 Task: Create or edit job positions in Salesforce by filling out the Position Name, Job Description, Responsibilities, Skills Required, Educational Requirements, Pay, and other relevant fields.
Action: Mouse moved to (427, 316)
Screenshot: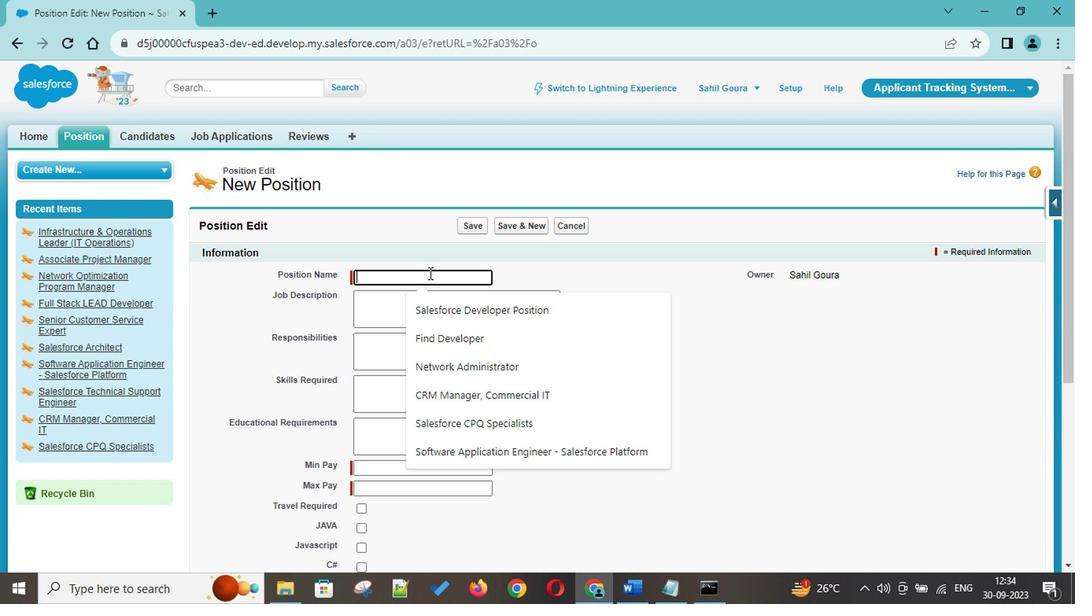 
Action: Mouse pressed left at (427, 316)
Screenshot: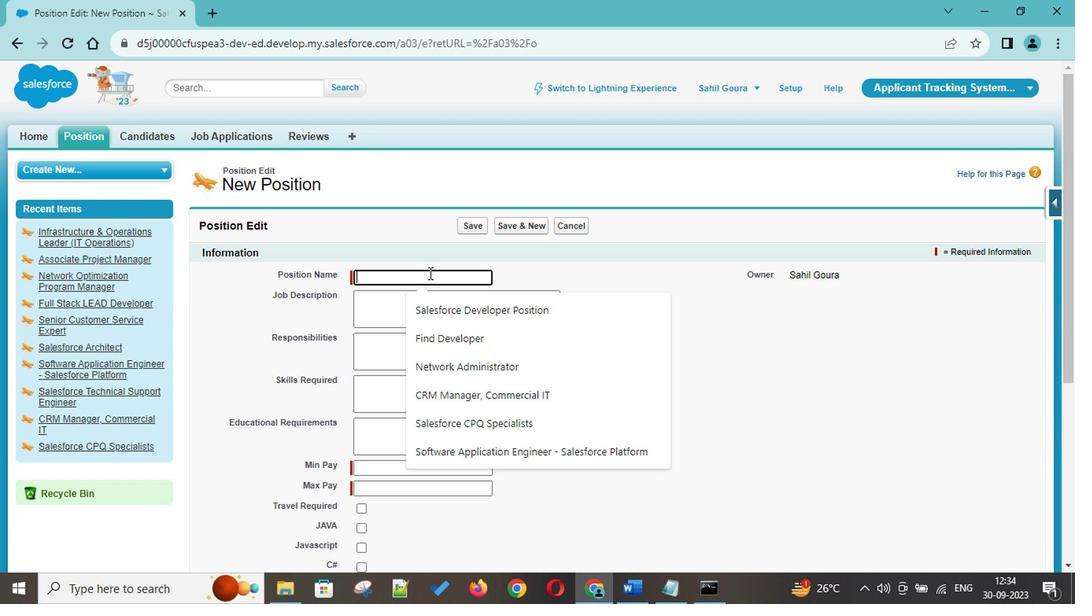 
Action: Mouse moved to (427, 316)
Screenshot: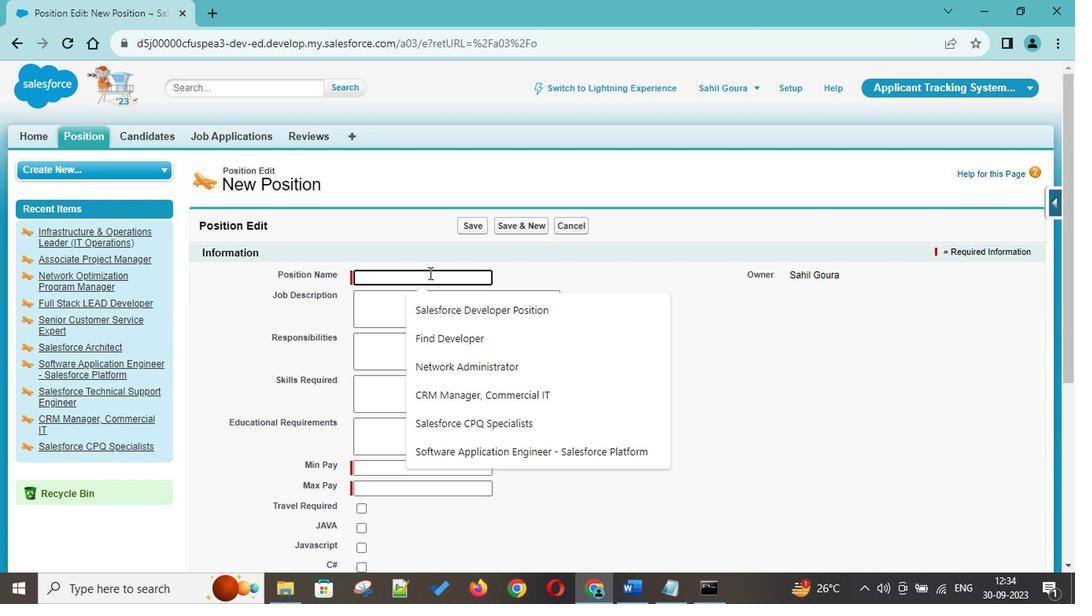 
Action: Key pressed <Key.shift>Quality<Key.space><Key.shift>Analyst
Screenshot: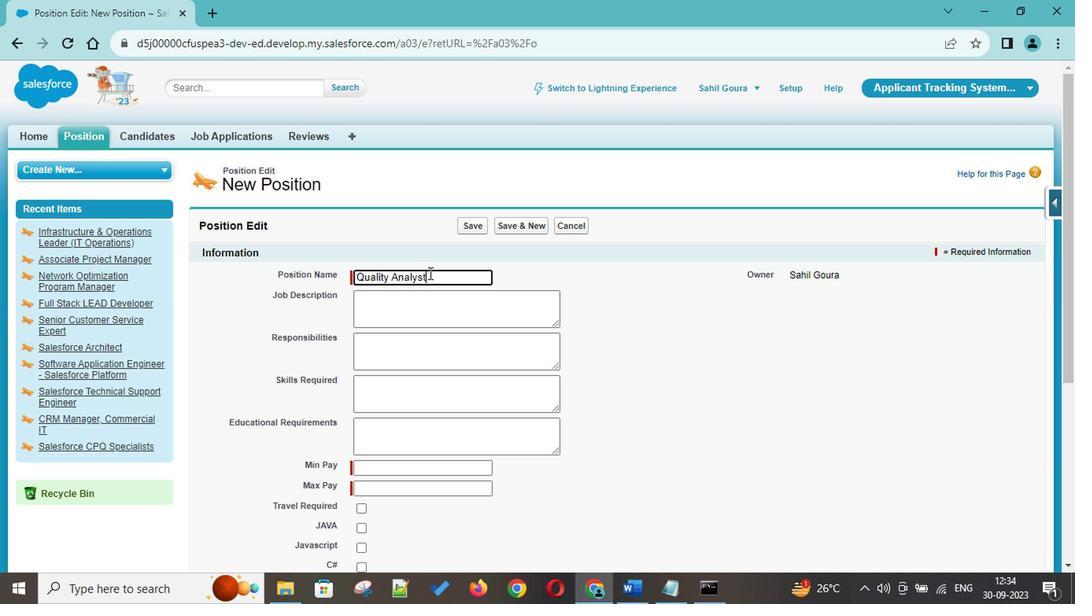 
Action: Mouse moved to (429, 340)
Screenshot: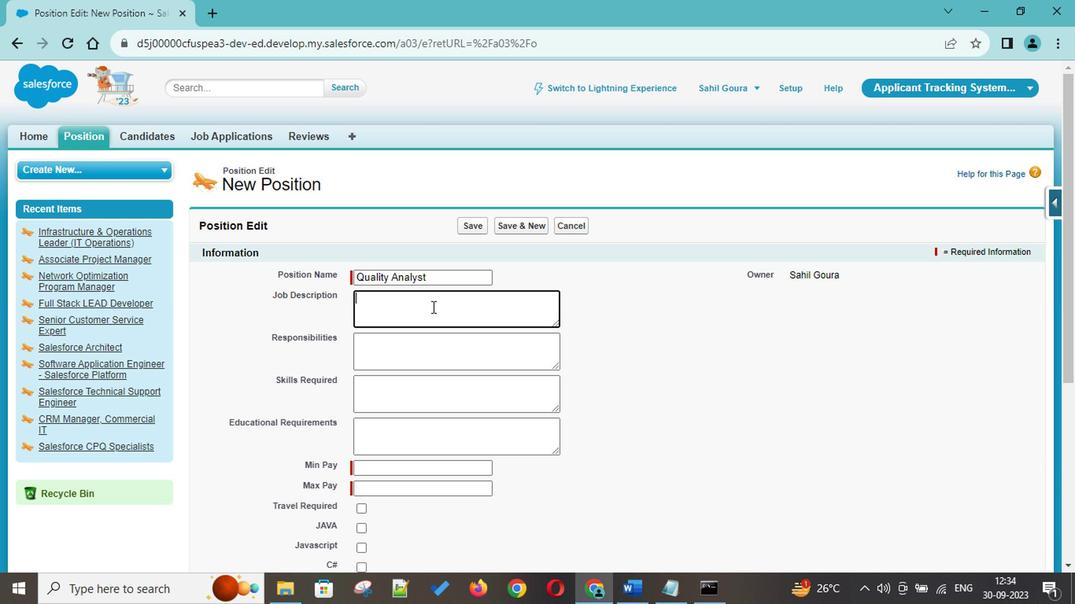 
Action: Mouse pressed left at (429, 340)
Screenshot: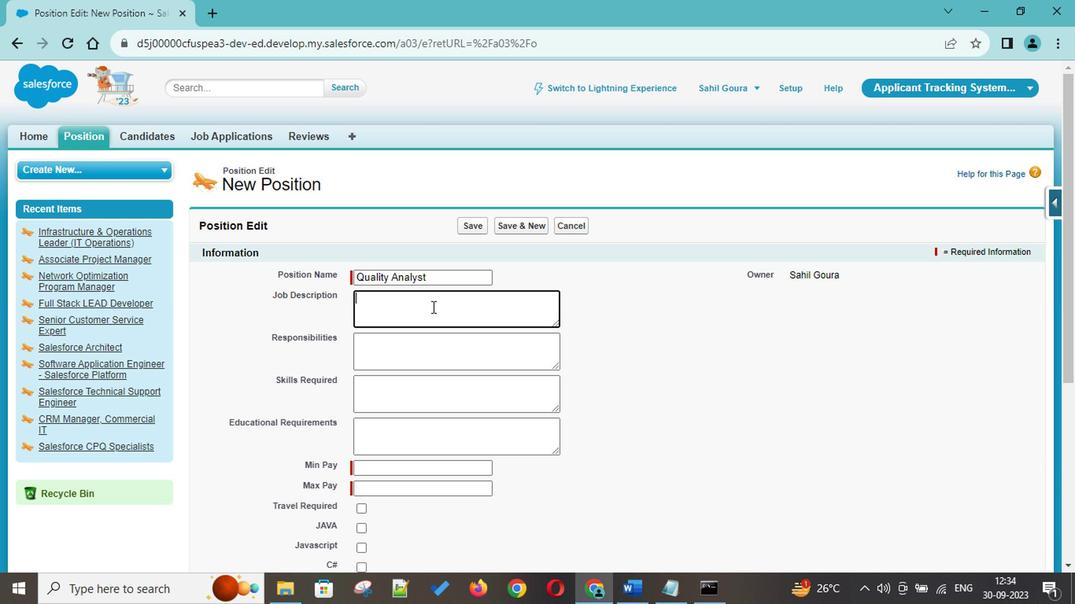
Action: Mouse moved to (437, 367)
Screenshot: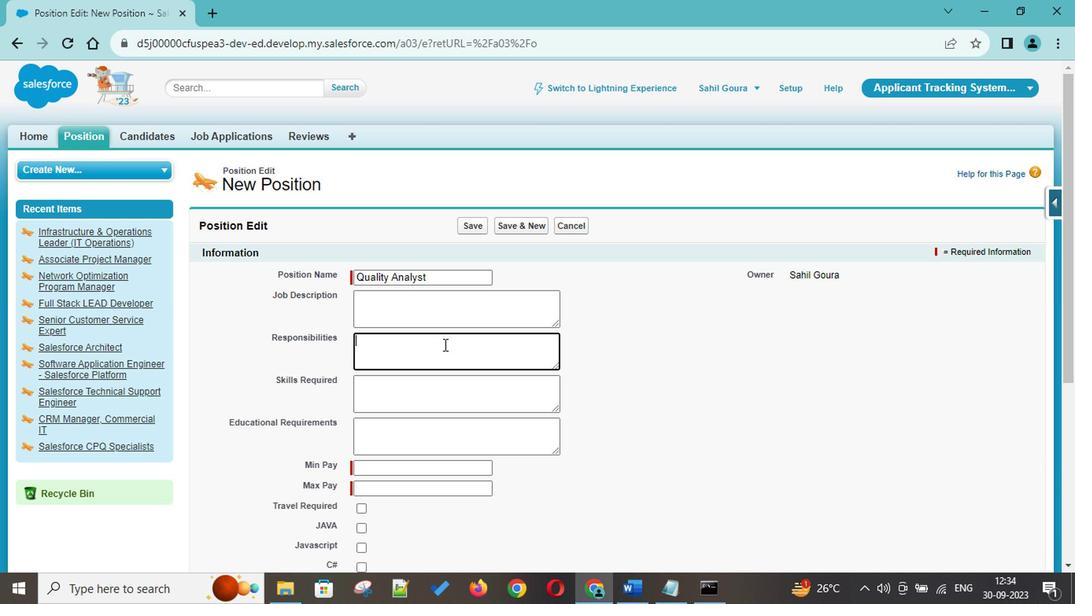 
Action: Mouse pressed left at (437, 367)
Screenshot: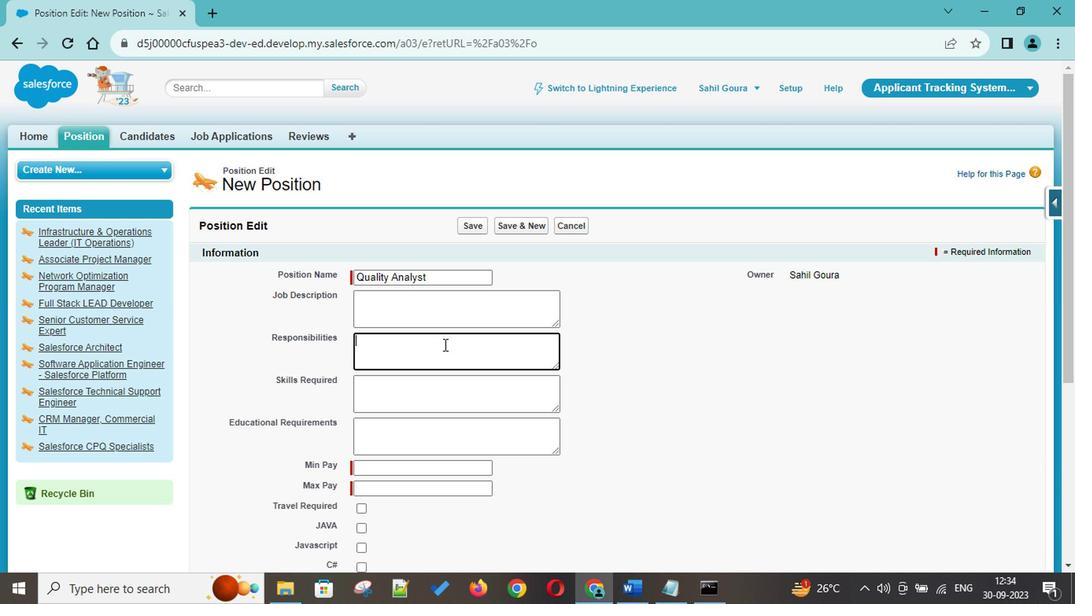 
Action: Mouse moved to (437, 367)
Screenshot: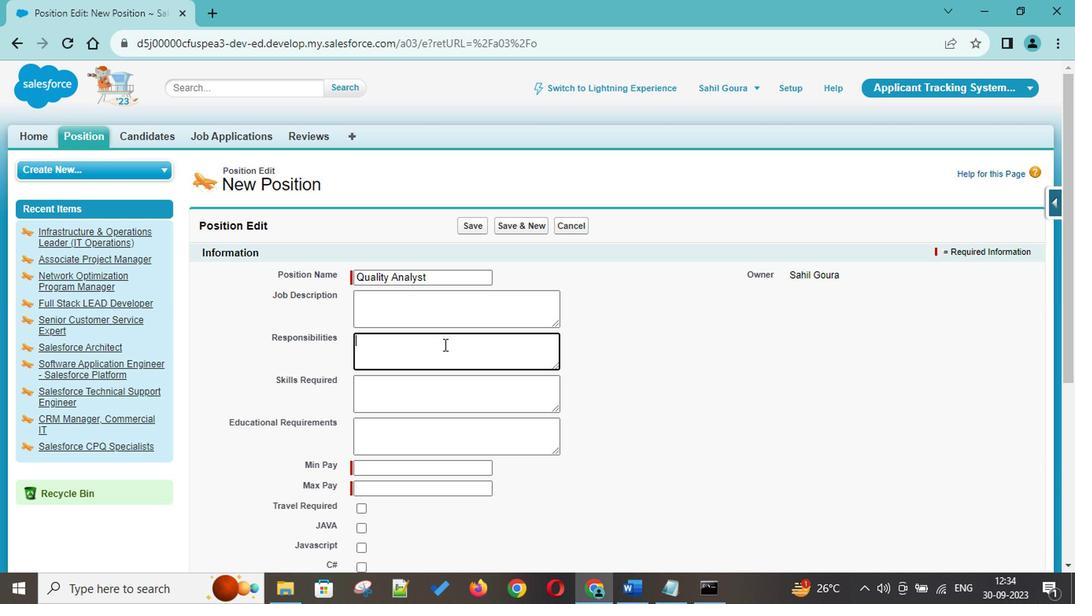 
Action: Mouse pressed left at (437, 367)
Screenshot: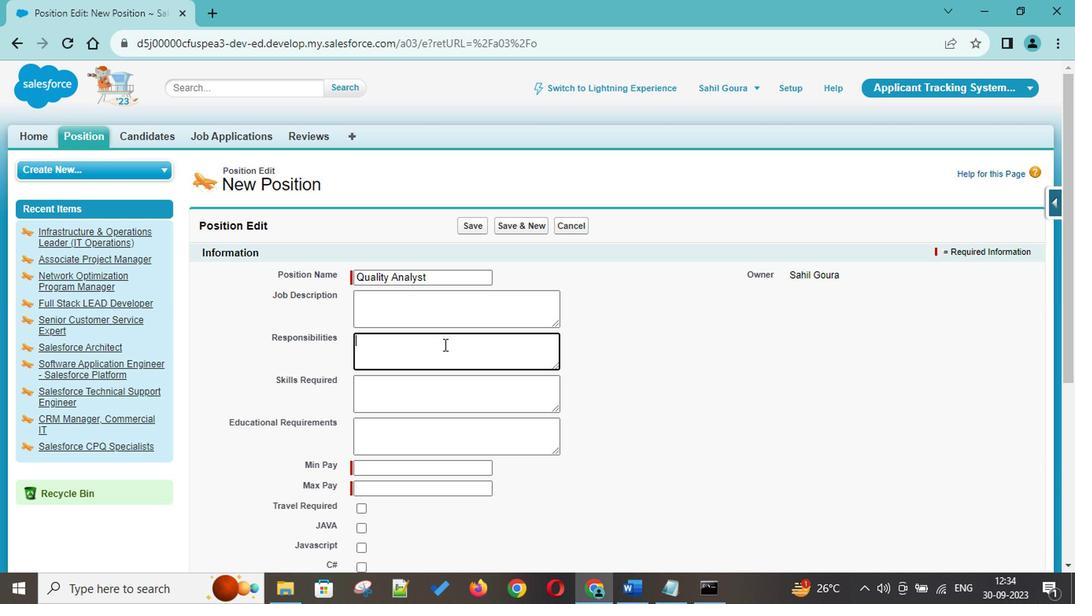 
Action: Mouse moved to (437, 367)
Screenshot: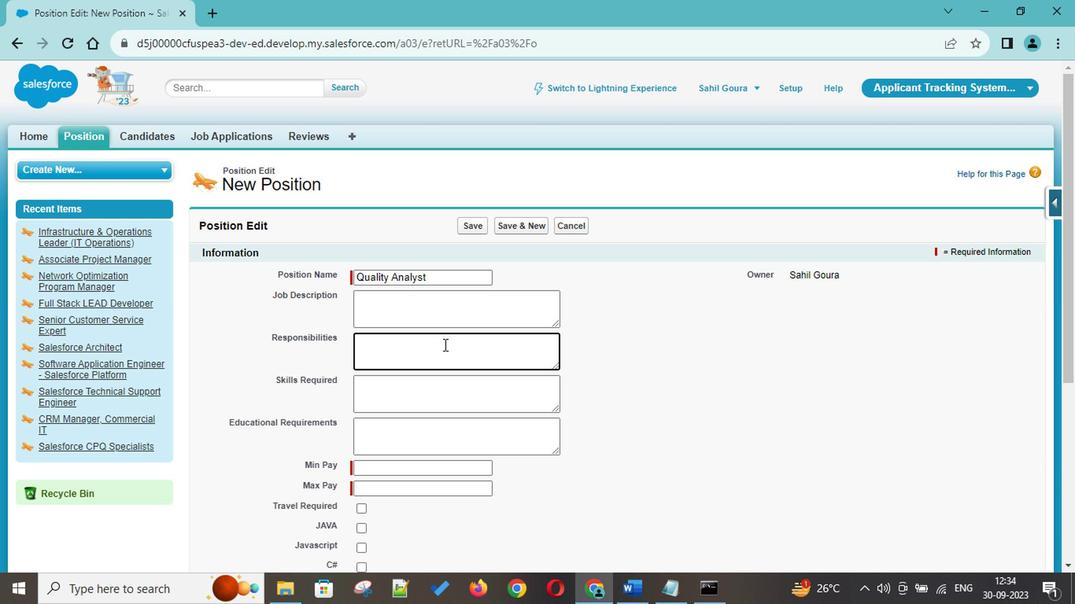 
Action: Key pressed <Key.shift>Manual<Key.space><Key.shift>Automation<Key.space><Key.shift>Testig<Key.backspace>ng<Key.enter><Key.shift><Key.shift><Key.shift><Key.shift><Key.shift><Key.shift><Key.shift><Key.shift><Key.shift>Mnu<Key.backspace><Key.backspace>anual<Key.space><Key.shift>Testing<Key.space><Key.shift>(<Key.shift><Key.shift>Functional<Key.shift>)<Key.space><Key.shift>CRM<Key.space>
Screenshot: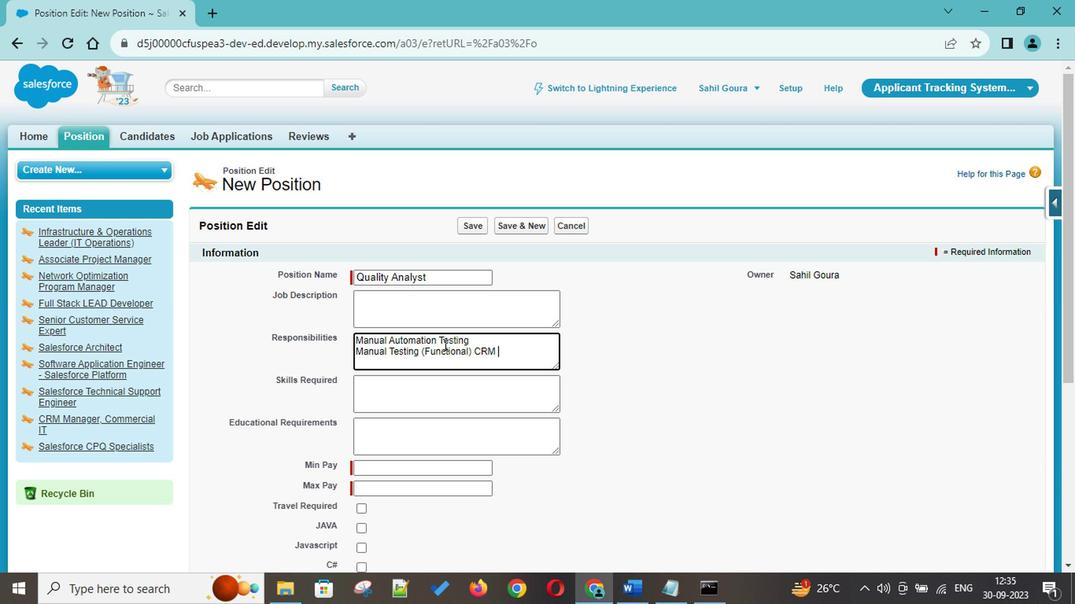 
Action: Mouse moved to (437, 367)
Screenshot: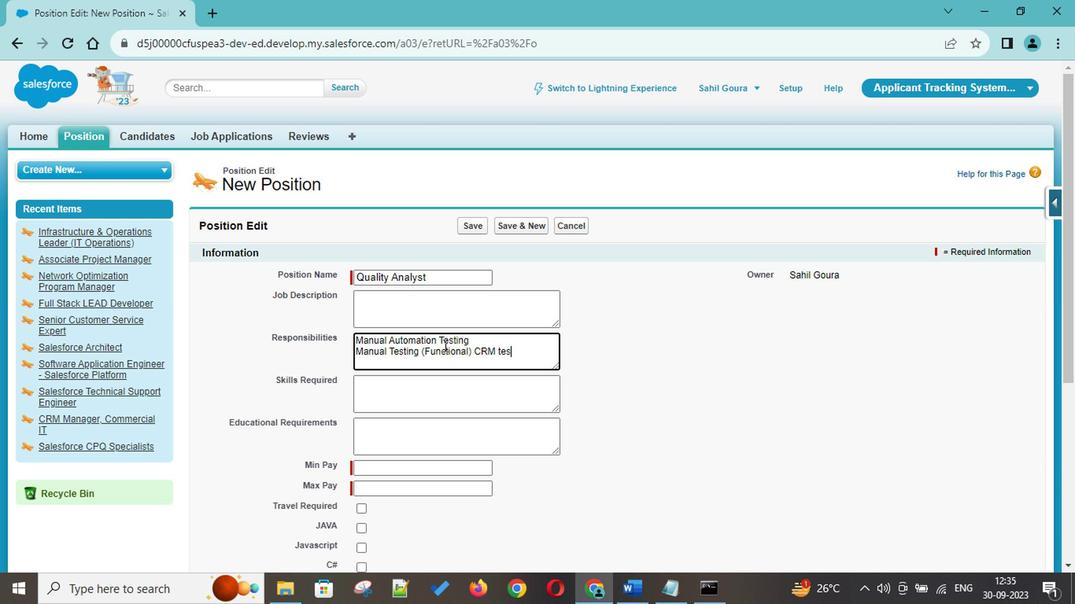 
Action: Key pressed testing,<Key.space><Key.shift>Database<Key.space>testing<Key.enter><Key.left><Key.up><Key.up><Key.up><Key.up><Key.up><Key.up><Key.up><Key.up><Key.up><Key.up><Key.left><Key.up>--<Key.shift>><Key.space><Key.down><Key.left><Key.left>--<Key.shift>><Key.space><Key.down><Key.down><Key.right><Key.left><Key.down>--<Key.shift>><Key.space><Key.shift>Expso<Key.backspace><Key.backspace>osure<Key.space>in<Key.space><Key.shift>S<Key.shift>elenium<Key.space>and<Key.space><Key.shift>Java<Key.enter>--<Key.shift>><Key.space><Key.shift>Exposure<Key.space>in<Key.space><Key.shift>Agile<Key.space>and<Key.space><Key.shift>Develops<Key.backspace><Key.backspace><Key.backspace><Key.backspace><Key.backspace><Key.shift>Ops<Key.enter>--<Key.shift><Key.shift>><Key.space><Key.shift>Excellent<Key.space><Key.shift>Communication<Key.space><Key.shift>Skills<Key.enter>--<Key.shift><Key.shift><Key.shift><Key.shift><Key.shift><Key.shift><Key.shift>><Key.space><Key.shift><Key.shift><Key.shift><Key.shift><Key.shift><Key.shift><Key.shift><Key.shift><Key.shift><Key.shift><Key.shift><Key.shift>Review<Key.space>req<Key.backspace>quirements,<Key.space>specifications<Key.space>and<Key.space>technical<Key.space>ds<Key.backspace>esign<Key.space>documents<Key.space>to<Key.space>proi<Key.backspace>visd<Key.backspace><Key.backspace>de<Key.space>timely<Key.space>and<Key.space>meaningful<Key.space>feedback<Key.enter>--<Key.shift>><Key.space><Key.shift>Create<Key.space>detailed,<Key.space>comprehensive<Key.space>and<Key.space>well-structured<Key.space>test<Key.space>plans<Key.space>and<Key.space>test<Key.space>cases<Key.enter>--<Key.shift><Key.shift><Key.shift>><Key.space><Key.shift>Estimate,<Key.space><Key.shift>Prioritize,<Key.space><Key.shift>Plan<Key.space>and<Key.space><Key.shift>Coordinate<Key.space><Key.shift>Testing<Key.space><Key.shift>Activities<Key.enter>--<Key.shift>><Key.space><Key.shift>Design,<Key.space>develop<Key.space>and<Key.space><Key.backspace><Key.backspace><Key.backspace><Key.backspace><Key.backspace><Key.backspace><Key.backspace><Key.backspace><Key.backspace><Key.backspace><Key.backspace><Key.backspace><Key.shift>Devewl<Key.backspace><Key.backspace>lop,<Key.space><Key.shift>Execute<Key.backspace><Key.backspace><Key.backspace><Key.backspace><Key.backspace><Key.backspace><Key.backspace><Key.backspace><Key.backspace><Key.space>and<Key.space>
Screenshot: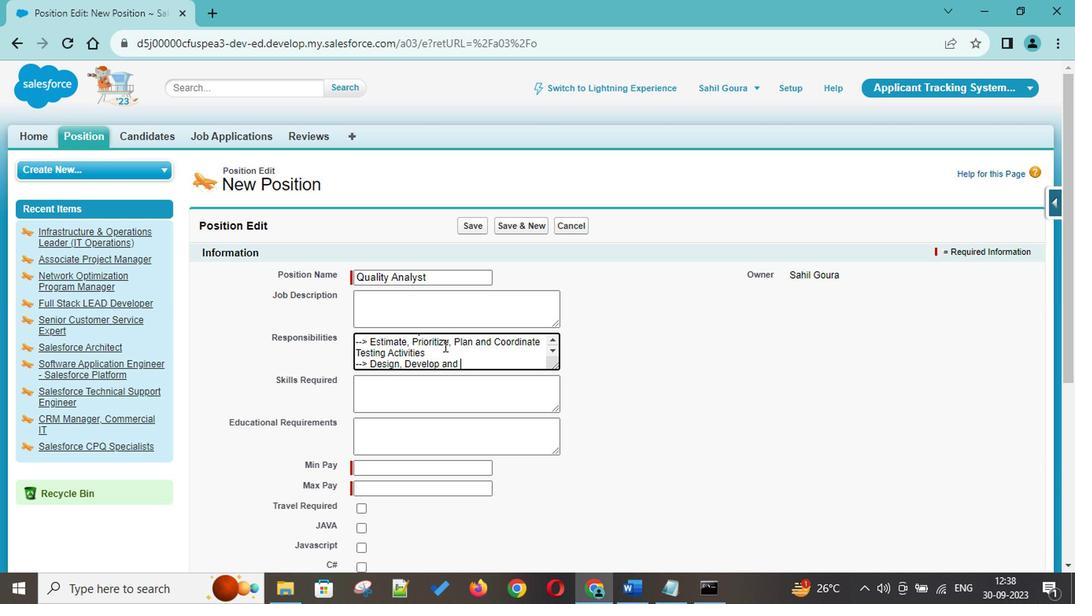 
Action: Mouse moved to (456, 379)
Screenshot: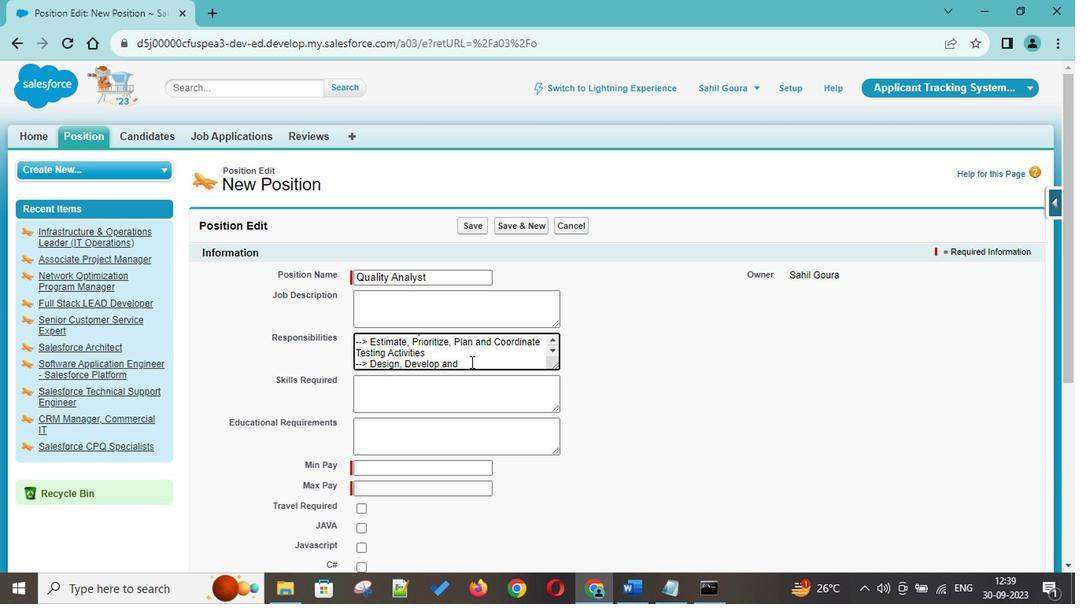 
Action: Mouse pressed left at (456, 379)
Screenshot: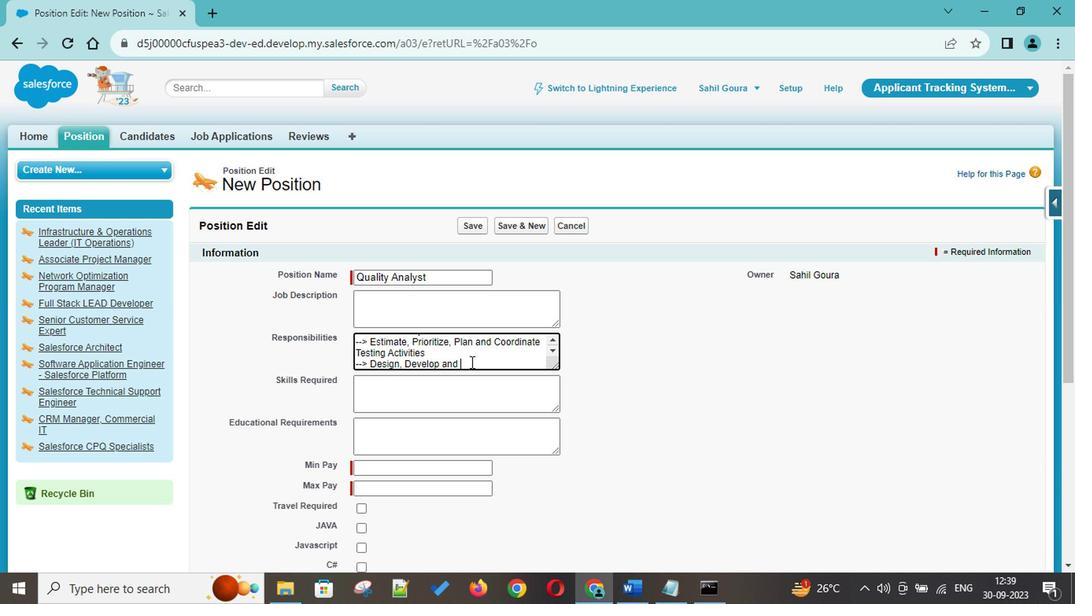 
Action: Key pressed <Key.shift>Execute<Key.space><Key.shift><Key.shift><Key.shift>Automation<Key.space><Key.shift><Key.space><Key.shift><Key.space><Key.space>s<Key.backspace><Key.shift>Scripts<Key.space>using<Key.space><Key.shift>Open<Key.space><Key.shift>Source<Key.space><Key.shift>Tools<Key.enter>--<Key.shift>><Key.space><Key.shift>Identify,<Key.space><Key.shift>Record,<Key.space><Key.shift>Document<Key.space>thoroughly,<Key.space>and<Key.space>track<Key.space>bugs<Key.enter>--<Key.shift>><Key.space><Key.shift>Perform<Key.space>thorough<Key.space>regression<Key.space>tesi<Key.backspace>ting<Key.space>we<Key.backspace>hen<Key.space>bugs<Key.space>are<Key.space>resolved<Key.enter>--<Key.shift>><Key.space><Key.shift>
Screenshot: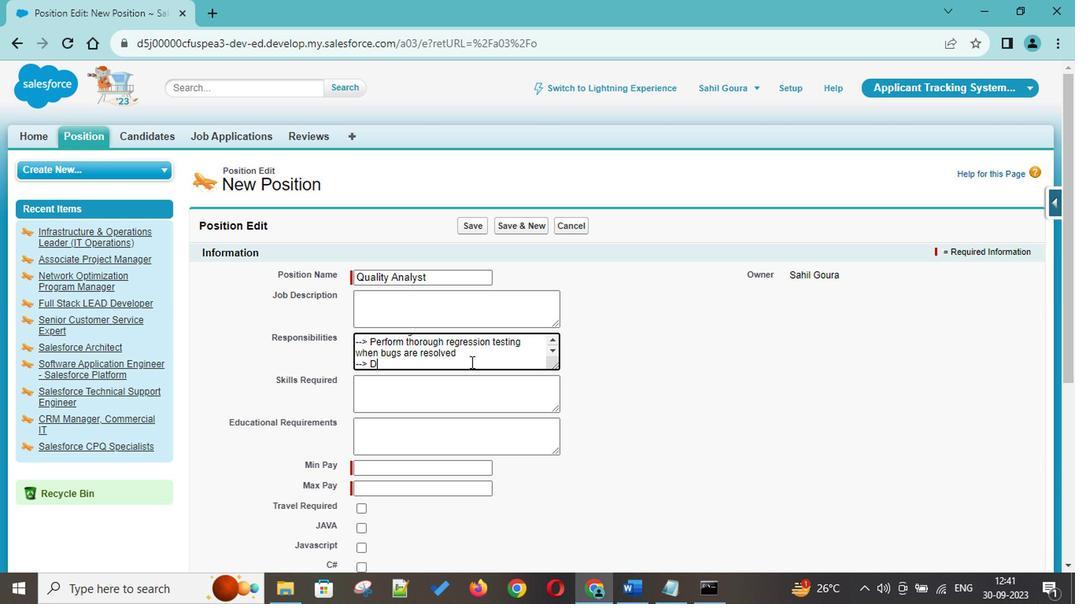 
Action: Mouse pressed left at (456, 379)
Screenshot: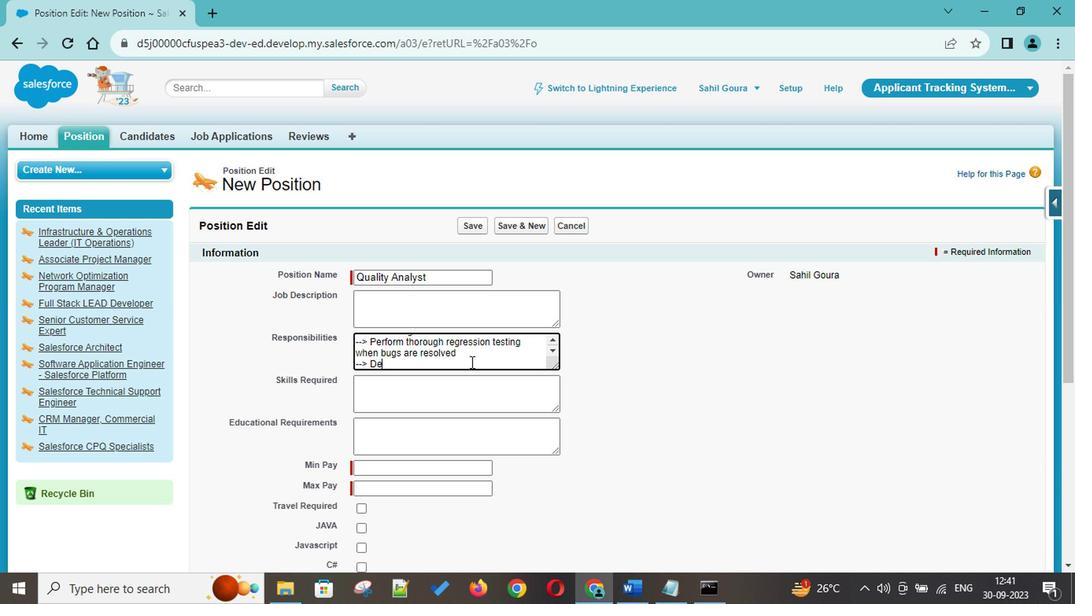 
Action: Key pressed Deveo<Key.backspace>lop<Key.space>and<Key.space>apply<Key.space>testing<Key.space>processes<Key.space>for<Key.space>new<Key.space>and<Key.space>existing<Key.space>products<Key.space>to<Key.space>meet<Key.space>client<Key.space>needs<Key.enter>--<Key.shift>><Key.space><Key.shift>Liaise<Key.space>with<Key.space><Key.shift>Internal<Key.space><Key.shift><Key.shift><Key.shift>Teams<Key.space><Key.shift>(e.g.<Key.space>developers<Key.space>and<Key.space>product<Key.space>managers<Key.shift><Key.shift><Key.shift><Key.shift><Key.shift><Key.shift><Key.shift><Key.shift><Key.shift>)<Key.space>to<Key.space>identify<Key.space>system<Key.space>requirements<Key.enter>--<Key.shift>><Key.space><Key.shift>Monitro<Key.backspace><Key.backspace>or<Key.space>debugging<Key.space>process<Key.space>results<Key.enter>--<Key.shift>><Key.space><Key.shift>Investigate<Key.space>te<Key.backspace>he<Key.space>causes<Key.space>of<Key.space>non-coi<Key.backspace>nforming<Key.space>software<Key.space>and<Key.space>train<Key.space>users<Key.space>to<Key.space>implemen<Key.space><Key.backspace>t<Key.space>solutions<Key.enter>--<Key.shift>><Key.space><Key.shift><Key.shift>Track<Key.space>quality<Key.space>assurabc<Key.backspace><Key.backspace>nce<Key.space>metrics,<Key.space>like<Key.space>defect<Key.space>densities<Key.space>and<Key.space>open<Key.space>defect<Key.space>counts<Key.enter>--<Key.shift>><Key.space><Key.shift><Key.shift><Key.shift><Key.shift><Key.shift><Key.shift><Key.shift>Stay<Key.space>up<Key.space>to<Key.space>date<Key.space>with<Key.space>new<Key.space>testing<Key.space>tools<Key.space>and<Key.space>testing<Key.space>strategies
Screenshot: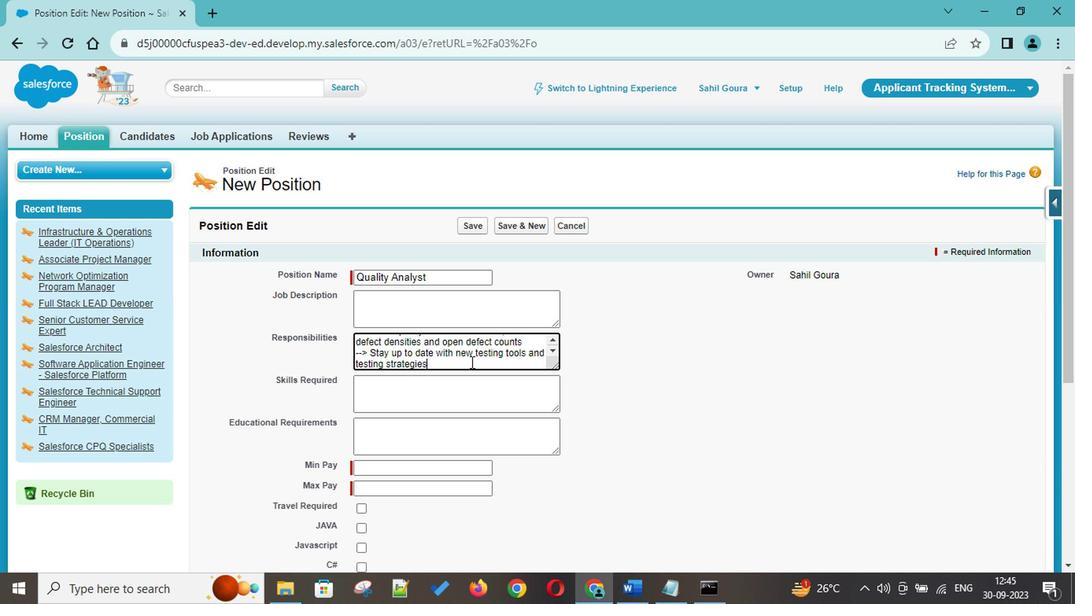 
Action: Mouse moved to (427, 341)
Screenshot: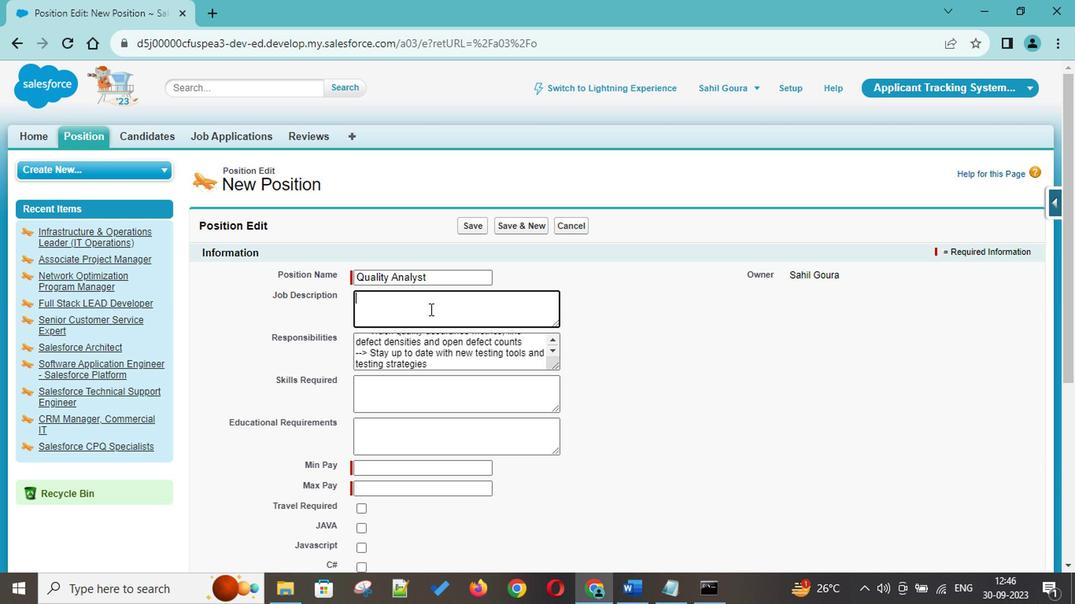
Action: Mouse pressed left at (427, 341)
Screenshot: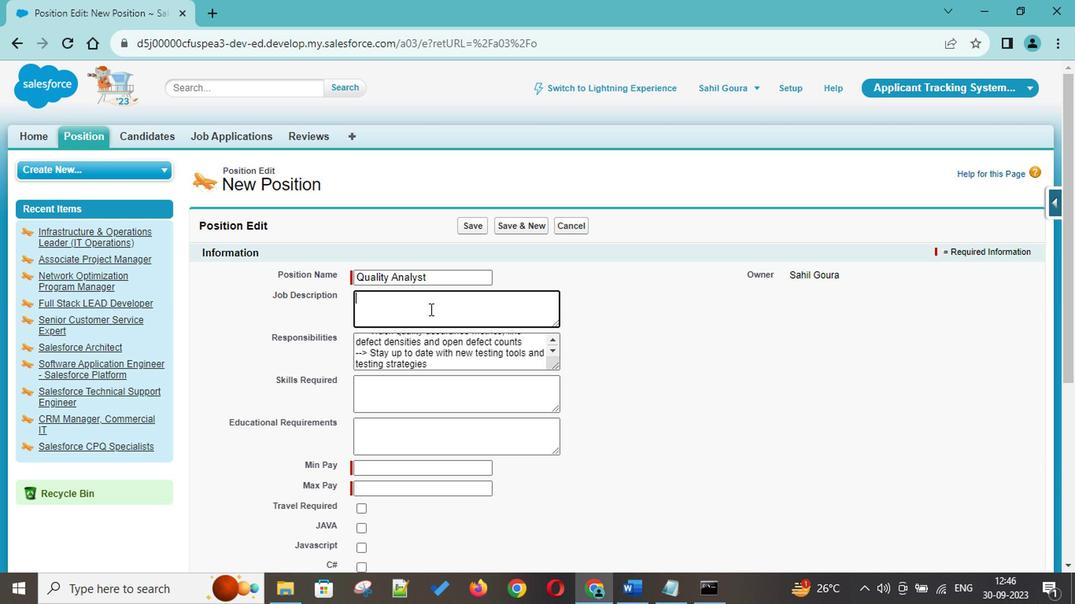
Action: Mouse moved to (418, 436)
Screenshot: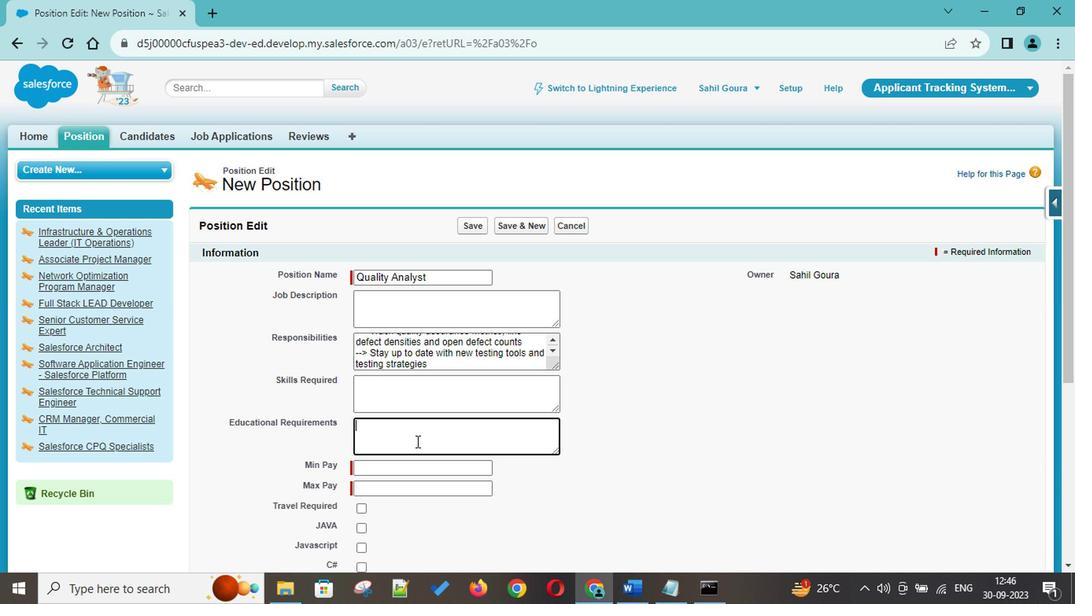 
Action: Mouse pressed left at (418, 436)
Screenshot: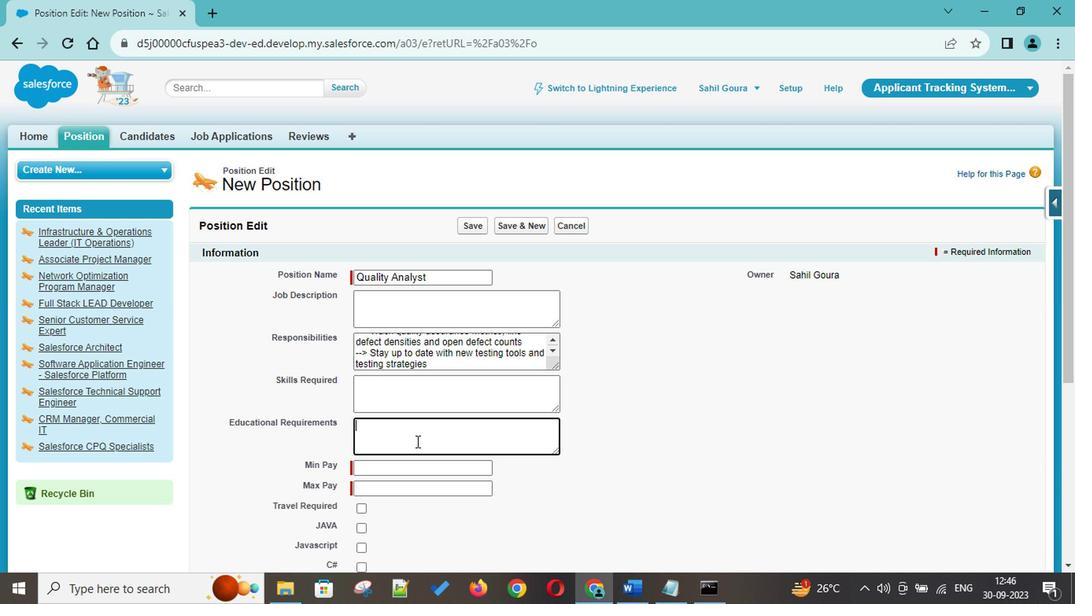 
Action: Mouse moved to (418, 436)
Screenshot: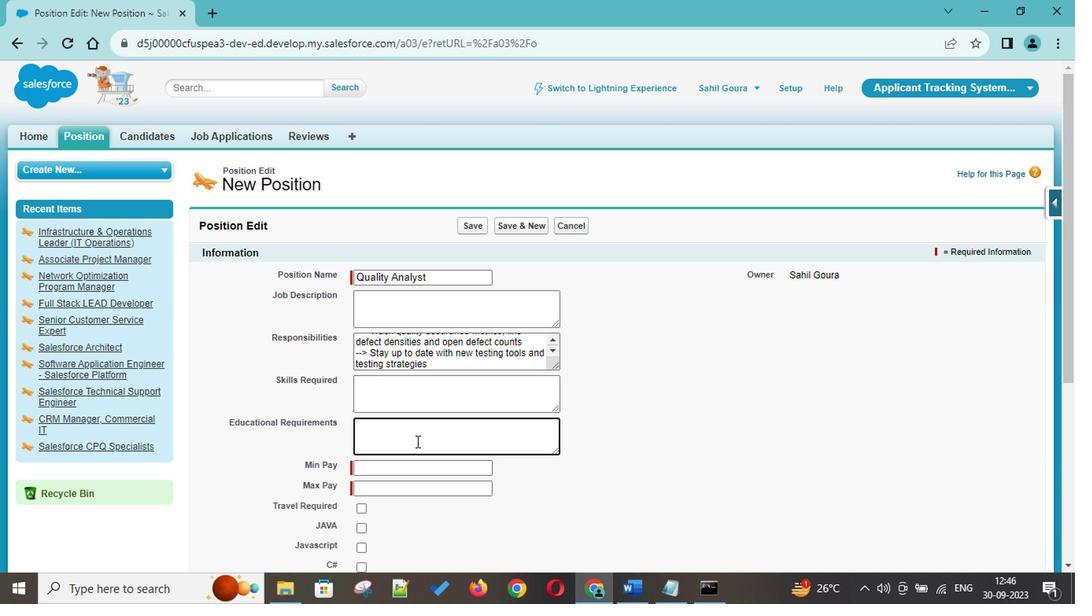 
Action: Key pressed <Key.shift>BS/<Key.shift>MS<Key.space>degree<Key.space>in<Key.space><Key.shift>Computer<Key.space><Key.shift>Science,<Key.space><Key.shift><Key.shift>Engineering<Key.space>or<Key.space>a<Key.space>related<Key.space>subject<Key.enter>
Screenshot: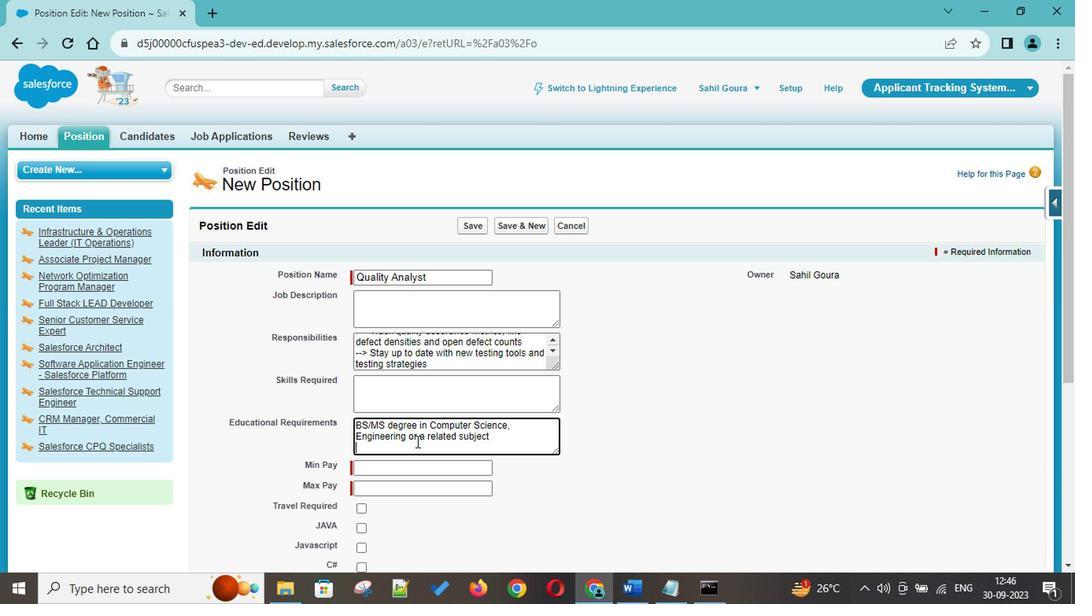 
Action: Mouse moved to (376, 425)
Screenshot: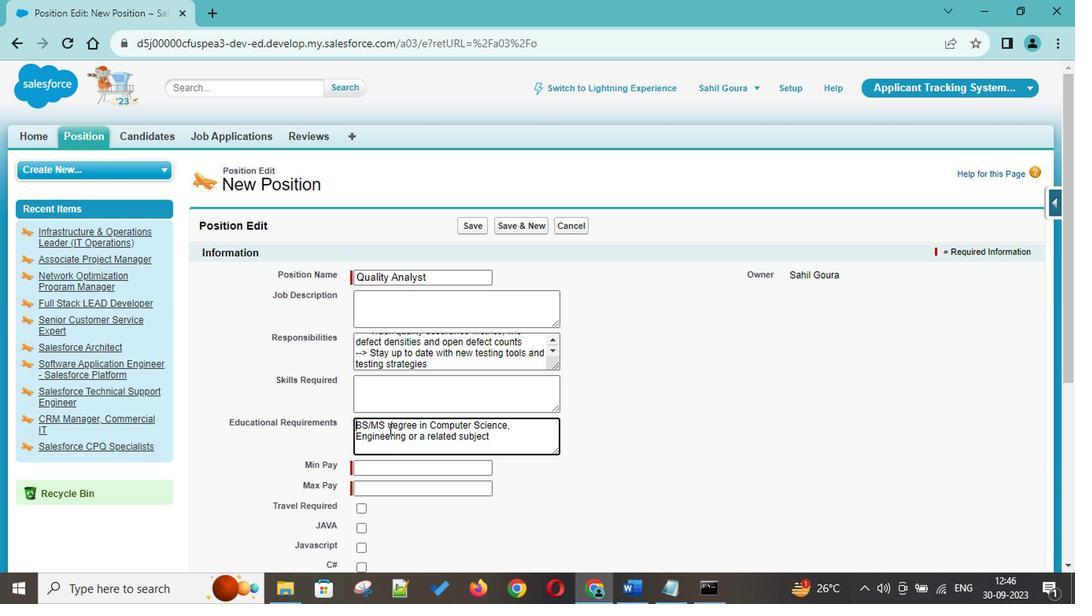 
Action: Mouse pressed left at (376, 425)
Screenshot: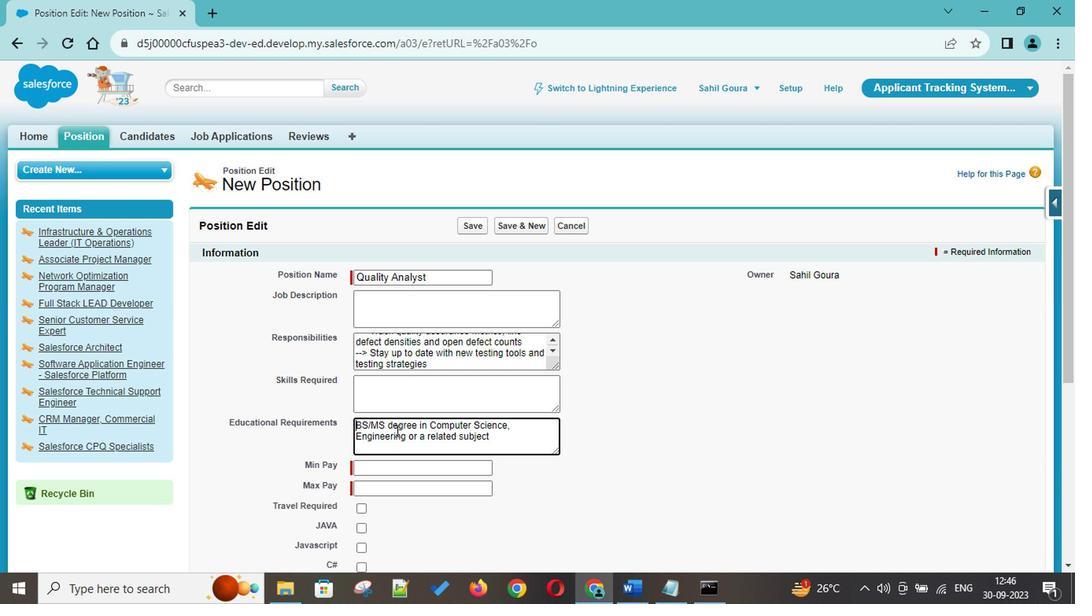 
Action: Mouse moved to (403, 428)
Screenshot: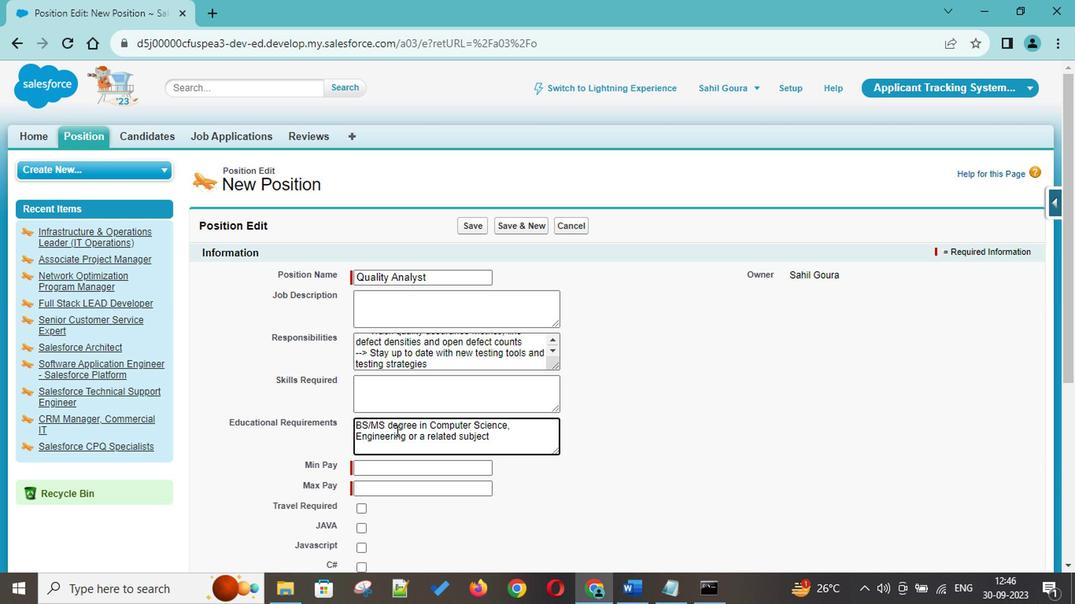 
Action: Key pressed --<Key.shift>><Key.space><Key.down><Key.down>--<Key.shift>><Key.space>
Screenshot: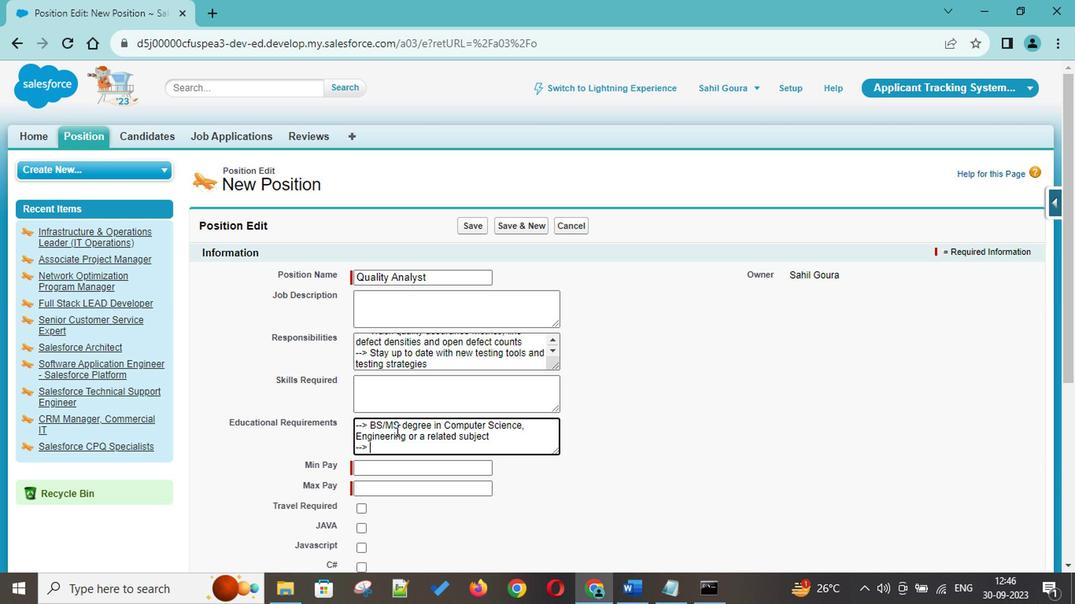 
Action: Mouse moved to (412, 437)
Screenshot: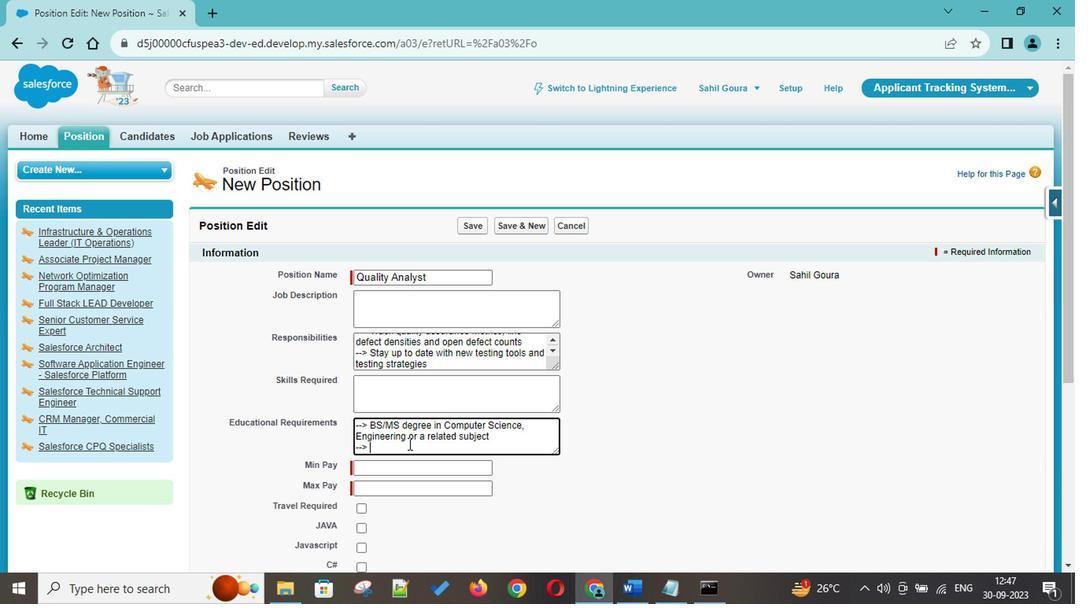 
Action: Mouse pressed left at (412, 437)
Screenshot: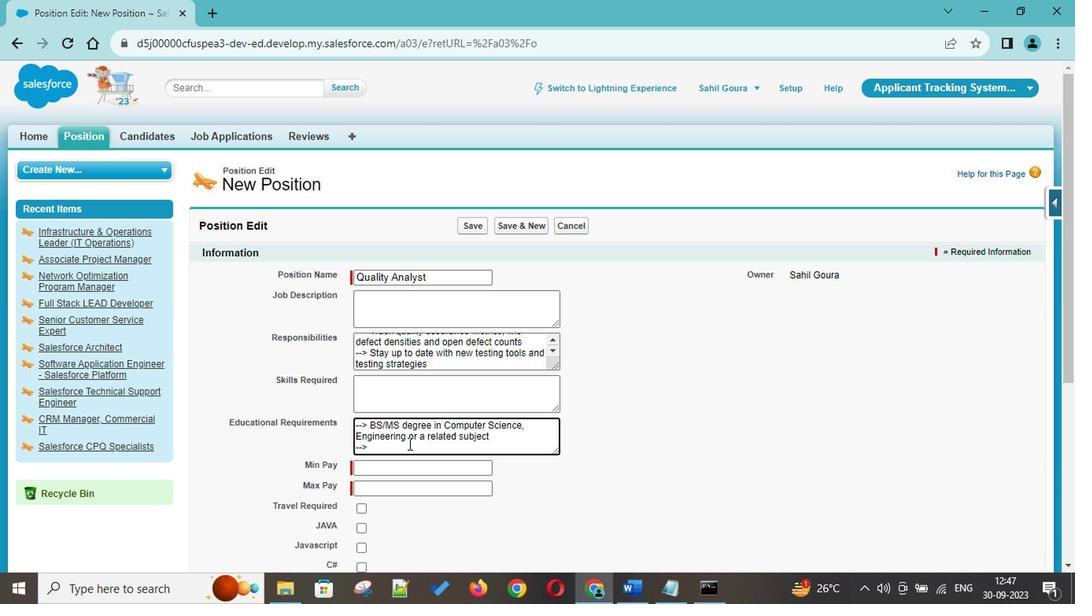 
Action: Mouse moved to (412, 437)
Screenshot: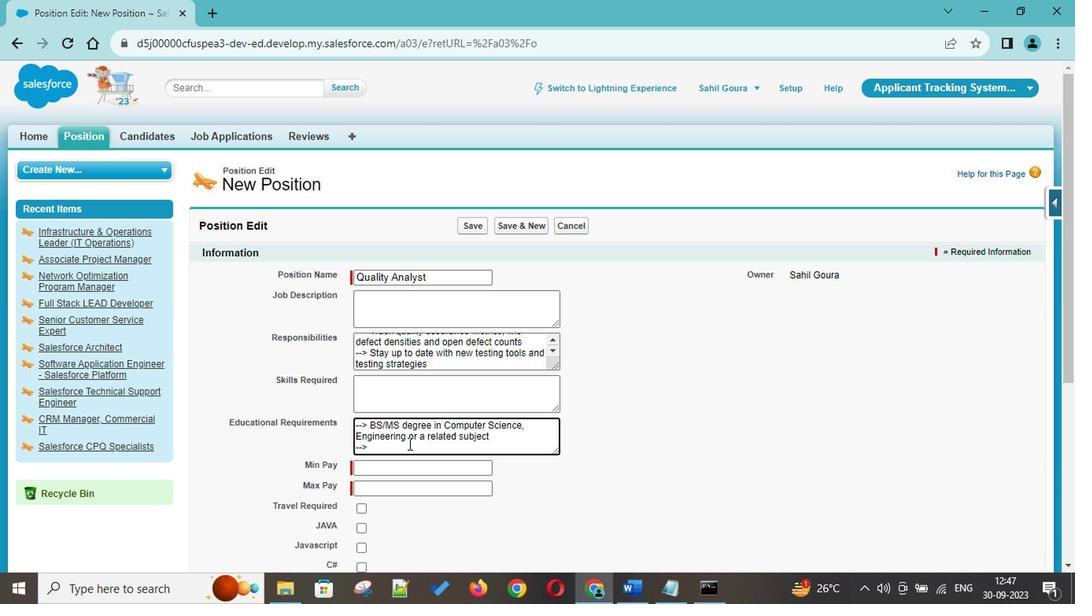 
Action: Key pressed <Key.shift>Knowledge<Key.space>about<Key.space><Key.shift>API/<Key.shift>Service<Key.space><Key.shift>Testing<Key.space>would<Key.space>be<Key.space>test
Screenshot: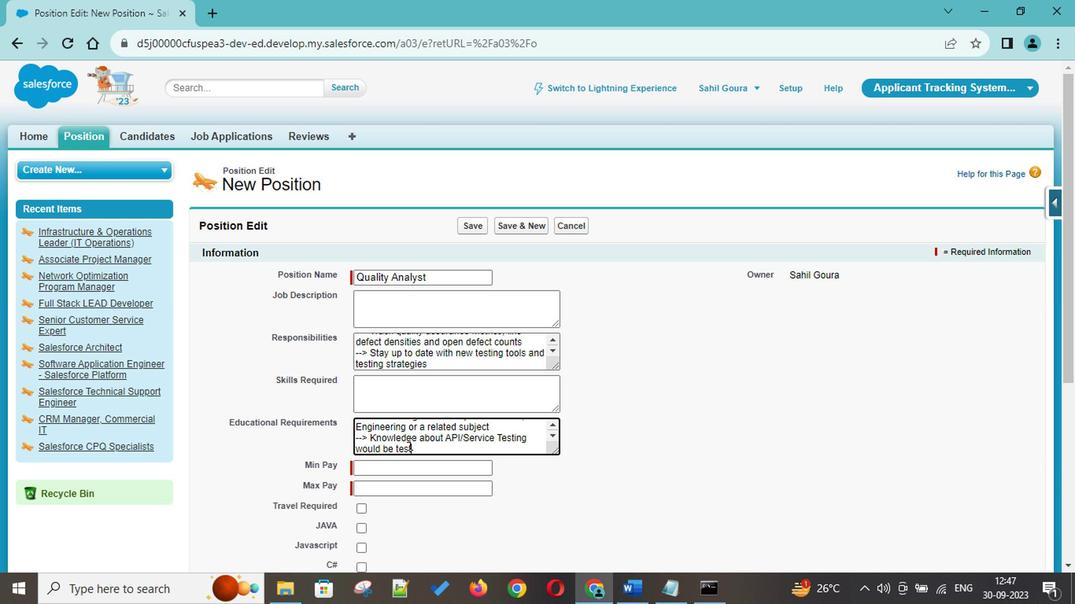 
Action: Mouse moved to (411, 425)
Screenshot: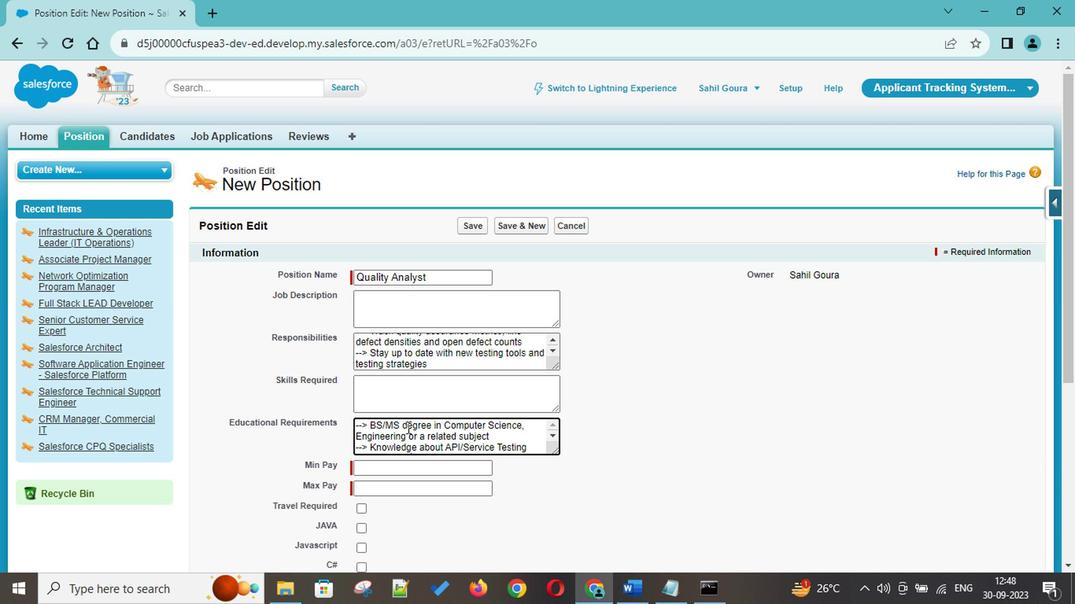 
Action: Mouse scrolled (411, 425) with delta (0, 0)
Screenshot: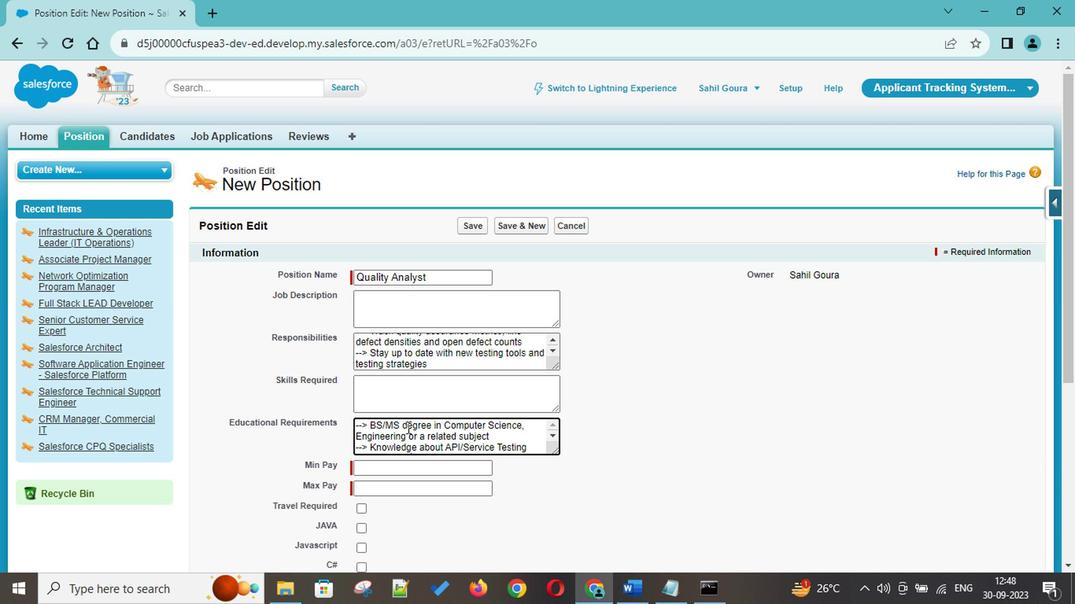 
Action: Mouse moved to (411, 425)
Screenshot: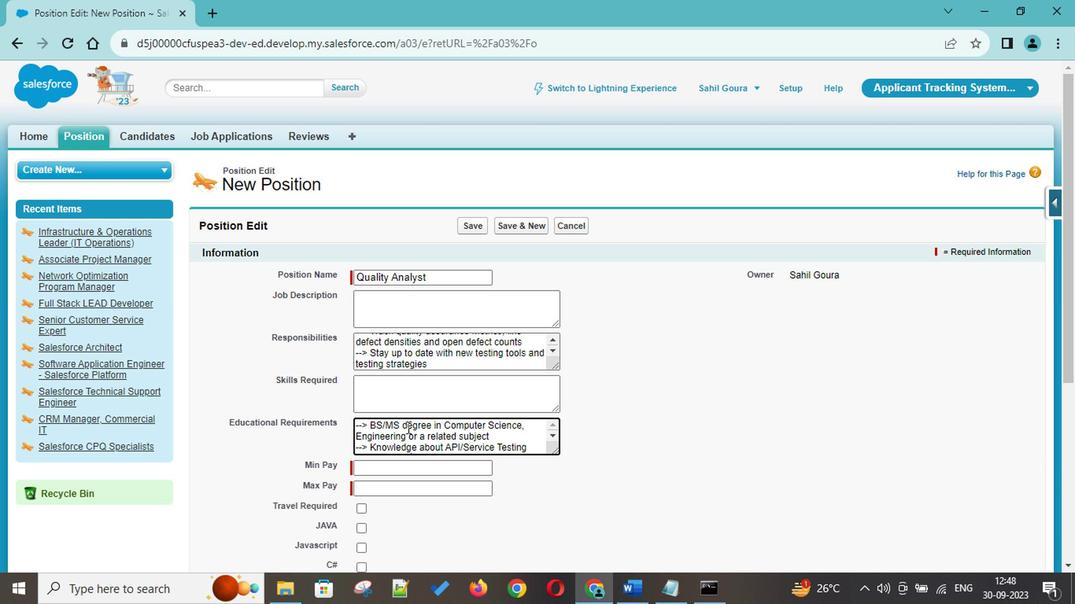 
Action: Mouse scrolled (411, 425) with delta (0, 0)
Screenshot: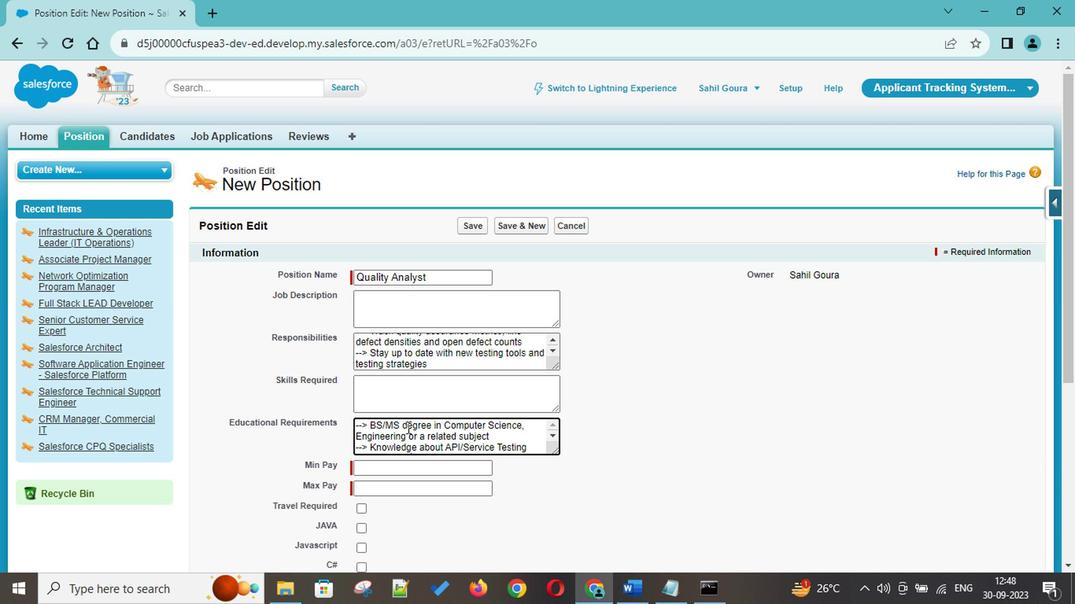 
Action: Mouse moved to (411, 426)
Screenshot: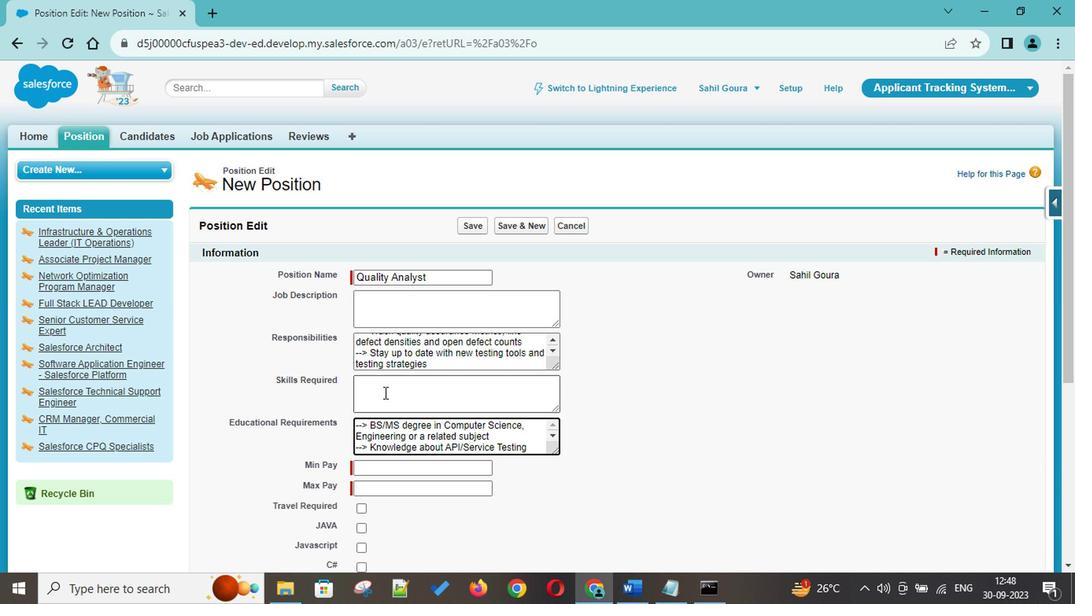 
Action: Mouse scrolled (411, 426) with delta (0, 0)
Screenshot: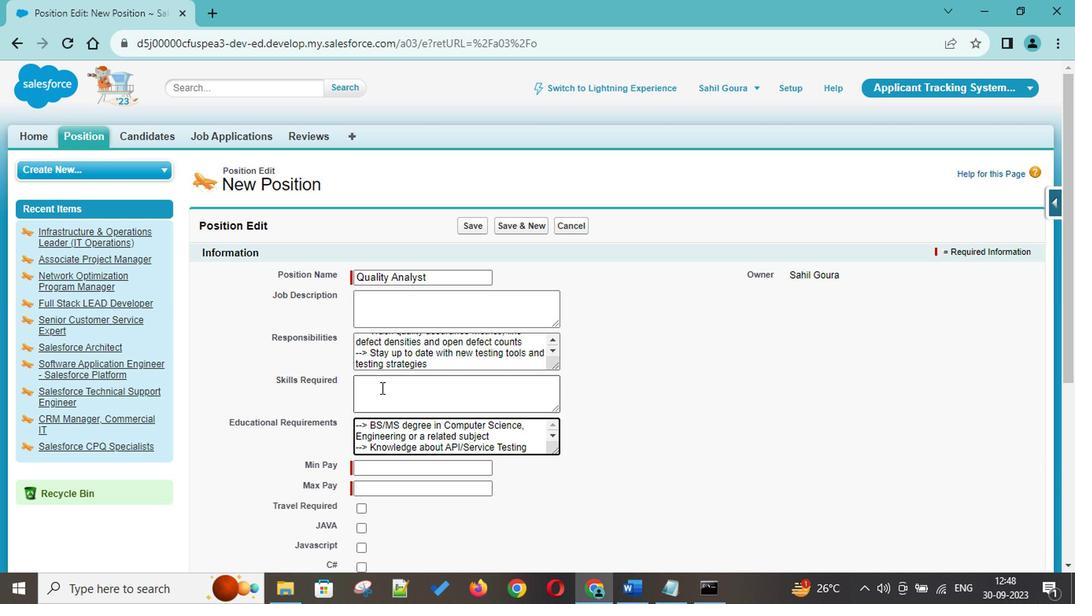 
Action: Mouse scrolled (411, 426) with delta (0, 0)
Screenshot: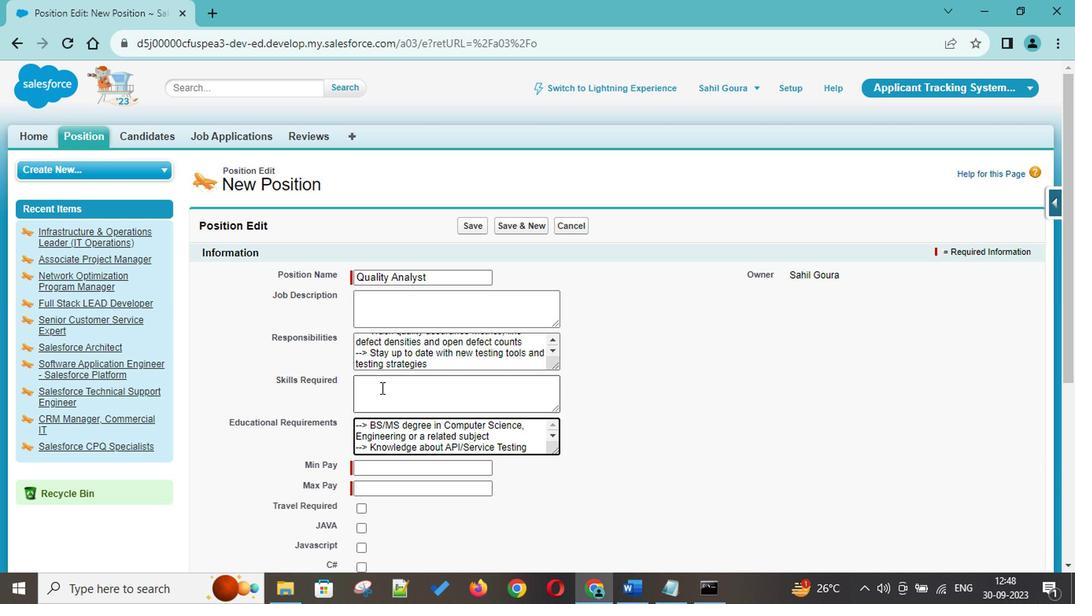 
Action: Mouse moved to (393, 397)
Screenshot: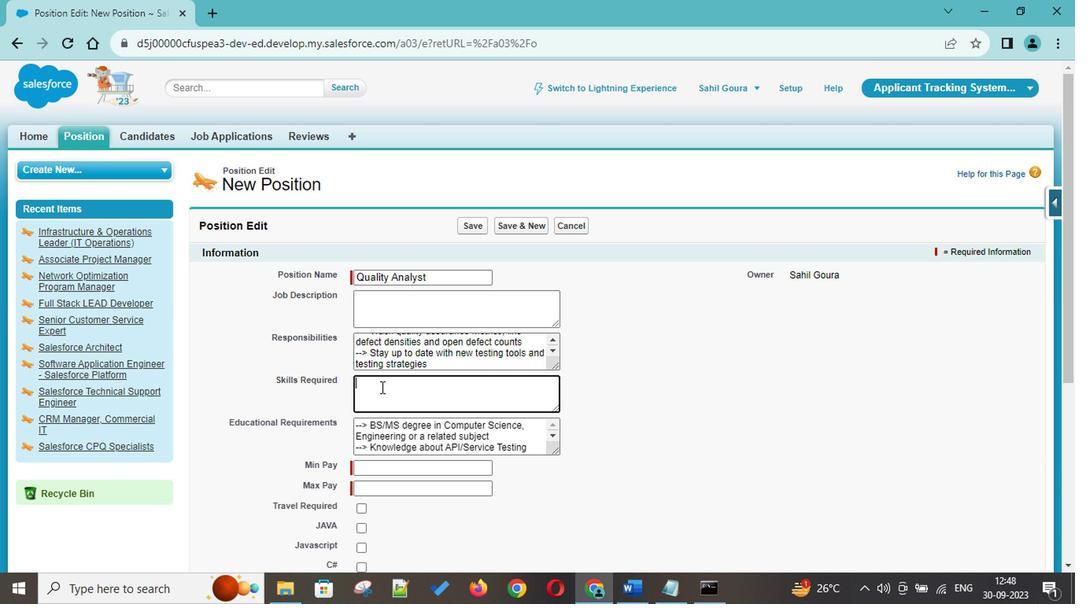 
Action: Mouse pressed left at (393, 397)
Screenshot: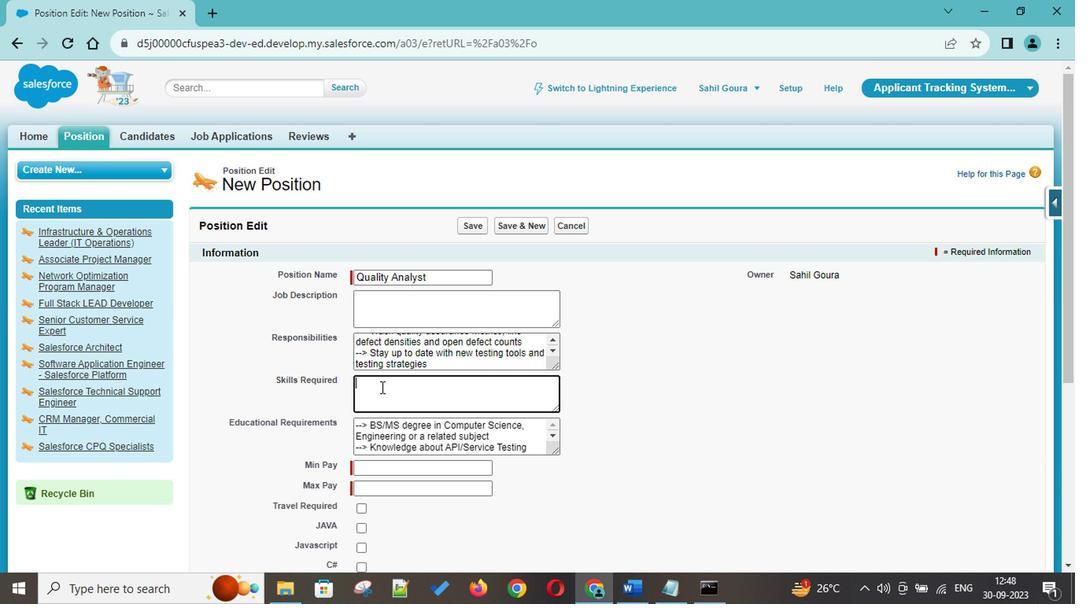 
Action: Mouse moved to (393, 397)
Screenshot: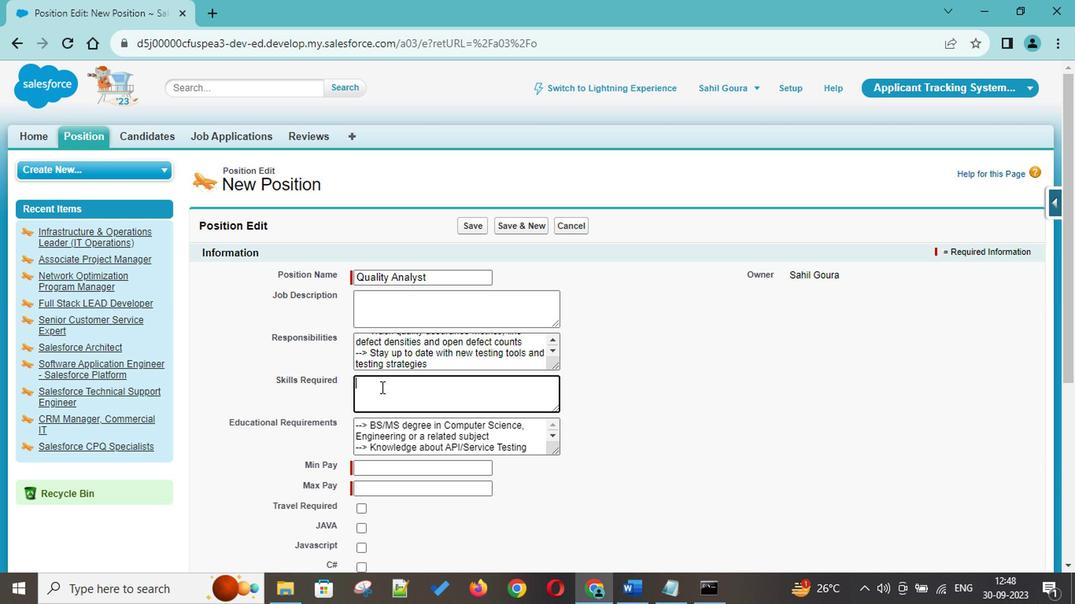 
Action: Key pressed --<Key.shift>><Key.space><Key.shift>Proven<Key.space><Key.shift>Work<Key.space><Key.caps_lock><Key.shift>e<Key.caps_lock><Key.shift>Ex<Key.backspace><Key.backspace><Key.backspace><Key.shift>Experience<Key.space>in<Key.space><Key.shift>Software<Key.space><Key.shift>Developmn<Key.backspace>ent<Key.enter>--<Key.shift>><Key.space><Key.shift>Proven<Key.space><Key.shift>Work<Key.space><Key.shift><Key.shift><Key.shift><Key.shift><Key.shift><Key.shift><Key.shift><Key.shift><Key.shift><Key.shift><Key.shift><Key.shift><Key.shift><Key.shift><Key.shift><Key.shift>Experience<Key.space>in<Key.space><Key.shift>Software<Key.space><Key.shift>Quaki<Key.backspace><Key.backspace>lity<Key.space><Key.shift><Key.shift>Assurance<Key.enter>--<Key.shift><Key.shift><Key.shift><Key.shift><Key.shift><Key.shift><Key.shift><Key.shift><Key.shift><Key.shift><Key.shift><Key.shift>><Key.space><Key.shift>Strong<Key.space>knowledge<Key.space>of<Key.space><Key.shift>Software<Key.space><Key.shift>QA<Key.space>methodologies,<Key.space>tools<Key.space><Key.backspace>,<Key.space>and<Key.space>processes<Key.enter>--<Key.shift>><Key.space><Key.shift>Exs<Key.backspace>perience<Key.space>in<Key.space>writing<Key.space>clear,<Key.space>concise,<Key.space>and<Key.space>comprehensive<Key.space>test<Key.space>plans<Key.space>and<Key.space>test<Key.space>cases<Key.enter>--<Key.shift>><Key.space><Key.shift>Hands-on<Key.space>experience<Key.space>with<Key.space>both<Key.space>white<Key.space>box<Key.space>and<Key.space>black<Key.space>box<Key.space>testing<Key.enter>--<Key.shift>><Key.space><Key.shift>Hands-on<Key.space>exe<Key.backspace>perience<Key.space>with<Key.space>automated<Key.space>testing<Key.space>tools<Key.enter>--<Key.shift>><Key.space><Key.shift>Solid<Key.space><Key.shift>knowledge<Key.space>of<Key.space><Key.shift>SQL<Key.space>and<Key.space><Key.shift>Scripting<Key.enter>--<Key.shift>><Key.space><Key.shift>Experience<Key.space>working<Key.space>in<Key.space>an<Key.space><Key.shift>Agile/<Key.shift>Scrum<Key.space>dv<Key.backspace>evelopment<Key.space>process<Key.enter>--<Key.shift>><Key.space><Key.shift>Experience<Key.space>with<Key.space><Key.shift>Performance<Key.space>and/or<Key.space><Key.shift><Key.shift><Key.shift><Key.shift><Key.shift><Key.shift><Key.shift><Key.shift><Key.shift>Security<Key.space><Key.shift>Testing<Key.space>is<Key.space>a<Key.space><Key.shift>Plus<Key.enter>--<Key.shift>><Key.space><Key.shift>
Screenshot: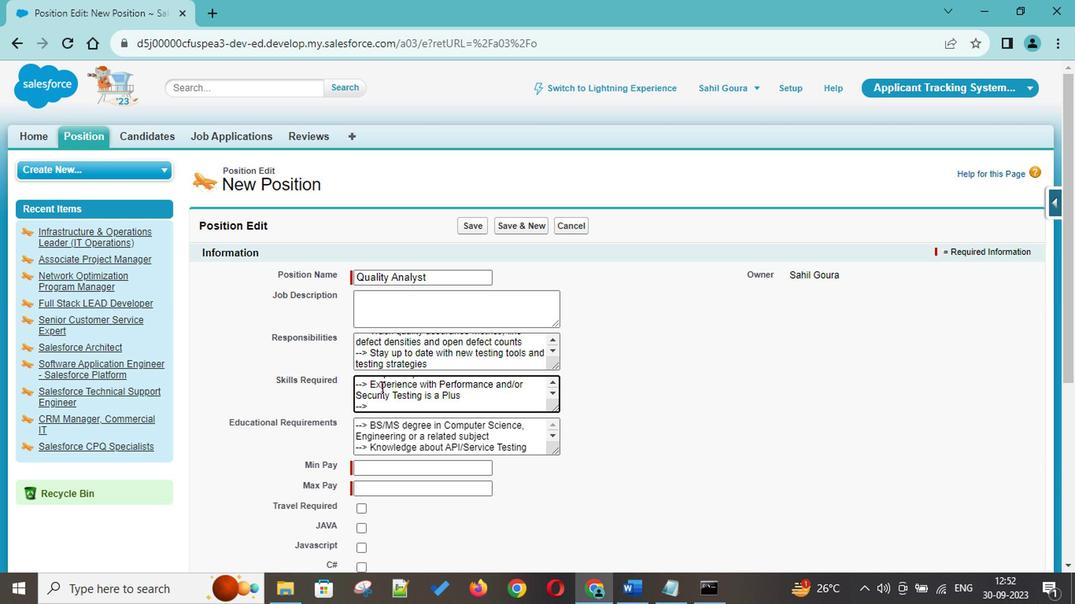 
Action: Mouse moved to (403, 404)
Screenshot: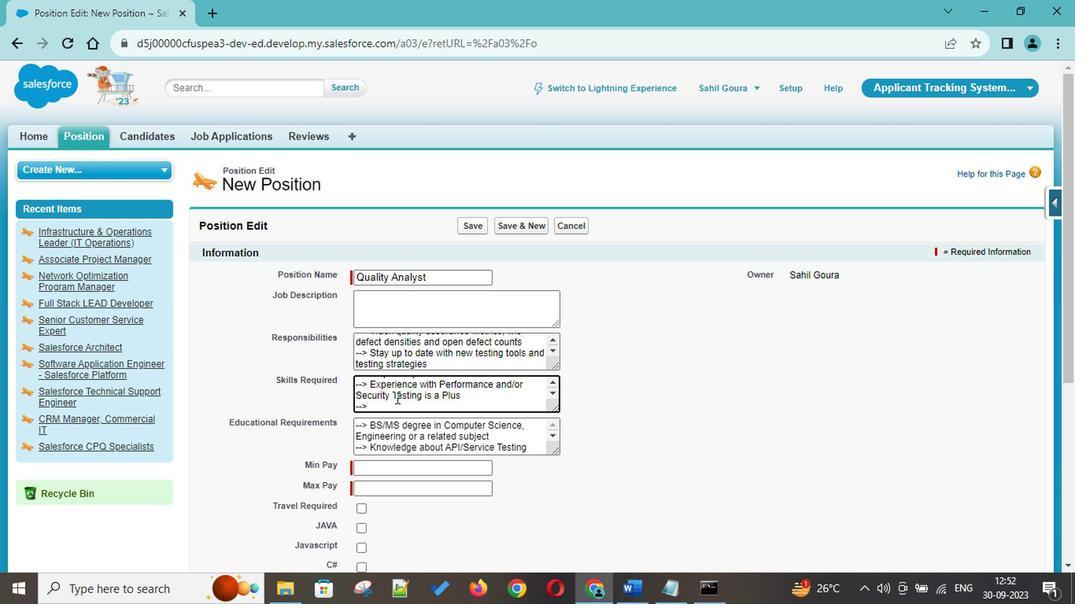 
Action: Key pressed <Key.backspace><Key.backspace><Key.backspace><Key.backspace>
Screenshot: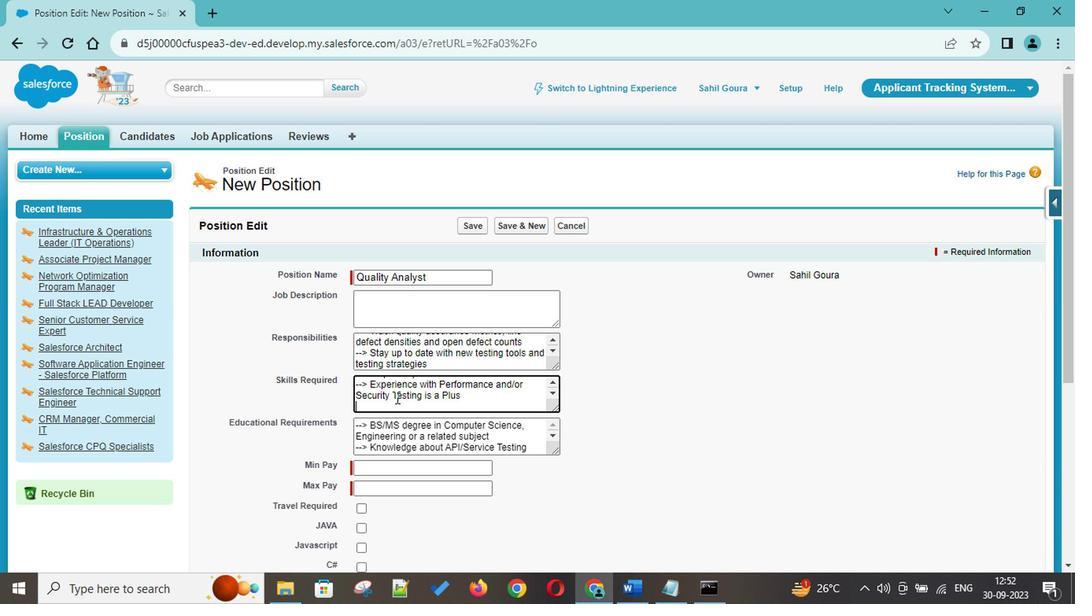 
Action: Mouse moved to (402, 345)
Screenshot: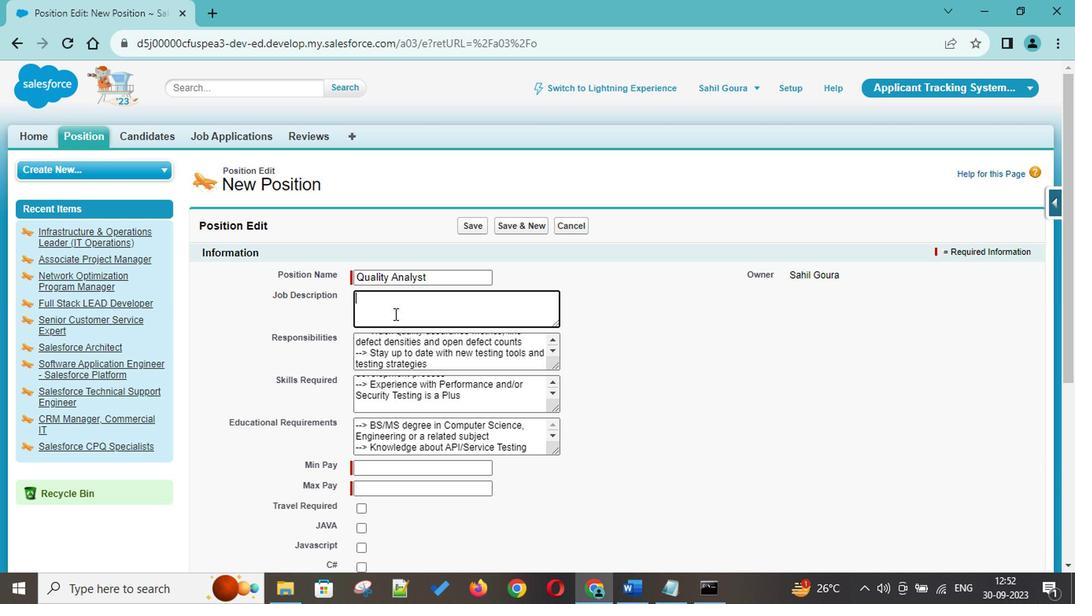 
Action: Mouse pressed left at (402, 345)
Screenshot: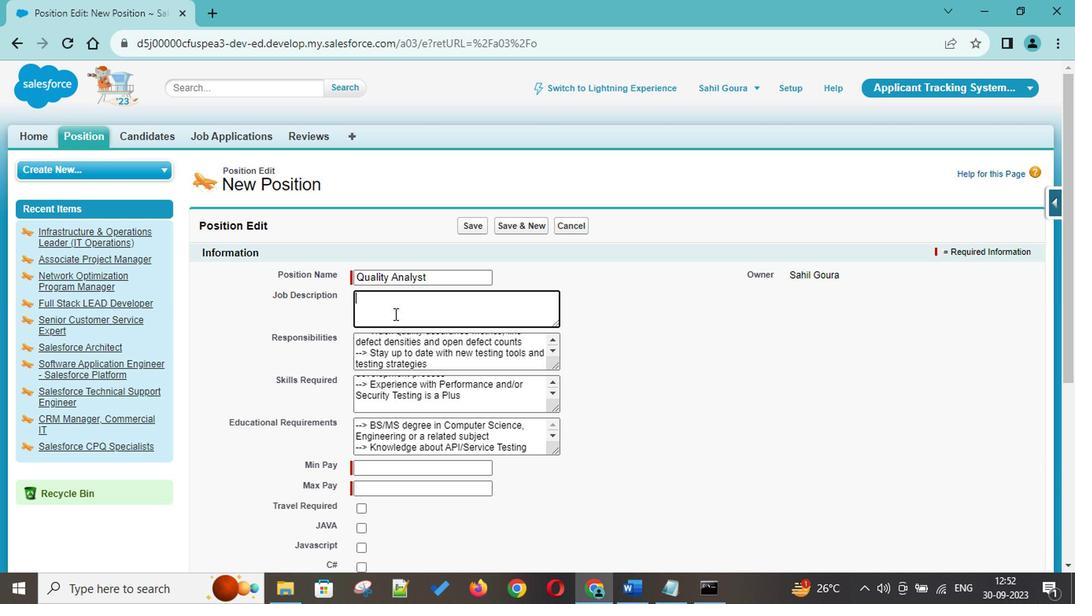 
Action: Mouse moved to (446, 344)
Screenshot: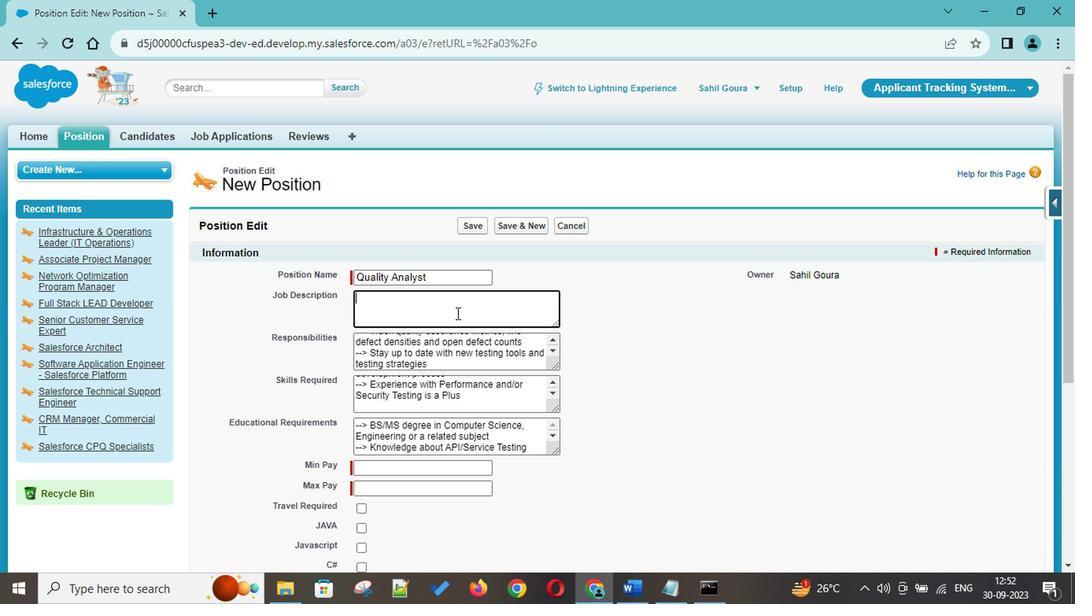 
Action: Mouse pressed left at (446, 344)
Screenshot: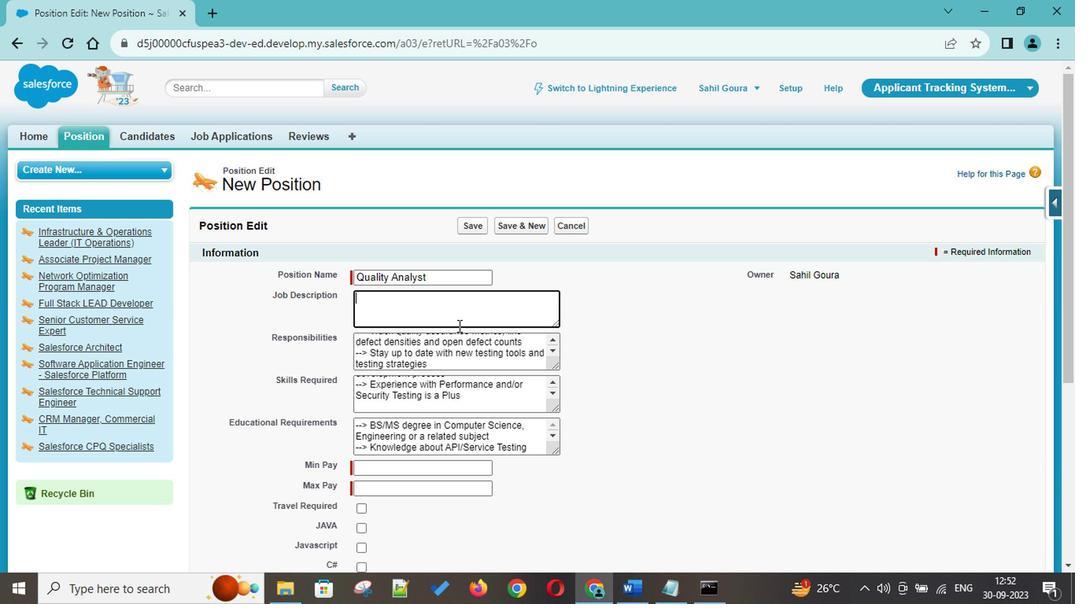 
Action: Mouse moved to (423, 338)
Screenshot: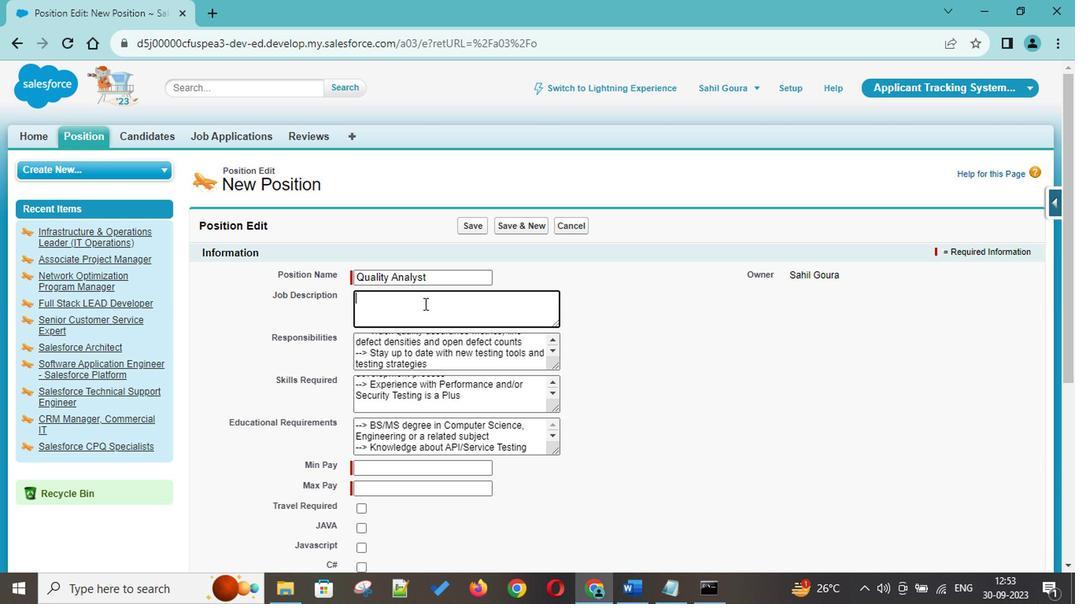 
Action: Mouse pressed left at (423, 338)
Screenshot: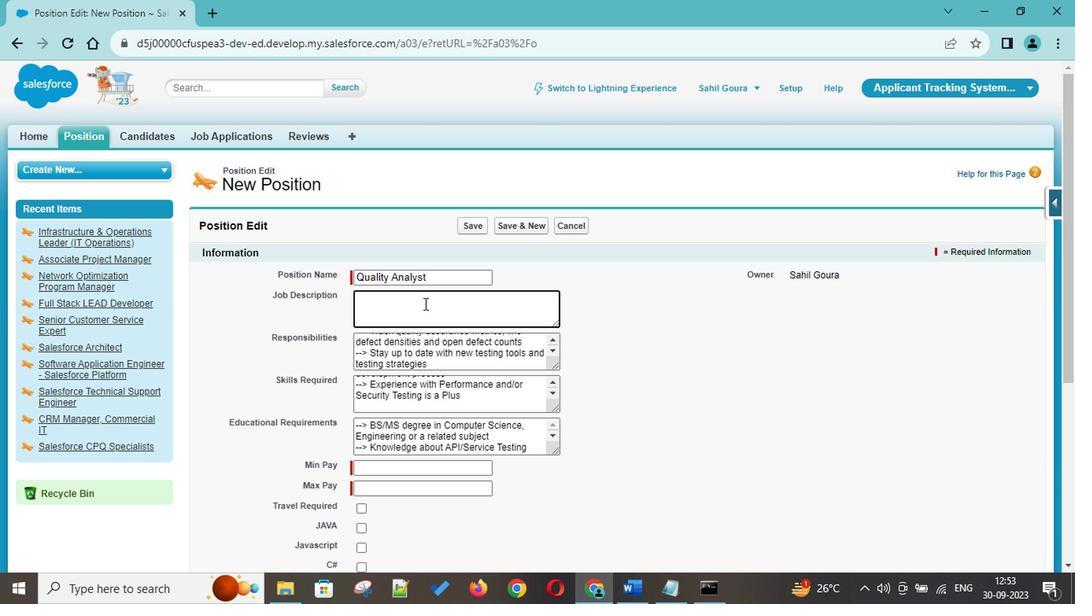 
Action: Mouse moved to (405, 335)
Screenshot: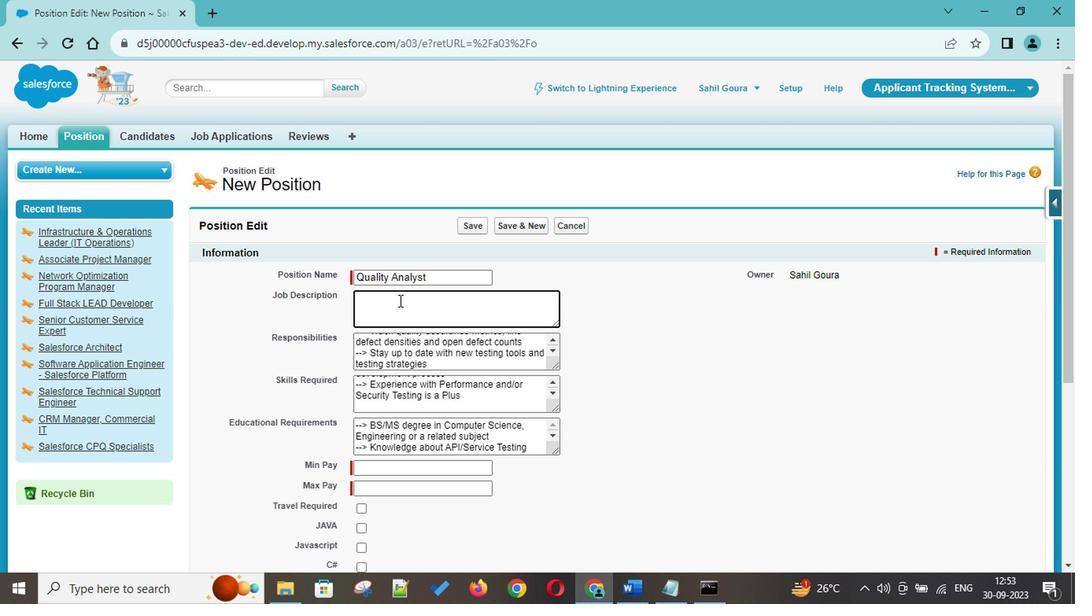 
Action: Mouse pressed left at (405, 335)
Screenshot: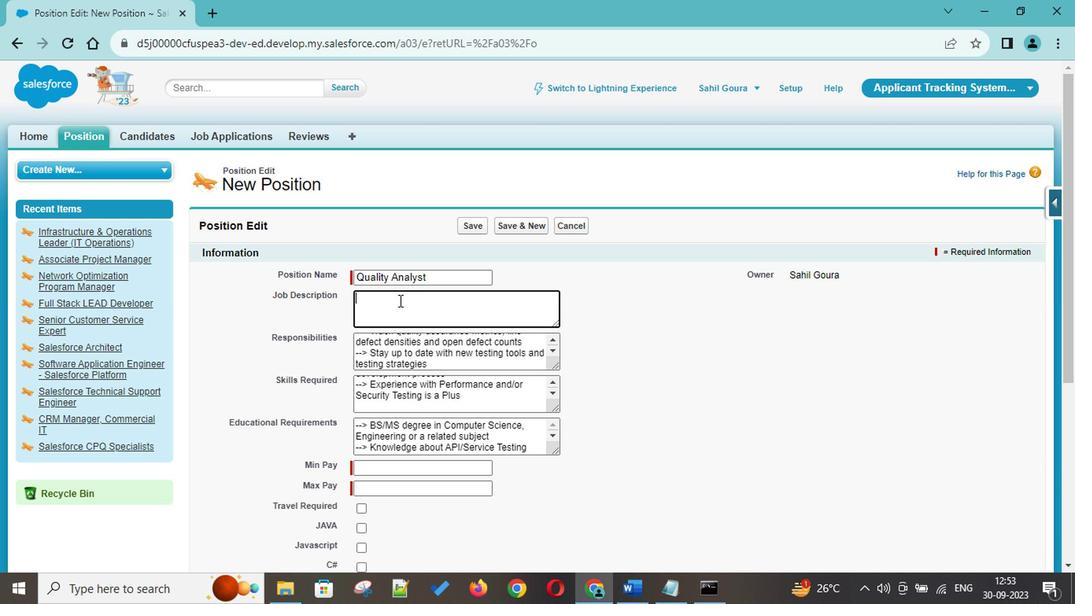 
Action: Mouse moved to (490, 337)
Screenshot: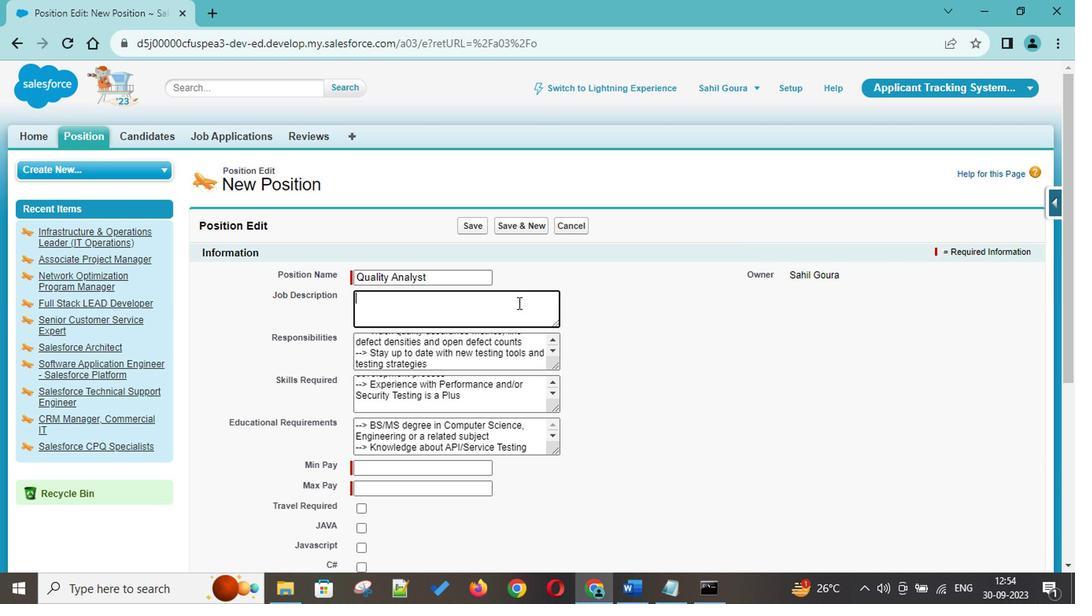 
Action: Mouse scrolled (490, 337) with delta (0, 0)
Screenshot: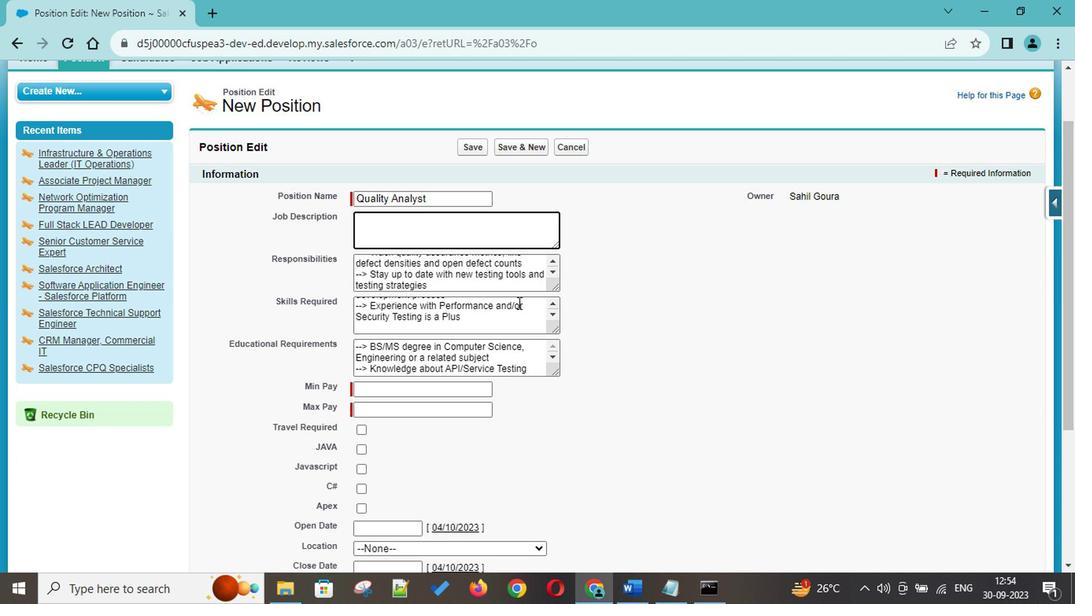 
Action: Mouse scrolled (490, 338) with delta (0, 0)
Screenshot: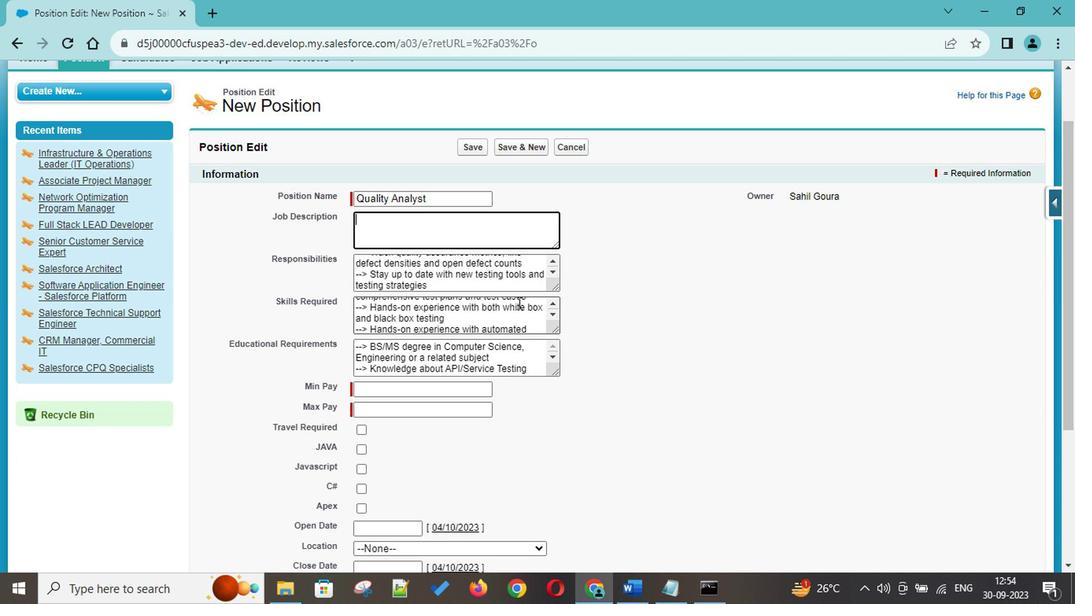
Action: Mouse moved to (515, 307)
Screenshot: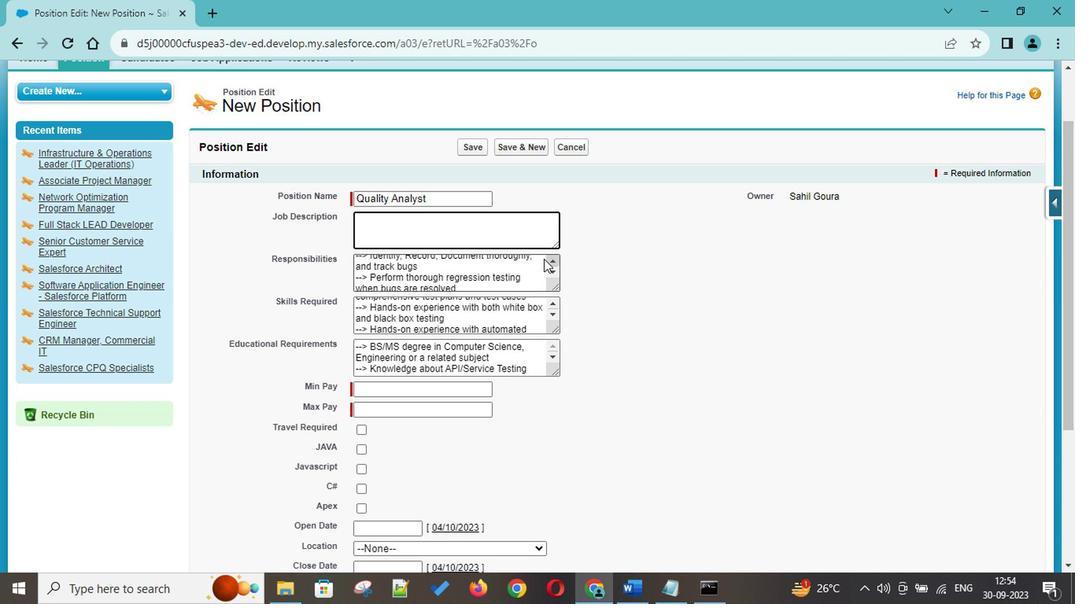 
Action: Mouse scrolled (515, 308) with delta (0, 0)
Screenshot: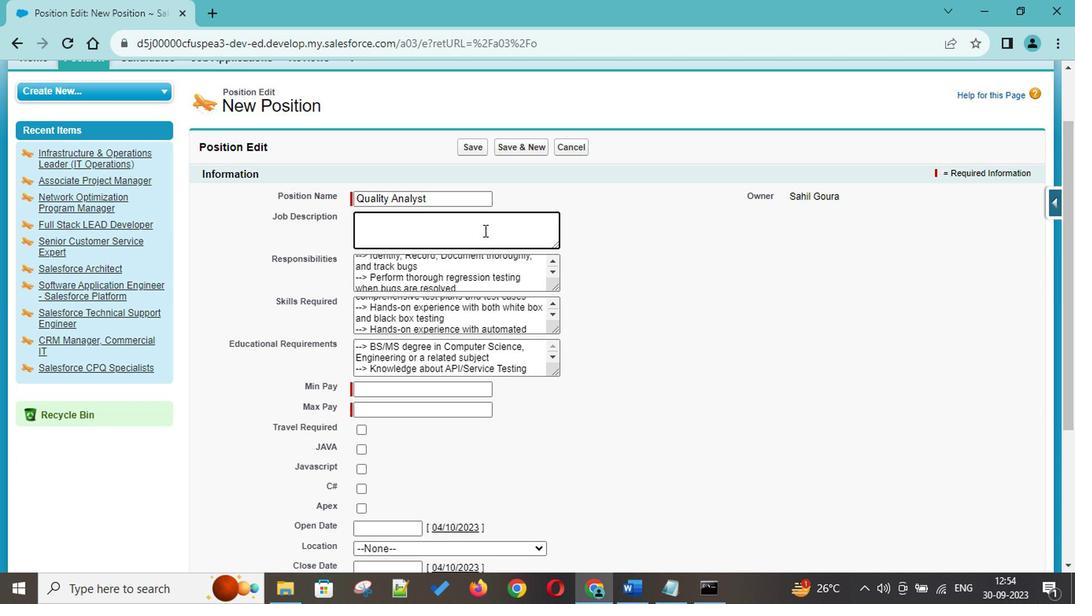 
Action: Mouse scrolled (515, 308) with delta (0, 0)
Screenshot: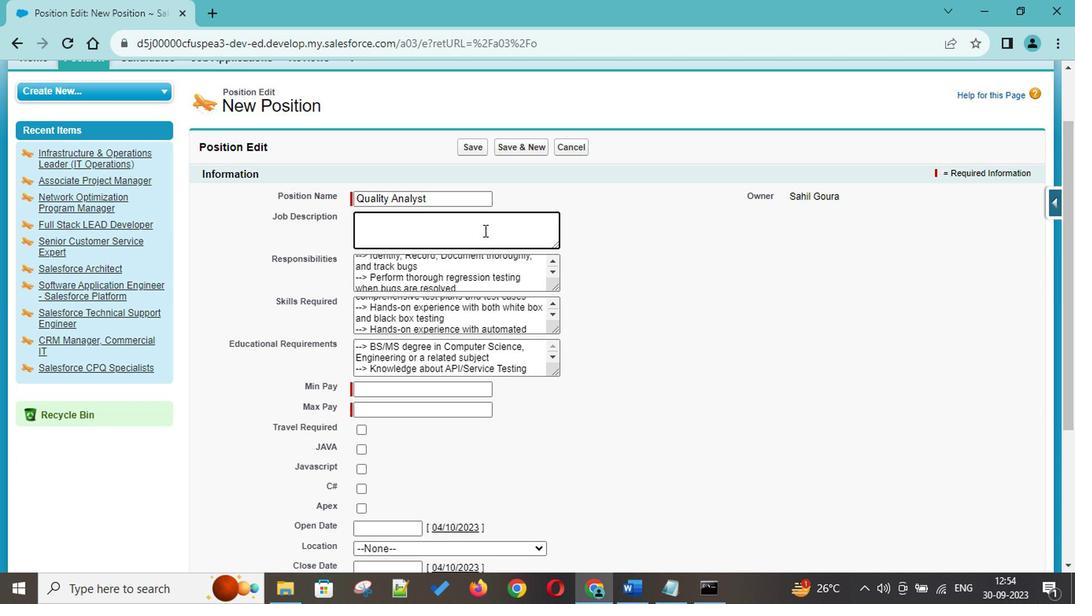 
Action: Mouse moved to (531, 291)
Screenshot: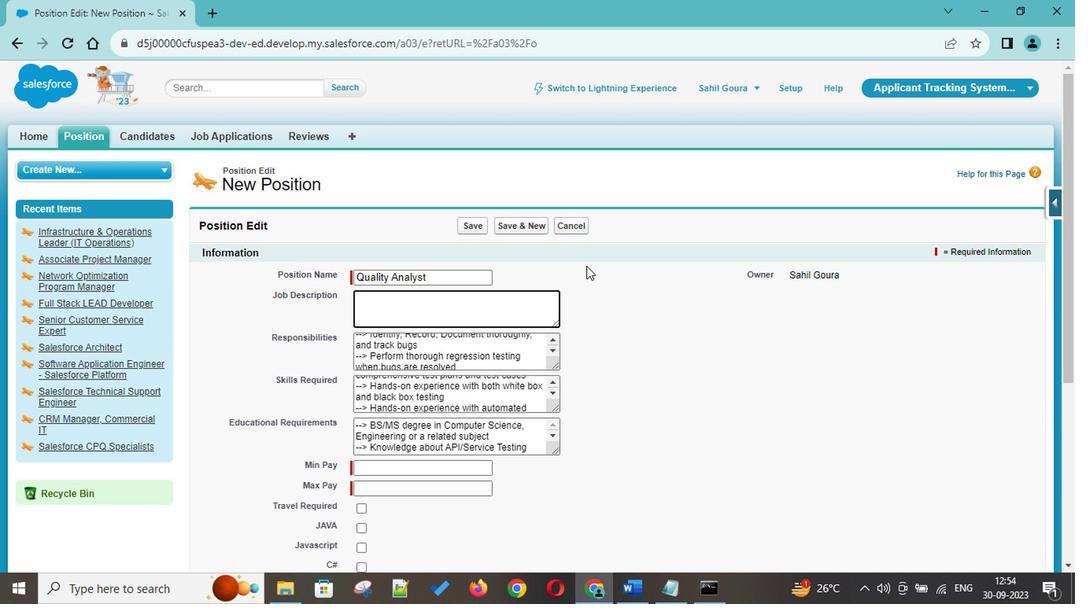 
Action: Mouse scrolled (531, 292) with delta (0, 0)
Screenshot: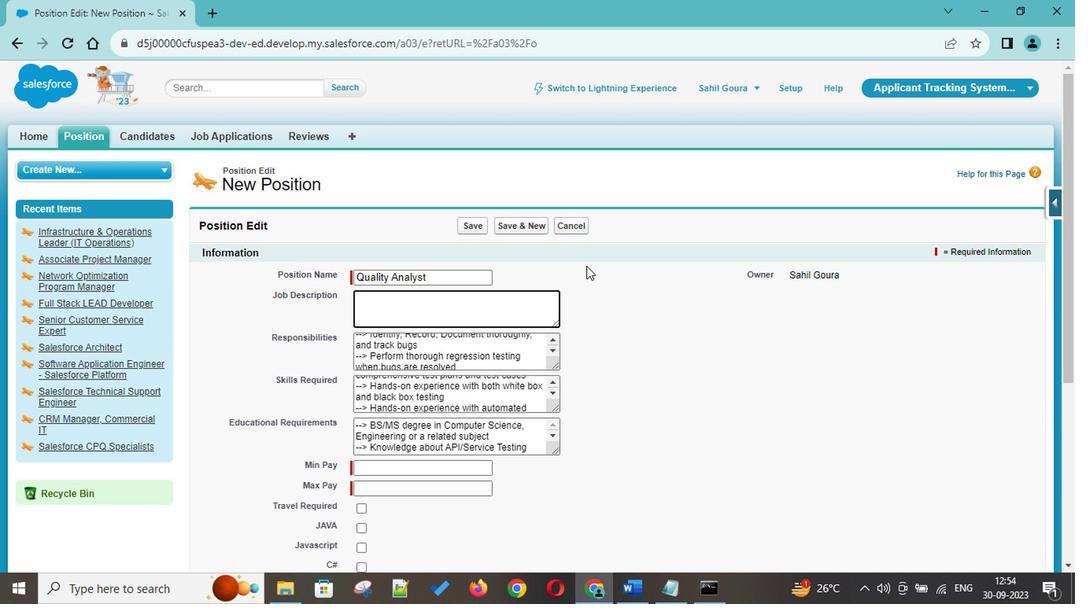 
Action: Mouse moved to (534, 293)
Screenshot: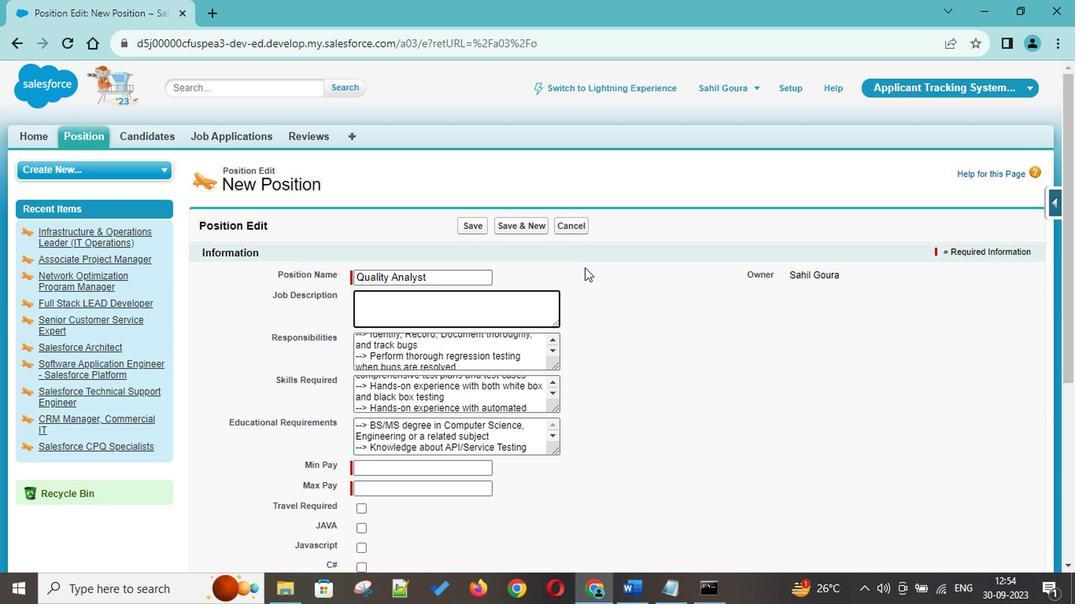 
Action: Mouse scrolled (534, 294) with delta (0, 0)
Screenshot: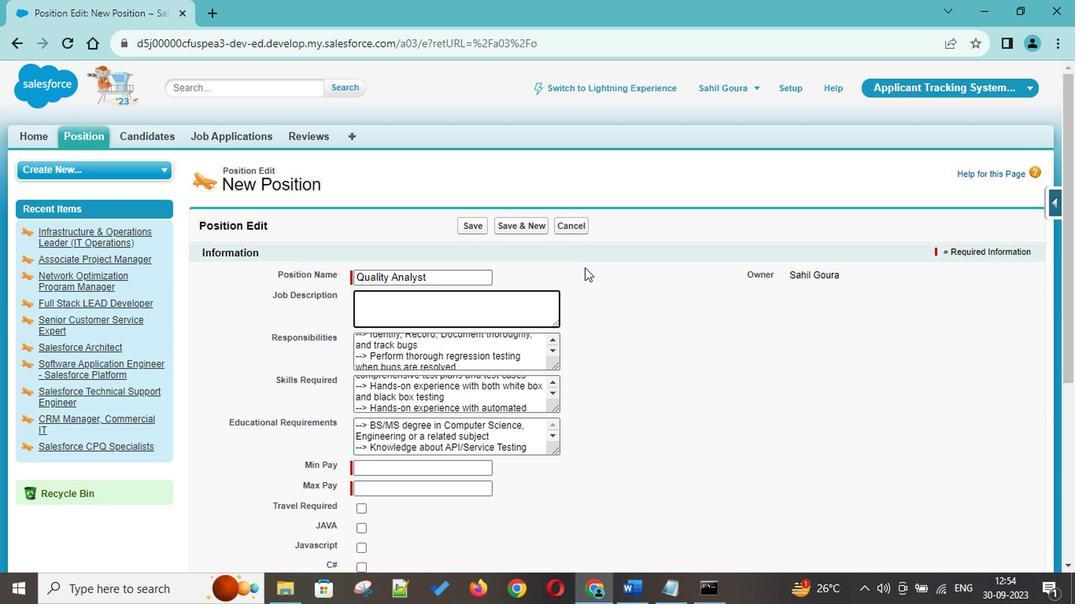 
Action: Mouse moved to (476, 341)
Screenshot: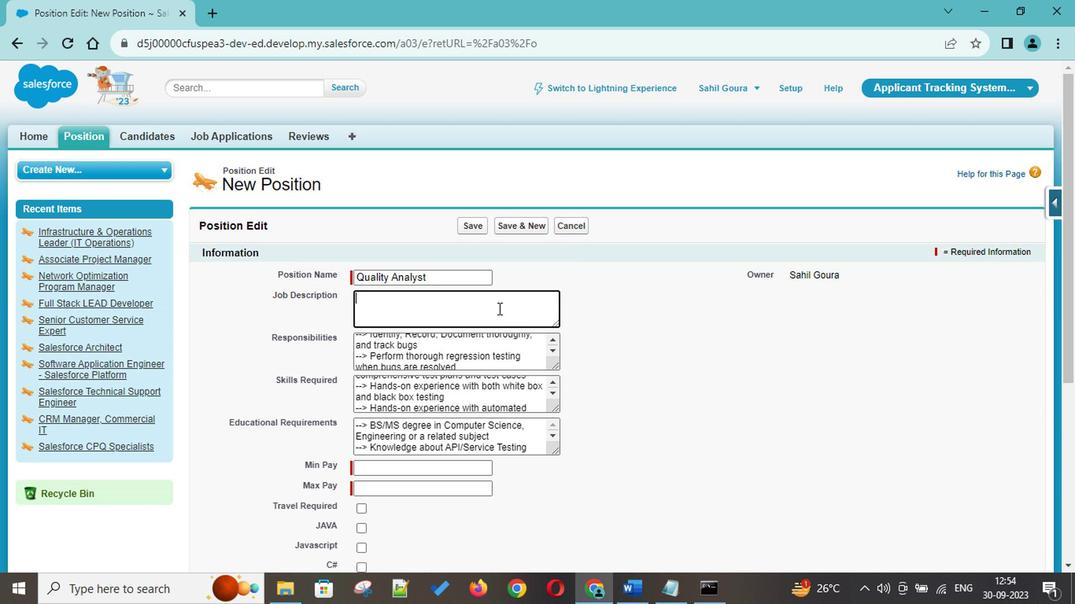 
Action: Mouse pressed left at (476, 341)
Screenshot: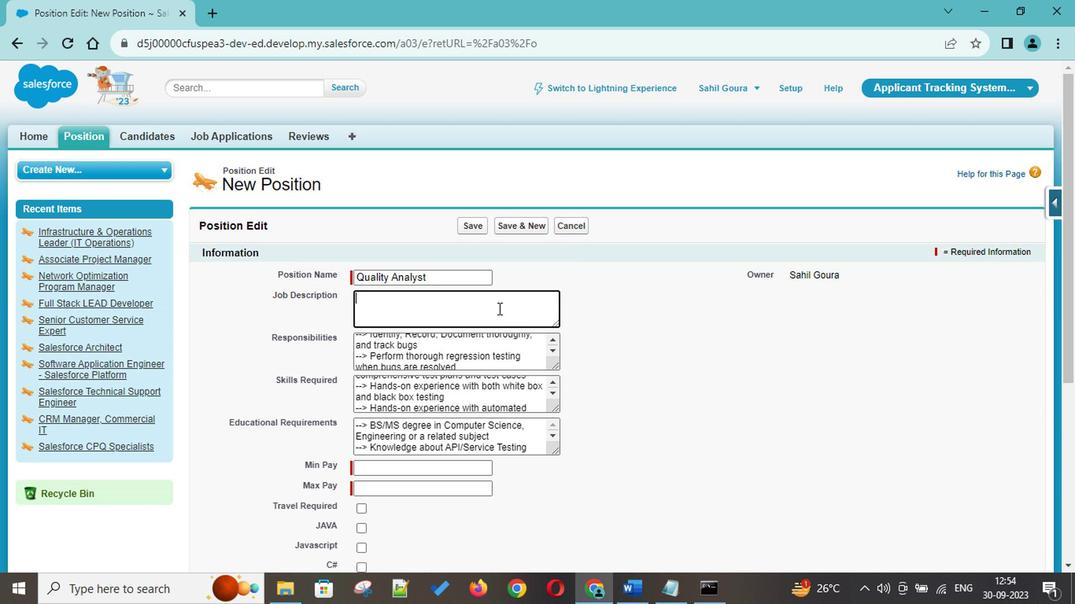 
Action: Mouse moved to (458, 362)
Screenshot: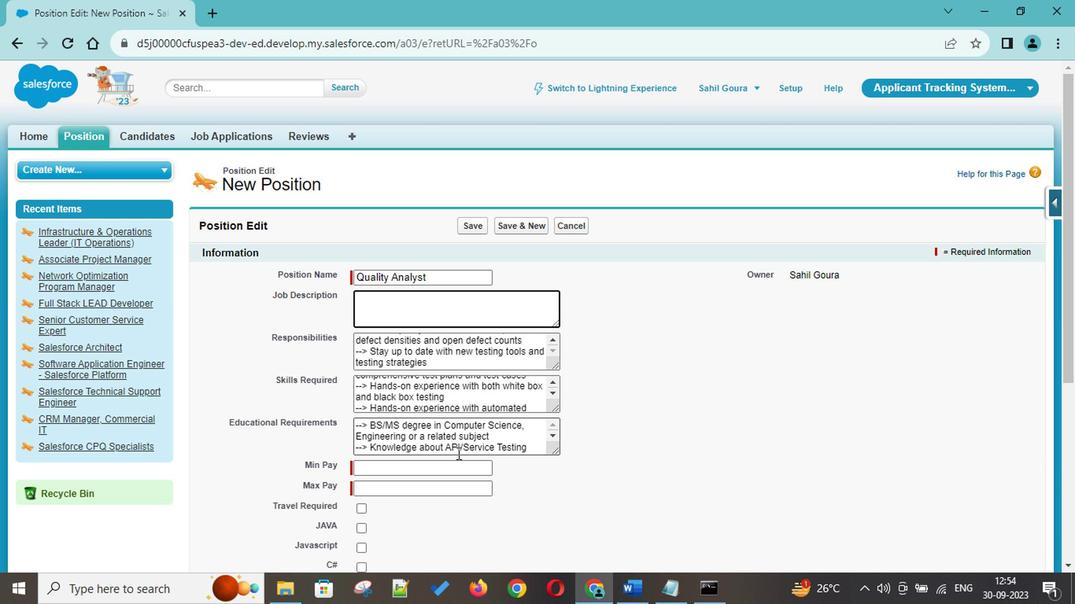 
Action: Mouse scrolled (458, 361) with delta (0, 0)
Screenshot: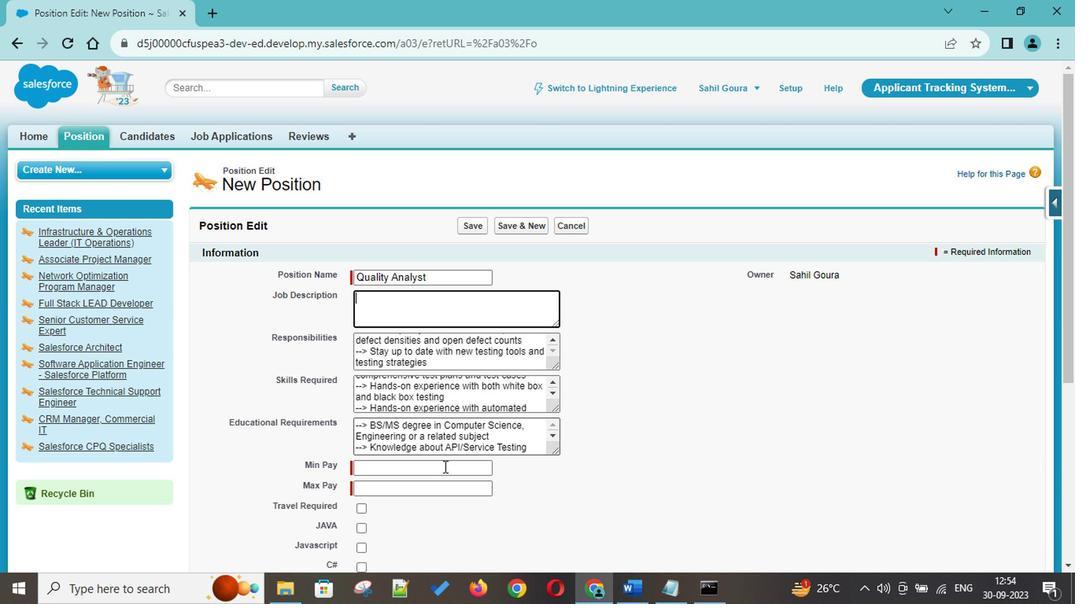 
Action: Mouse moved to (458, 362)
Screenshot: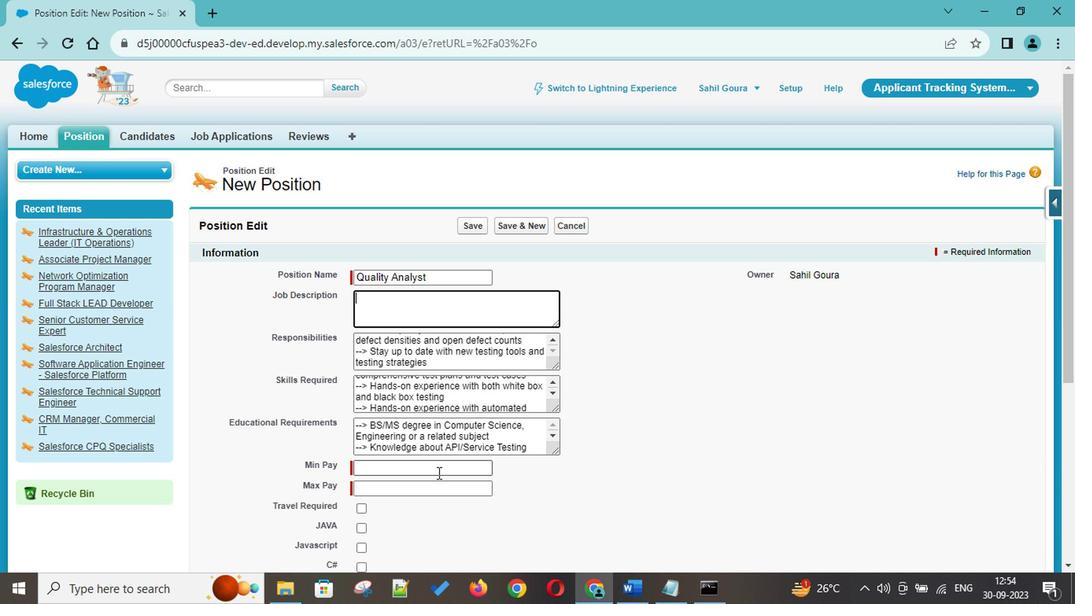 
Action: Mouse scrolled (458, 361) with delta (0, 0)
Screenshot: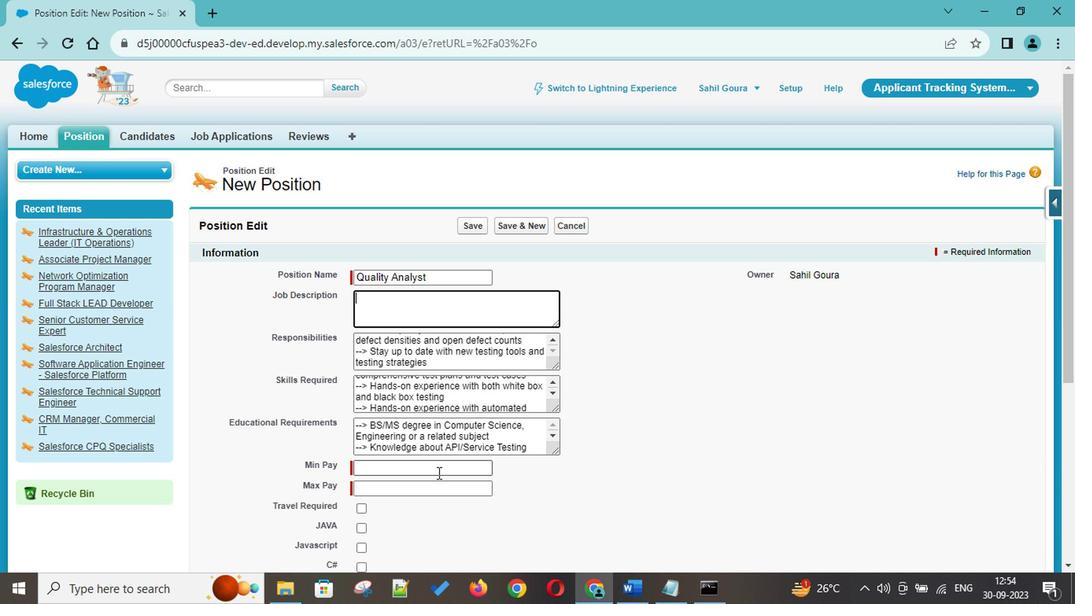 
Action: Mouse moved to (458, 362)
Screenshot: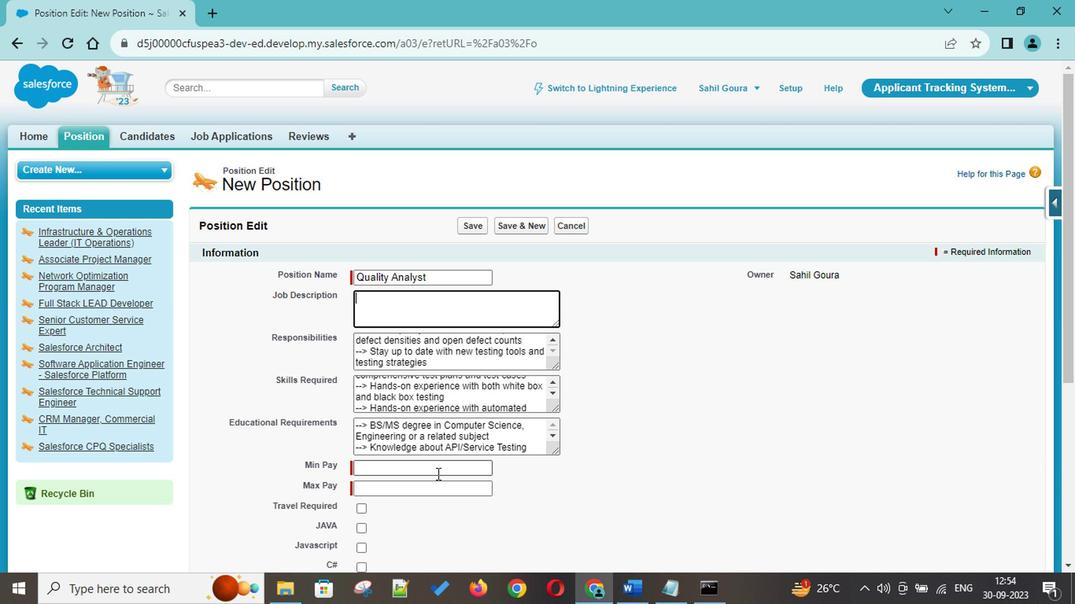 
Action: Mouse scrolled (458, 362) with delta (0, 0)
Screenshot: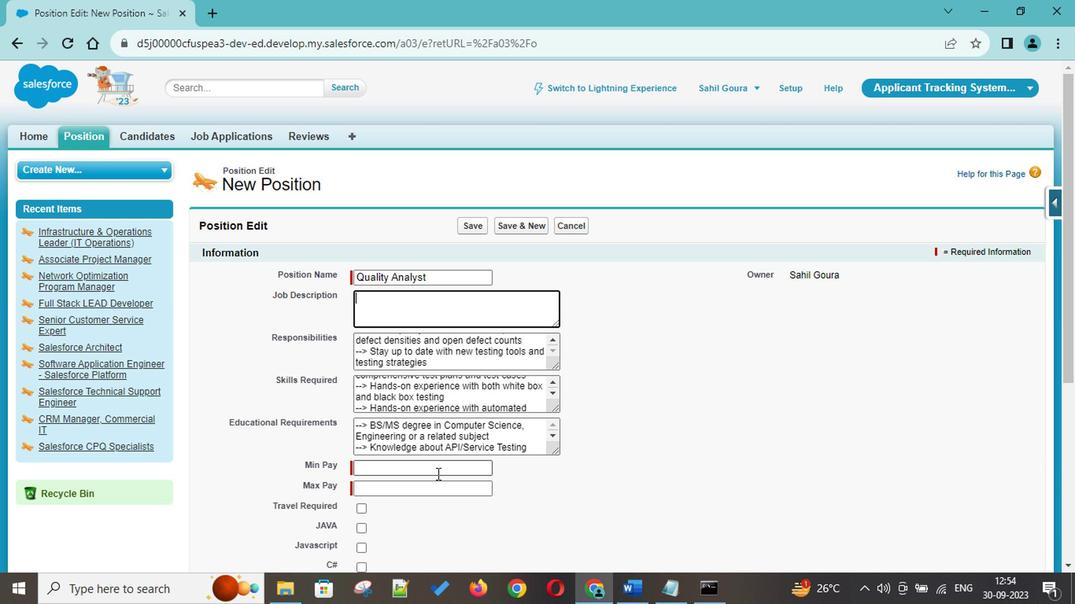 
Action: Mouse moved to (432, 459)
Screenshot: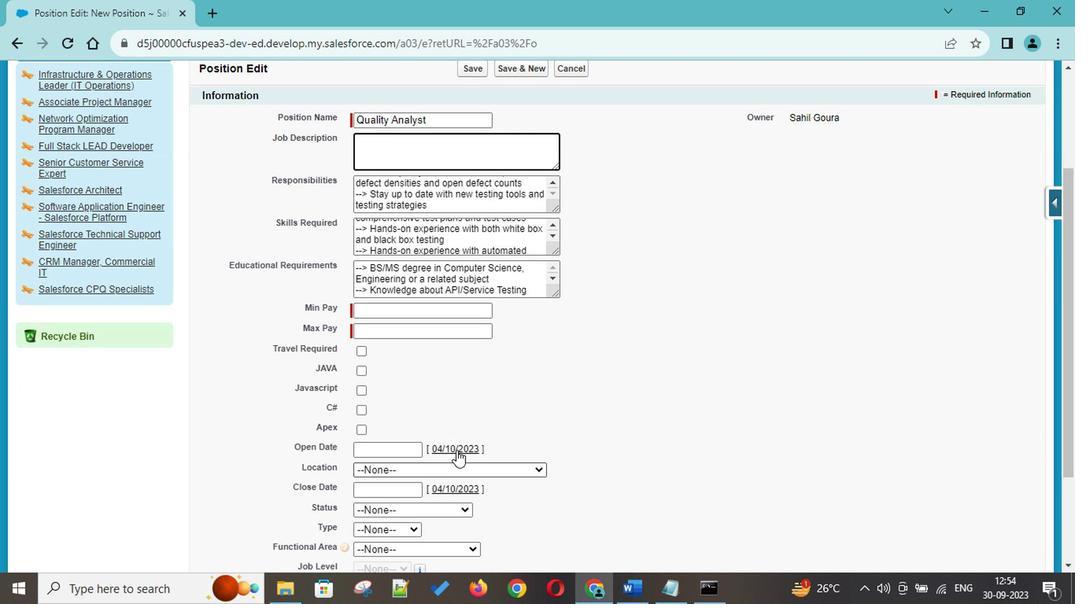 
Action: Mouse scrolled (432, 458) with delta (0, 0)
Screenshot: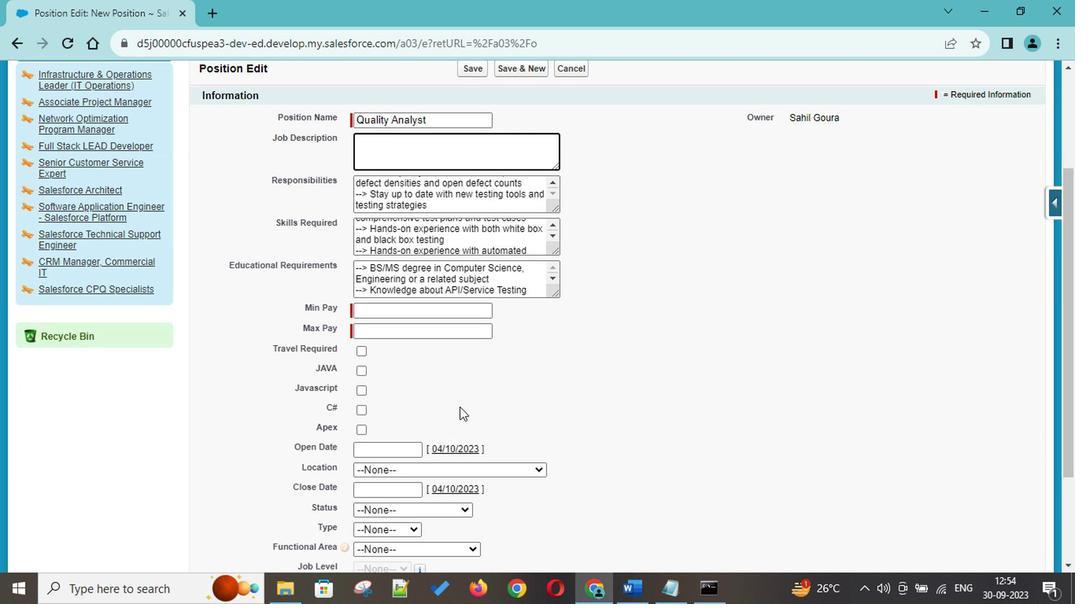
Action: Mouse moved to (432, 460)
Screenshot: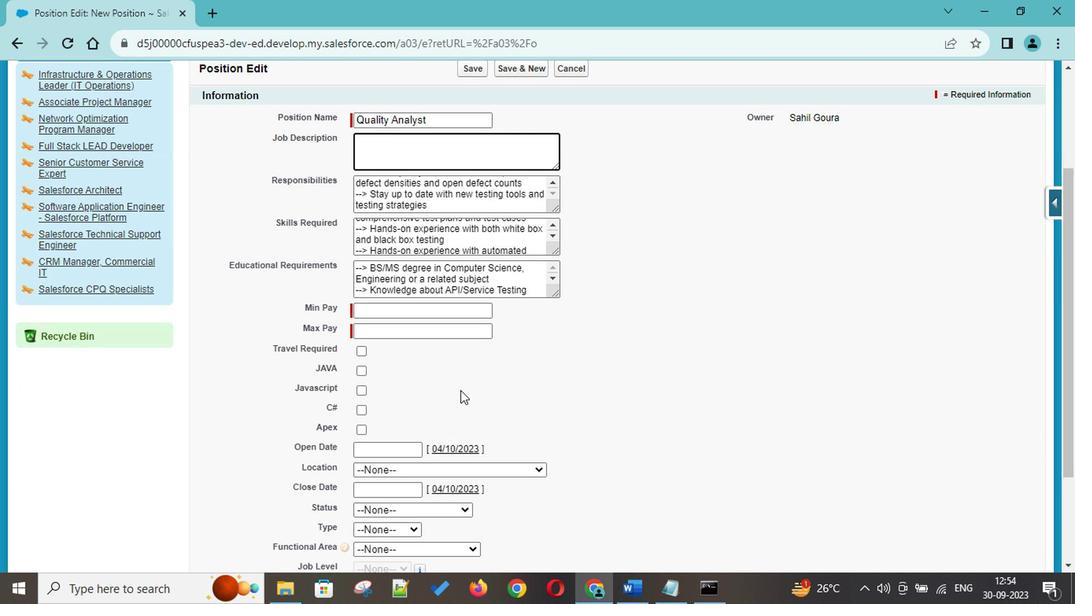 
Action: Mouse scrolled (432, 460) with delta (0, 0)
Screenshot: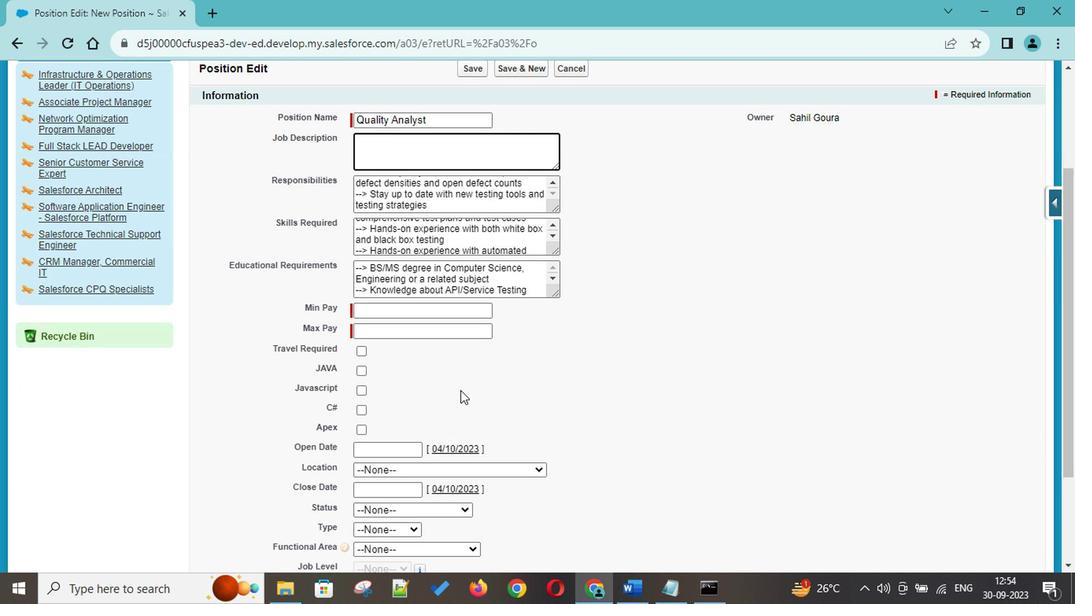 
Action: Mouse moved to (449, 392)
Screenshot: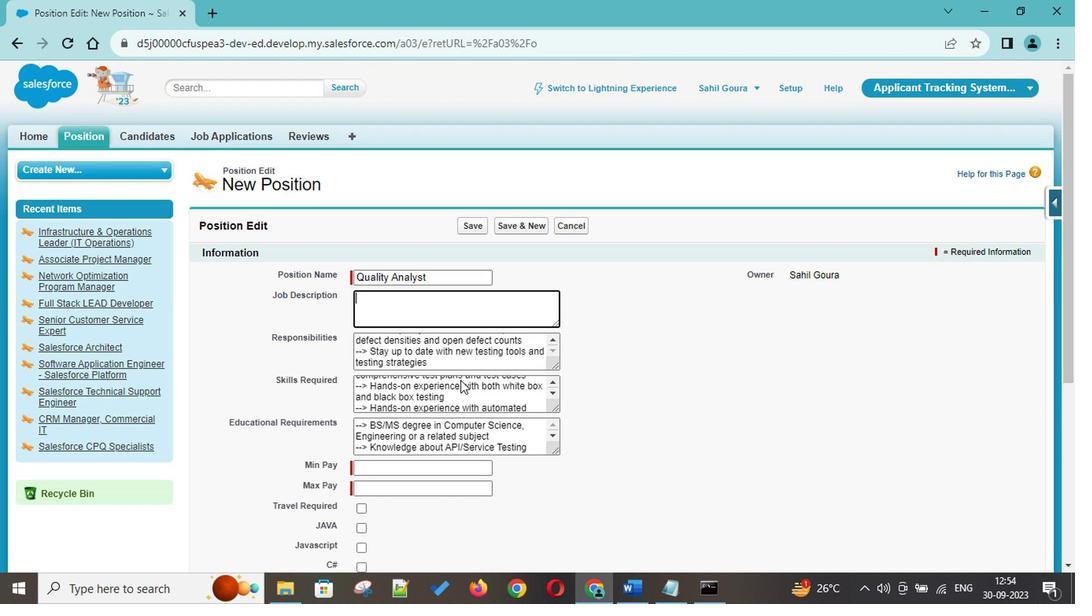 
Action: Mouse scrolled (449, 393) with delta (0, 0)
Screenshot: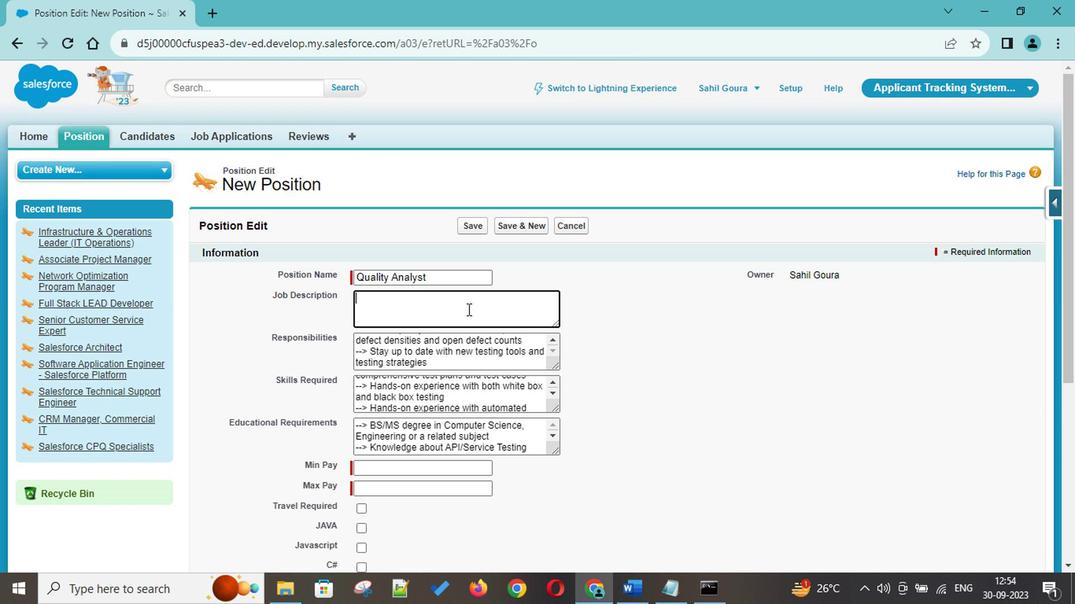
Action: Mouse scrolled (449, 393) with delta (0, 0)
Screenshot: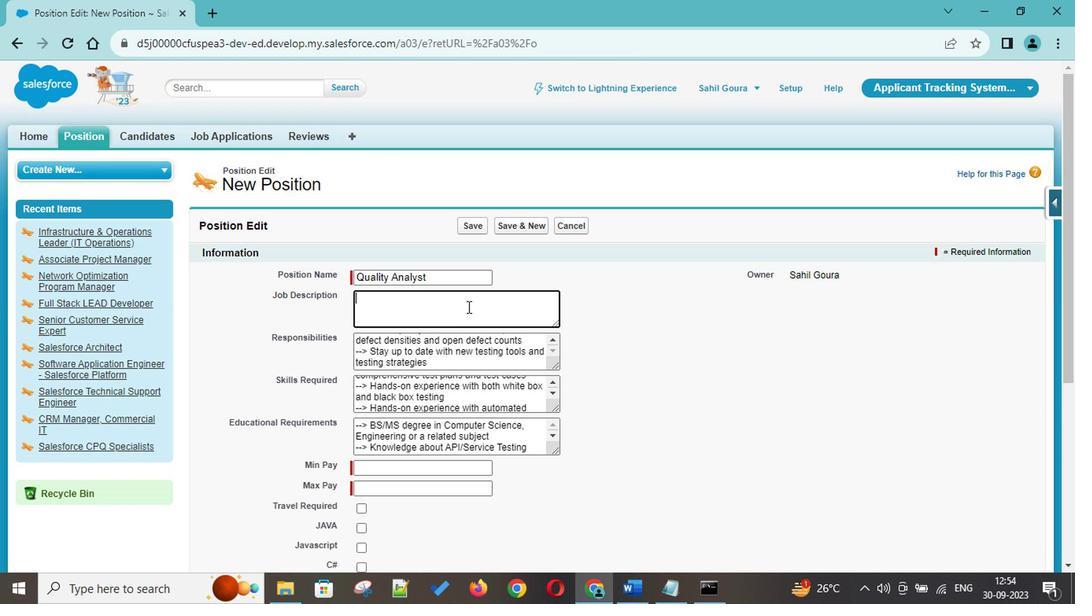 
Action: Mouse scrolled (449, 393) with delta (0, 0)
Screenshot: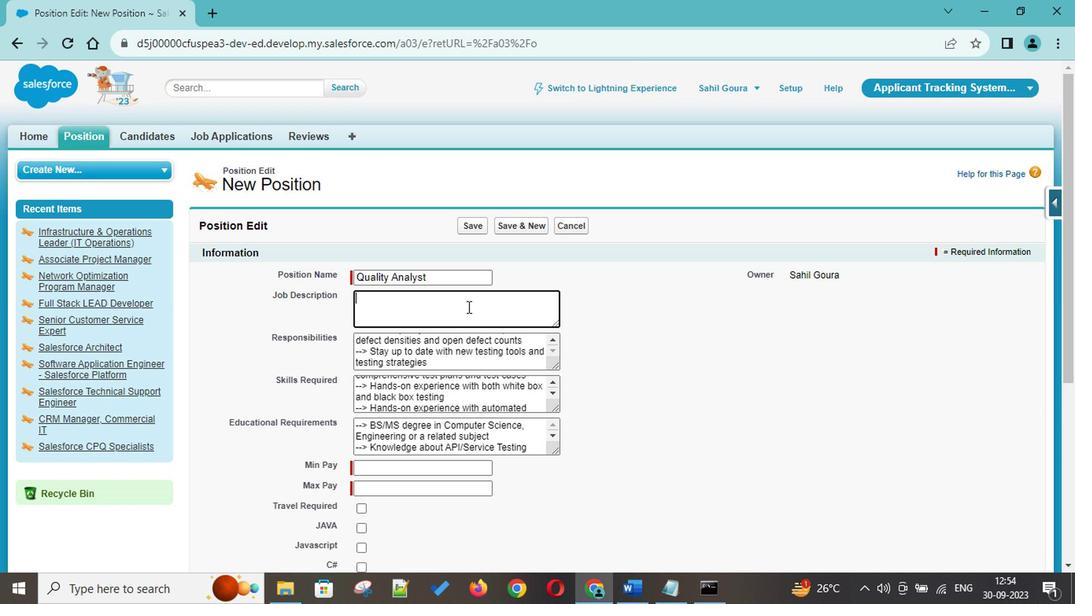 
Action: Mouse moved to (446, 419)
Screenshot: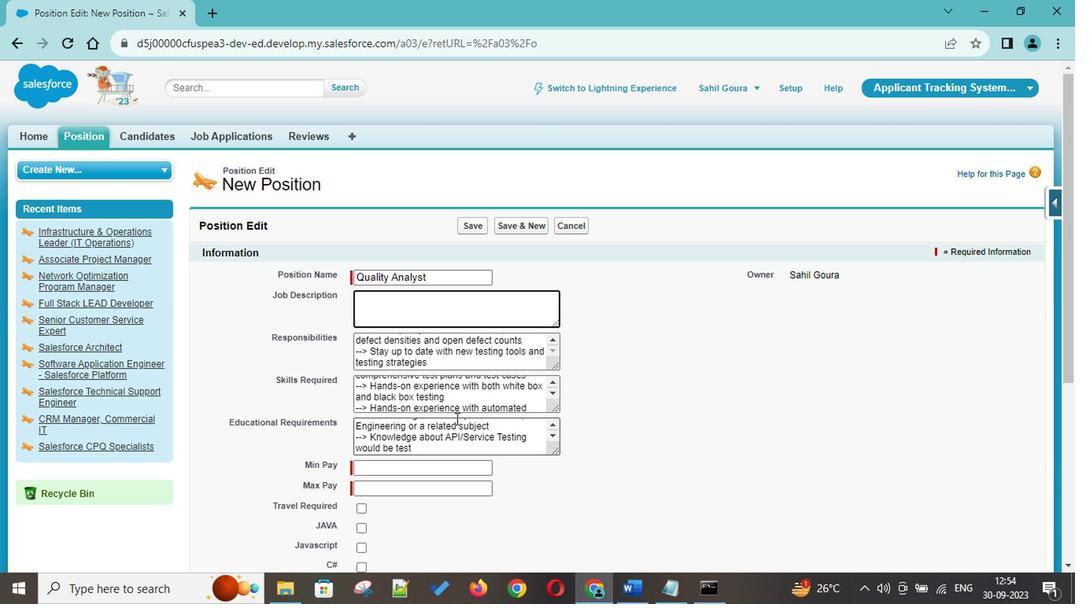 
Action: Mouse scrolled (446, 419) with delta (0, 0)
Screenshot: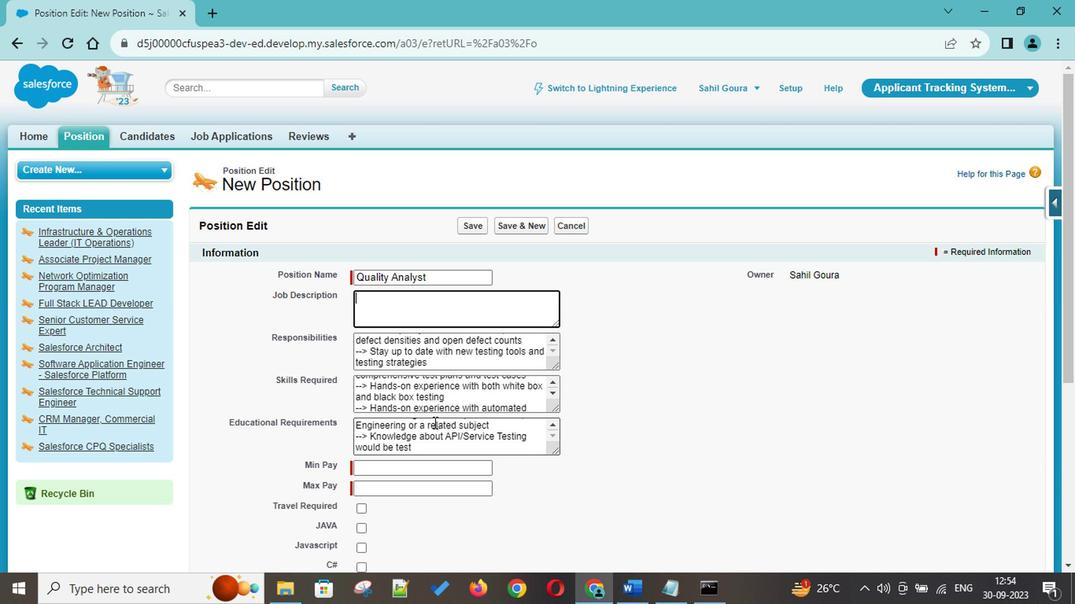 
Action: Mouse scrolled (446, 419) with delta (0, 0)
Screenshot: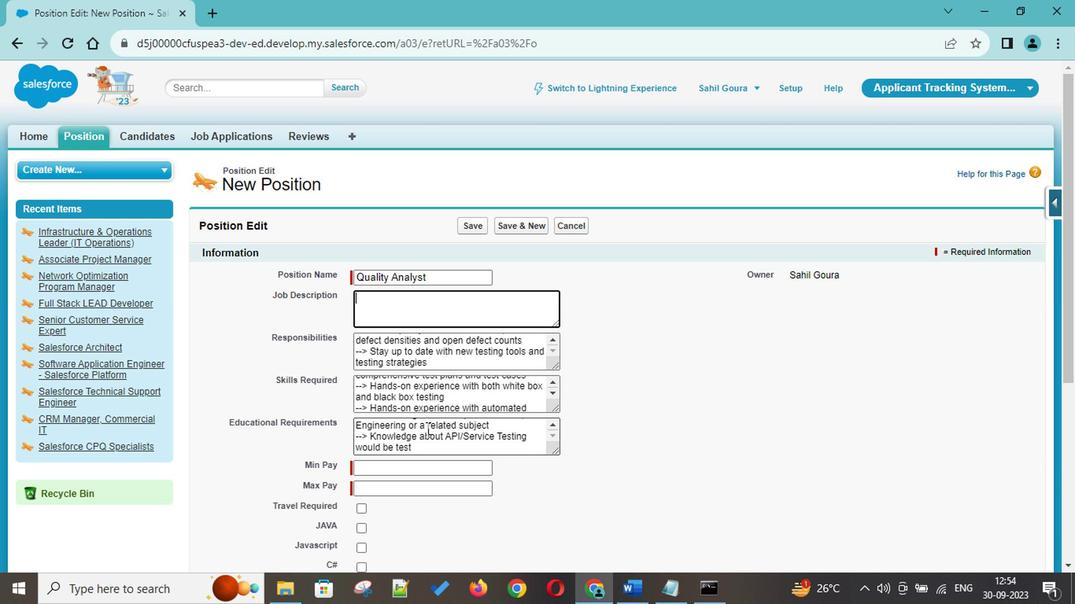 
Action: Mouse scrolled (446, 419) with delta (0, 0)
Screenshot: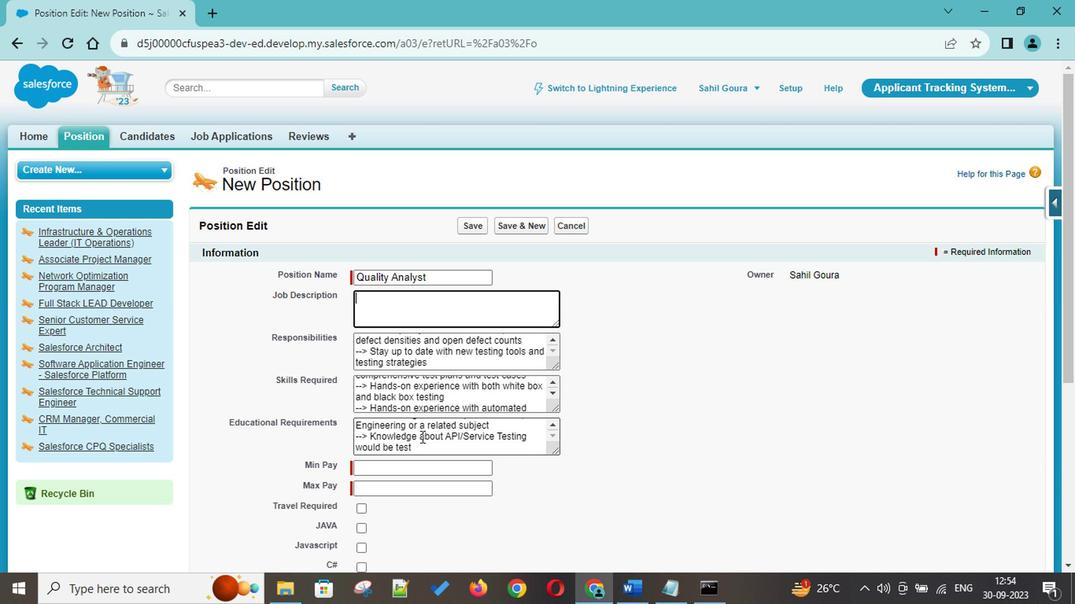 
Action: Mouse scrolled (446, 419) with delta (0, 0)
Screenshot: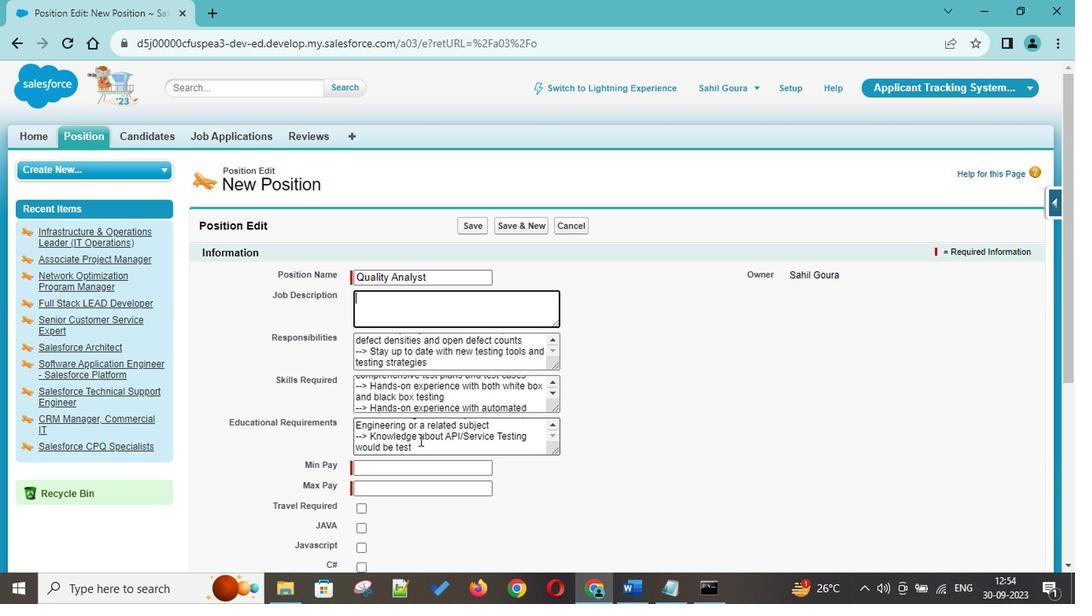 
Action: Mouse moved to (440, 475)
Screenshot: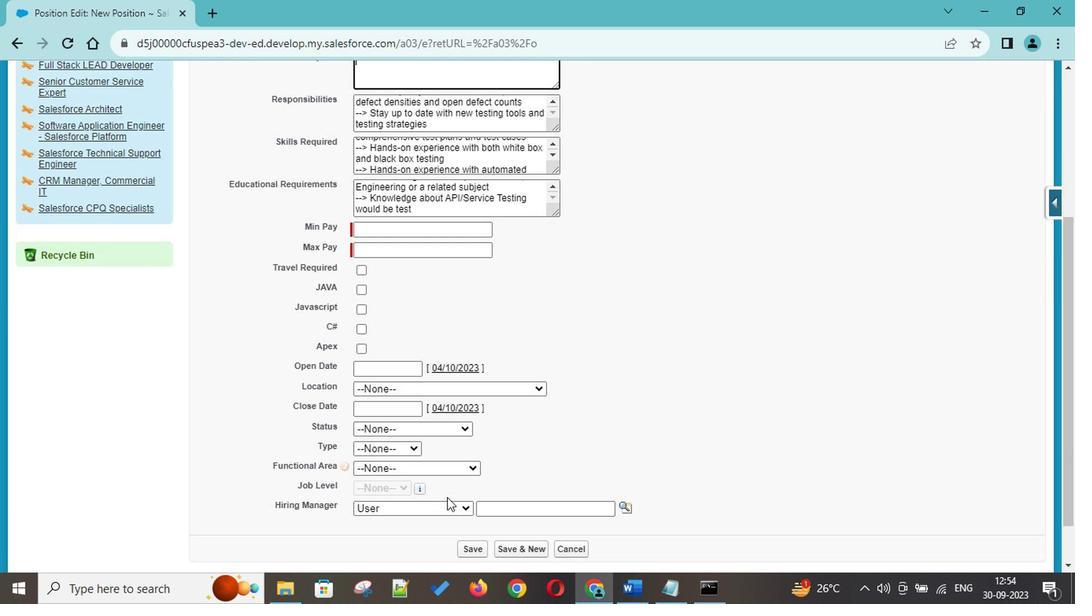 
Action: Mouse scrolled (440, 475) with delta (0, 0)
Screenshot: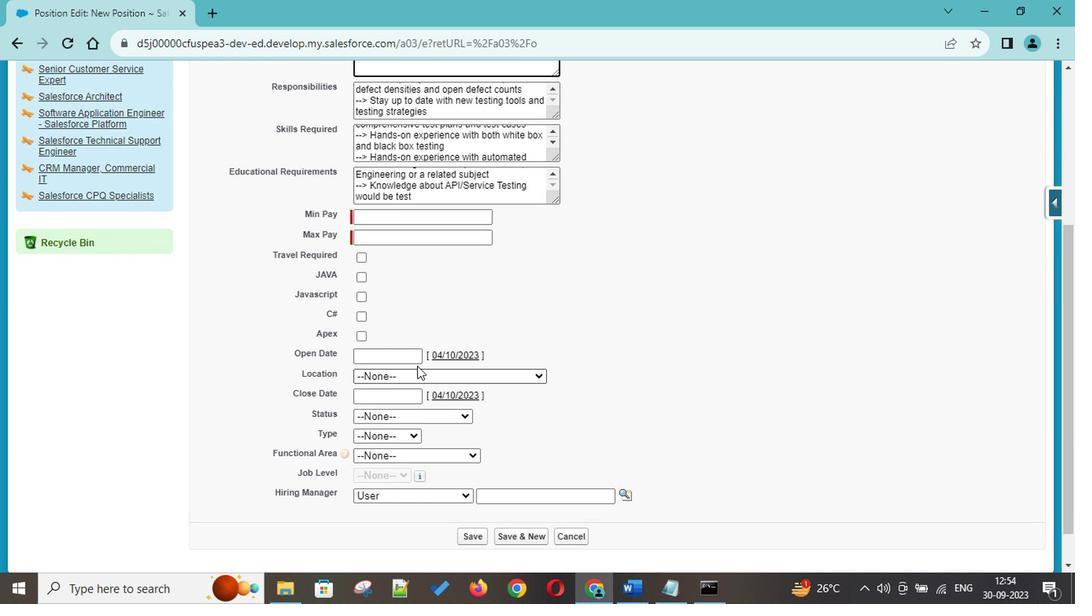 
Action: Mouse scrolled (440, 475) with delta (0, 0)
Screenshot: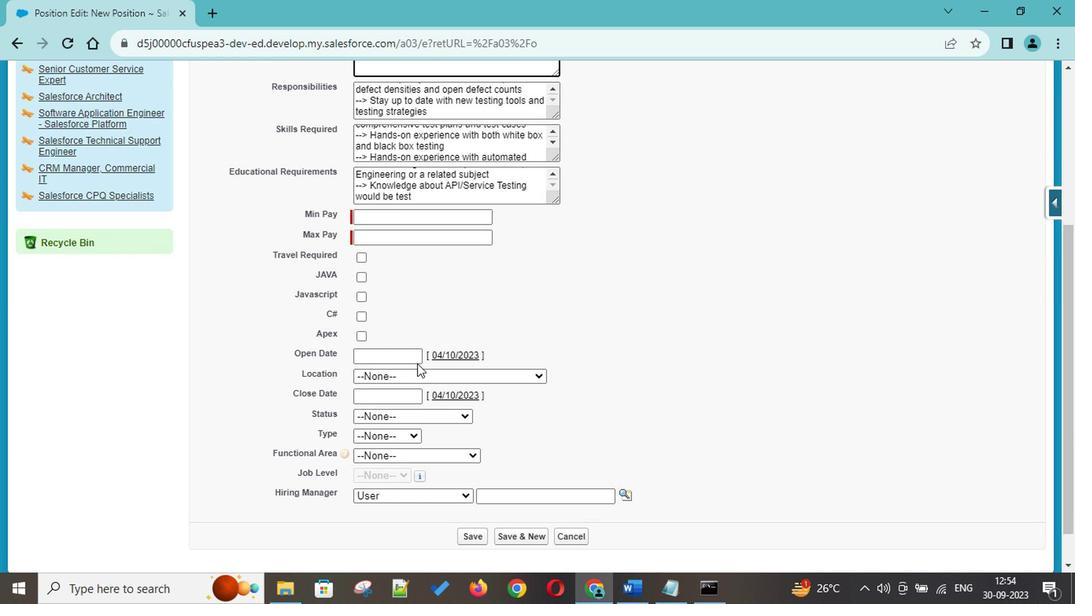 
Action: Mouse scrolled (440, 475) with delta (0, 0)
Screenshot: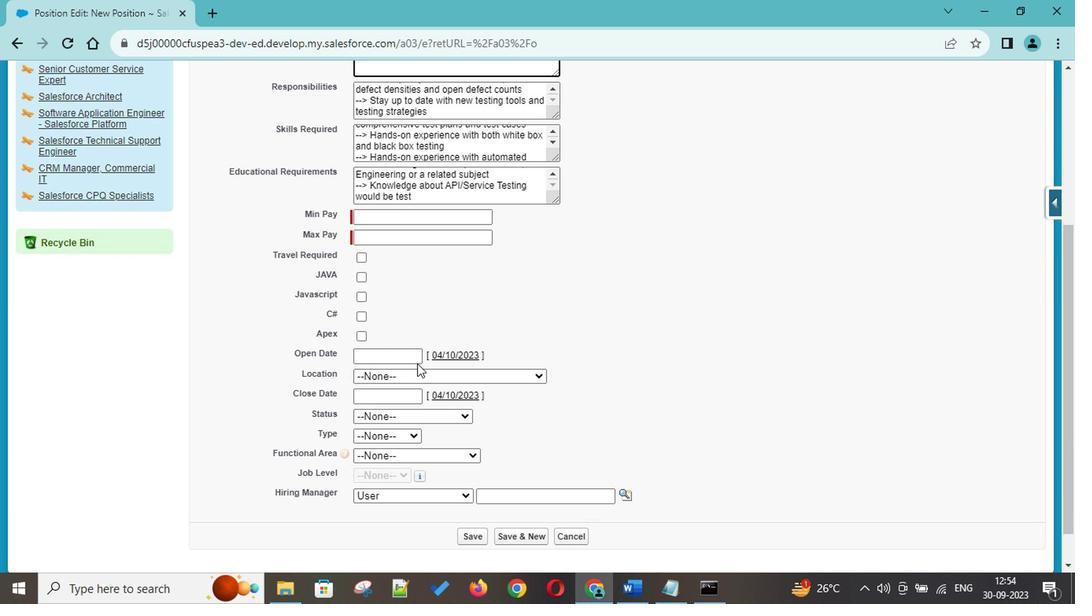 
Action: Mouse scrolled (440, 475) with delta (0, 0)
Screenshot: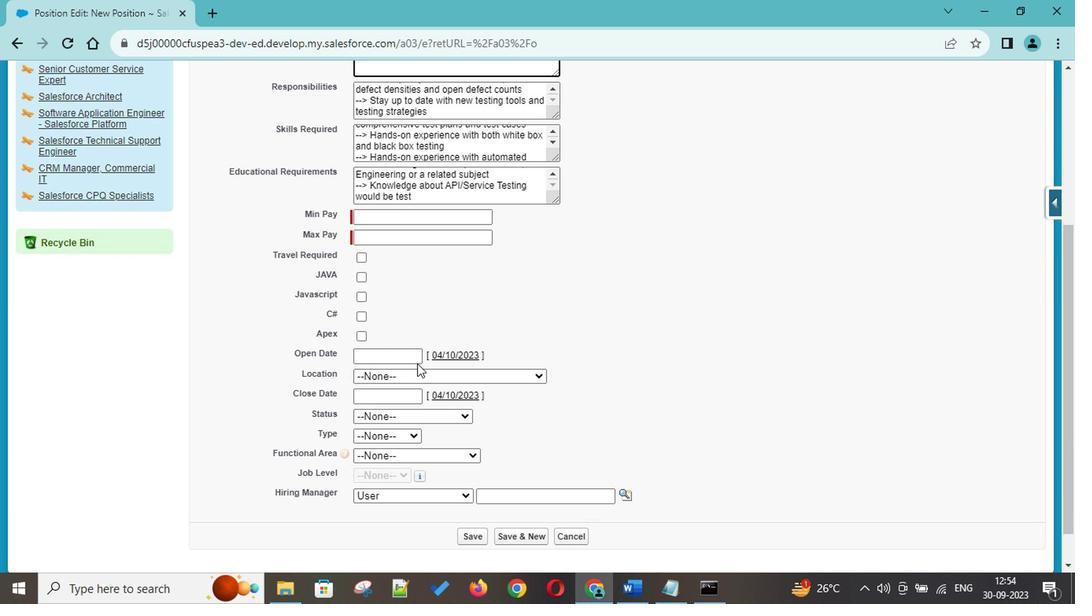 
Action: Mouse scrolled (440, 475) with delta (0, 0)
Screenshot: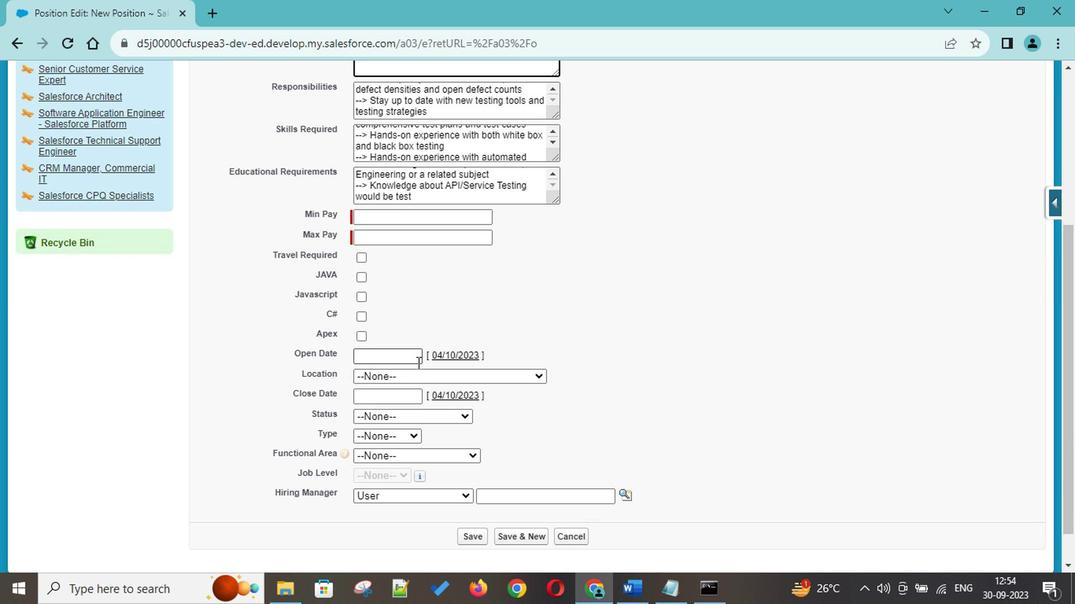 
Action: Mouse scrolled (440, 475) with delta (0, 0)
Screenshot: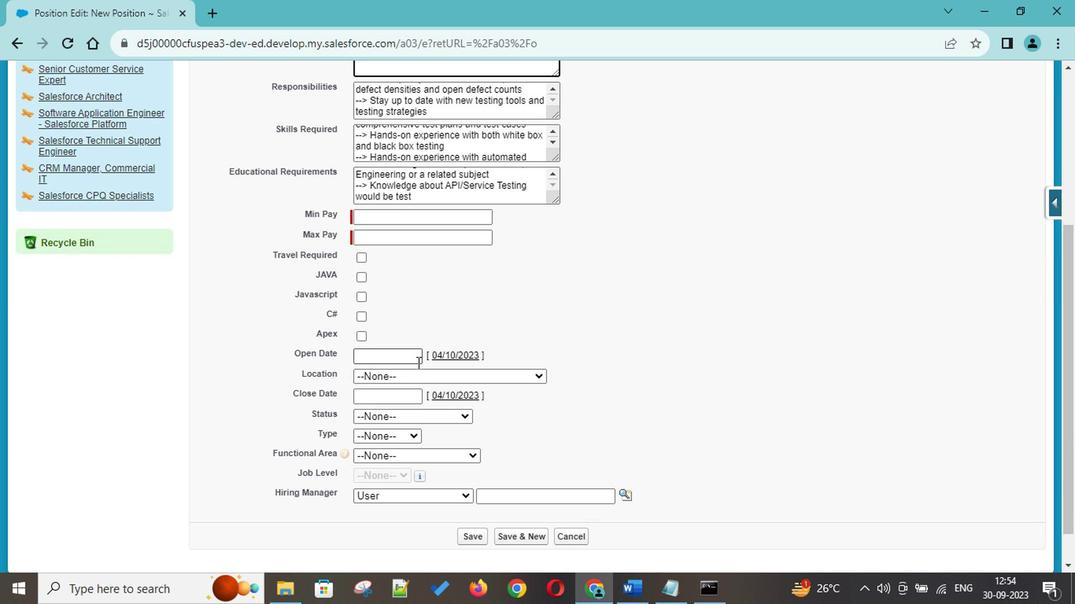 
Action: Mouse scrolled (440, 475) with delta (0, 0)
Screenshot: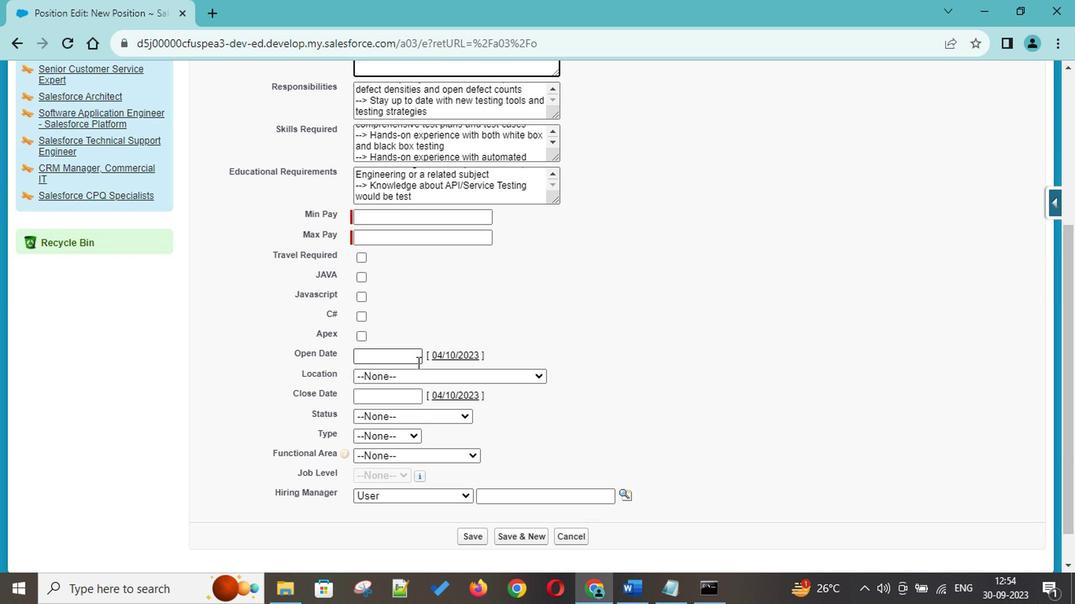 
Action: Mouse scrolled (440, 475) with delta (0, 0)
Screenshot: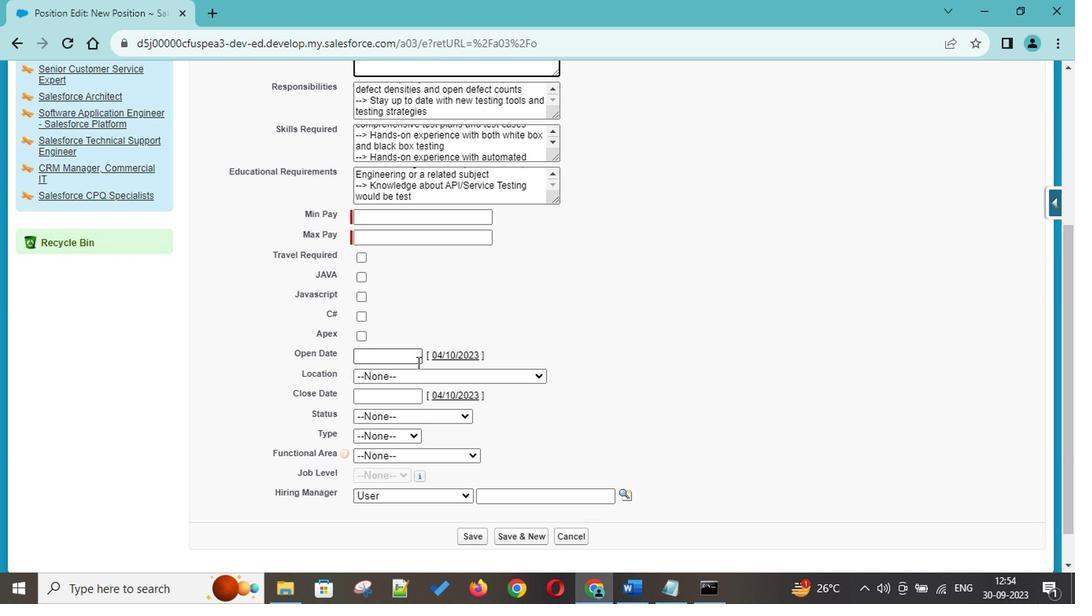 
Action: Mouse moved to (405, 281)
Screenshot: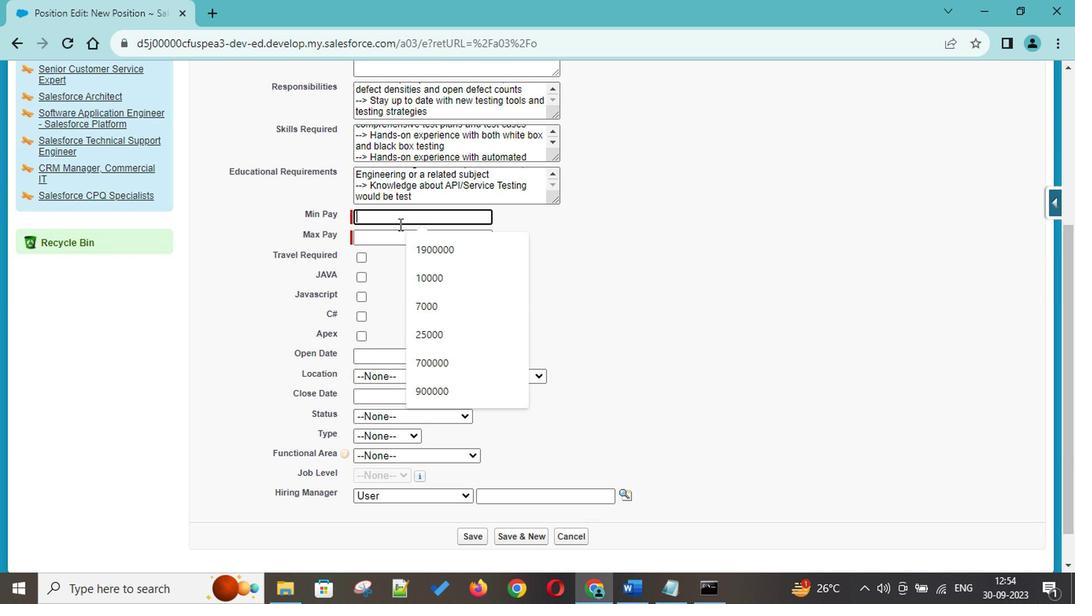 
Action: Mouse pressed left at (405, 281)
Screenshot: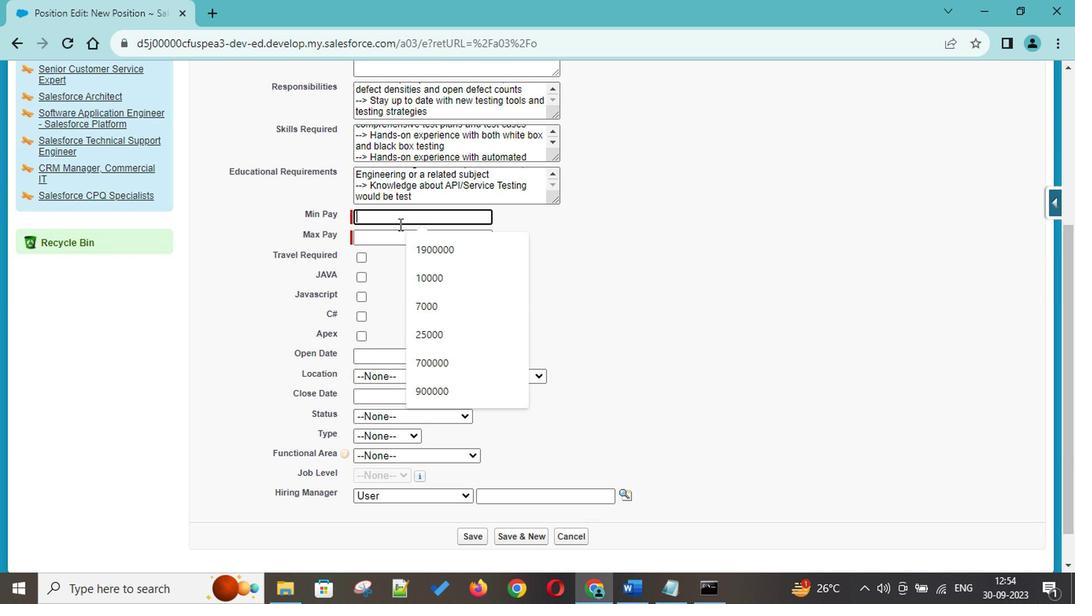 
Action: Mouse moved to (406, 281)
Screenshot: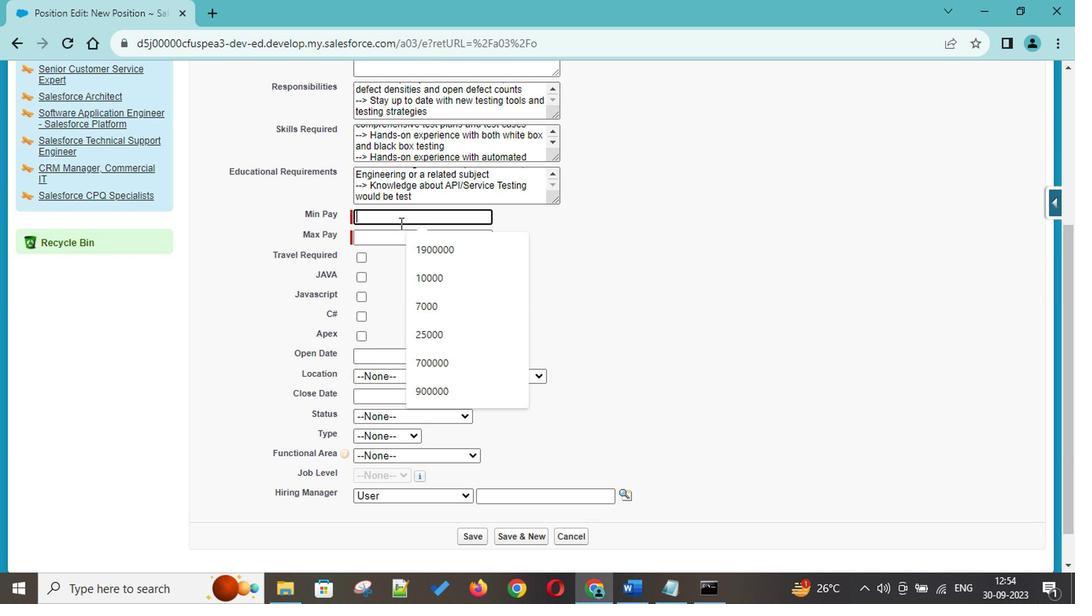 
Action: Key pressed 2500000
Screenshot: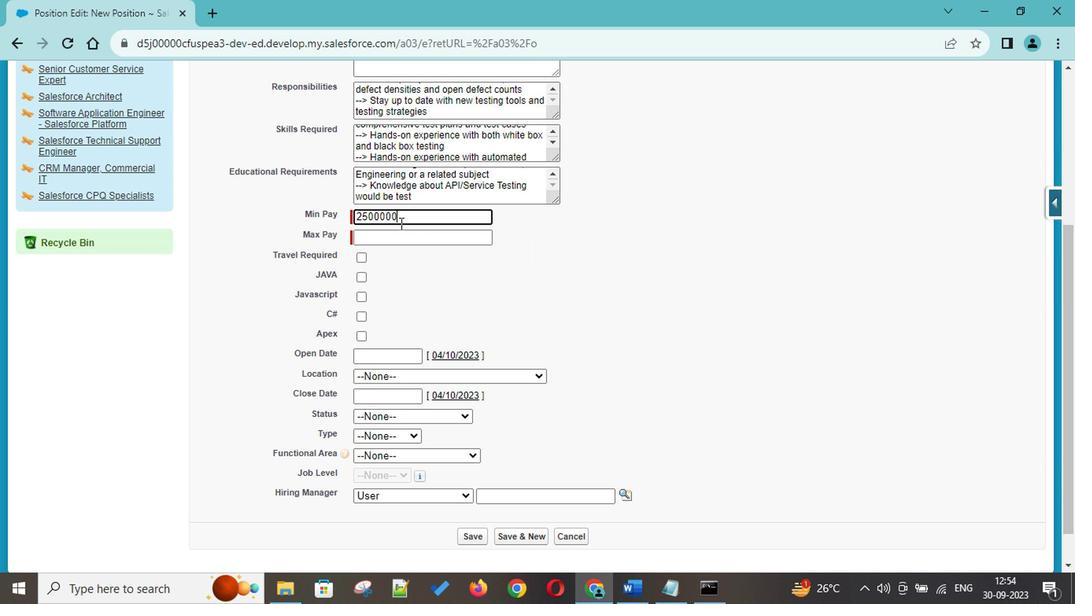 
Action: Mouse moved to (402, 290)
Screenshot: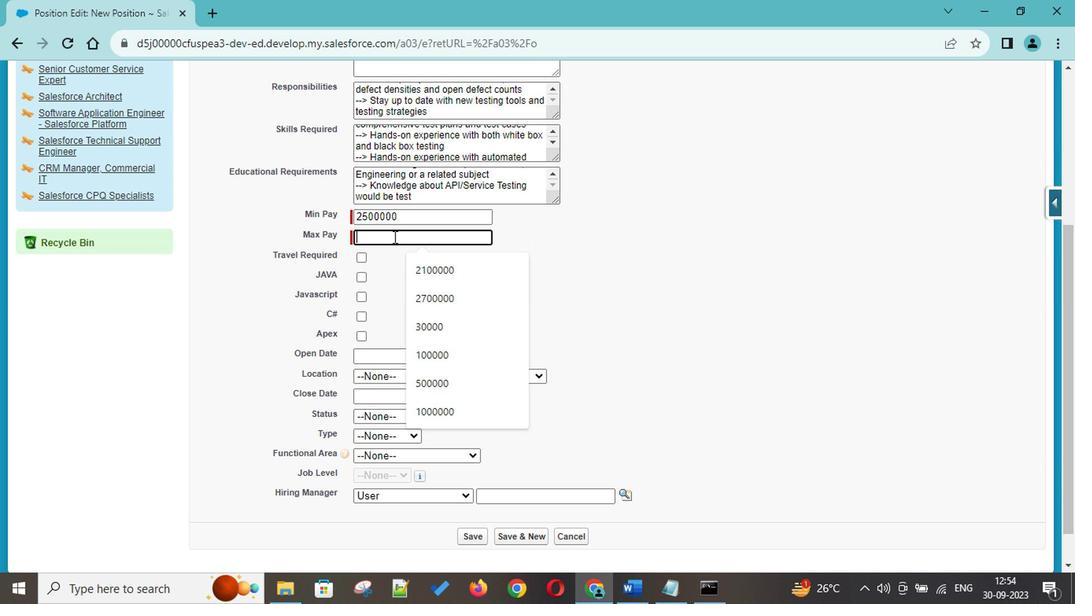 
Action: Mouse pressed left at (402, 290)
Screenshot: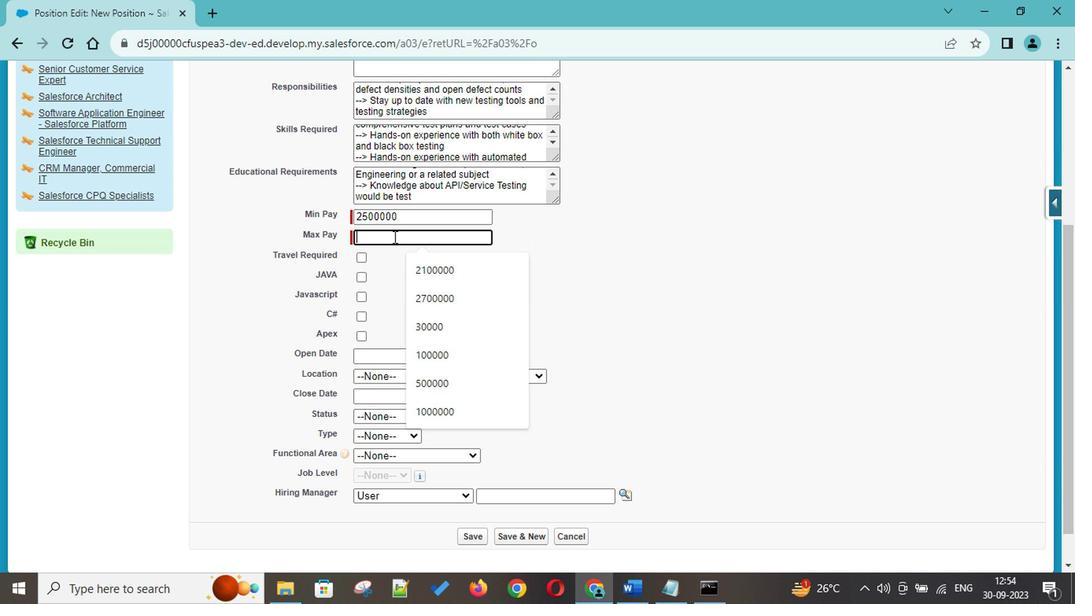 
Action: Key pressed 3100000
Screenshot: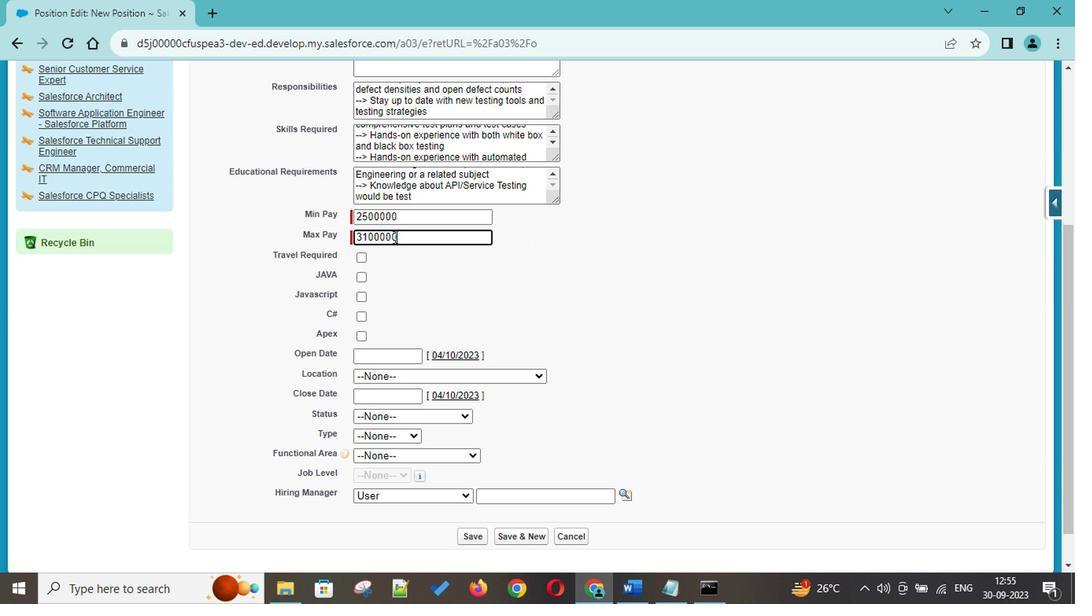
Action: Mouse moved to (378, 305)
Screenshot: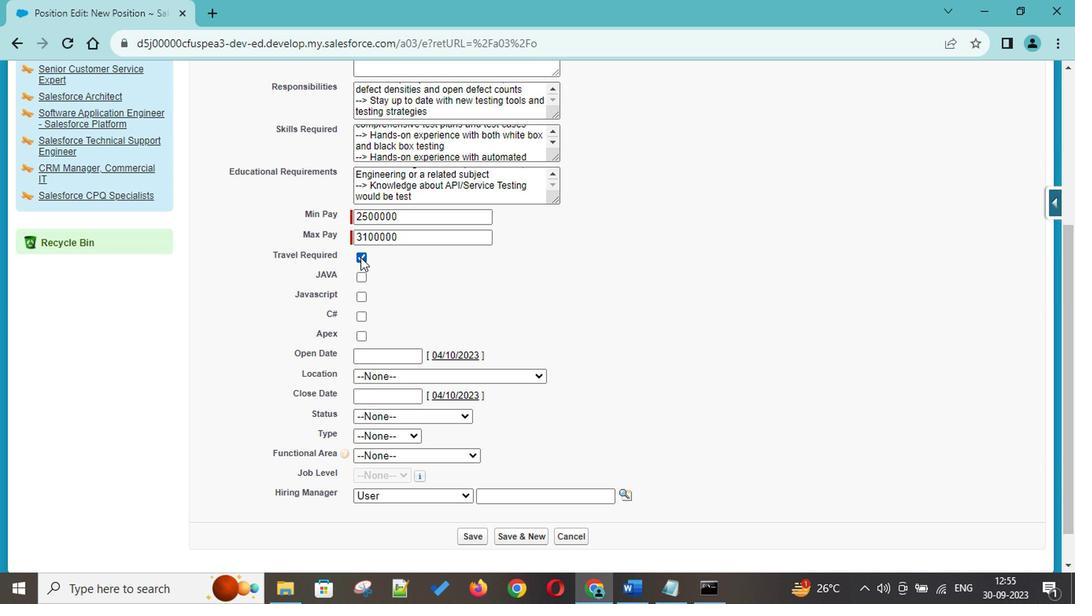 
Action: Mouse pressed left at (378, 305)
Screenshot: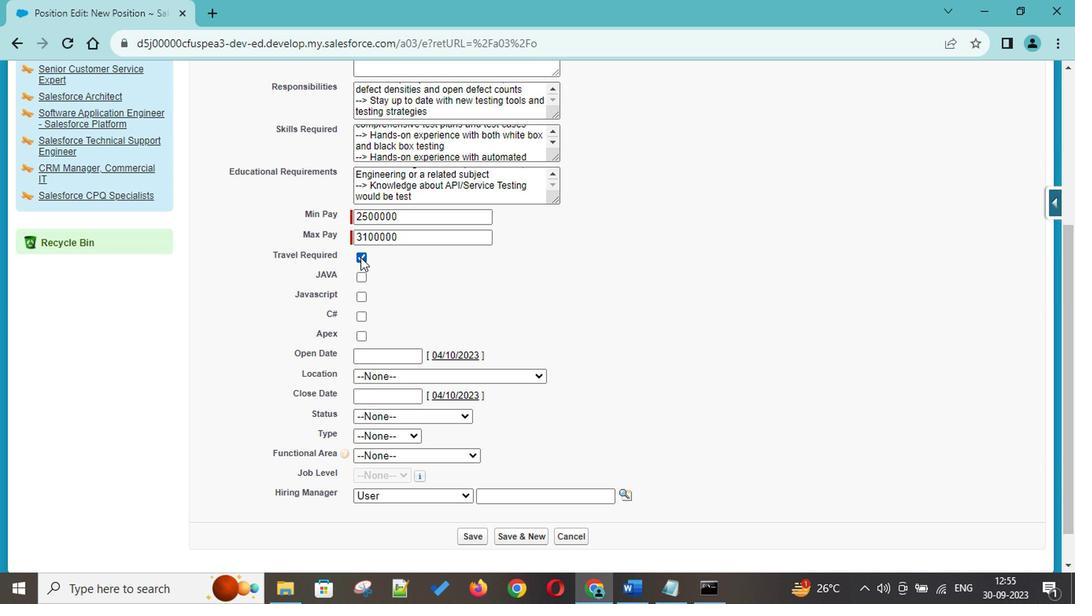 
Action: Mouse moved to (441, 375)
Screenshot: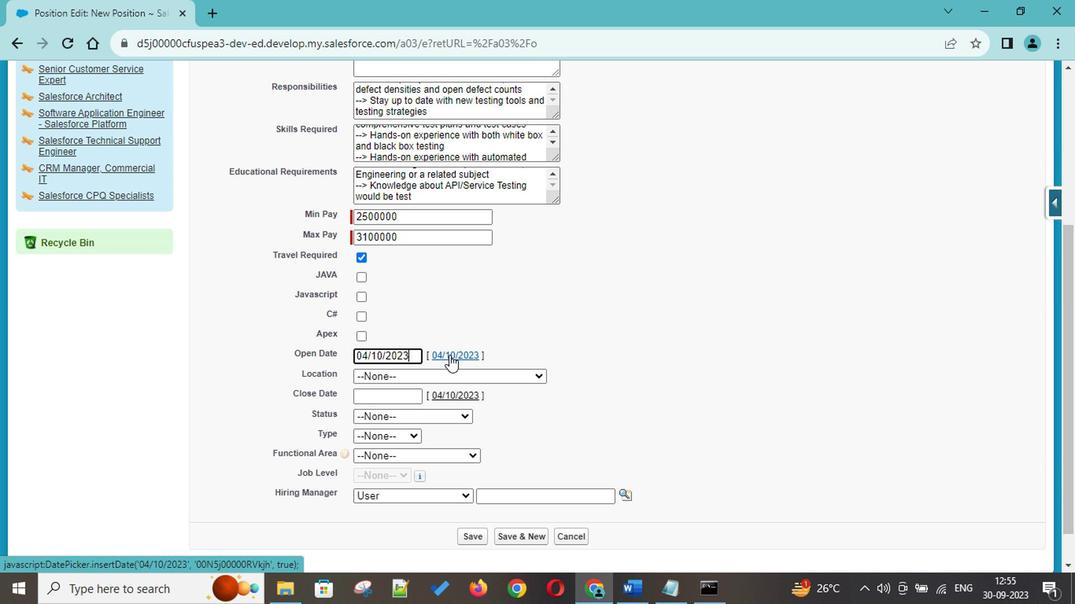 
Action: Mouse pressed left at (441, 375)
Screenshot: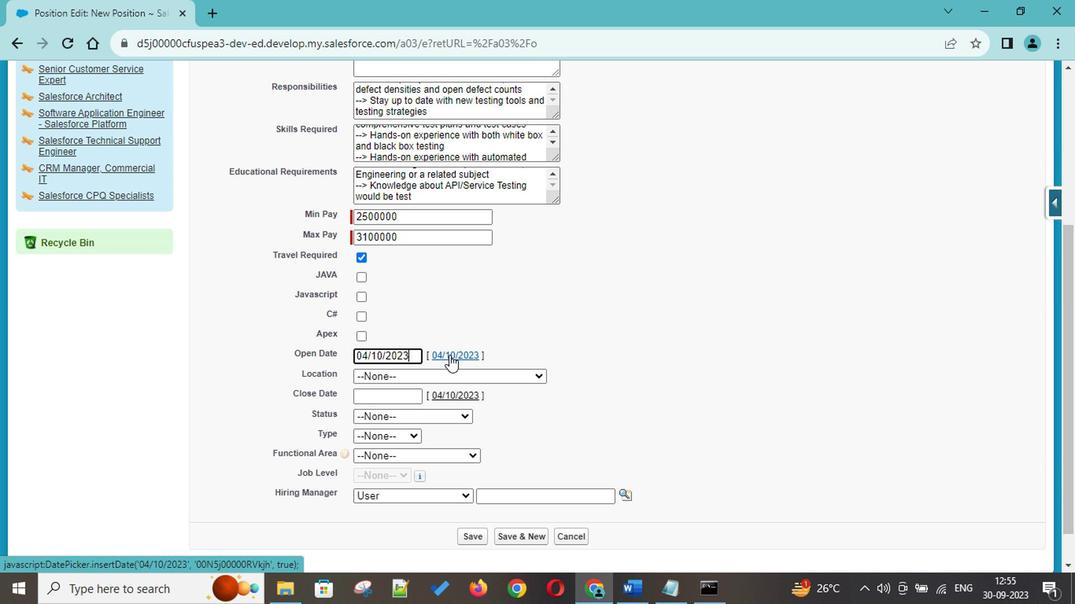 
Action: Mouse moved to (412, 374)
Screenshot: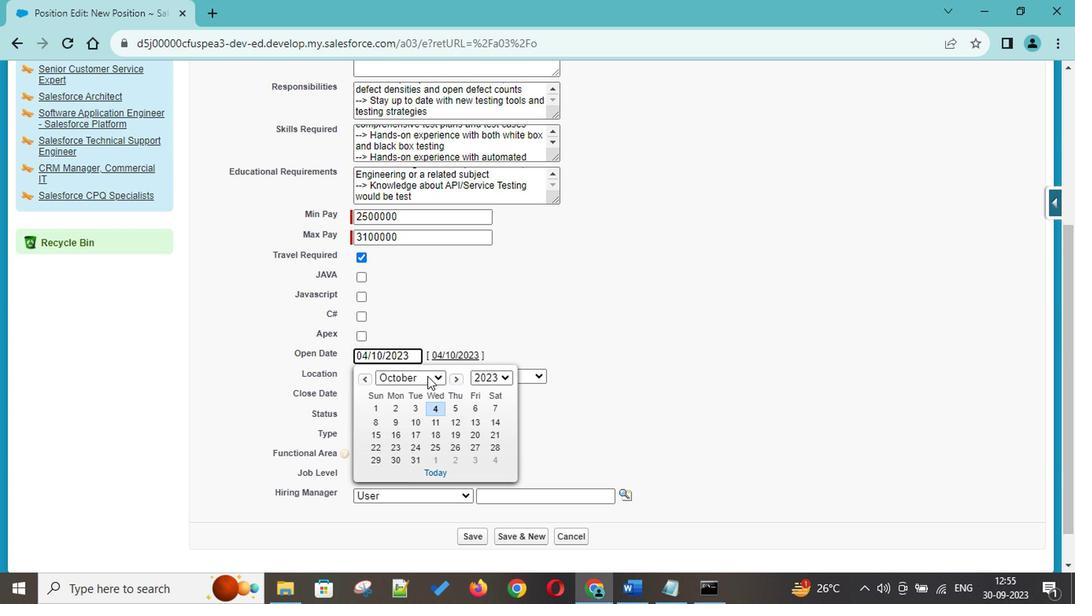
Action: Mouse pressed left at (412, 374)
Screenshot: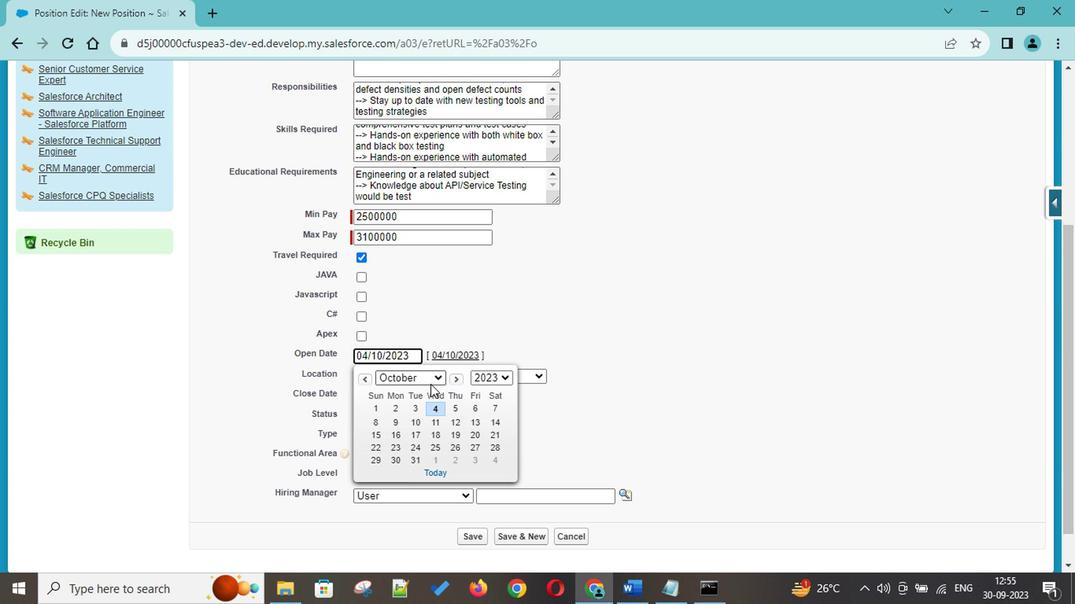 
Action: Mouse moved to (447, 411)
Screenshot: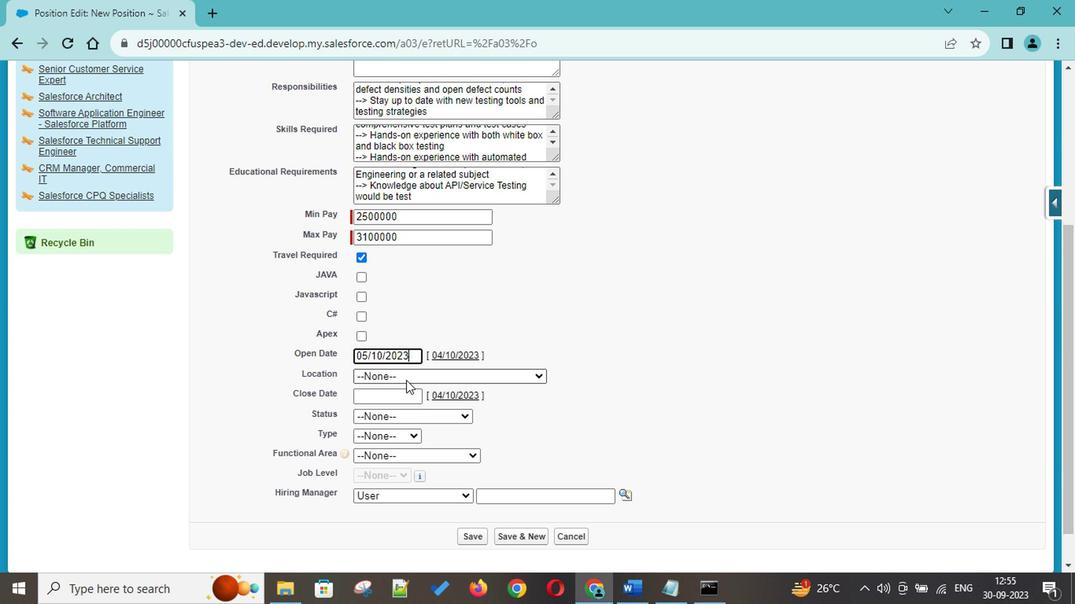 
Action: Mouse pressed left at (447, 411)
Screenshot: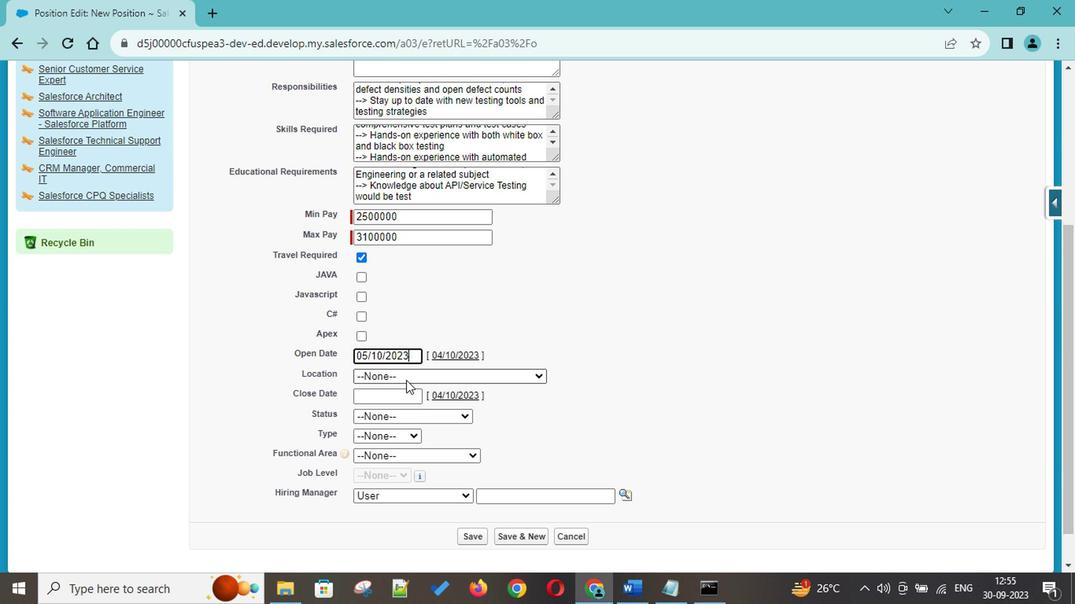 
Action: Mouse moved to (417, 404)
Screenshot: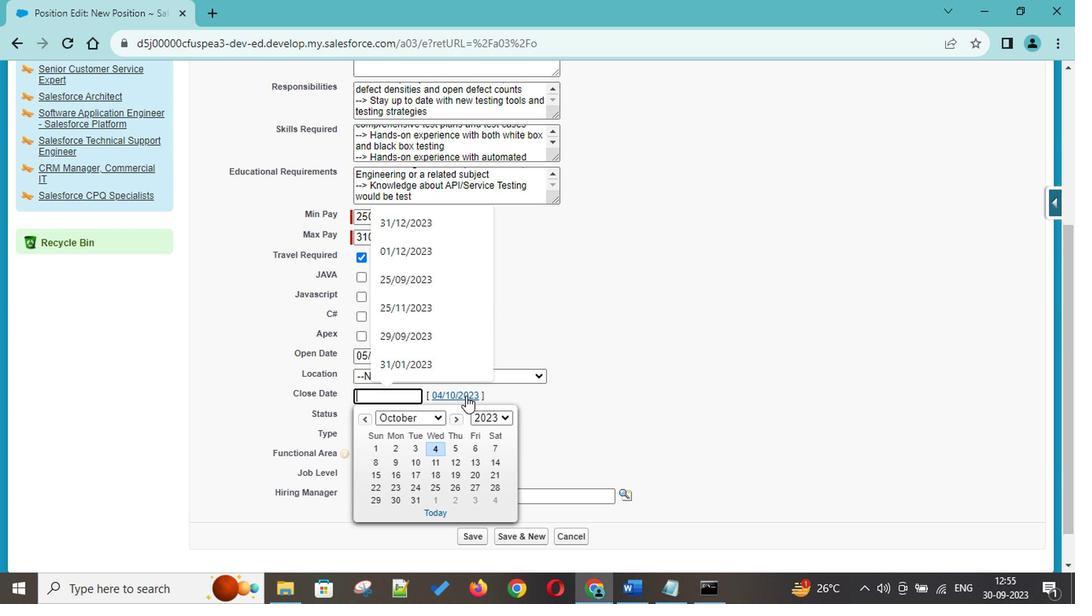 
Action: Mouse pressed left at (417, 404)
Screenshot: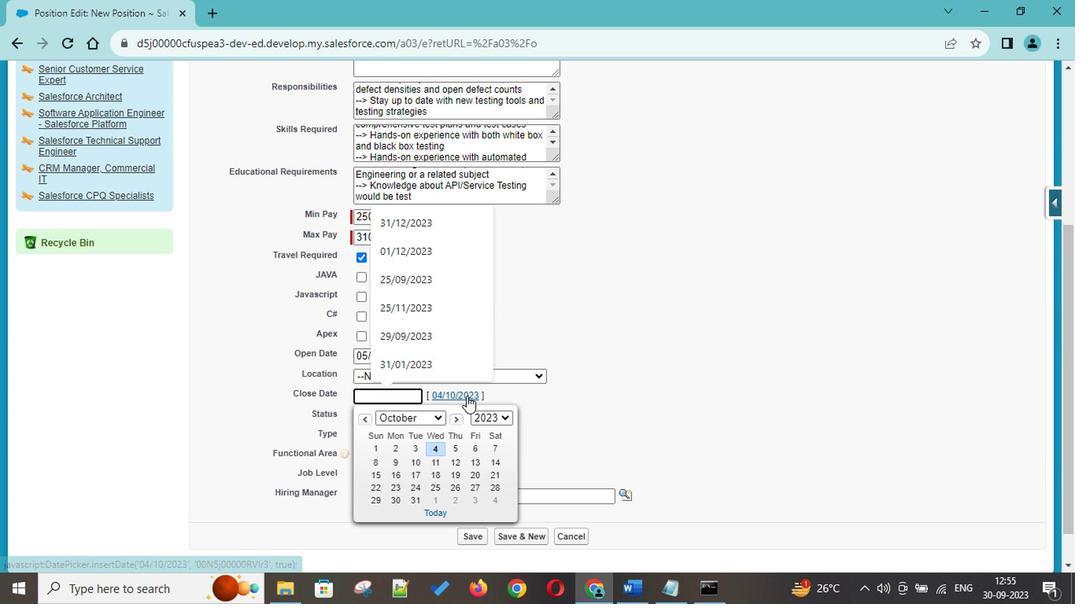
Action: Mouse moved to (420, 422)
Screenshot: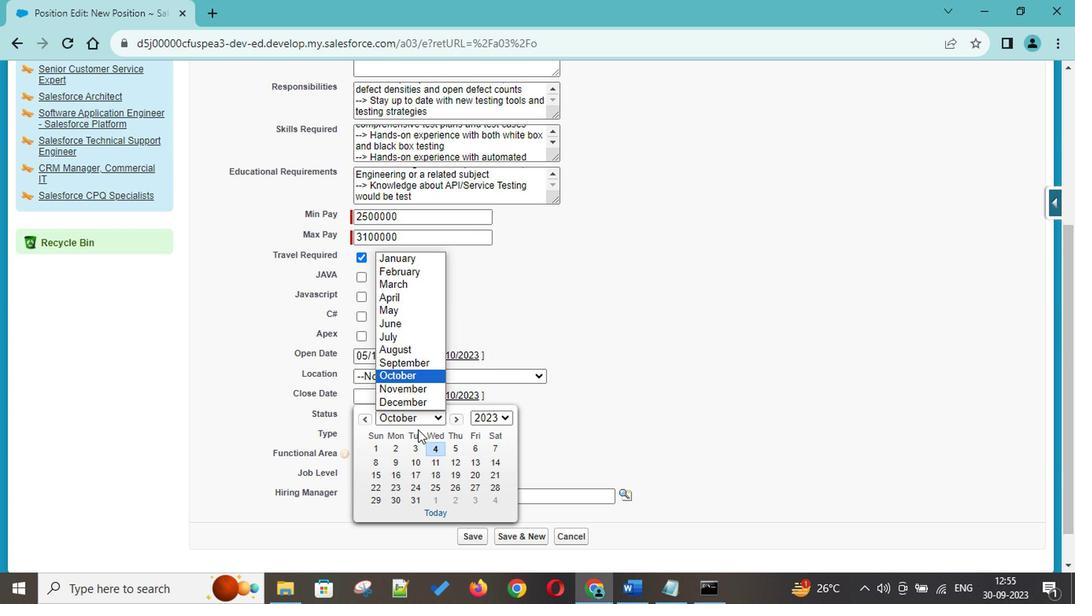 
Action: Mouse pressed left at (420, 422)
Screenshot: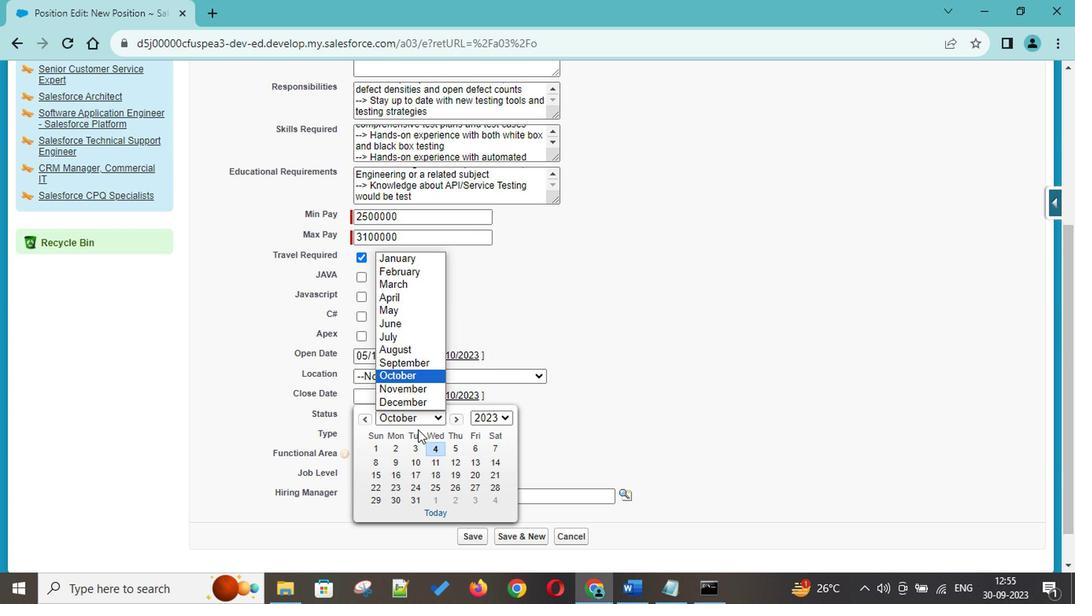 
Action: Mouse moved to (412, 411)
Screenshot: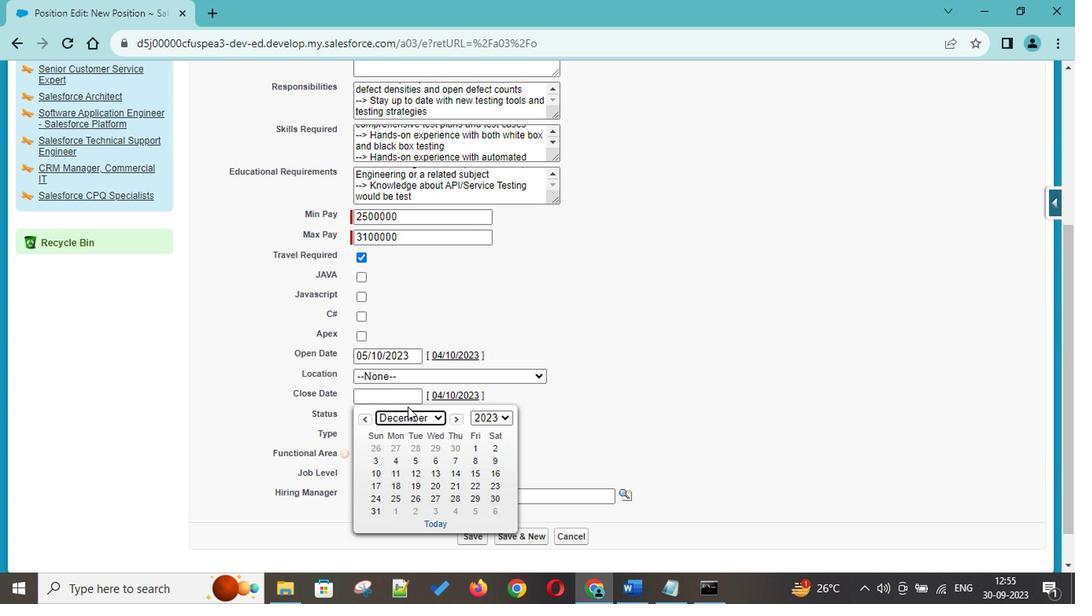 
Action: Mouse pressed left at (412, 411)
Screenshot: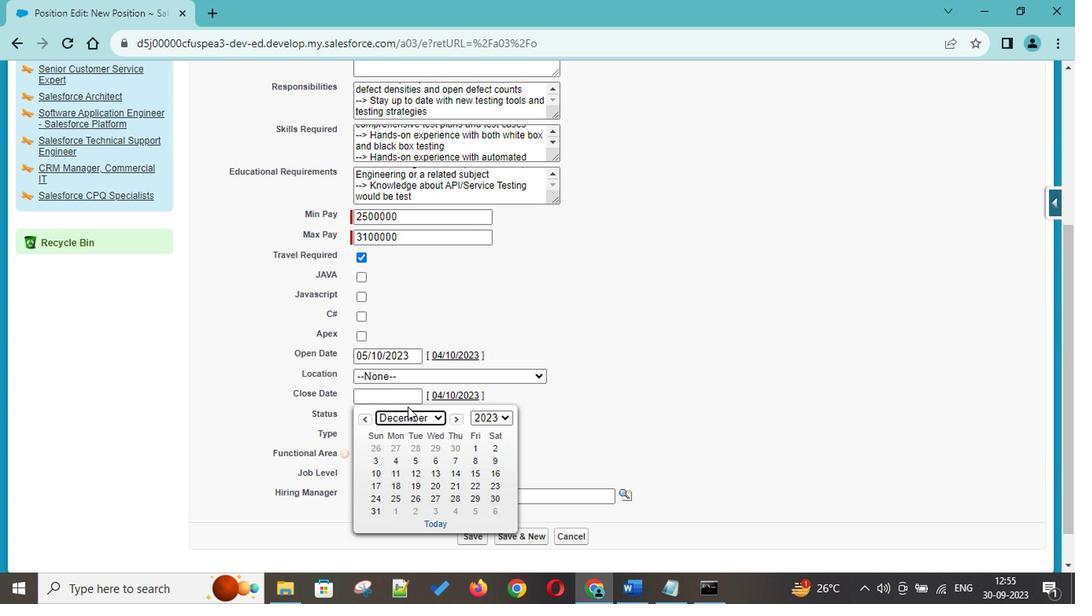 
Action: Mouse moved to (423, 418)
Screenshot: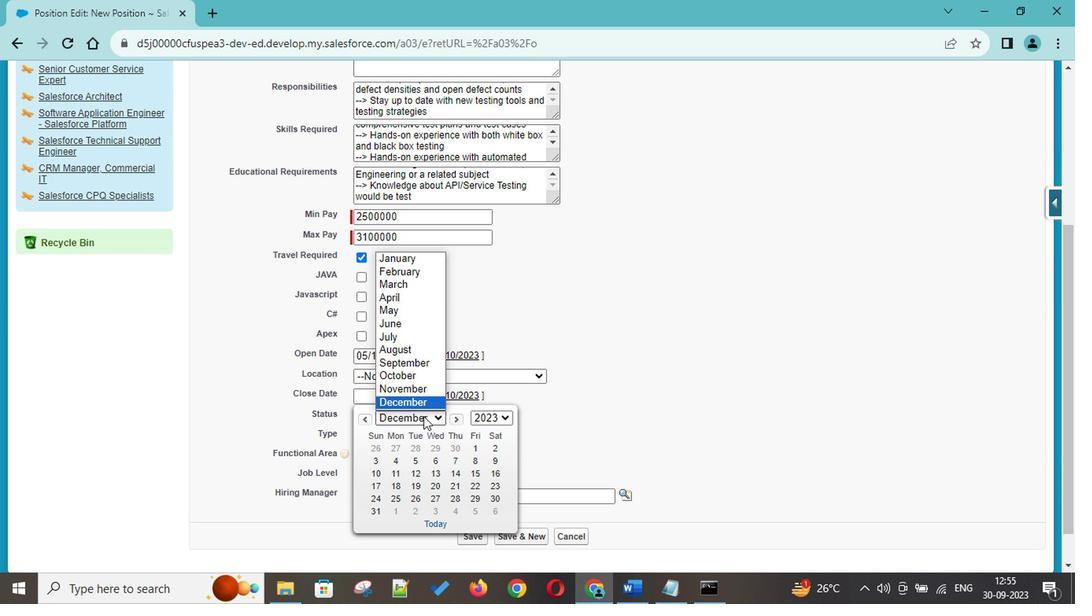 
Action: Mouse pressed left at (423, 418)
Screenshot: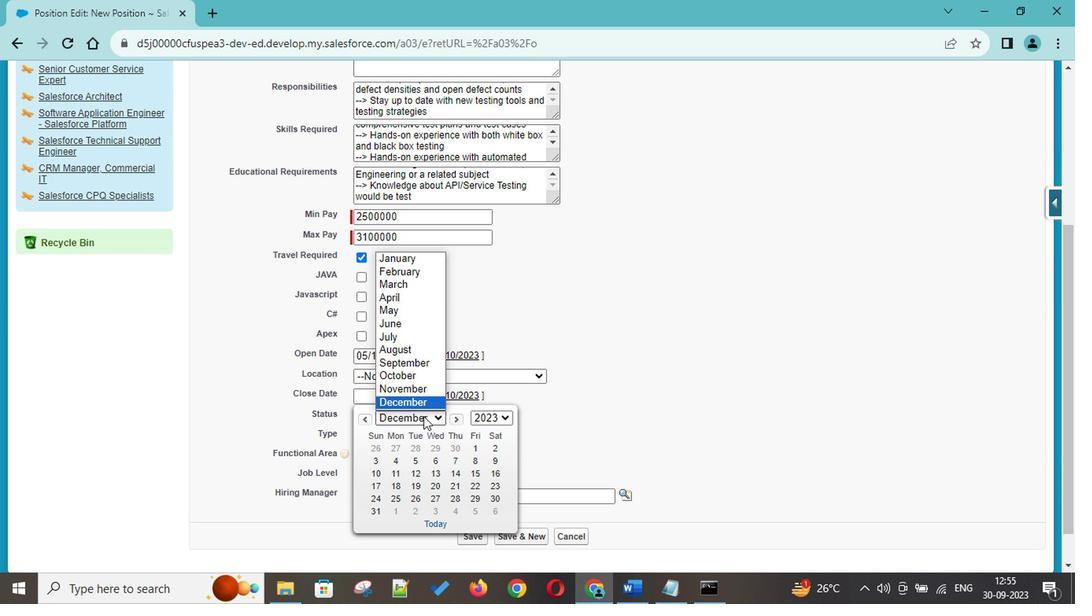 
Action: Mouse moved to (473, 417)
Screenshot: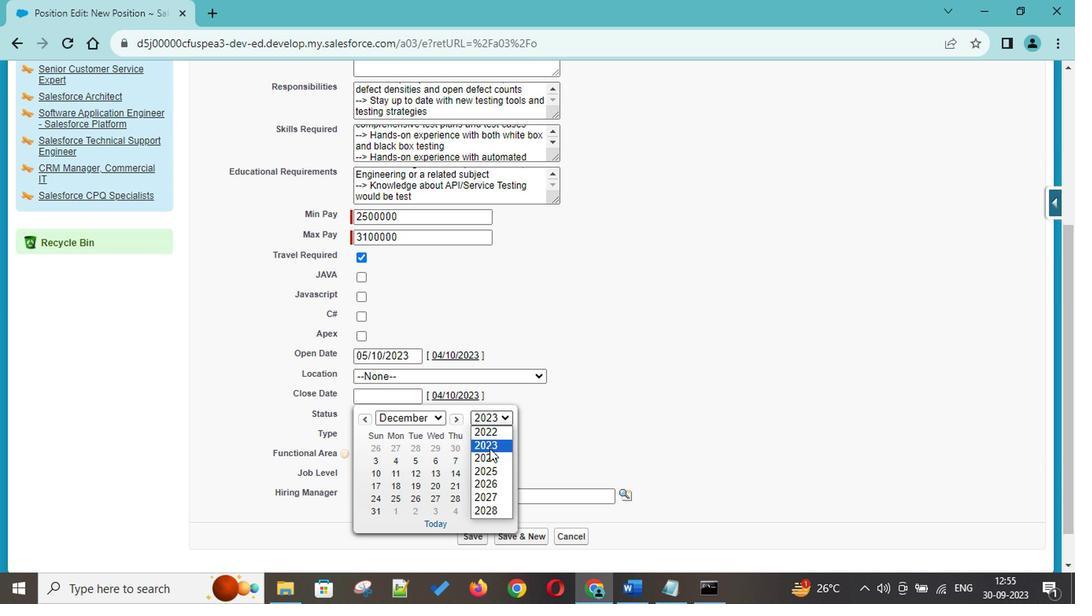 
Action: Mouse pressed left at (473, 417)
Screenshot: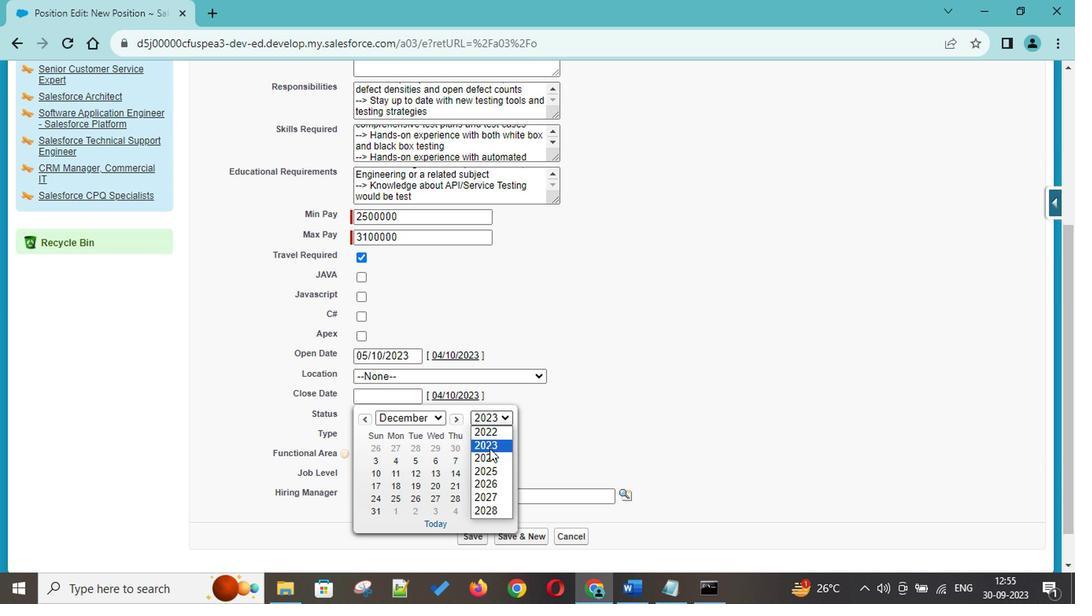 
Action: Mouse moved to (473, 451)
Screenshot: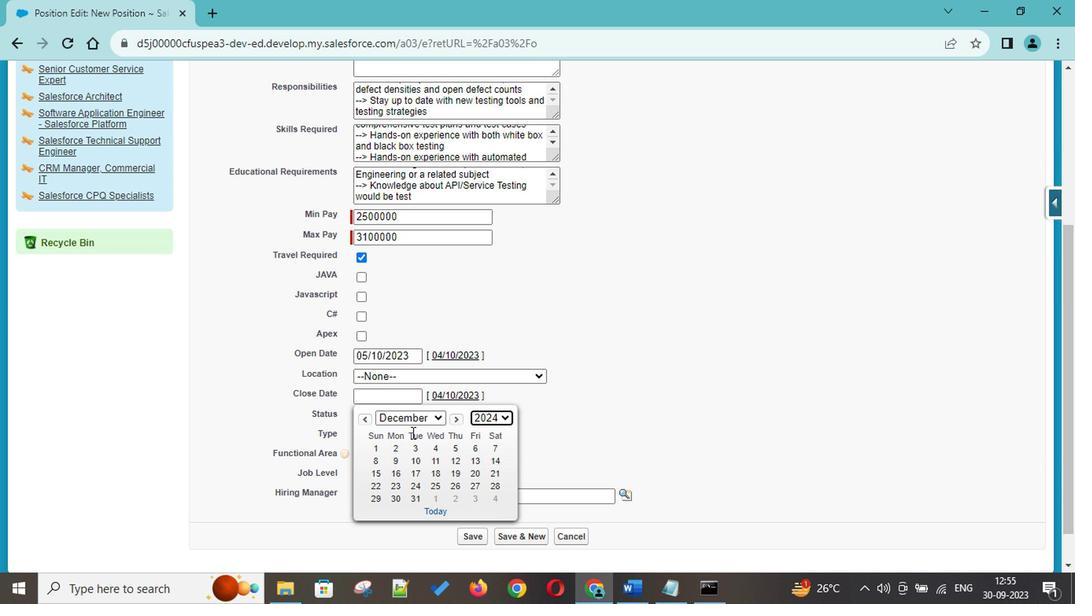 
Action: Mouse pressed left at (473, 451)
Screenshot: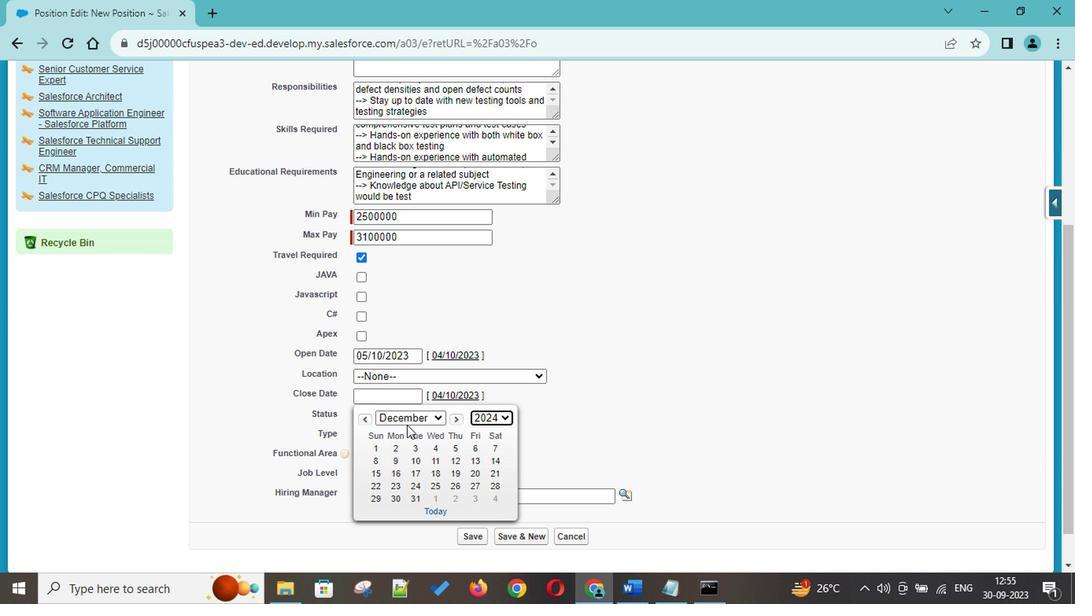 
Action: Mouse moved to (411, 423)
Screenshot: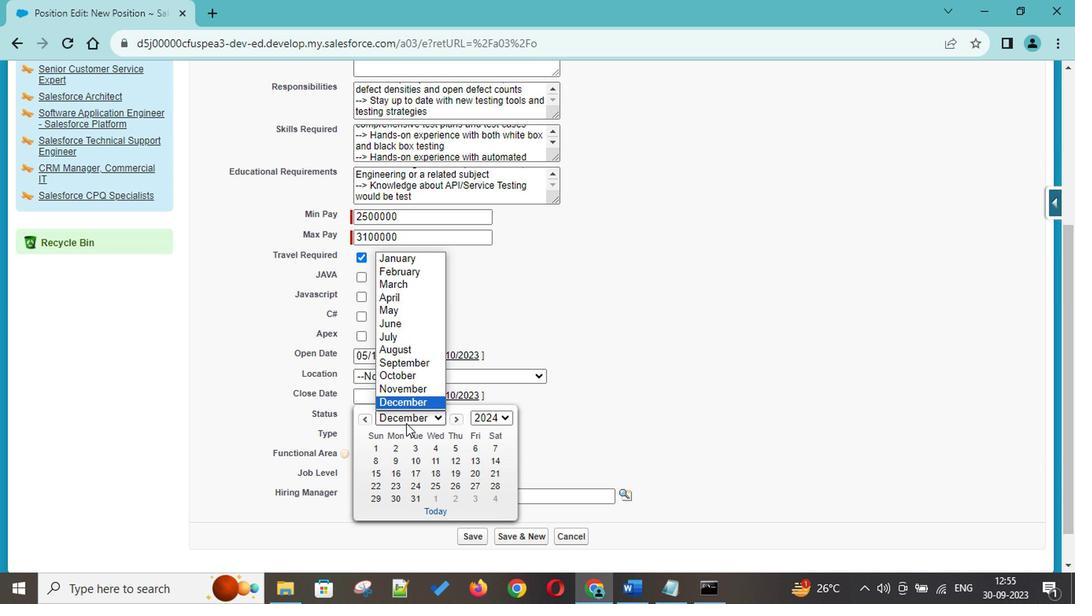 
Action: Mouse pressed left at (411, 423)
Screenshot: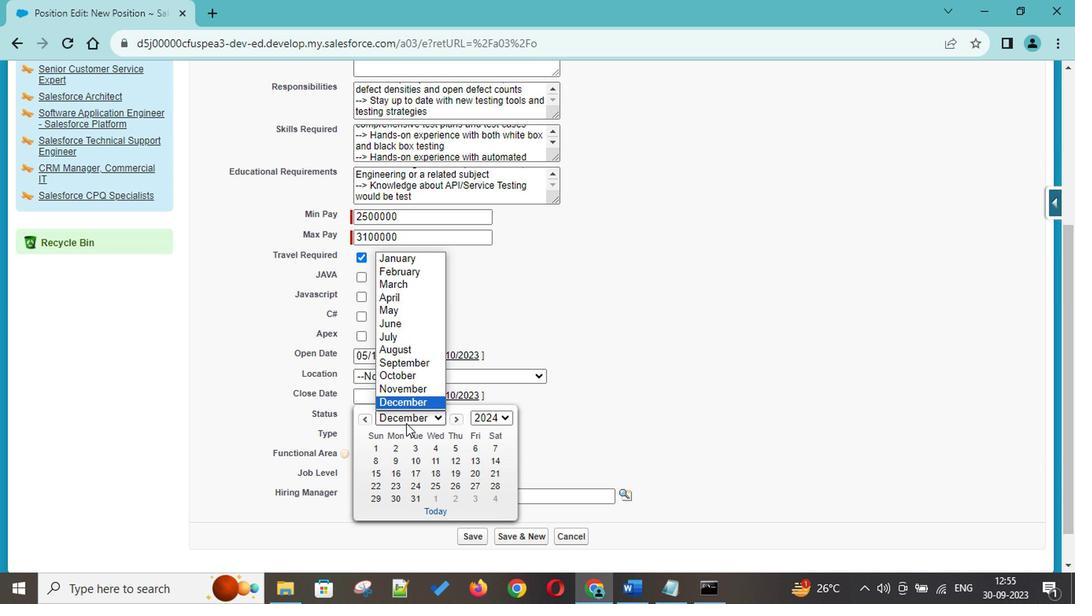 
Action: Mouse moved to (418, 302)
Screenshot: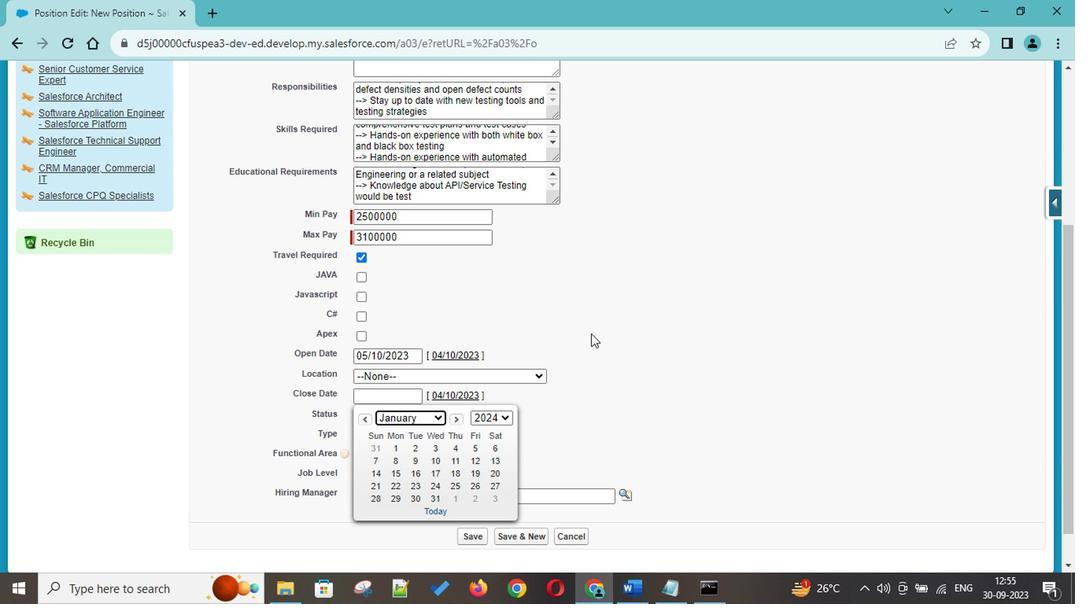 
Action: Mouse pressed left at (418, 302)
Screenshot: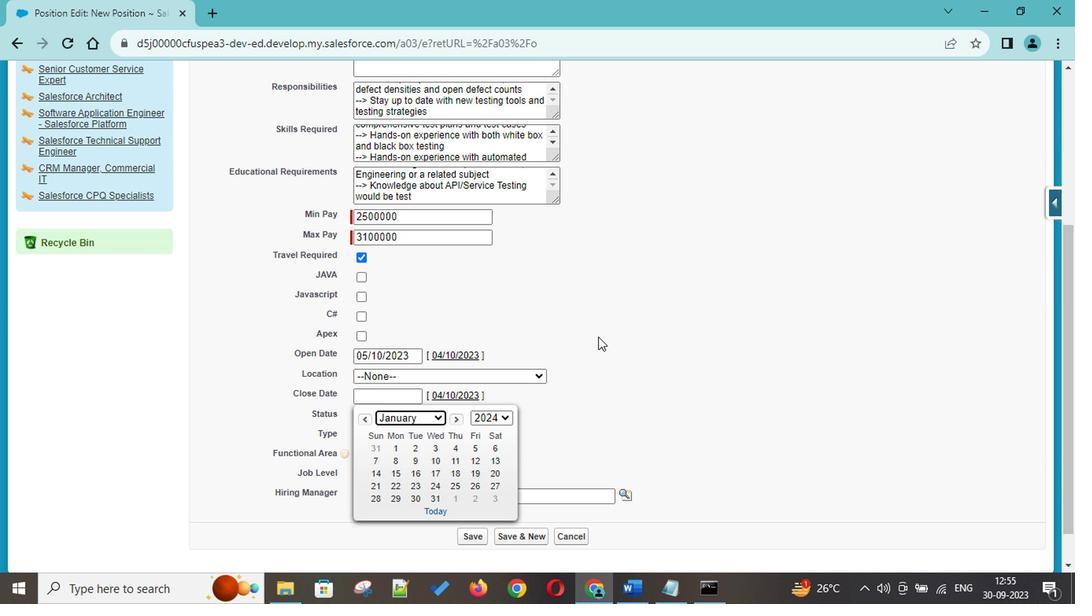 
Action: Mouse moved to (430, 475)
Screenshot: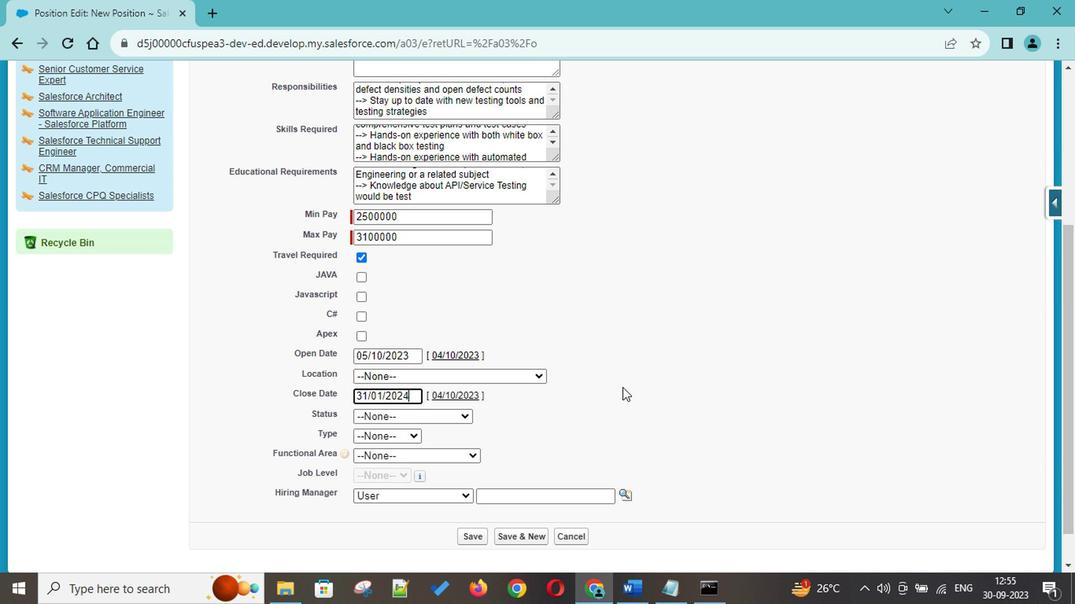 
Action: Mouse pressed left at (430, 475)
Screenshot: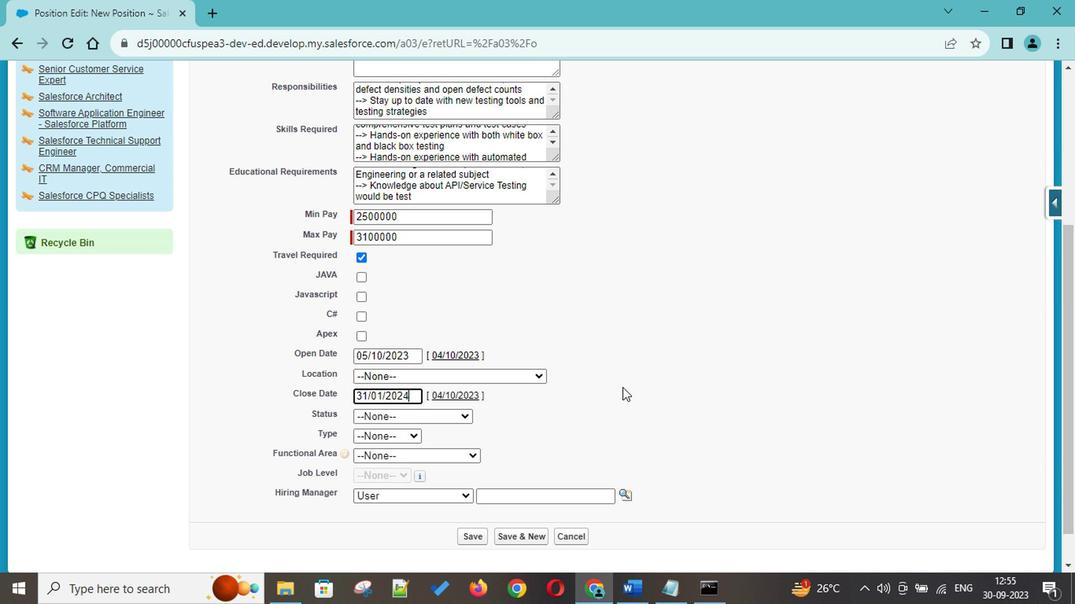 
Action: Mouse moved to (430, 419)
Screenshot: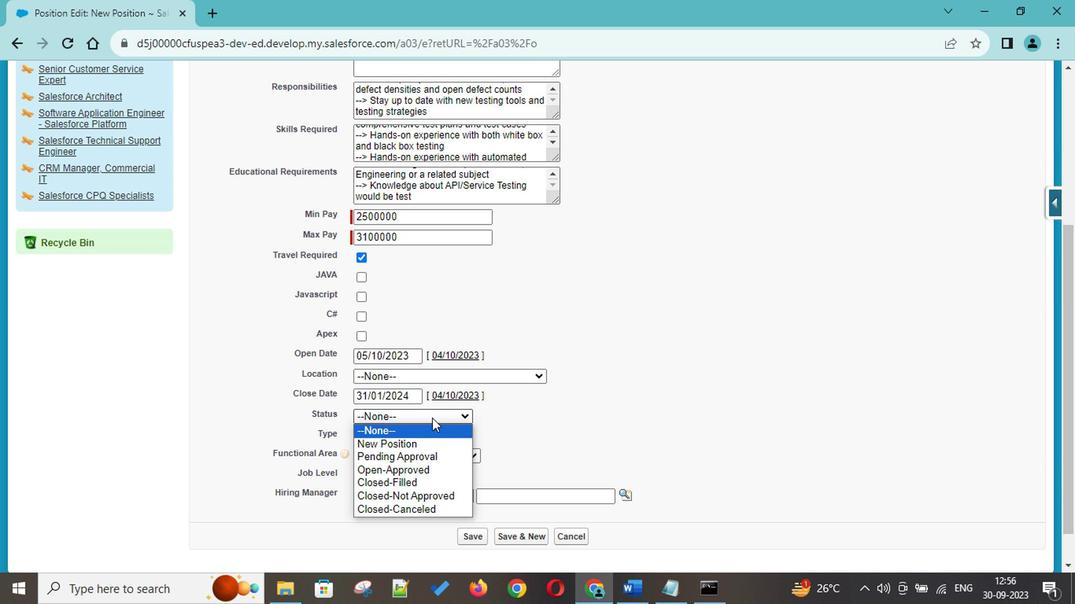 
Action: Mouse pressed left at (430, 419)
Screenshot: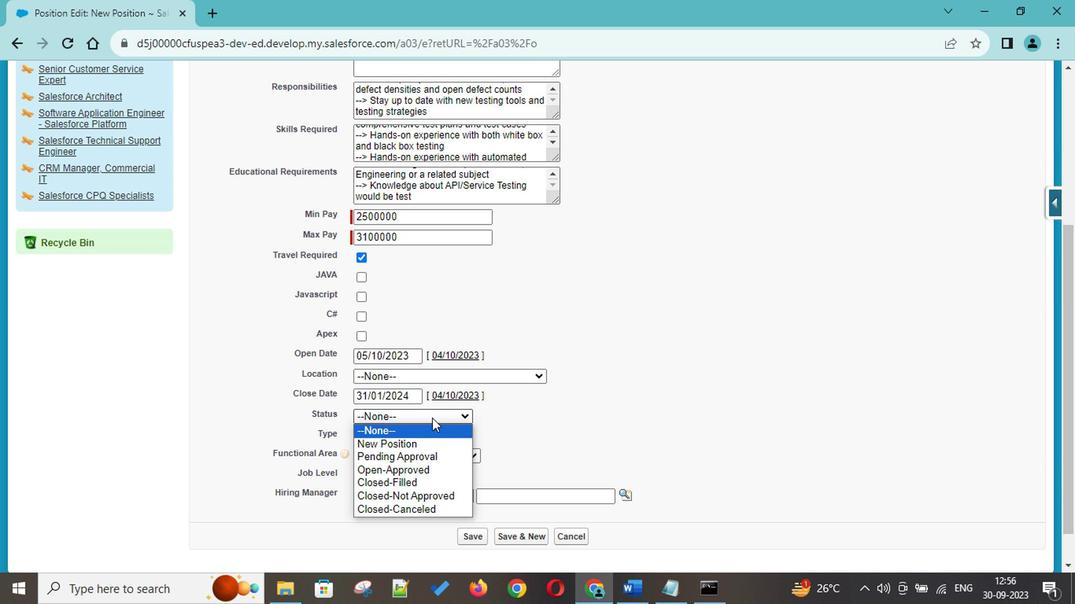 
Action: Mouse moved to (408, 444)
Screenshot: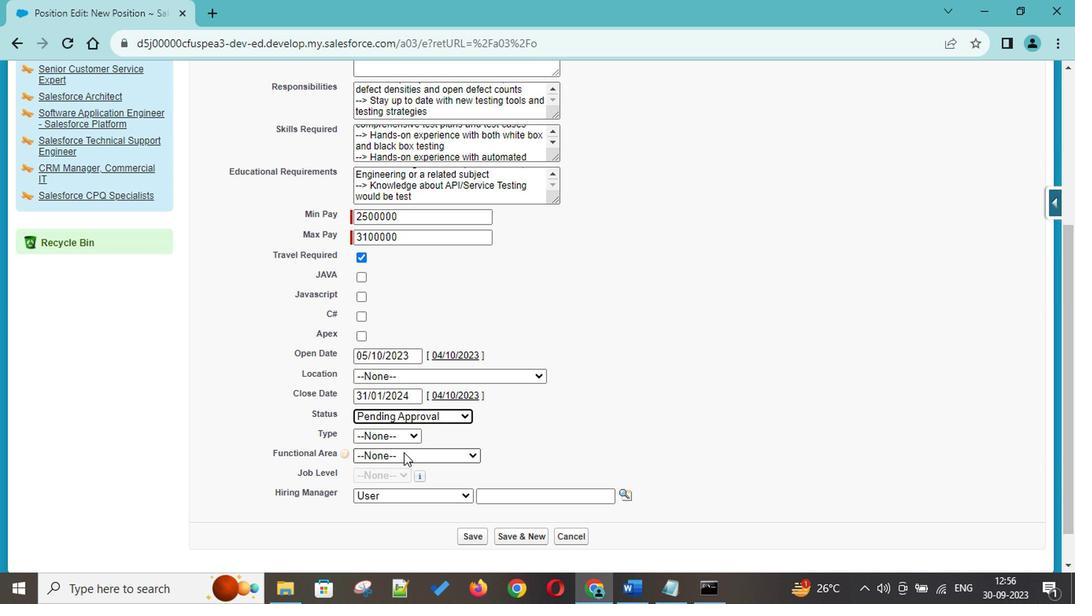 
Action: Mouse pressed left at (408, 444)
Screenshot: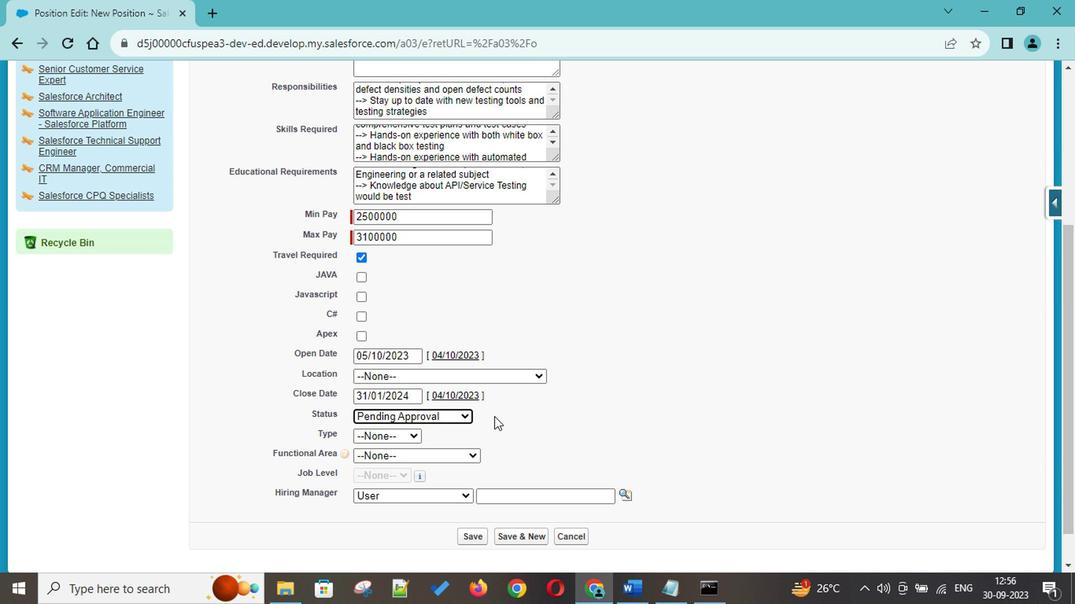 
Action: Mouse moved to (390, 433)
Screenshot: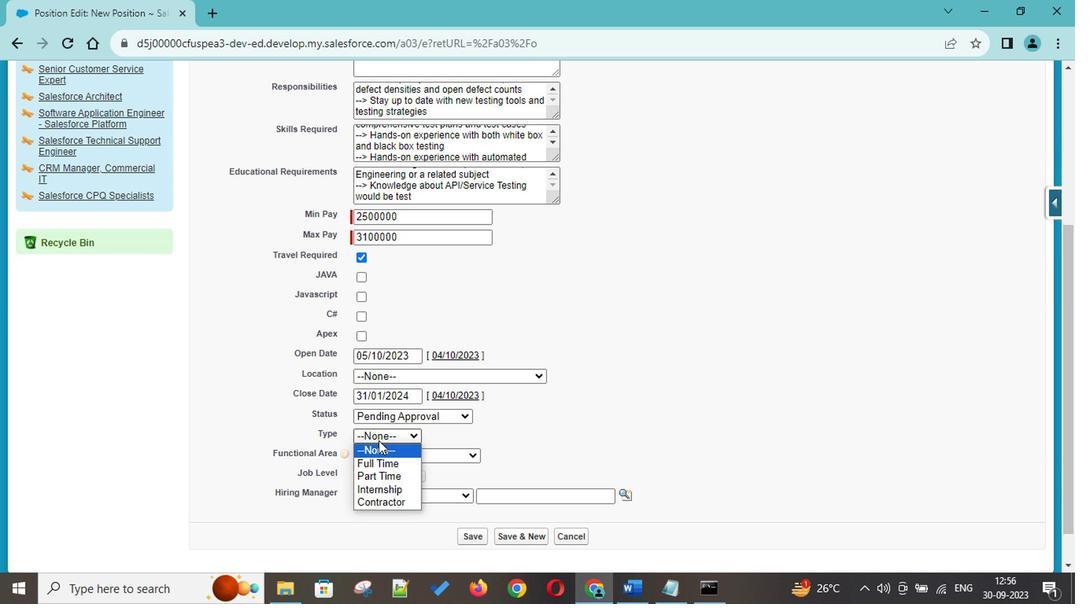 
Action: Mouse pressed left at (390, 433)
Screenshot: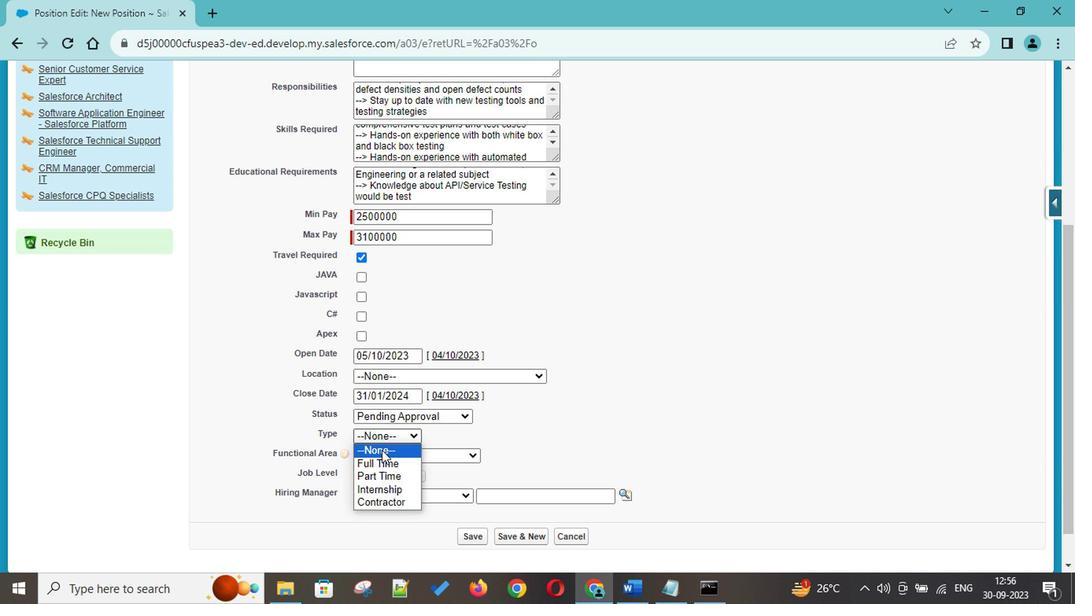 
Action: Mouse moved to (396, 447)
Screenshot: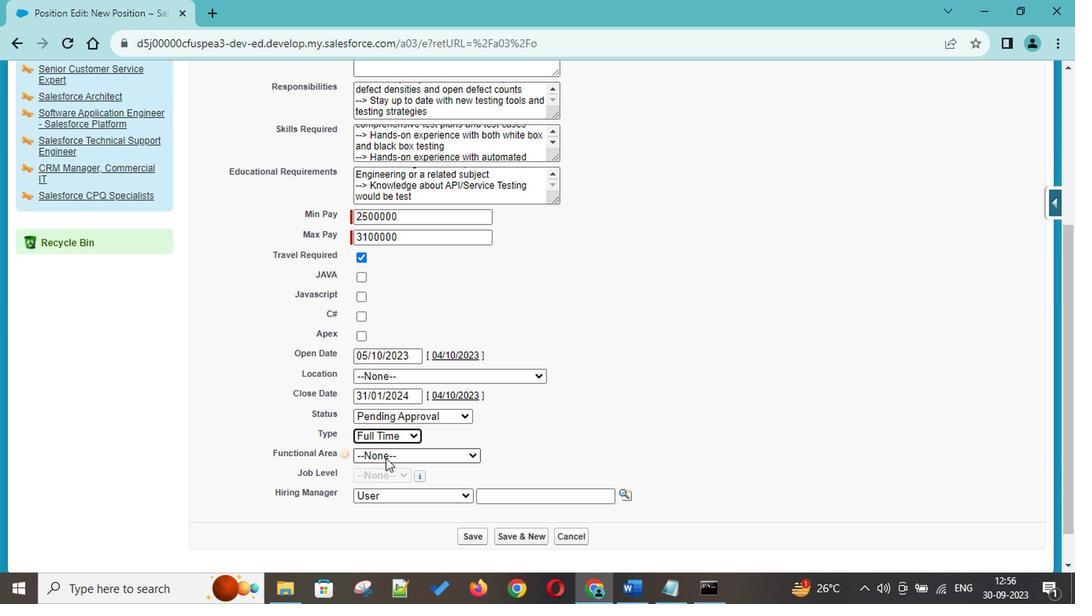 
Action: Mouse pressed left at (396, 447)
Screenshot: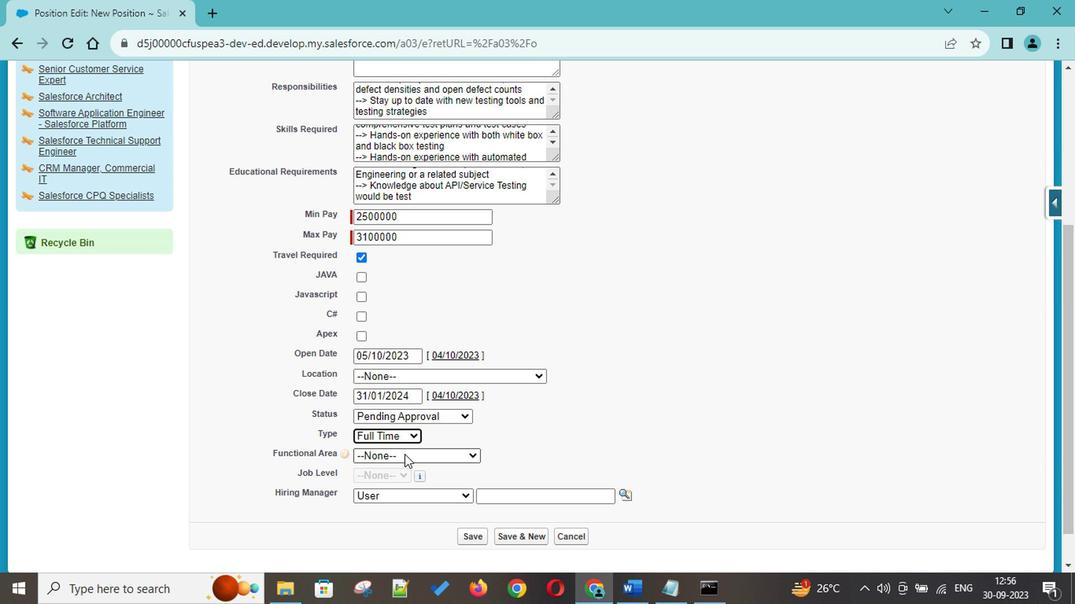 
Action: Mouse moved to (410, 445)
Screenshot: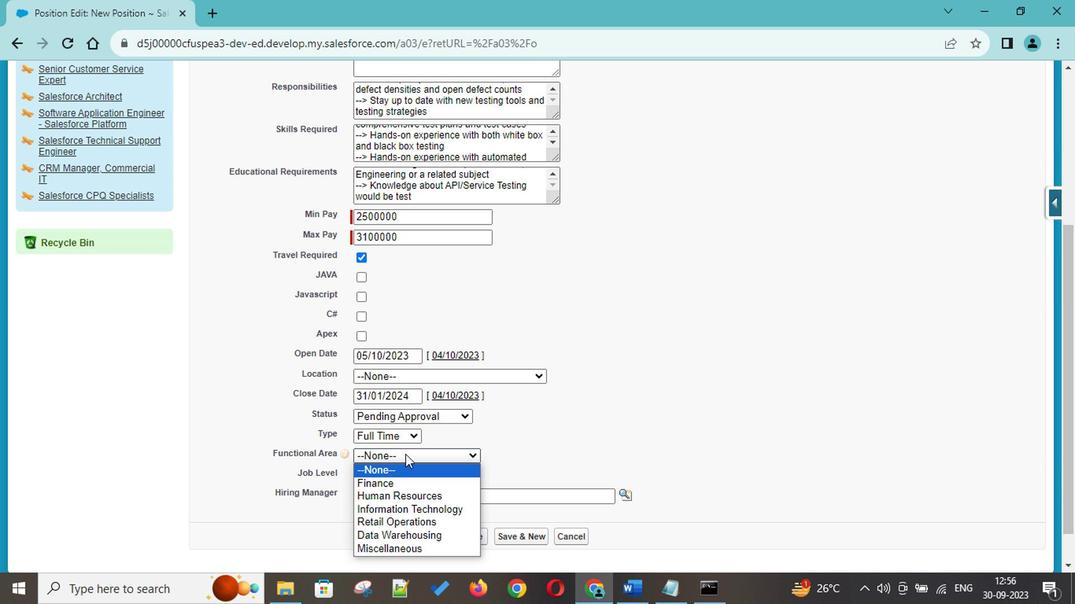 
Action: Mouse pressed left at (410, 445)
Screenshot: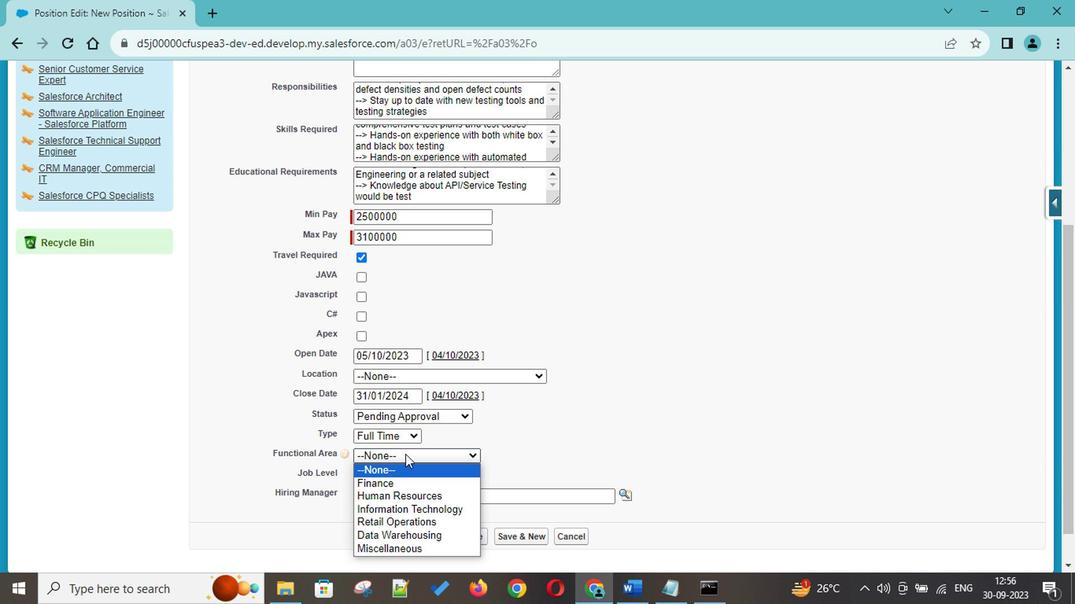 
Action: Mouse moved to (432, 486)
Screenshot: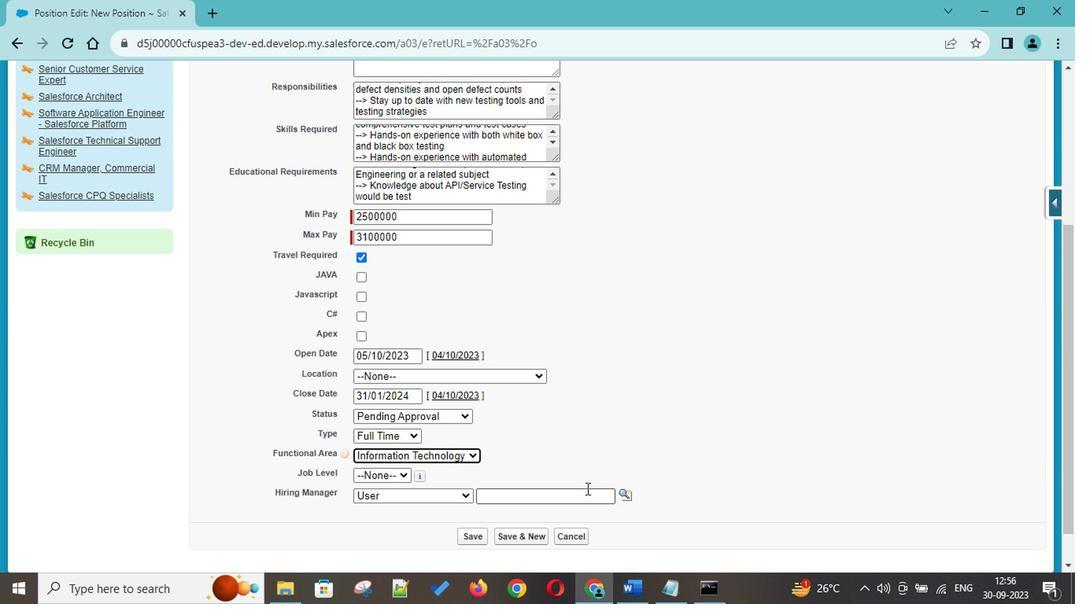 
Action: Mouse pressed left at (432, 486)
Screenshot: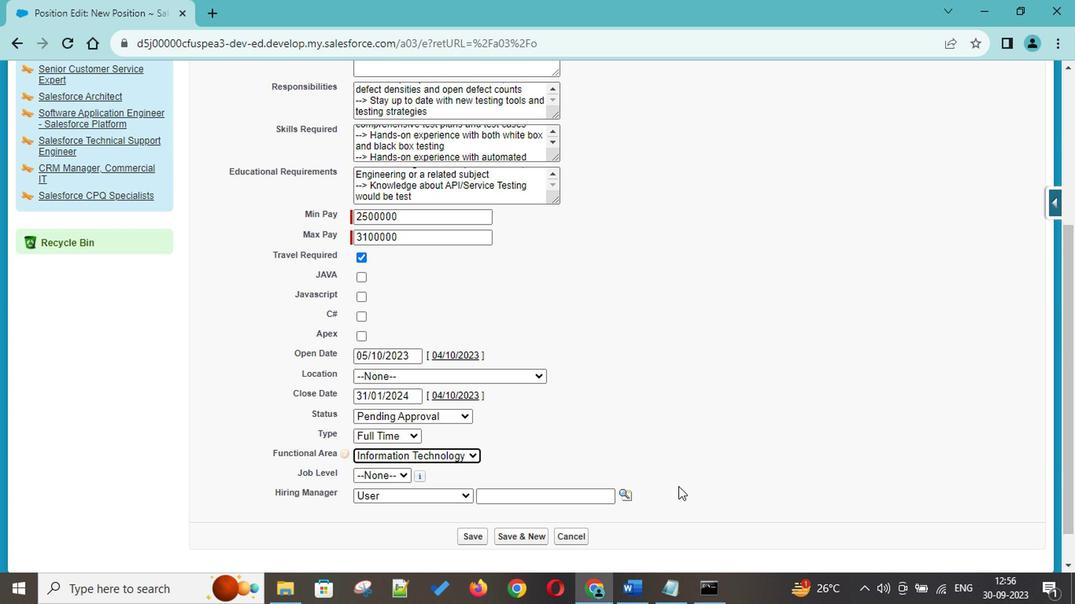 
Action: Mouse moved to (390, 458)
Screenshot: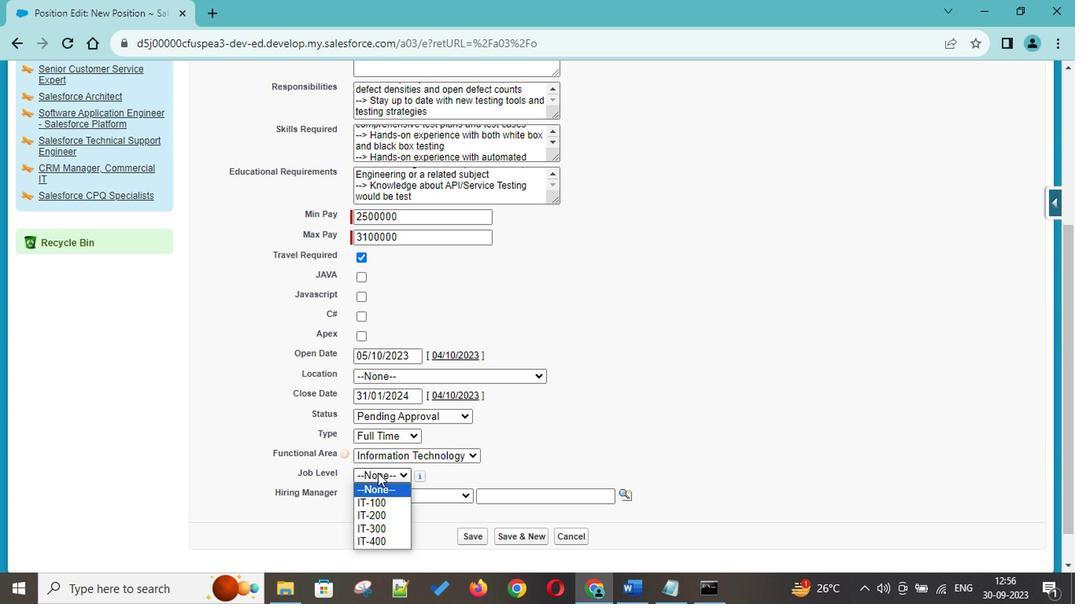 
Action: Mouse pressed left at (390, 458)
Screenshot: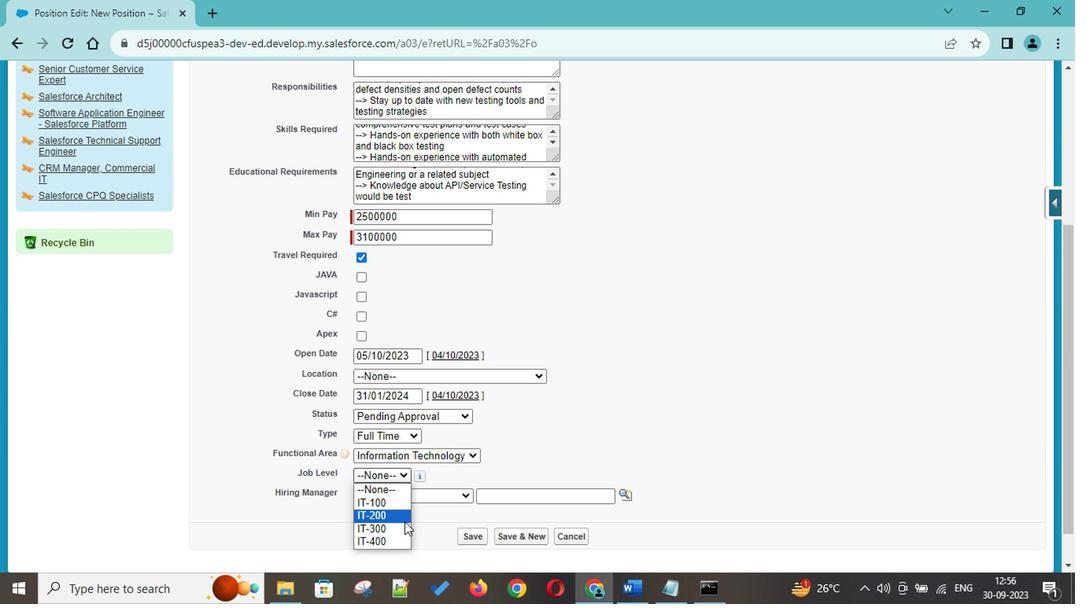 
Action: Mouse moved to (405, 496)
Screenshot: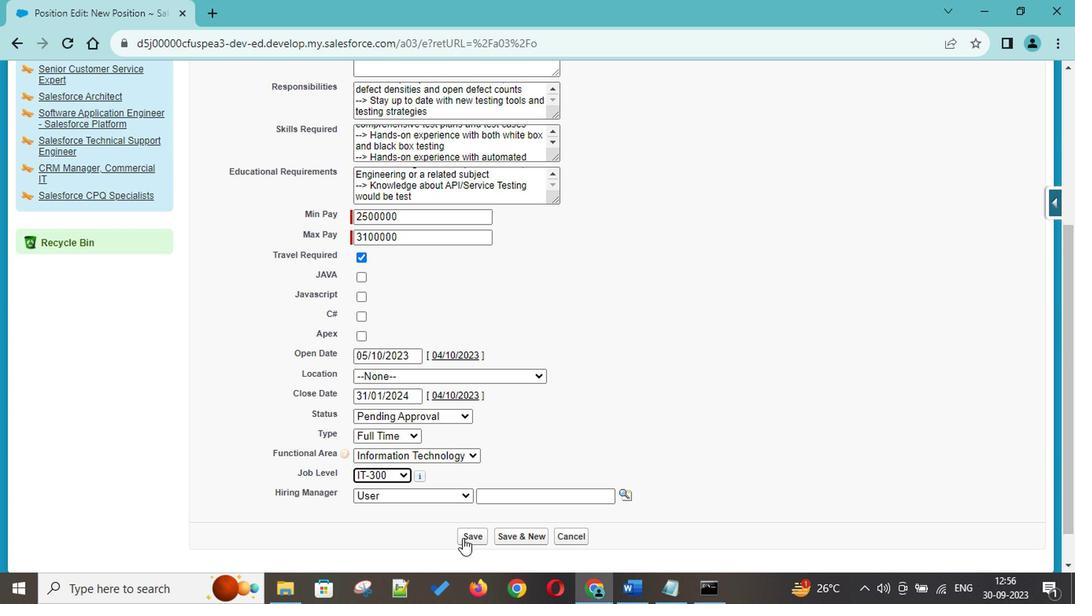 
Action: Mouse pressed left at (405, 496)
Screenshot: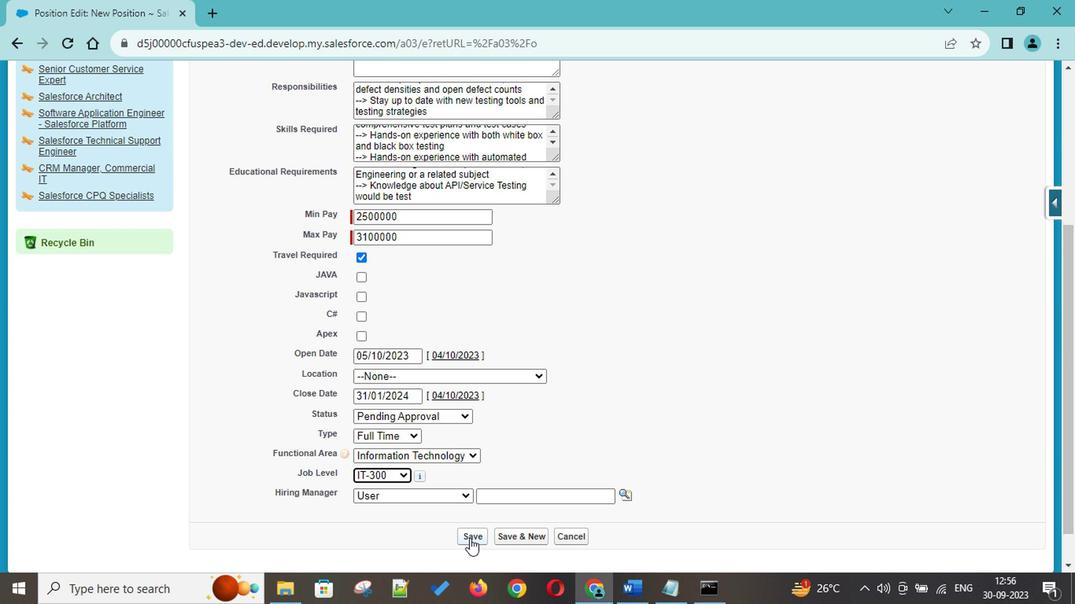 
Action: Mouse moved to (538, 444)
Screenshot: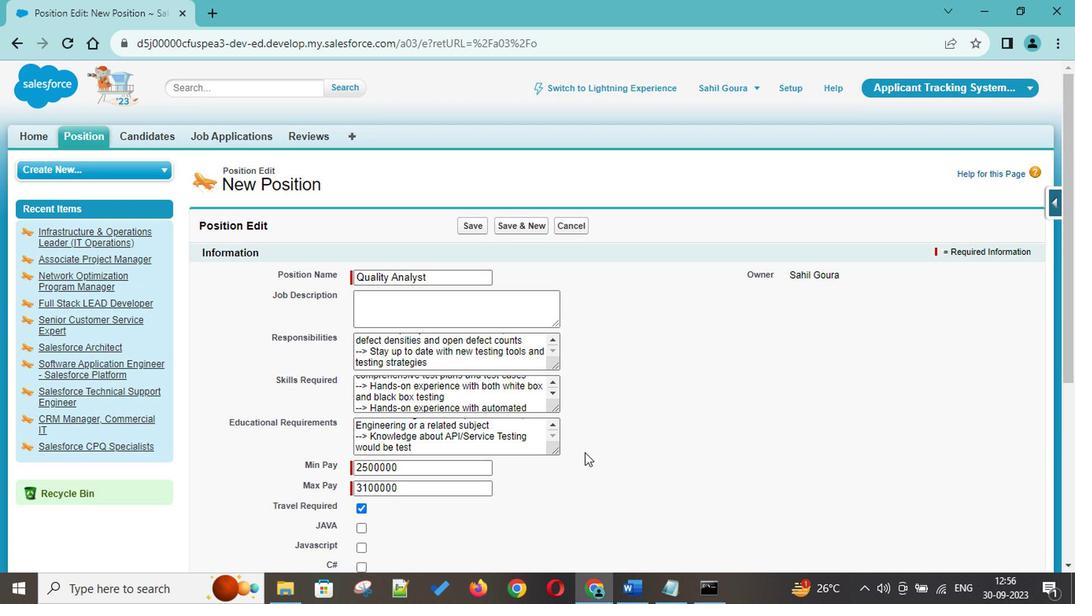 
Action: Mouse scrolled (538, 445) with delta (0, 0)
Screenshot: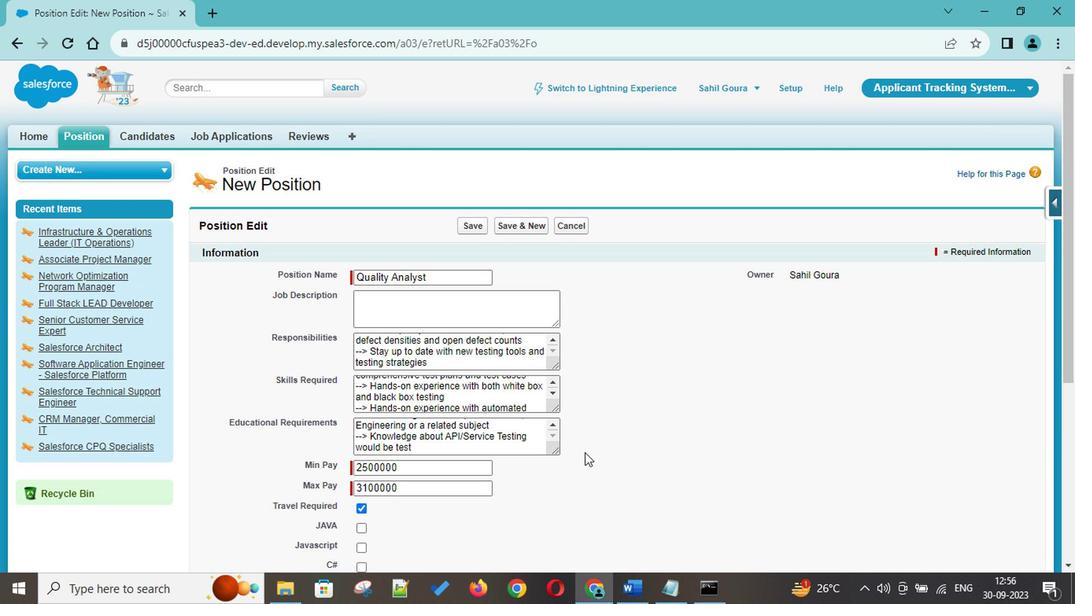 
Action: Mouse moved to (538, 444)
Screenshot: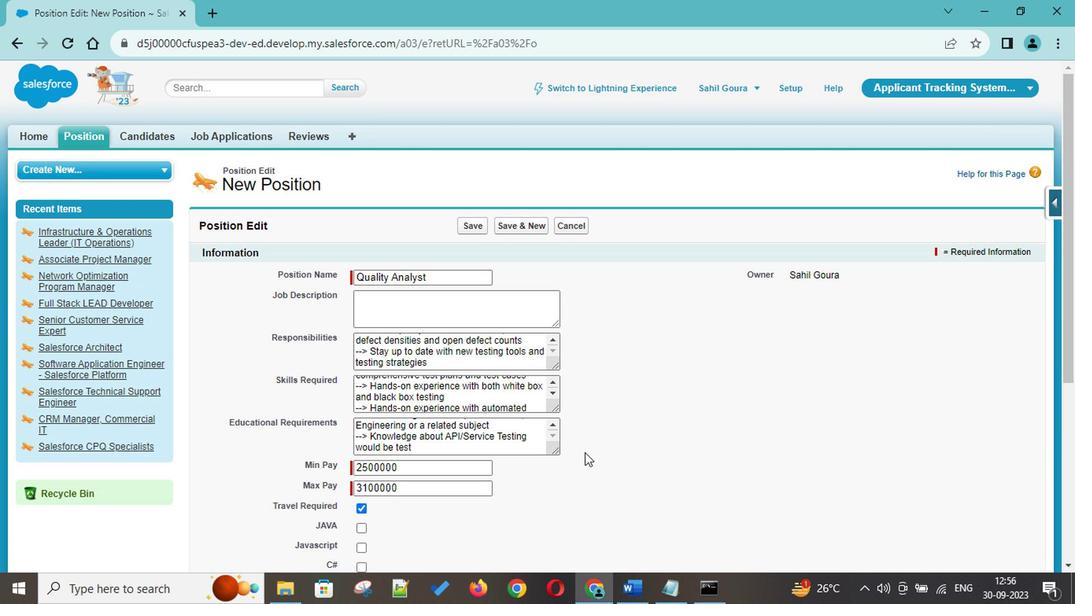 
Action: Mouse scrolled (538, 444) with delta (0, 0)
Screenshot: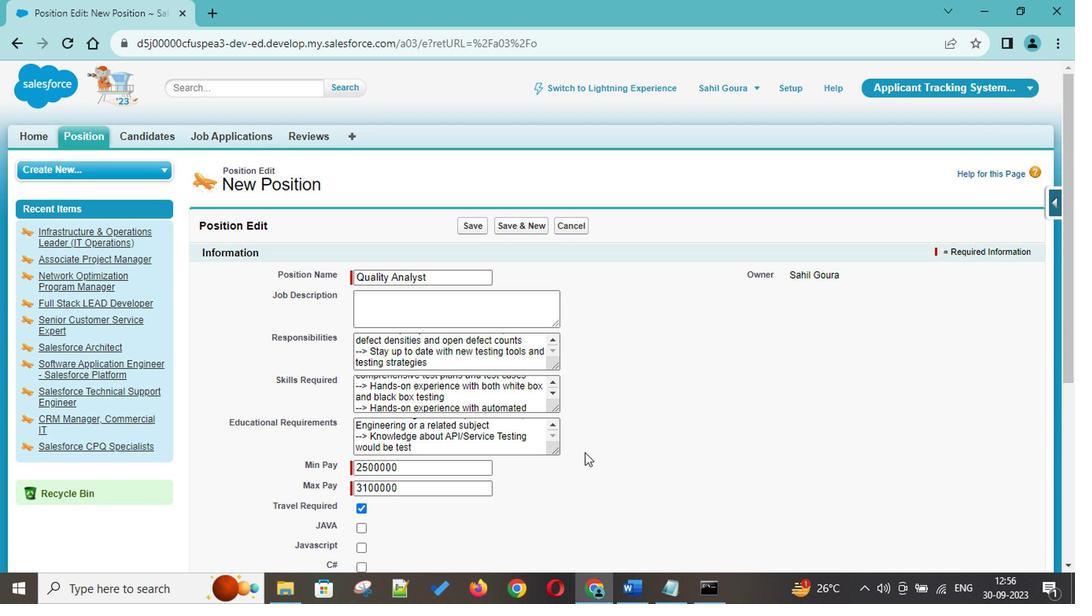 
Action: Mouse moved to (538, 444)
Screenshot: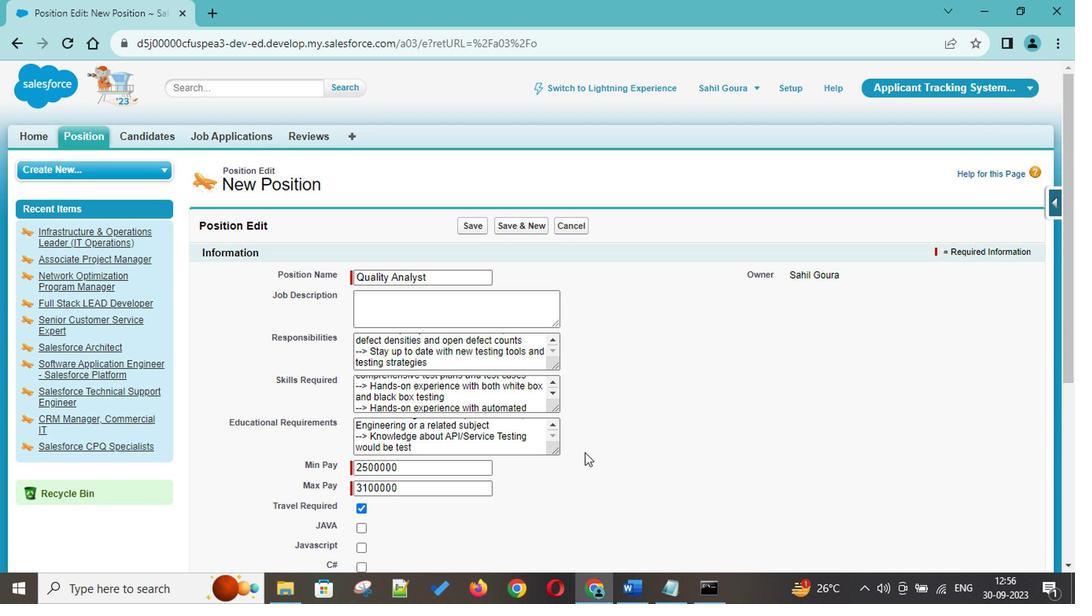 
Action: Mouse scrolled (538, 444) with delta (0, 0)
Screenshot: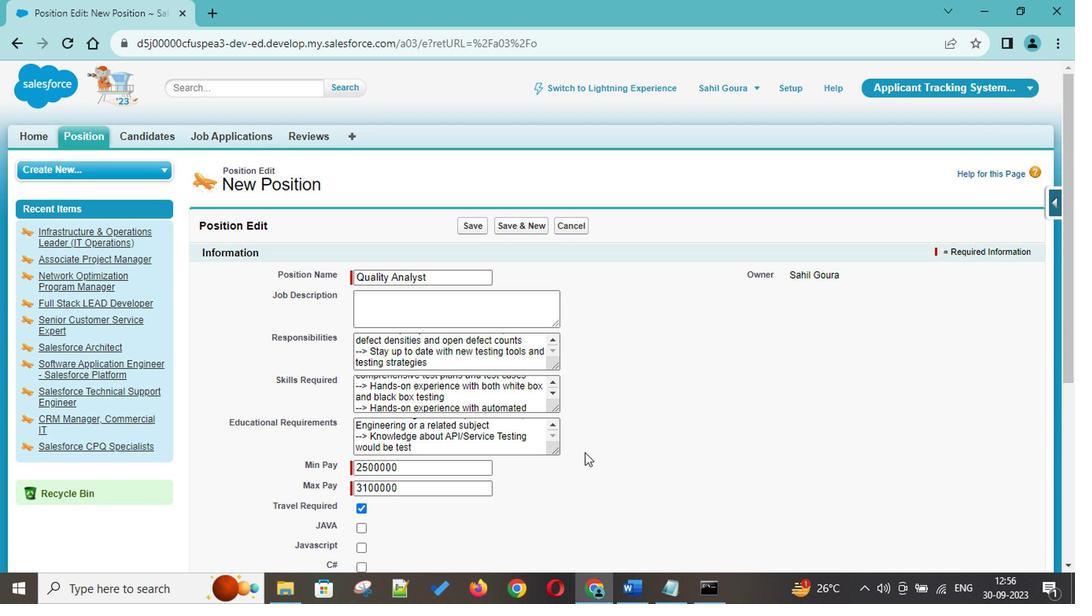 
Action: Mouse scrolled (538, 444) with delta (0, 0)
Screenshot: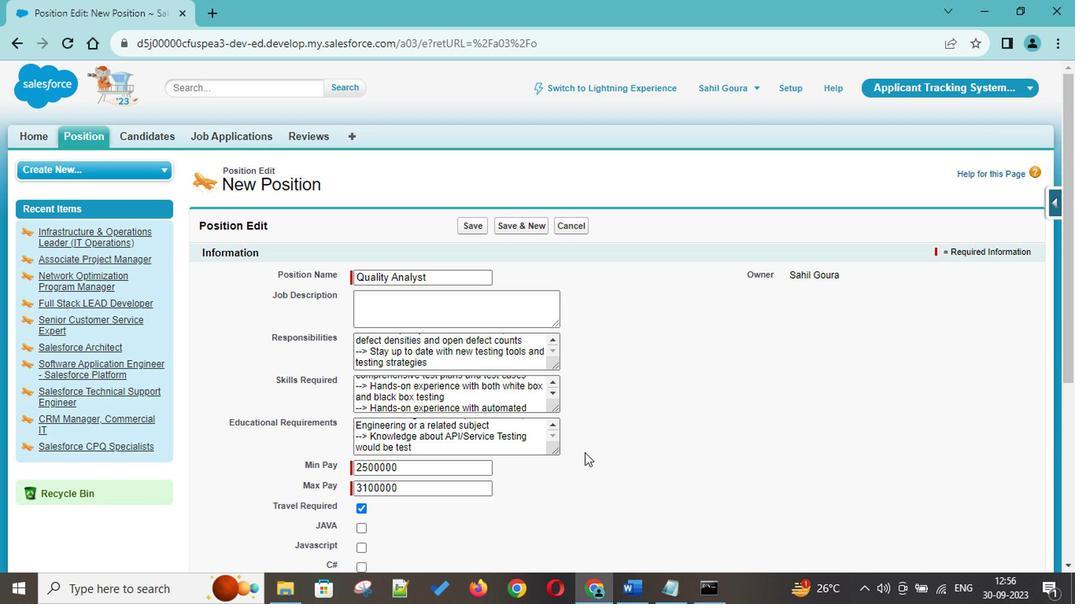 
Action: Mouse moved to (538, 448)
Screenshot: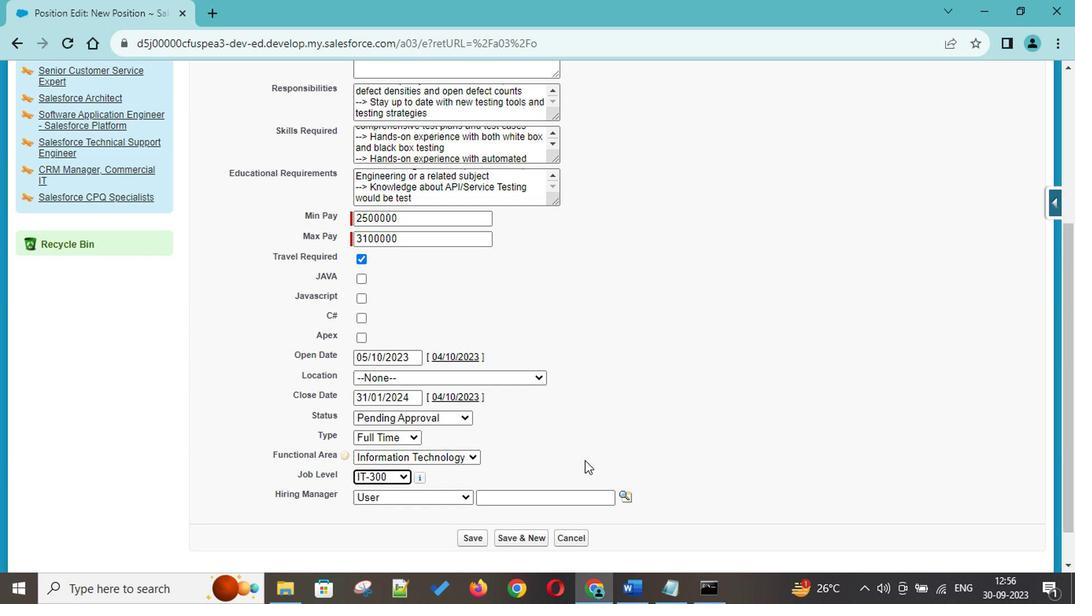 
Action: Mouse scrolled (538, 447) with delta (0, 0)
Screenshot: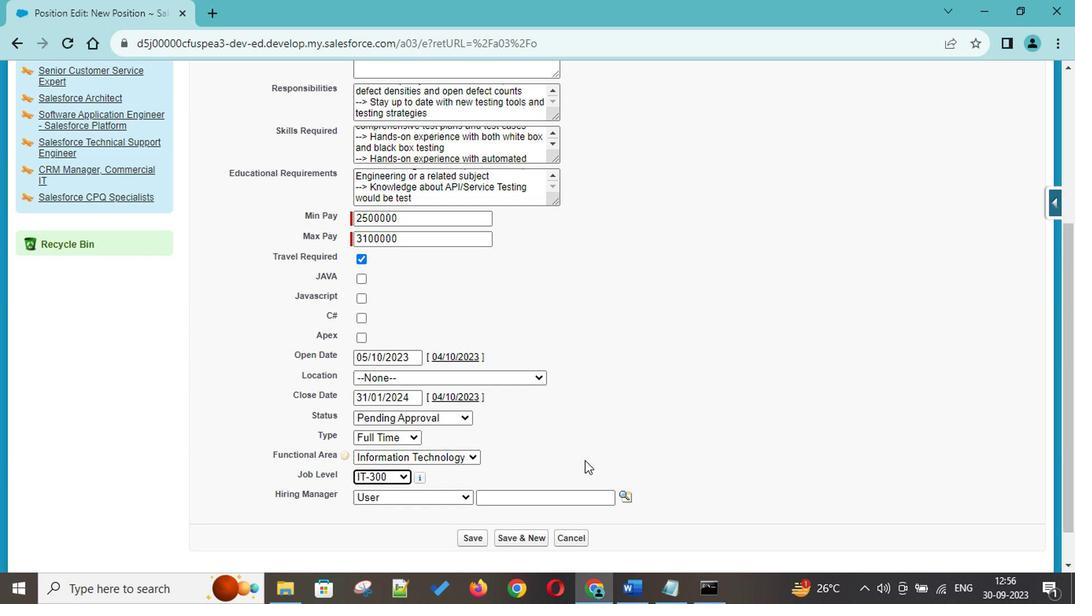 
Action: Mouse moved to (538, 449)
Screenshot: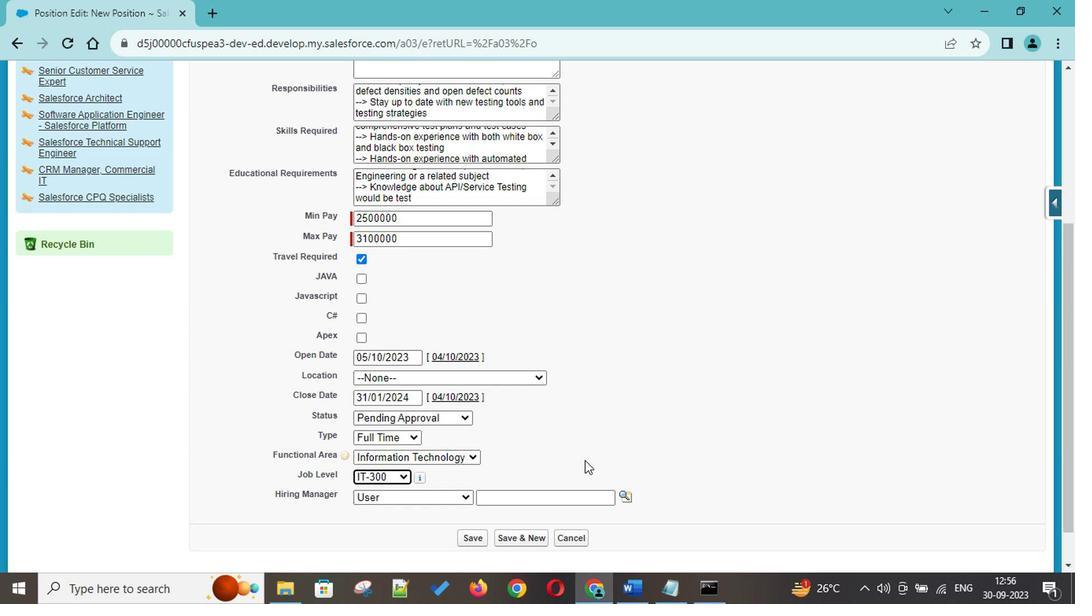 
Action: Mouse scrolled (538, 449) with delta (0, 0)
Screenshot: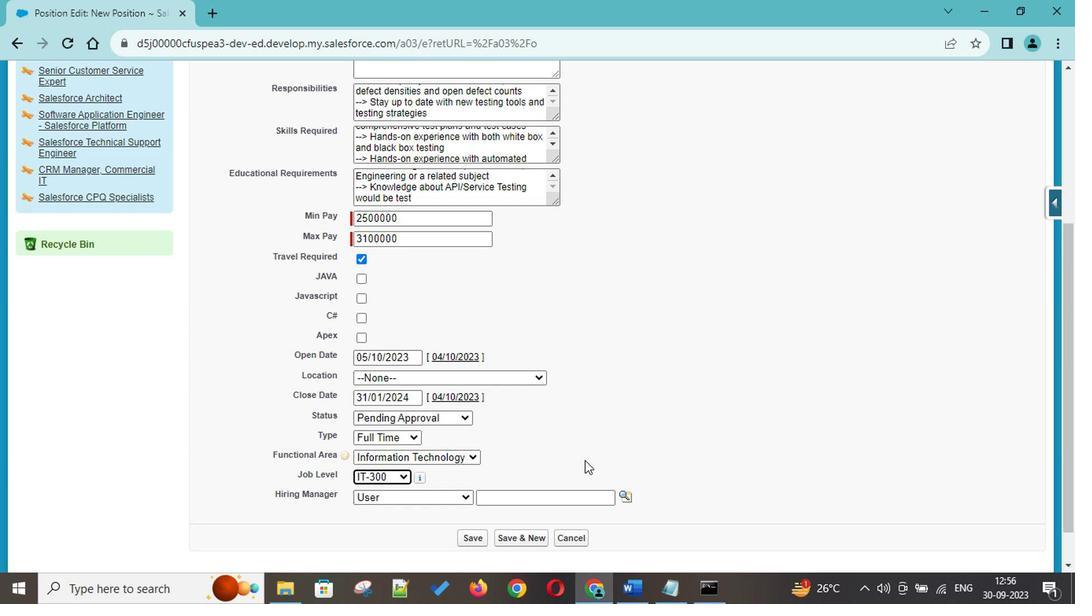 
Action: Mouse moved to (538, 449)
Screenshot: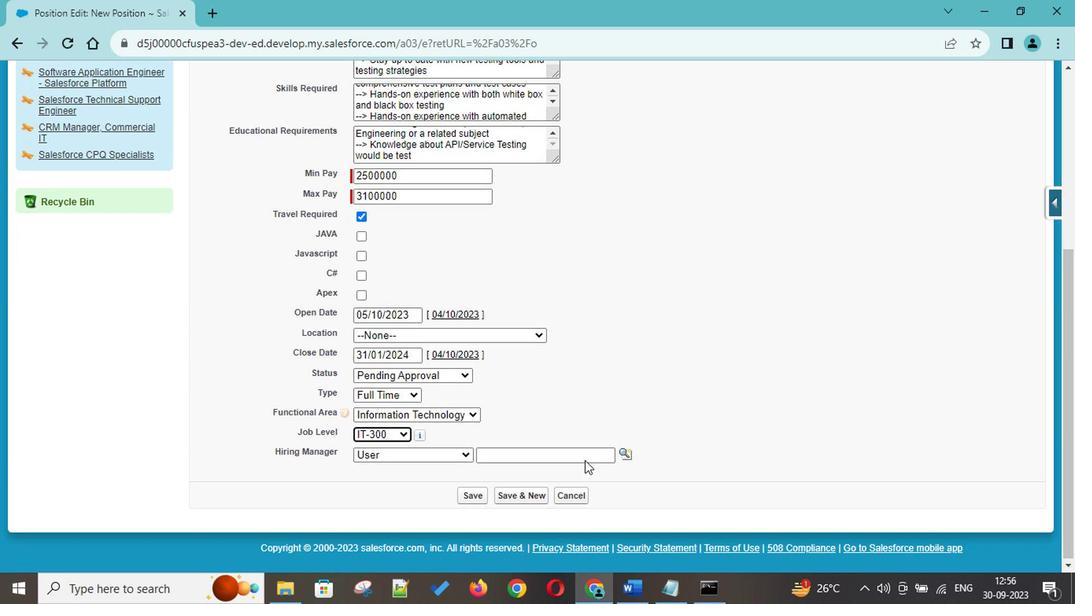 
Action: Mouse scrolled (538, 449) with delta (0, 0)
Screenshot: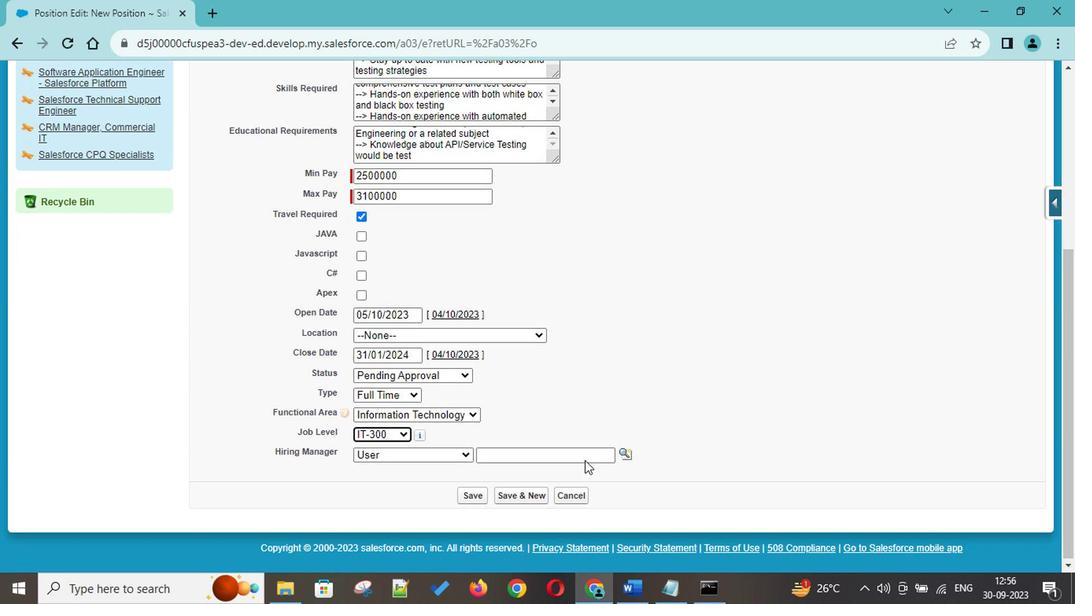 
Action: Mouse scrolled (538, 449) with delta (0, 0)
Screenshot: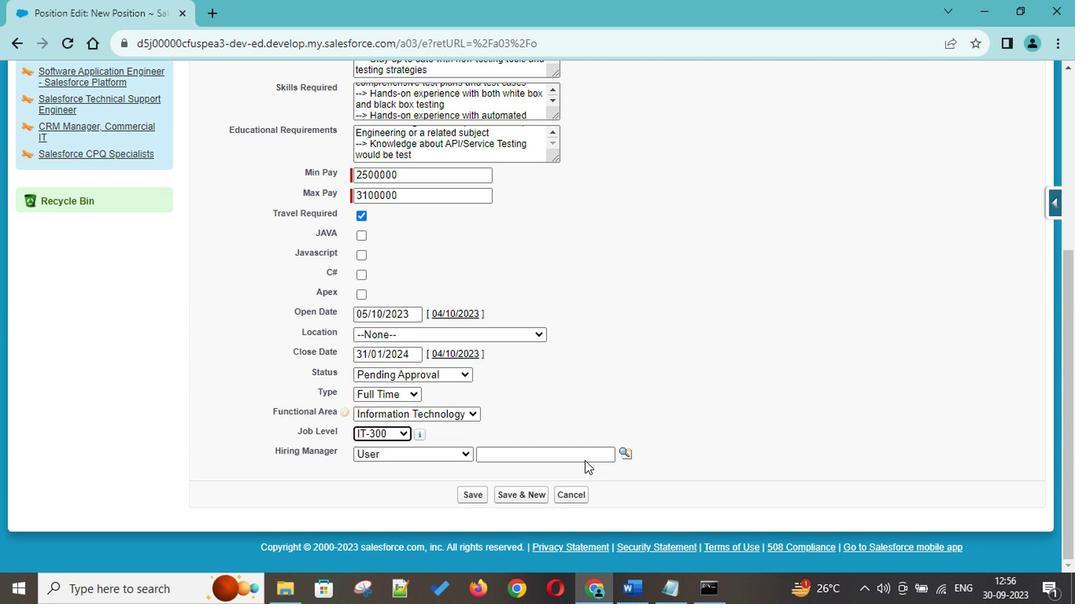 
Action: Mouse scrolled (538, 449) with delta (0, 0)
Screenshot: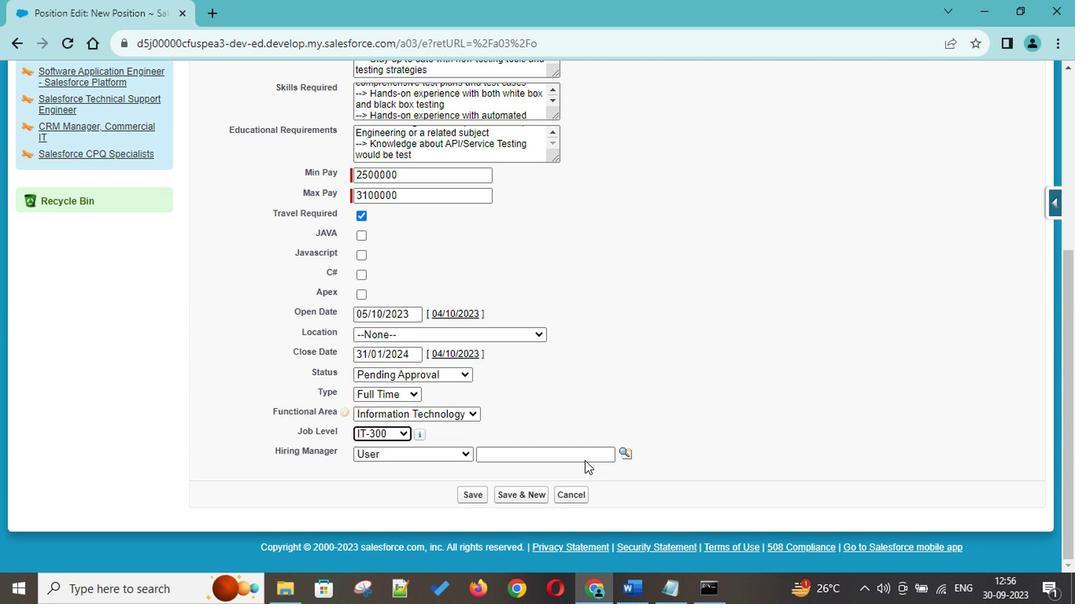 
Action: Mouse scrolled (538, 449) with delta (0, 0)
Screenshot: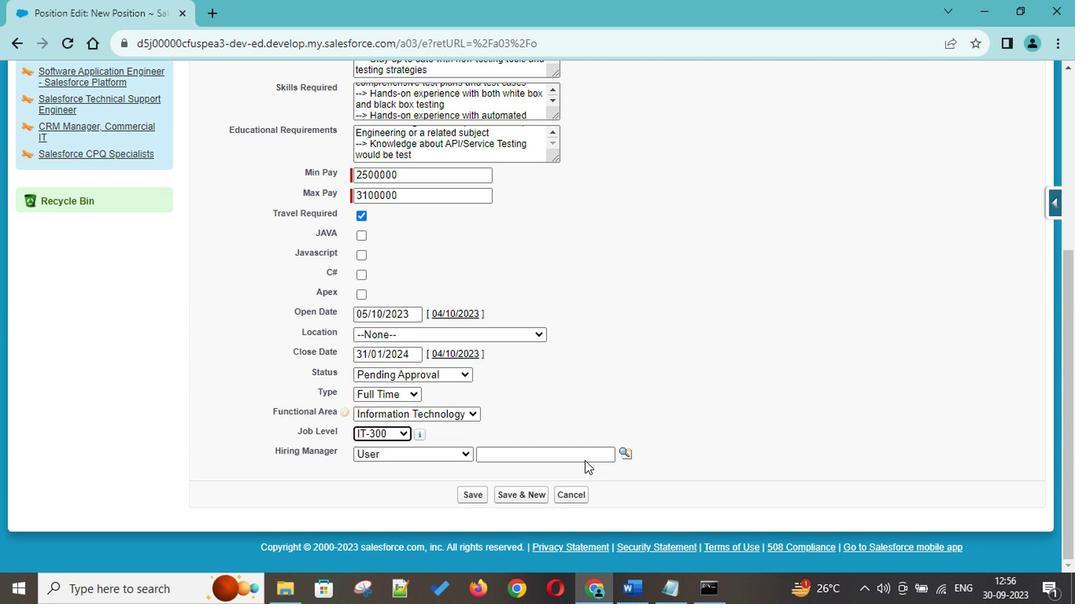 
Action: Mouse scrolled (538, 449) with delta (0, 0)
Screenshot: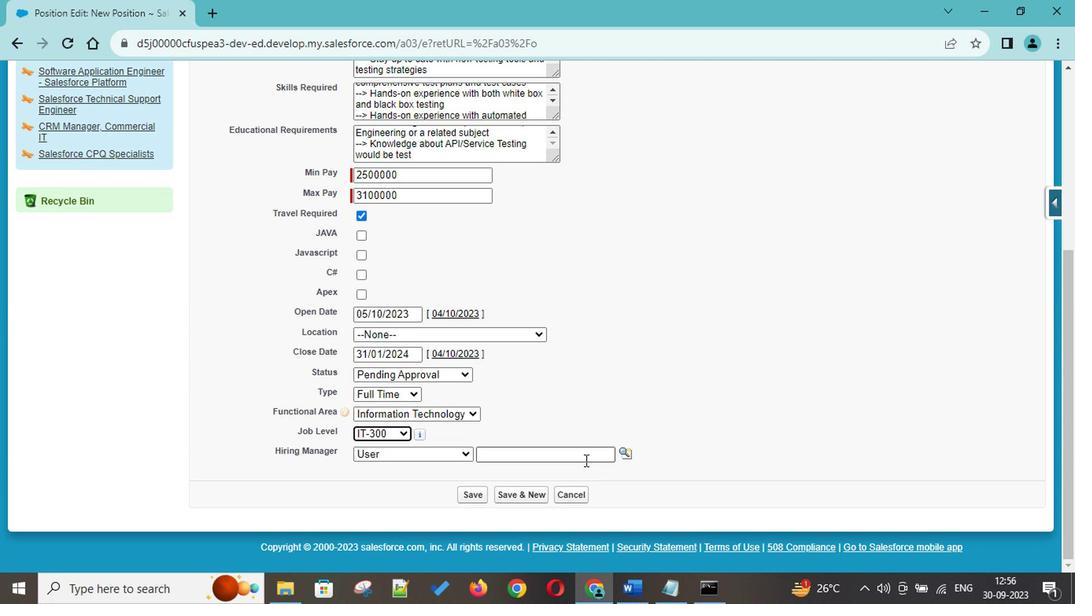 
Action: Mouse moved to (489, 474)
Screenshot: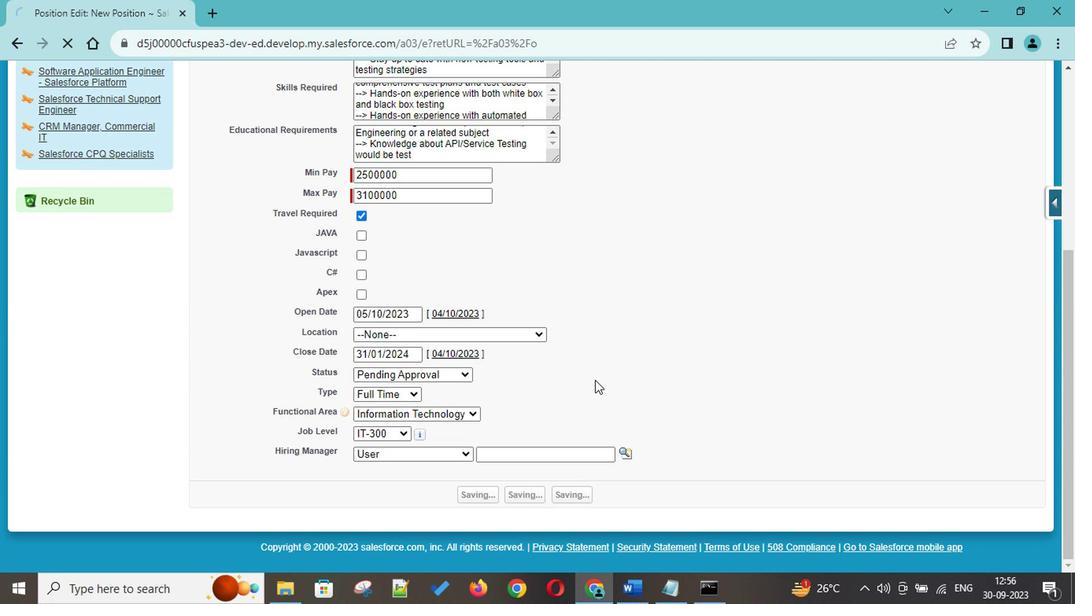
Action: Mouse pressed left at (489, 474)
Screenshot: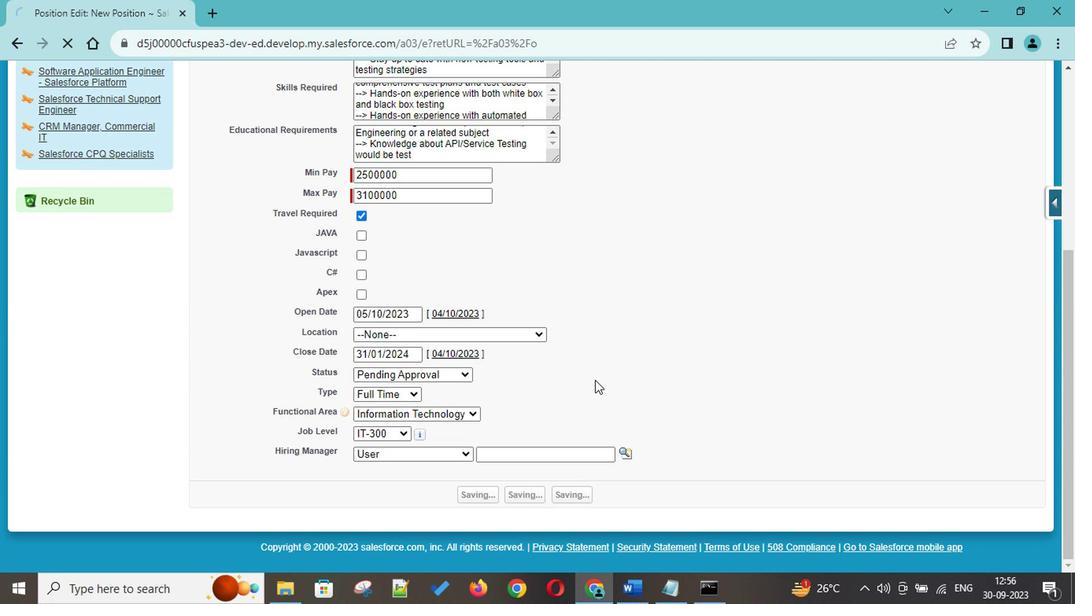 
Action: Mouse moved to (309, 121)
Screenshot: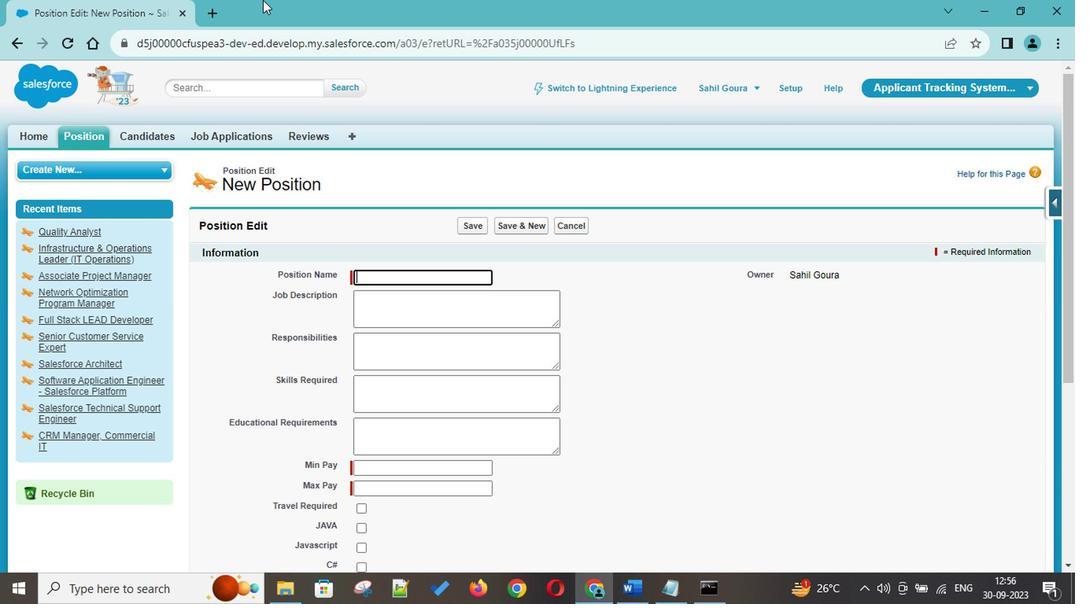 
Action: Key pressed <Key.shift>Project<Key.space><Key.shift>Director
Screenshot: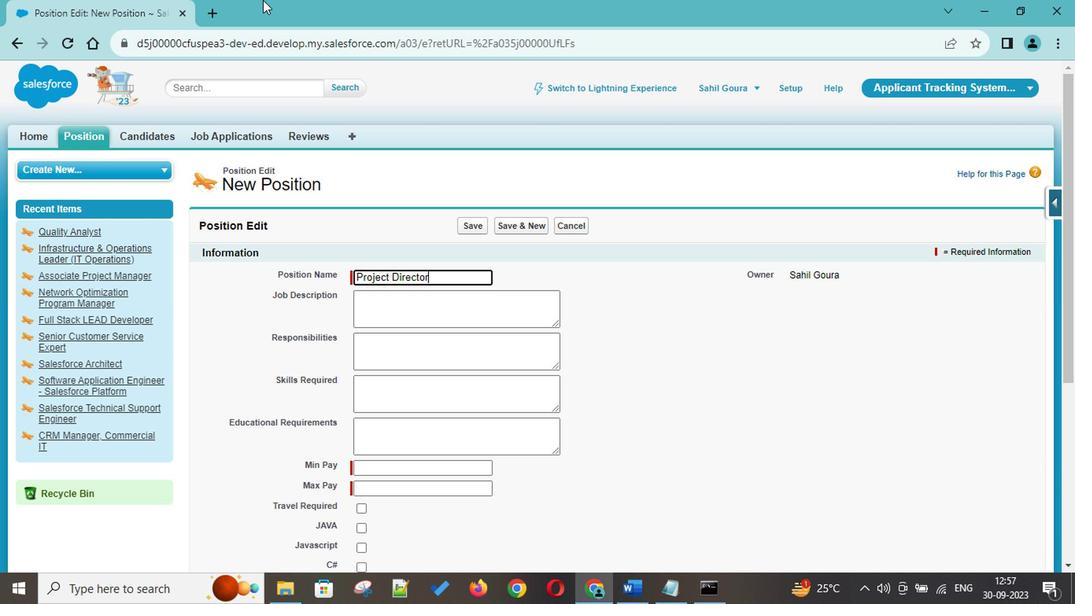 
Action: Mouse moved to (427, 351)
Screenshot: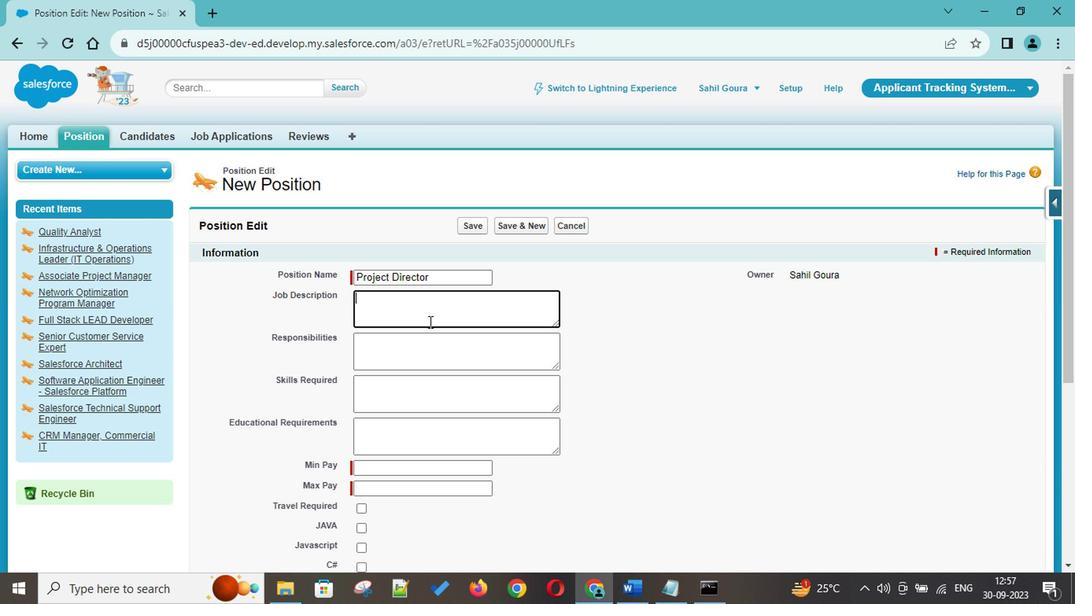 
Action: Mouse pressed left at (427, 351)
Screenshot: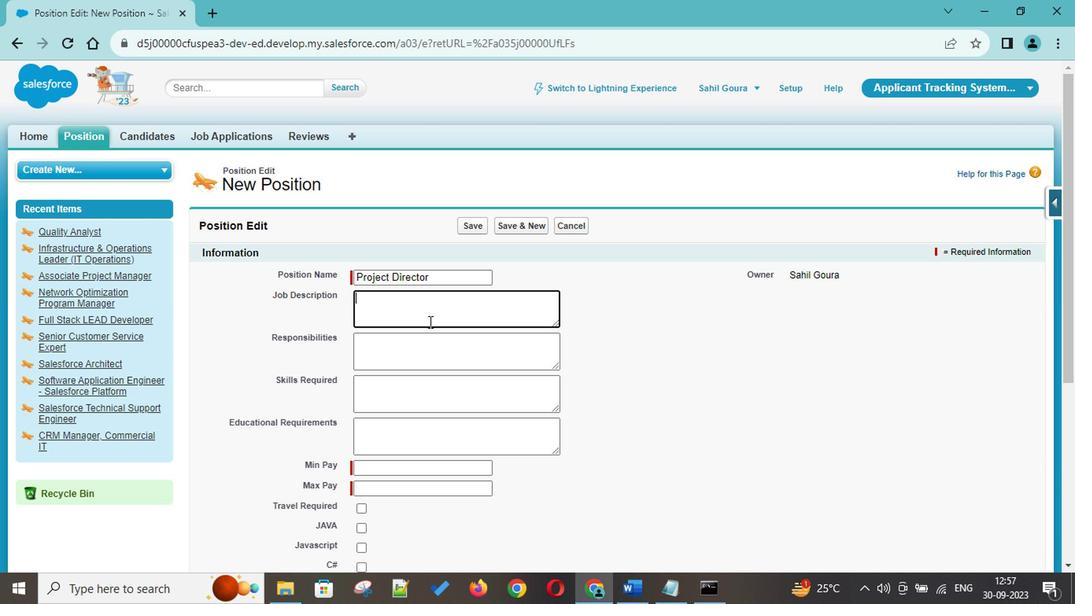 
Action: Mouse moved to (427, 351)
Screenshot: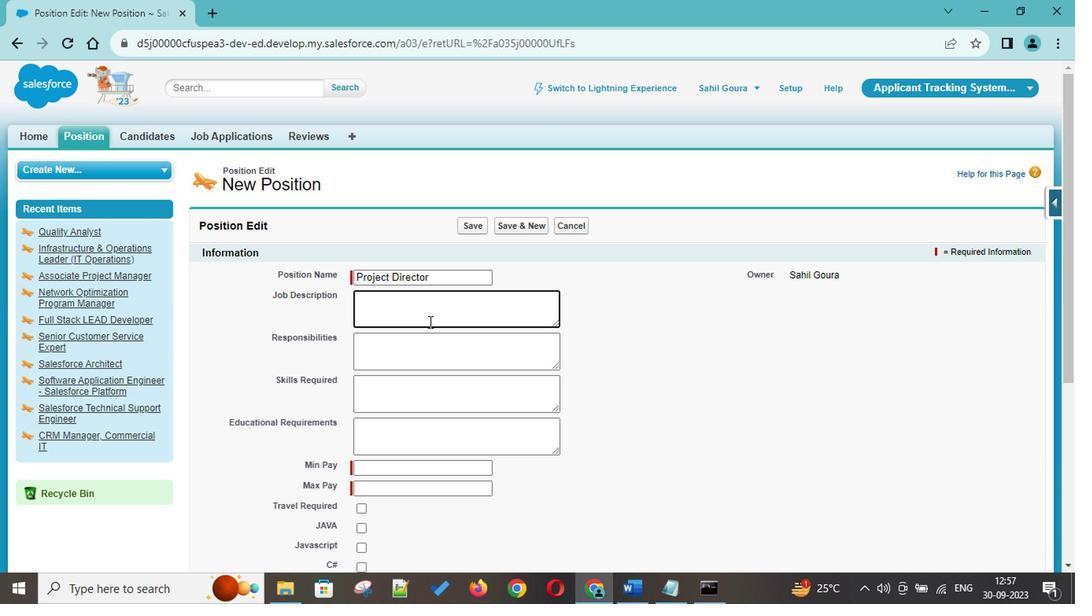 
Action: Key pressed <Key.shift>Candidates<Key.space>should<Key.space>have<Key.space>16<Key.shift>+<Key.space>years<Key.space>of<Key.space>prior<Key.space>experience<Key.space>in<Key.space>delivering<Key.space>customer<Key.space>docu<Key.backspace><Key.backspace><Key.backspace><Key.backspace>focused<Key.space><Key.shift>Cloud<Key.space><Key.shift>Data<Key.space><Key.shift>Management<Key.space><Key.shift>Solutioj<Key.backspace>n<Key.shift><Key.shift><Key.shift><Key.shift>(s<Key.shift>)<Key.shift>:<Key.space><Key.shift>Enterprise<Key.space><Key.shift>Data<Key.space><Key.shift>Warehouse,<Key.space><Key.shift>ETL<Key.space><Key.shift>Business,<Key.space><Key.shift>E
Screenshot: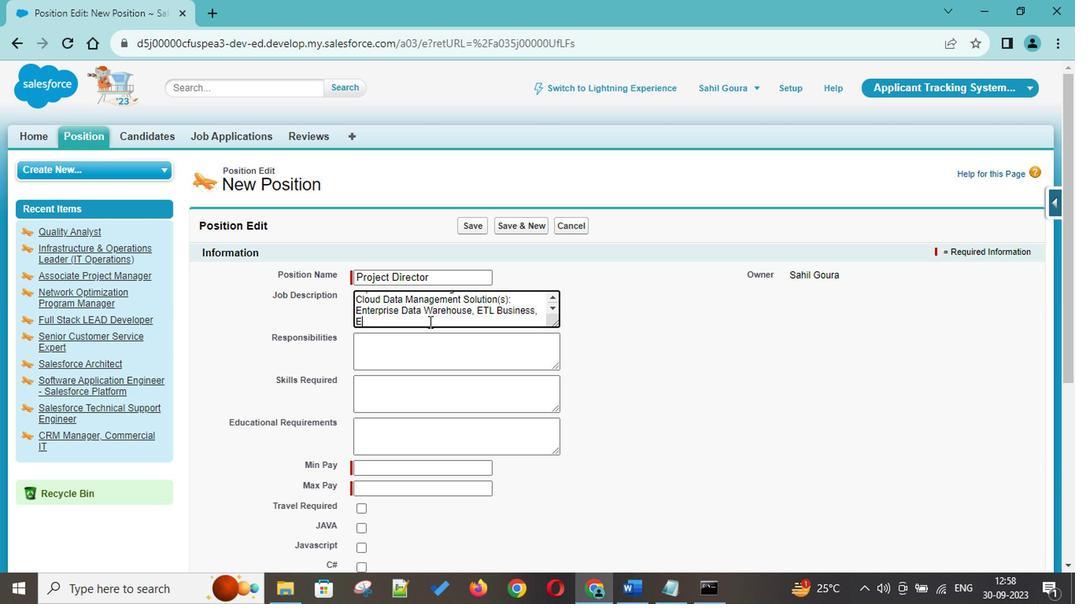 
Action: Mouse moved to (428, 349)
Screenshot: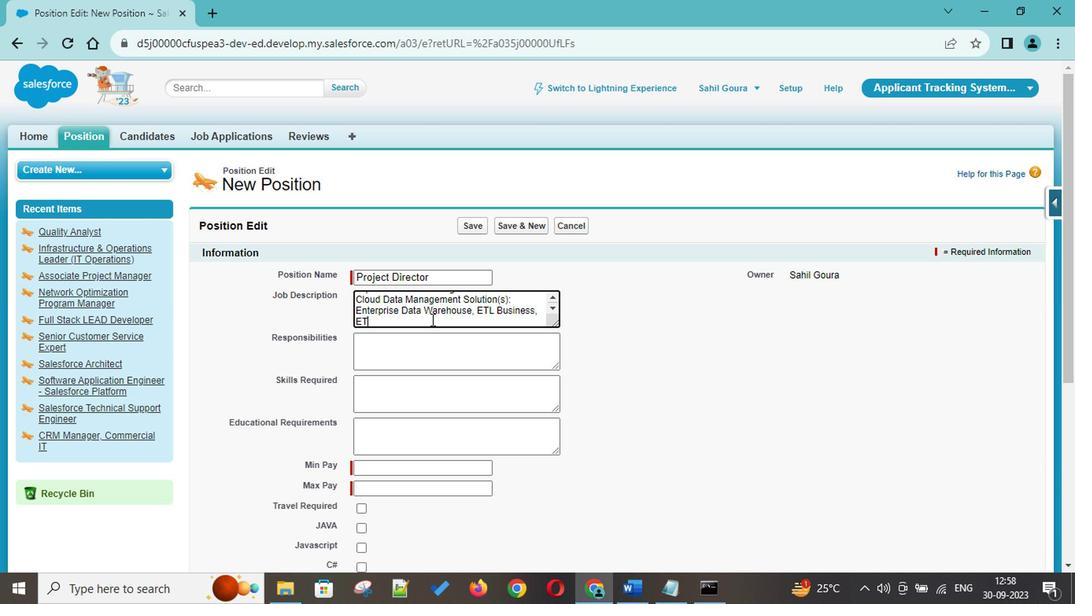 
Action: Key pressed T<Key.shift>L<Key.space><Key.shift>Development,<Key.space><Key.shift>Cloud<Key.space><Key.shift>Platforms<Key.space><Key.shift>(<Key.shift><Key.shift><Key.shift><Key.shift><Key.shift><Key.shift><Key.shift><Key.shift><Key.shift><Key.shift><Key.shift><Key.shift><Key.shift><Key.shift><Key.shift><Key.shift><Key.shift><Key.shift><Key.shift><Key.shift><Key.shift><Key.shift><Key.shift><Key.shift><Key.shift><Key.shift><Key.shift><Key.shift><Key.shift><Key.shift><Key.shift>AWS/<Key.caps_lock>AZURE<Key.shift>)<Key.space><Key.caps_lock><Key.backspace>,<Key.space><Key.shift>Sass<Key.backspace><Key.backspace>as<Key.backspace><Key.shift>S/<Key.shift>Paa<Key.shift>S<Key.space>based<Key.space>solutions<Key.space>in<Key.space>the<Key.space><Key.shift>Life<Key.space><Key.shift>Science<Key.space><Key.shift>Industry.<Key.space><Key.enter><Key.enter><Key.up><Key.up><Key.up><Key.up><Key.up><Key.up><Key.up><Key.up><Key.up><Key.up><Key.up>--<Key.shift><Key.shift><Key.shift>?<Key.backspace><Key.shift>><Key.down><Key.down><Key.down><Key.down><Key.down><Key.down><Key.down><Key.down><Key.down><Key.down><Key.up>--<Key.shift><Key.shift><Key.shift><Key.shift><Key.shift><Key.shift>><Key.space><Key.shift>Candidate<Key.space>must<Key.space>have<Key.space>prior<Key.space>hands-on<Key.space>working<Key.space>experience<Key.space>in<Key.space>techo<Key.backspace>nologies<Key.space>such<Key.space>as<Key.space><Key.shift>AWS<Key.space><Key.shift>Clp<Key.backspace>oud<Key.space><Key.shift>Services,<Key.space><Key.shift>Snowflake,<Key.space><Key.shift>Redshift,<Key.space><Key.shift><Key.shift><Key.shift>ETL<Key.space>tooks<Key.backspace><Key.backspace>ls<Key.space>like<Key.space><Key.shift>Informativa<Key.backspace><Key.backspace>ca/<Key.shift>Matillion,<Key.space><Key.shift>Python<Key.space>with<Key.space>strong<Key.space>fundamentals<Key.space>in<Key.space><Key.shift><Key.shift>Enterprise<Key.space><Key.shift>Data<Key.space><Key.shift>Management,<Key.space><Key.shift>Data<Key.space><Key.shift><Key.shift>Wareo<Key.backspace>housing,<Key.space><Key.shift>Data<Key.space><Key.shift>
Screenshot: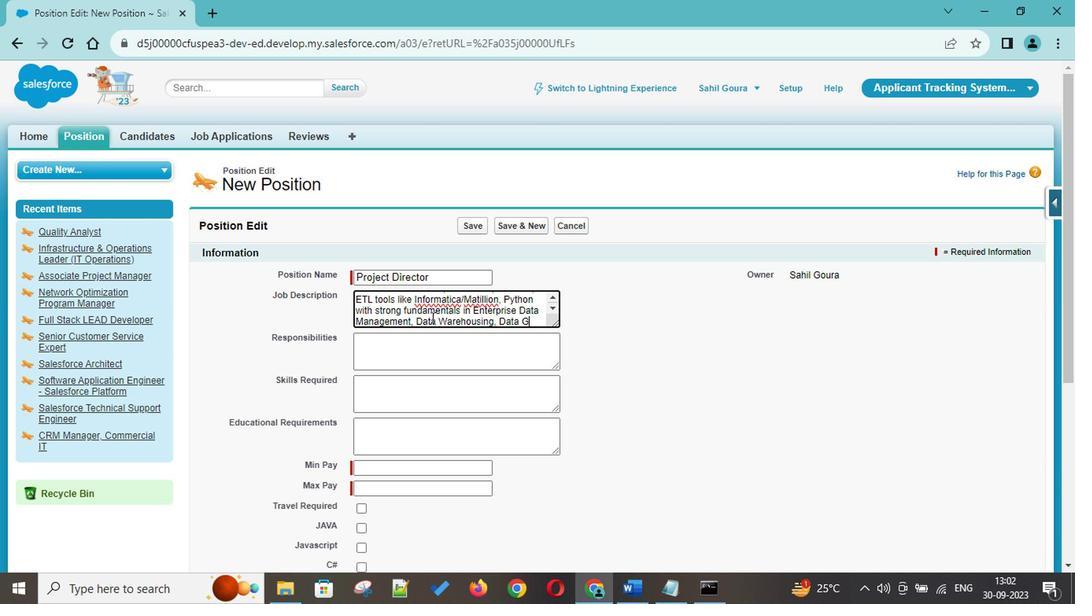 
Action: Mouse moved to (428, 348)
Screenshot: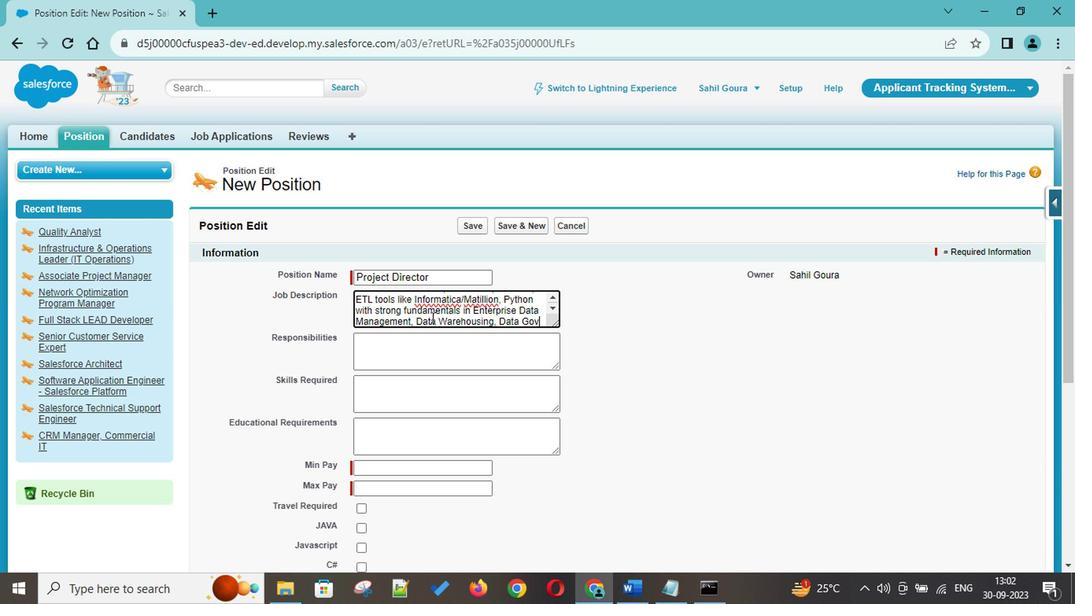 
Action: Key pressed Governance,<Key.space>and<Key.space><Key.shift>Data<Key.space><Key.shift>Modelling<Key.space><Key.shift>Concepts<Key.enter><Key.up><Key.up><Key.up><Key.up><Key.up><Key.up><Key.down><Key.down><Key.down><Key.down><Key.down><Key.down><Key.down><Key.down><Key.down><Key.down><Key.left><Key.left>.<Key.enter><Key.shift>Should<Key.space>have<Key.space>prior<Key.space>experience<Key.space>in<Key.space>driving<Key.space><Key.shift>Cloud<Key.space><Key.shift>Data<Key.space><Key.shift>Managemebt<Key.backspace><Key.backspace>nt<Key.space><Key.shift>SO<Key.backspace>olutions<Key.space>across<Key.space><Key.shift><Key.shift>Pharma<Key.space><Key.shift>Commeri<Key.backspace>cial<Key.space>data<Key.space>domains<Key.space>k<Key.backspace>like<Key.space><Key.shift><Key.shift><Key.shift>Retail<Key.space>and<Key.space><Key.shift>Non-<Key.shift>Retail<Key.space><Key.shift>Sales,<Key.space><Key.shift>Patient<Key.space>data,<Key.space><Key.shift>Digital<Key.space><Key.shift>Mmarketing<Key.backspace><Key.backspace><Key.backspace><Key.backspace><Key.backspace><Key.backspace><Key.backspace><Key.backspace><Key.backspace>arketing<Key.space><Key.shift>Data,<Key.backspace><Key.enter><Key.enter><Key.shift>Musthave<Key.backspace><Key.backspace><Key.backspace><Key.backspace><Key.space>have<Key.space>a<Key.space>very<Key.space>goodd<Key.backspace><Key.space>understanding<Key.space>of<Key.space>end<Key.space><Key.backspace>-to-end<Key.space>pharma<Key.space>commercial<Key.space>landscape<Key.space>covering<Key.space>both<Key.space>enterprise<Key.space>and<Key.space>syndicated<Key.space>datra<Key.backspace><Key.backspace>a<Key.space>sets<Key.shift><Key.shift><Key.shift>.<Key.enter>
Screenshot: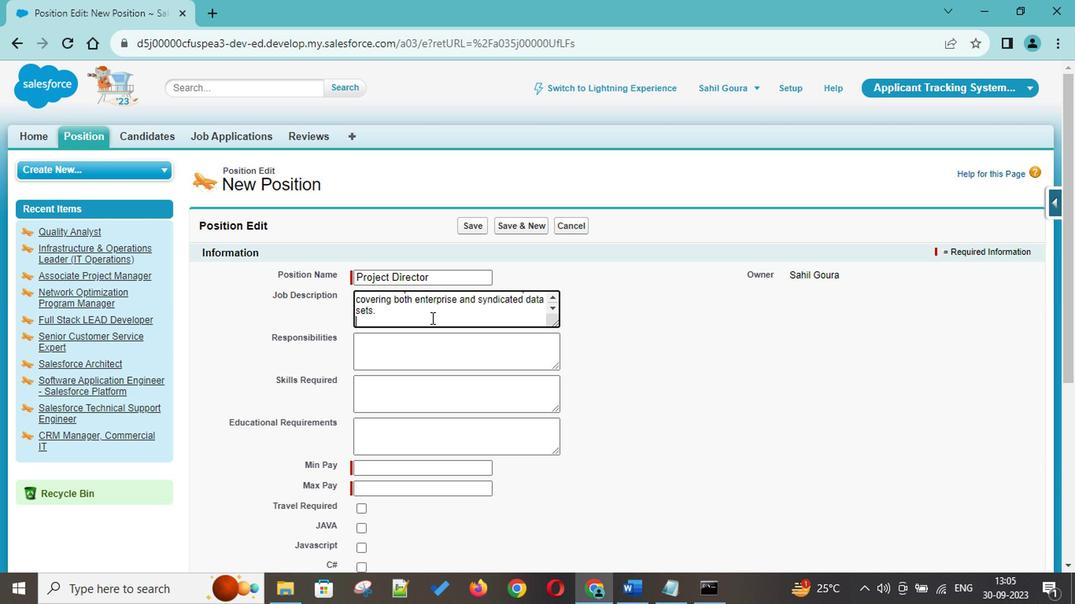 
Action: Mouse moved to (421, 369)
Screenshot: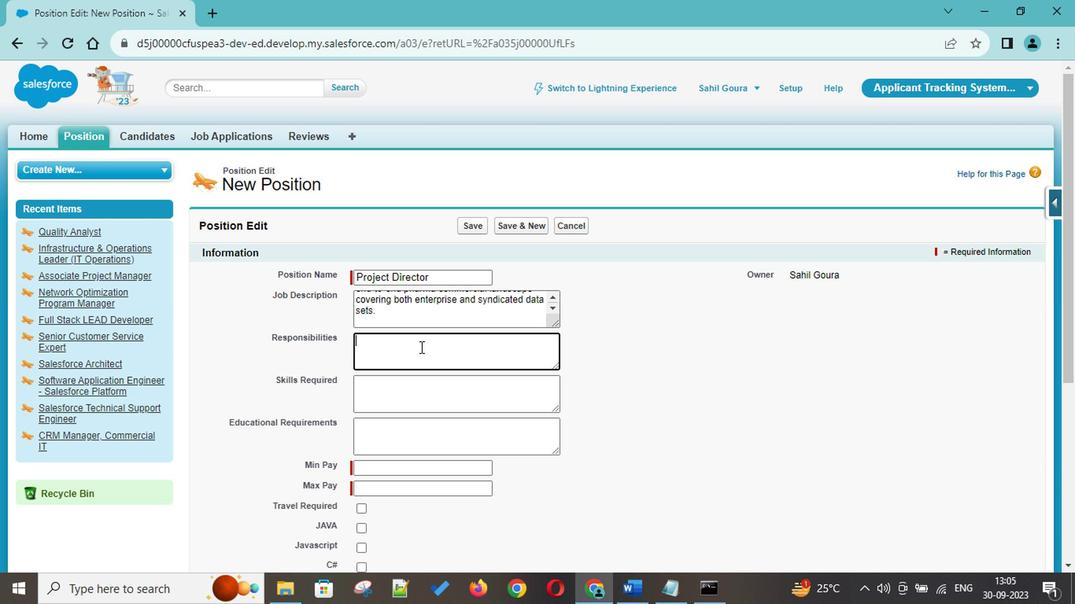 
Action: Mouse pressed left at (421, 369)
Screenshot: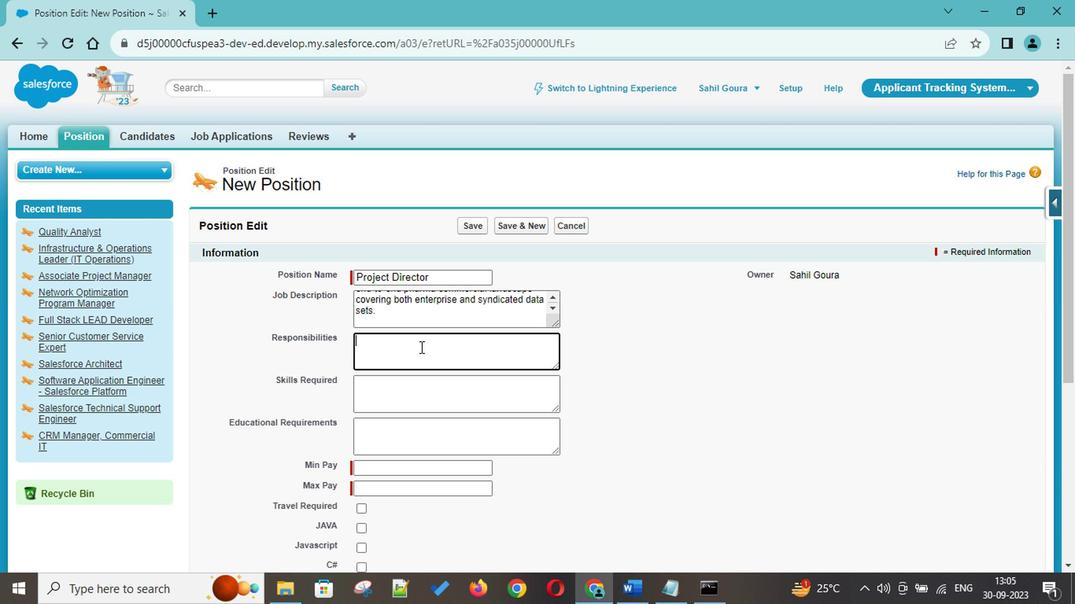 
Action: Key pressed <Key.shift>Client<Key.backspace><Key.backspace><Key.backspace><Key.backspace><Key.backspace><Key.backspace><Key.backspace><Key.backspace><Key.backspace><Key.backspace><Key.backspace><Key.backspace>1.<Key.space><Key.shift>Client<Key.space><Key.shift>Delivery<Key.space><Key.shift>Leadership<Key.space><Key.shift>Role<Key.shift>:<Key.space><Key.shift>Lead<Key.space>the<Key.space>delivery<Key.space>oiof<Key.backspace><Key.backspace><Key.backspace>f<Key.space>major<Key.space>c<Key.backspace>engagemenbt<Key.backspace><Key.backspace>ts<Key.space>on<Key.space>a<Key.space>daily<Key.backspace><Key.backspace><Key.backspace><Key.backspace>ay-to-day<Key.space>basis,<Key.space>provdi<Key.backspace><Key.backspace>iding<Key.space>hands<Key.space>on<Key.space>technical<Key.space>leadership<Key.space>to<Key.space>the<Key.space>delivery<Key.space>tean<Key.backspace>m<Key.space><Key.enter>--<Key.shift>><Key.space><Key.shift>
Screenshot: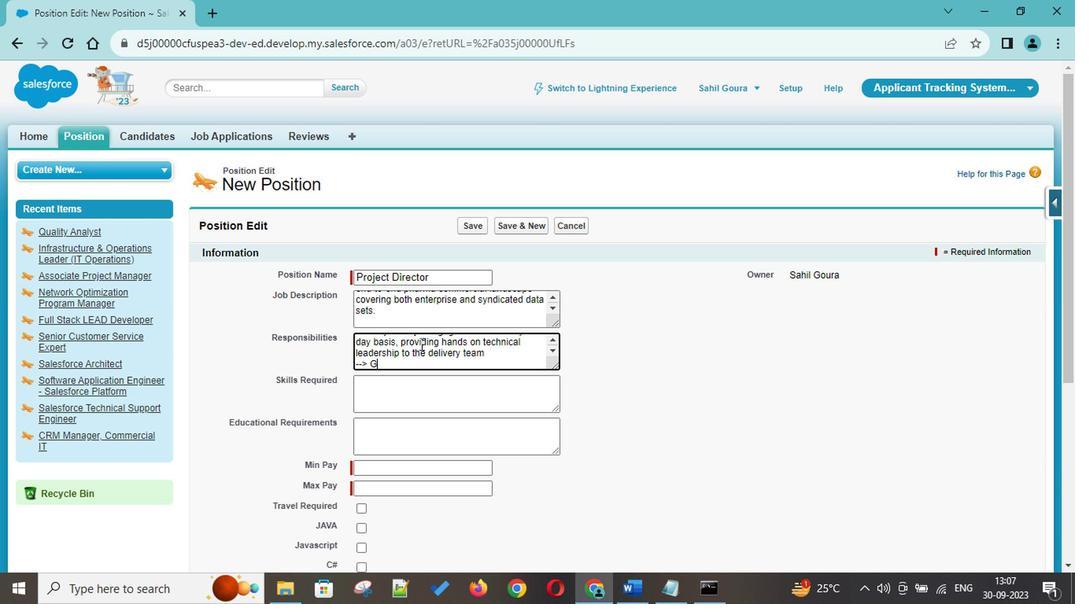
Action: Mouse moved to (421, 366)
Screenshot: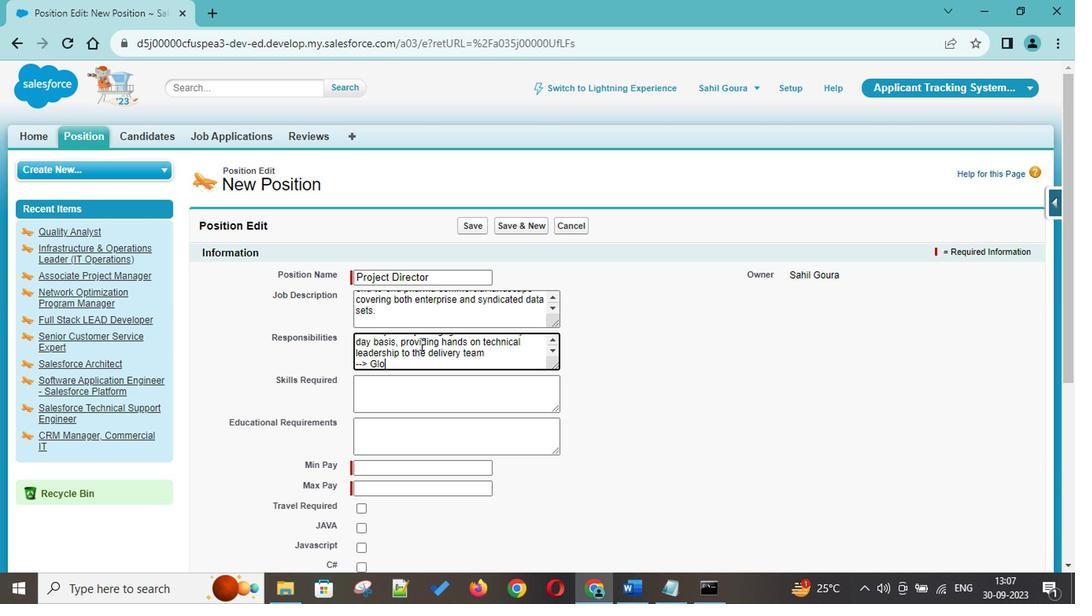 
Action: Key pressed Global<Key.space><Key.shift>Program<Key.space><Key.shift>Plannn<Key.backspace>ing<Key.space>and<Key.space><Key.shift>Execution<Key.space>for<Key.space><Key.shift>Data<Key.space><Key.shift>Management<Key.space><Key.shift>Profr<Key.backspace><Key.backspace>grams<Key.space>across<Key.space><Key.shift>Ene<Key.backspace>terprise<Key.space><Key.shift>DWH,<Key.space><Key.shift>Data<Key.space><Key.shift>Lake,<Key.space><Key.shift>Big<Key.space><Key.shift>Data,<Key.space><Key.shift>Business<Key.space><Key.shift>Intelligence<Key.space><Key.shift>&<Key.space><Key.shift><Key.shift>Reporting,<Key.space><Key.shift>Master<Key.space><Key.shift>Data<Key.space><Key.shift>Management<Key.space><Key.shift>Sik<Key.backspace><Key.backspace>olutions.<Key.space><Key.shift>This<Key.space>includes<Key.space>setting<Key.space>up<Key.space>project<Key.space>o<Key.backspace>plans,<Key.space>scopes,<Key.space>budgets,<Key.space>staffing<Key.space>resources,<Key.space>leading<Key.space>clin<Key.backspace>ent<Key.space>workshops,<Key.space>creating<Key.space>and<Key.space>co-ordinating<Key.space>final<Key.space>deliverables,<Key.space>providing<Key.space>high<Key.space>quality<Key.space>and<Key.space>insightful<Key.space>advice<Key.space>to<Key.space>our<Key.space>clients<Key.space>in<Key.space>terms<Key.space>of<Key.space><Key.shift>Cloud<Key.space><Key.shift>Data<Key.space><Key.shift>Management<Key.space><Key.shift>Strategt<Key.backspace>y,<Key.space><Key.shift>Architecture,<Key.space><Key.shift>Operatri<Key.backspace><Key.backspace>ing<Key.space><Key.shift>Model<Key.space>etc.<Key.space><Key.enter><Key.enter>--<Key.shift>><Key.space><Key.shift><Key.shift><Key.shift><Key.shift><Key.shift><Key.shift><Key.shift><Key.shift>Drive<Key.space><Key.backspace><Key.space><Key.shift>Data<Key.space><Key.shift>Management<Key.space><Key.shift>Business<Key.space><Key.shift>Requirements<Key.space>acrosss<Key.backspace><Key.space><Key.shift>Pharma<Key.space><Key.shift>Commerca<Key.backspace>ial<Key.space><Key.shift>Data<Key.space>s<Key.backspace><Key.shift>Sets<Key.space>in<Key.space>a<Key.space>workshop<Key.space>setting<Key.space>with<Key.space>client<Key.space>business<Key.space>teams<Key.space>and<Key.space>onshr<Key.backspace>ore<Key.space>counterparts<Key.enter><Key.enter><Key.up><Key.up><Key.up><Key.down><Key.down><Key.down>--<Key.shift>><Key.space><Key.shift>Be<Key.space>avk<Key.backspace><Key.backspace>ble<Key.space>to<Key.space>guide<Key.space>the<Key.space>ter<Key.backspace>am<Key.space>to<Key.space>deliver<Key.space>the<Key.space>logical<Key.space>and<Key.space>physical<Key.space>data<Key.space>models<Key.space>for<Key.space><Key.shift>Pharma<Key.space><Key.shift>Commercial<Key.space><Key.shift>Data<Key.space><Key.shift>Lakes<Key.space>and<Key.space><Key.shift>Warehouse<Key.enter><Key.enter>--<Key.shift>><Key.space><Key.shift>Maintain<Key.space>responsibility<Key.space>for<Key.space>risk<Key.space>management,<Key.space>quality<Key.space>and<Key.space>profitability<Key.space>on<Key.space>engage<Key.space>e<Key.backspace><Key.backspace>ments<Key.space>and<Key.space>liase<Key.backspace><Key.backspace>ise<Key.space>with<Key.space>the<Key.space>client<Key.space>lead<Key.space>and<Key.space>onshore<Key.space>delivery<Key.space>partners<Key.enter><Key.enter>--<Key.shift>><Key.space><Key.shift>Drive<Key.space><Key.shift>Clear<Key.space>and<Key.space><Key.shift>Timely<Key.space>communica<Key.backspace><Key.backspace><Key.backspace><Key.backspace><Key.backspace><Key.backspace><Key.backspace><Key.backspace><Key.backspace><Key.shift>Coo<Key.backspace>mmunicate<Key.backspace>ion<Key.left><Key.left><Key.left><Key.left><Key.left><Key.left><Key.left><Key.left><Key.left><Key.left><Key.left><Key.left><Key.left><Key.left><Key.right><Key.right><Key.right><Key.right><Key.right><Key.right><Key.right><Key.right><Key.right><Key.right><Key.right><Key.right><Key.right><Key.right><Key.space>across<Key.space>program<Key.space>stakehl<Key.backspace>olders<Key.space>to<Key.space>ensure<Key.space>everyone<Key.space>is<Key.space>one<Key.backspace><Key.space>the<Key.space>same<Key.space>page<Key.space>on<Key.space>the<Key.space>weekly<Key.space>progress<Key.enter><Key.enter>--<Key.shift>><Key.space><Key.shift>Must<Key.space>maintain<Key.space>high<Key.space>standards<Key.space>f<Key.backspace>of<Key.space>quality<Key.space>and<Key.space>thoroughness<Key.backspace>s.<Key.space><Key.shift>Should<Key.space>be<Key.space>able<Key.space>to<Key.space>set-up<Key.space>adequate<Key.space>controks<Key.backspace><Key.backspace>ls<Key.space>within<Key.space>
Screenshot: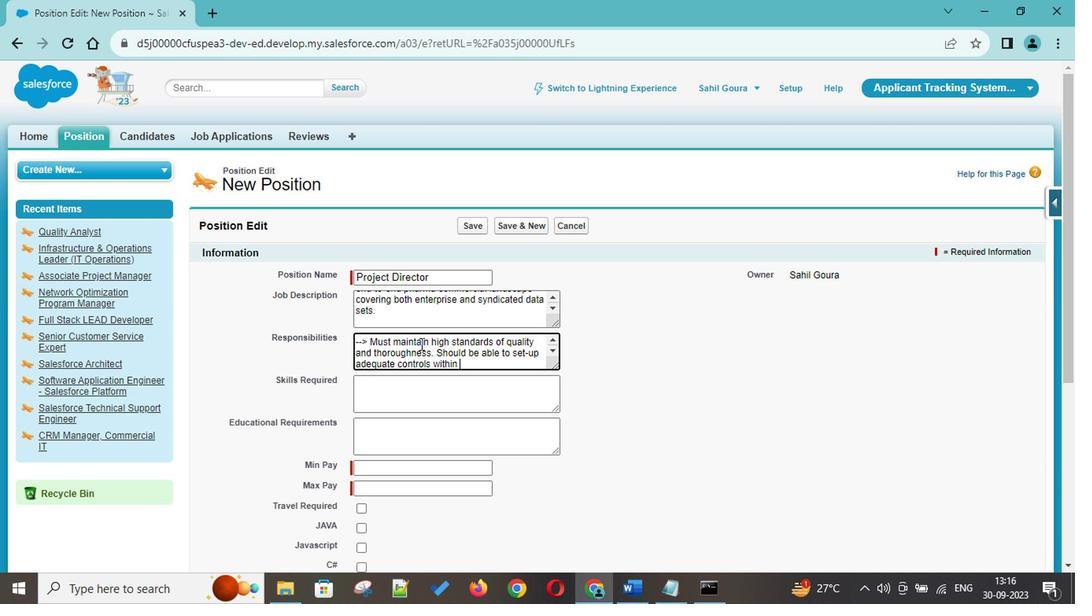 
Action: Mouse moved to (422, 367)
Screenshot: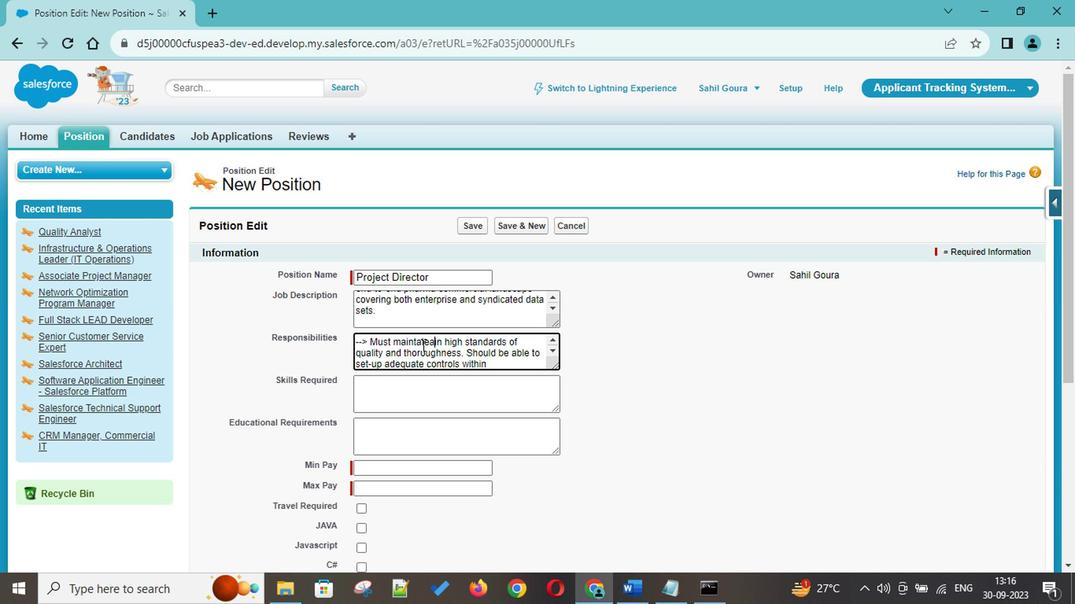 
Action: Mouse pressed left at (422, 367)
Screenshot: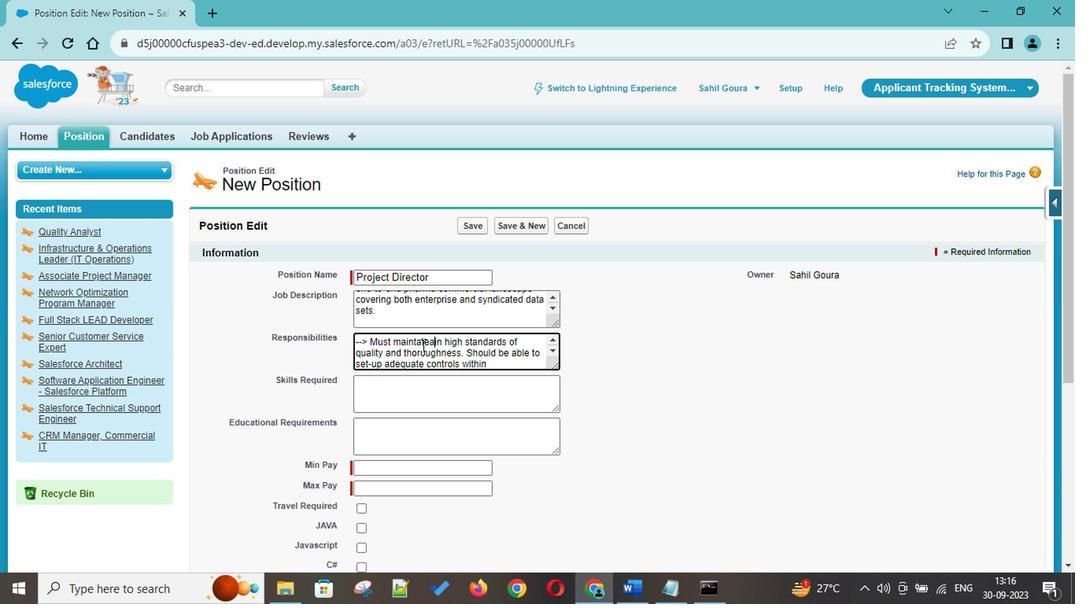 
Action: Key pressed tea<Key.backspace><Key.backspace>
Screenshot: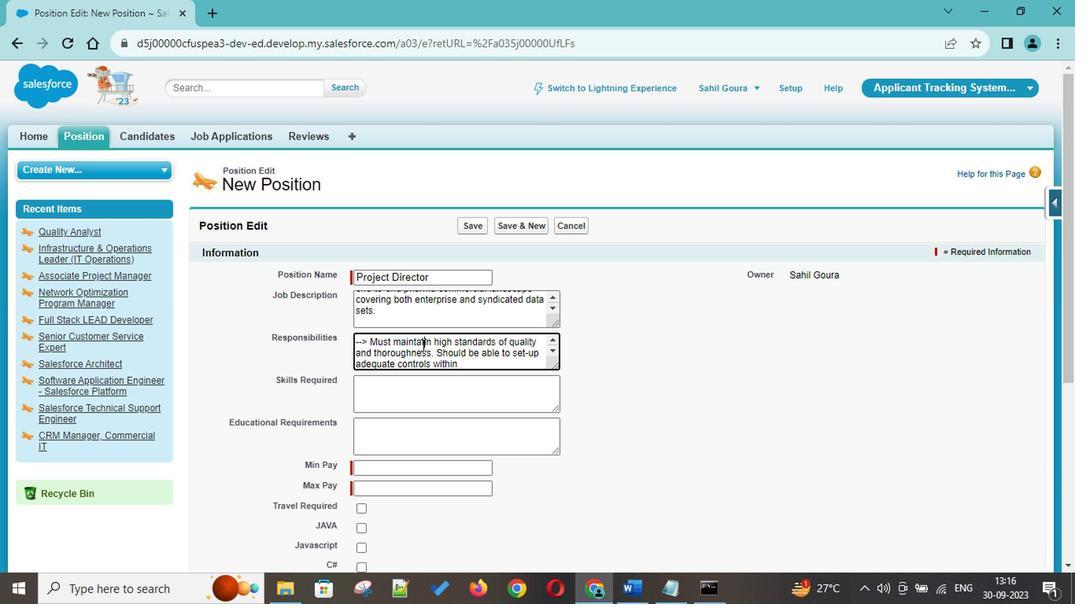 
Action: Mouse moved to (467, 381)
Screenshot: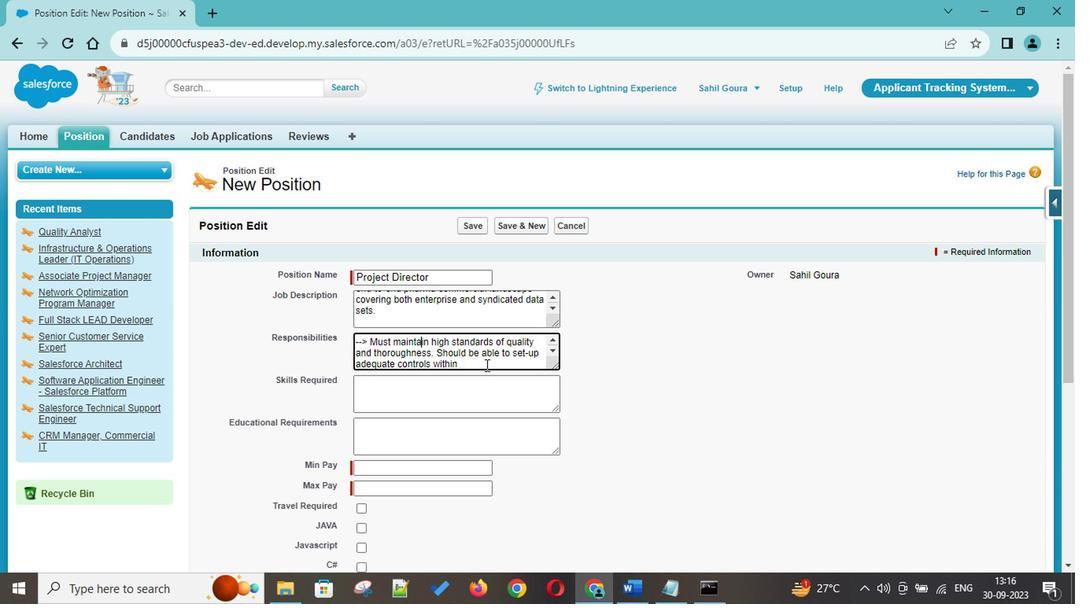 
Action: Key pressed <Key.backspace>
Screenshot: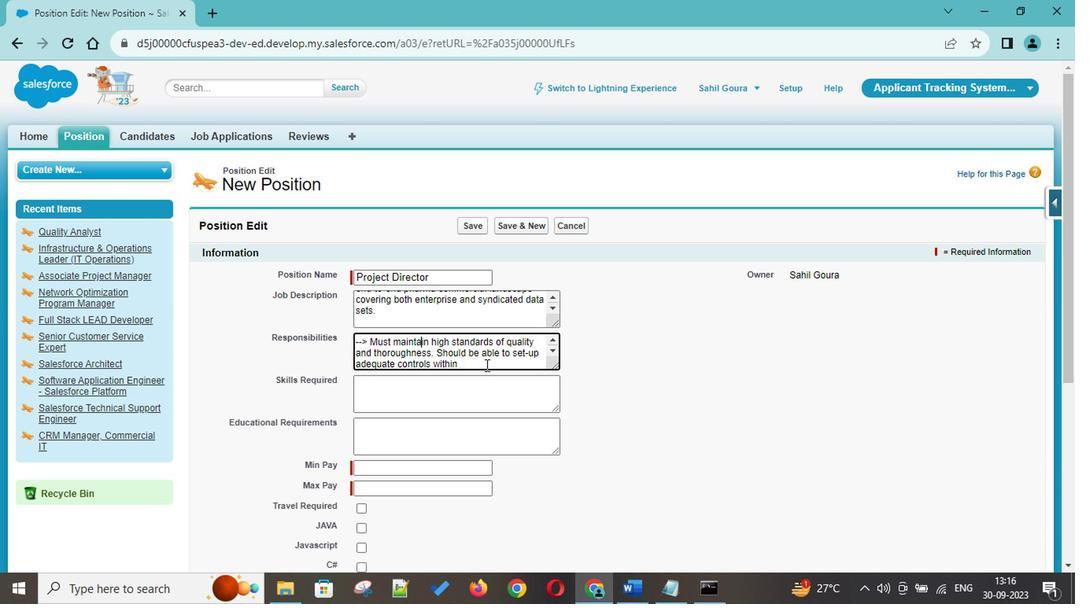 
Action: Mouse moved to (471, 382)
Screenshot: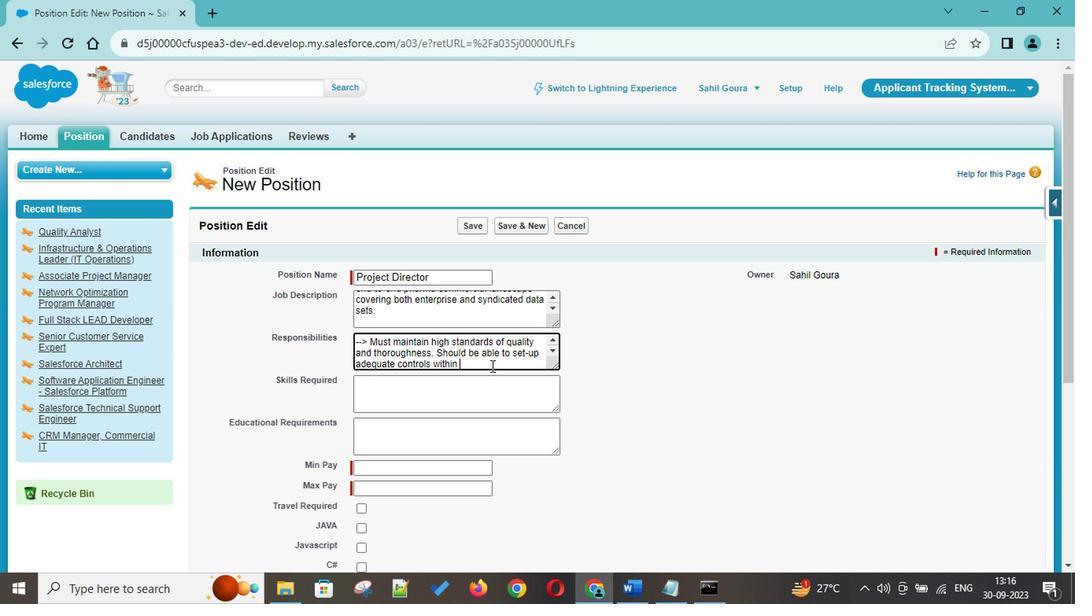 
Action: Mouse pressed left at (471, 382)
Screenshot: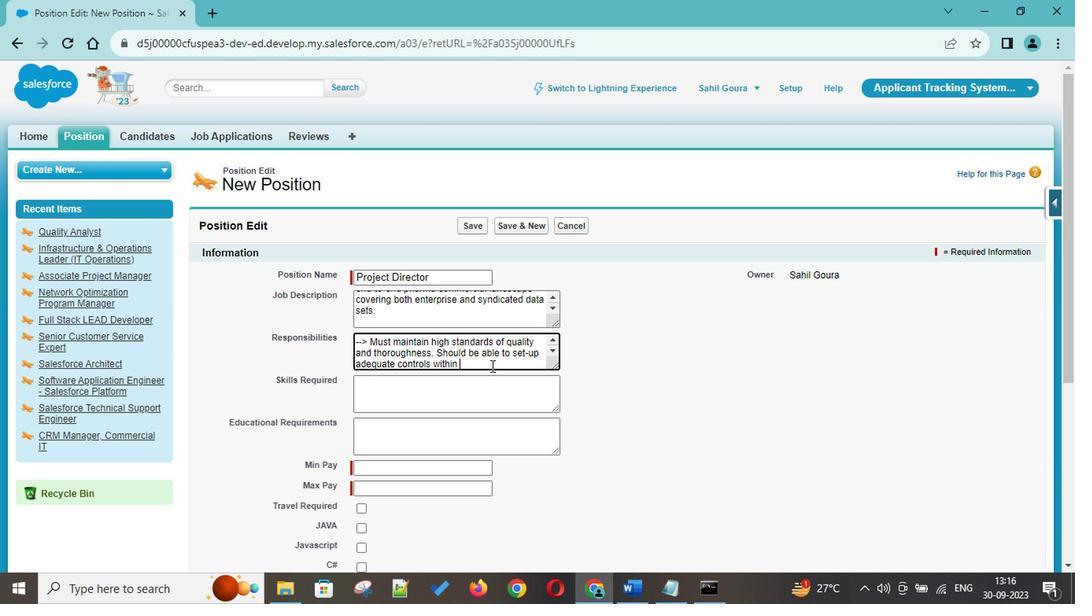 
Action: Key pressed team<Key.space>to<Key.space>perform<Key.space>code<Key.space>reviews<Key.space>and<Key.space>monitor<Key.space>the<Key.space>quality<Key.enter><Key.enter>2.<Key.space><Key.shift>Practice<Key.space>and<Key.space><Key.shift>Team<Key.space><Key.shift>Leadership<Key.space><Key.shift>Role<Key.enter><Key.enter>--<Key.shift>><Key.space><Key.shift><Key.shift><Key.shift><Key.shift><Key.shift>Represent<Key.space>the<Key.space><Key.shift>Business<Key.space><Key.shift>Informato<Key.backspace>ion<Key.space><Key.shift>Management<Key.space><Key.shift>(<Key.shift><Key.shift><Key.shift><Key.shift><Key.shift><Key.shift><Key.shift><Key.shift><Key.shift>BIM)<Key.space>practice<Key.space>as<Key.space>a<Key.space><Key.shift>SME<Key.space>in<Key.space>cloud<Key.space>data<Key.space>management<Key.space>space<Key.enter><Key.enter>--<Key.shift>><Key.space><Key.shift>Coach<Key.space><Key.backspace>,<Key.space>mentor<Key.space>and<Key.space>develop<Key.space>middle<Key.space>and<Key.space>junior<Key.space>level<Key.space>staff.<Key.space><Key.shift>Perof=<Key.backspace><Key.backspace>f<Key.backspace><Key.backspace>formance<Key.space><Key.shift>Management<Key.space><Key.shift>techn<Key.backspace><Key.backspace><Key.backspace><Key.backspace><Key.backspace><Key.shift>Technology<Key.space>of<Key.backspace><Key.backspace><Key.backspace><Key.backspace><Key.backspace><Key.backspace><Key.backspace><Key.backspace><Key.backspace><Key.backspace><Key.backspace><Key.backspace><Key.backspace><Key.backspace><Key.space>of<Key.space>all<Key.space>the<Key.space>tr<Key.backspace>eam<Key.space>members<Key.space>rolling<Key.space>up<Key.space>tot<Key.backspace><Key.space>the<Key.space>o<Key.backspace>role<Key.enter><Key.enter>--<Key.shift>><Key.space><Key.shift>Develop<Key.space>the<Key.space>manager<Key.space>layers<Key.space>to<Key.space>be<Key.space>leaders<Key.space>of<Key.space>the<Key.space>future<Key.enter><Key.enter>--<Key.shift>><Key.space><Key.shift>Be<Key.space>known<Key.space>as<Key.space>a<Key.space><Key.shift><Key.shift><Key.shift><Key.shift>Thought<Key.space><Key.shift>Leader<Key.space>in<Key.space>a<Key.space>specific<Key.space>aspect<Key.space>of<Key.space><Key.shift>Information<Key.space><Key.shift><Key.shift>Management<Key.space><Key.shift>Technology<Key.space><Key.shift>Spectrum<Key.space>or<Key.space><Key.shift>Phr<Key.backspace>arma<Key.space>domain<Key.enter><Key.enter>--<Key.shift>><Key.space><Key.shift>Direct<Key.space>the<Key.space>ta<Key.backspace>raio<Key.backspace>ning<Key.space><Key.shift>&<Key.space>skill<Key.space>enhancee<Key.backspace>ment<Key.space>of<Key.space>the<Key.space>ter<Key.backspace>am,<Key.space>in<Key.space>the<Key.space>wi<Key.backspace><Key.backspace><Key.backspace><Key.backspace><Key.backspace><Key.backspace>line<Key.space>with<Key.space>pe<Key.backspace>ipeline<Key.space>opportunities<Key.enter><Key.enter>3.<Key.space><Key.shift>Business<Key.space>and<Key.space><Key.shift>Capability<Key.space><Key.shift>Developmentg<Key.backspace><Key.shift>:<Key.space><Key.enter><Key.enter>--<Key.shift>><Key.space><Key.shift>Understand<Key.space>wider<Key.space><Key.shift>Product<Key.space>and<Key.space><Key.shift>Service<Key.space>offeri<Key.backspace><Key.backspace>rings<Key.space>of<Key.space><Key.shift><Key.shift><Key.shift><Key.shift><Key.shift><Key.shift><Key.shift><Key.shift><Key.shift><Key.shift><Key.shift><Key.shift>Axtria<Key.space>to<Key.space>co-ordinate<Key.space>these<Key.space>to<Key.space>ensjr<Key.backspace><Key.backspace>ure<Key.space>our<Key.space>clients<Key.space>get<Key.space>the<Key.space>best<Key.space>levle<Key.backspace><Key.backspace>el<Key.space>of<Key.space>advice<Key.space>and<Key.space>support<Key.space><Key.enter>--<Key.shift>><Key.space><Key.shift>Should<Key.space>be<Key.space>able<Key.space>to<Key.space>work<Key.space>on<Key.space>a<Key.backspace>a<Key.backspace>large<Key.space><Key.shift>Cloud<Key.space><Key.shift>Data<Key.space><Key.shift>manage<Key.backspace><Key.backspace><Key.backspace><Key.backspace><Key.backspace><Key.backspace><Key.shift>Management<Key.space>deals<Key.space>within<Key.space><Key.shift>Life<Key.space><Key.shift>C<Key.backspace><Key.shift>Sciences<Key.space>domain<Key.enter><Key.enter><Key.backspace>--<Key.shift>><Key.space><Key.shift>Work<Key.space>with<Key.space><Key.shift>C
Screenshot: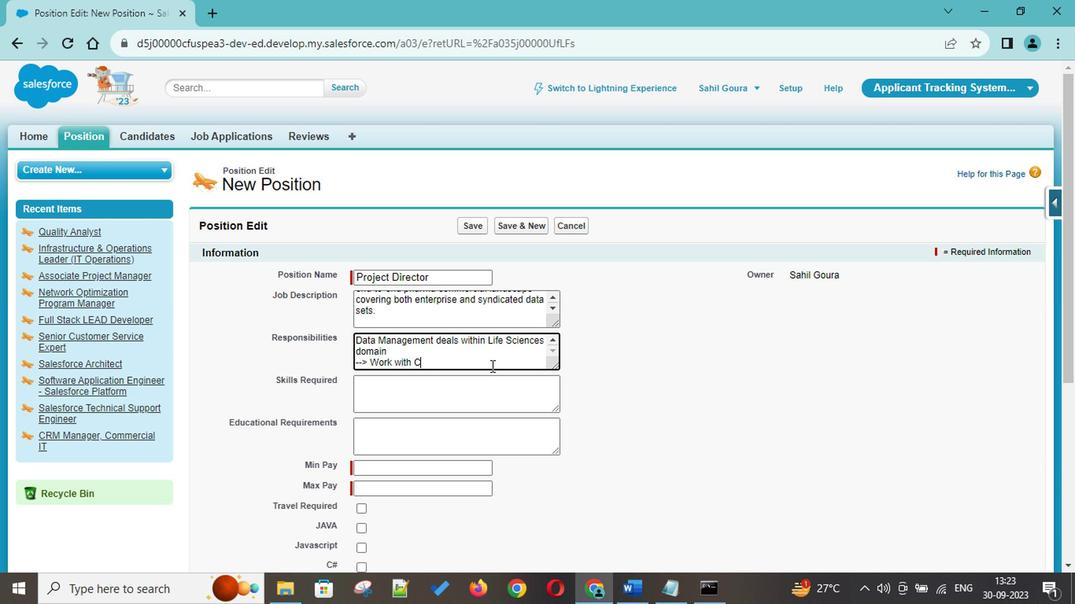 
Action: Mouse moved to (475, 386)
Screenshot: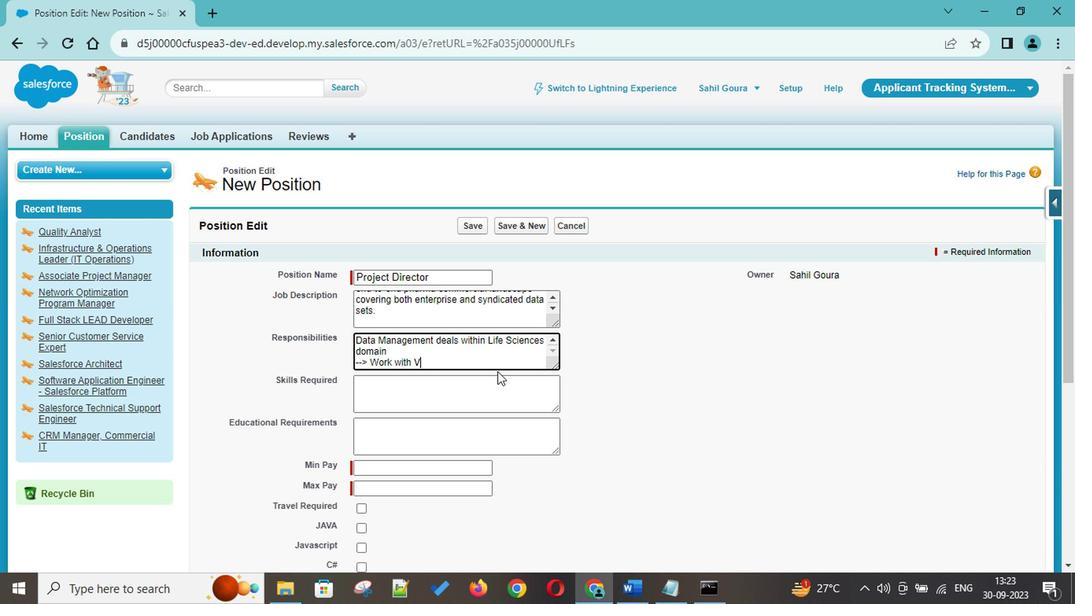 
Action: Key pressed <Key.backspace><Key.shift>Vertical/<Key.shift>Onshore<Key.space>teams<Key.space>to<Key.space>drive<Key.space><Key.shift>Business<Key.space><Key.shift>Development<Key.space>and<Key.space>growth<Key.space>for<Key.space>the<Key.space>practice
Screenshot: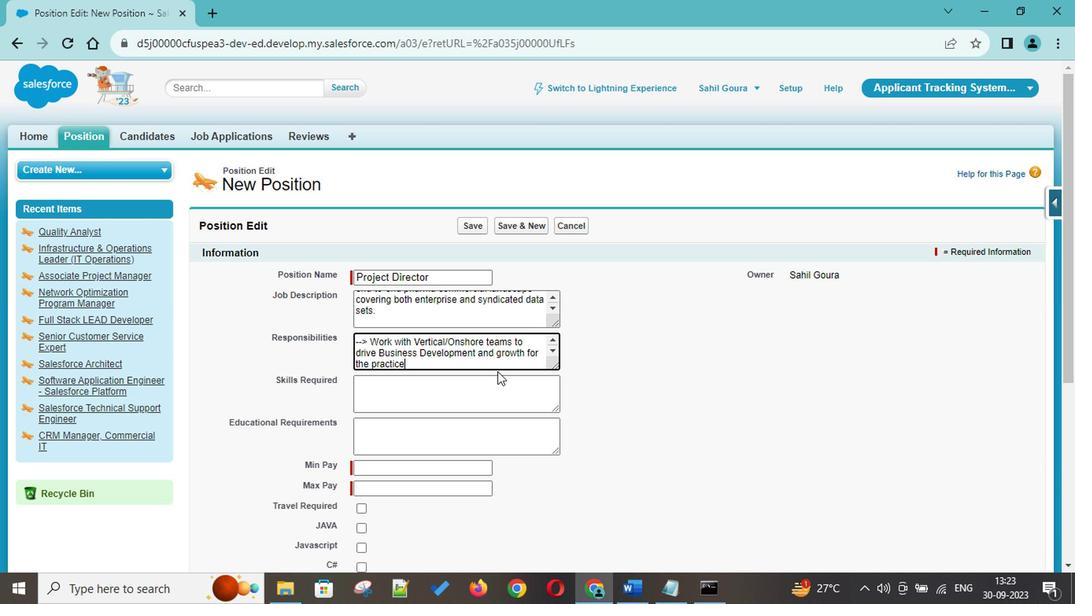 
Action: Mouse moved to (415, 432)
Screenshot: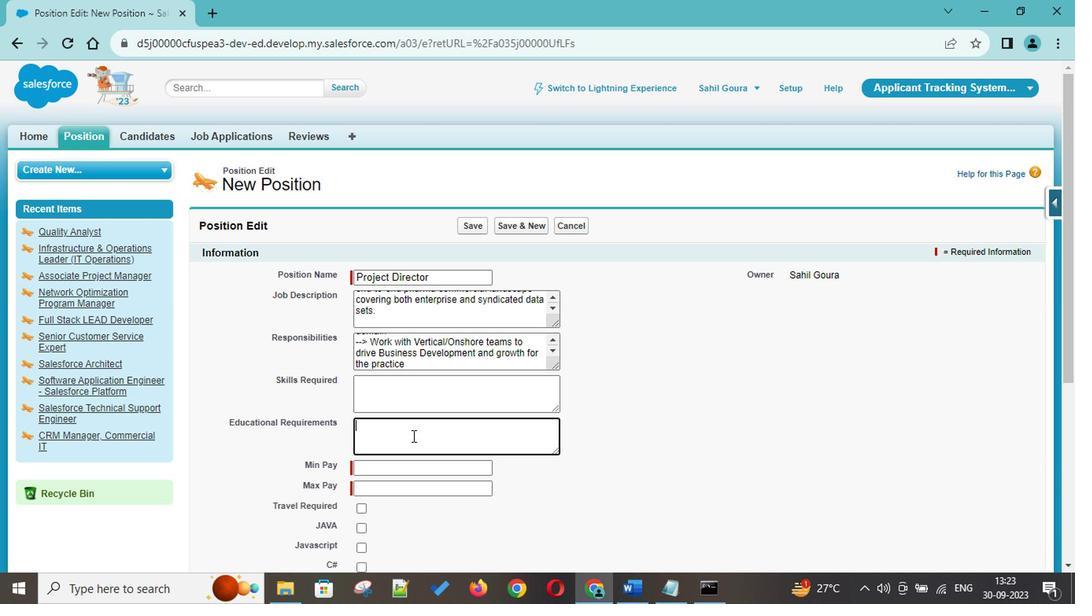 
Action: Mouse pressed left at (415, 432)
Screenshot: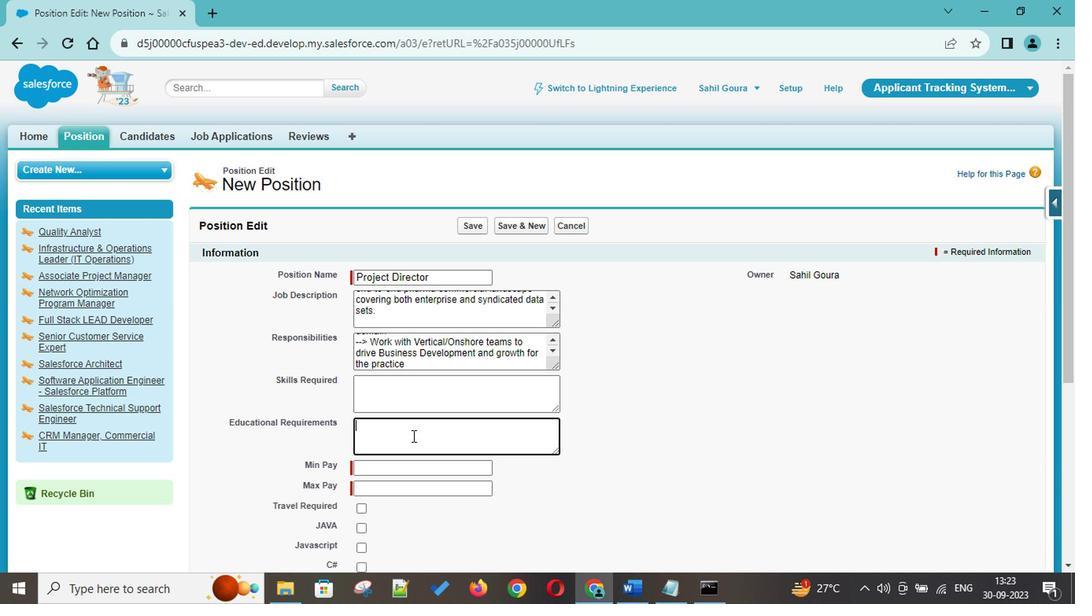 
Action: Key pressed <Key.shift>Minimum<Key.space>of<Key.space>5<Key.space>years<Key.space>of<Key.space>relevant<Key.space>experience<Key.space>in<Key.space><Key.shift>Pharma<Key.space>domain.<Key.space><Key.shift><Key.shift><Key.shift><Key.shift><Key.shift><Key.shift><Key.shift>(<Key.shift>Must<Key.shift><Key.shift><Key.shift><Key.shift>)
Screenshot: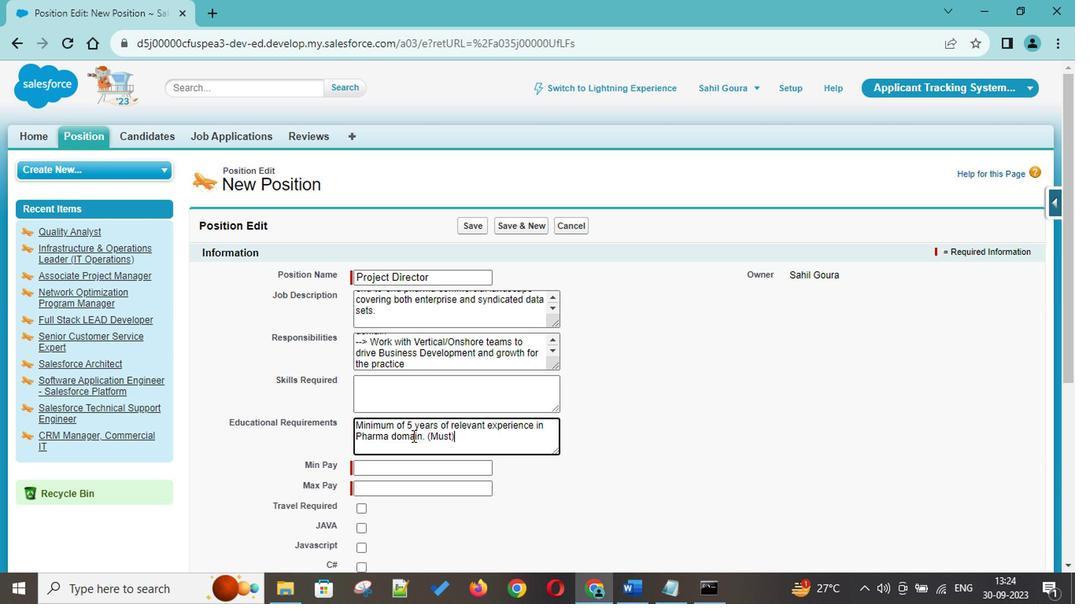
Action: Mouse moved to (461, 432)
Screenshot: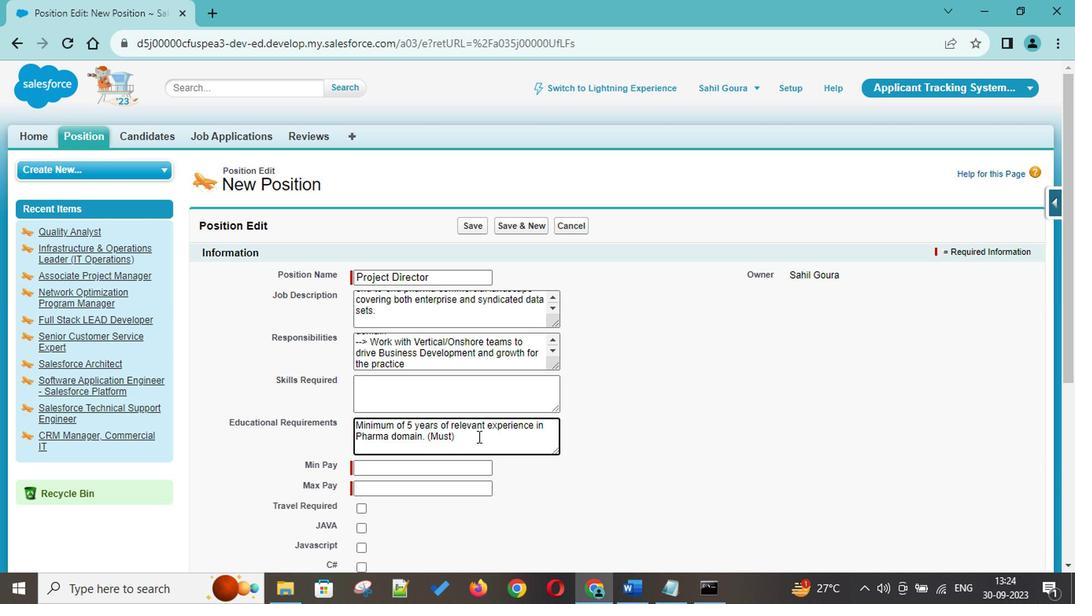 
Action: Key pressed <Key.up><Key.left><Key.left><Key.left><Key.left><Key.left><Key.left><Key.left><Key.left><Key.left><Key.left><Key.left><Key.left><Key.left><Key.left><Key.left><Key.left><Key.left><Key.left><Key.left><Key.left><Key.left><Key.left><Key.left>--<Key.shift>><Key.space>
Screenshot: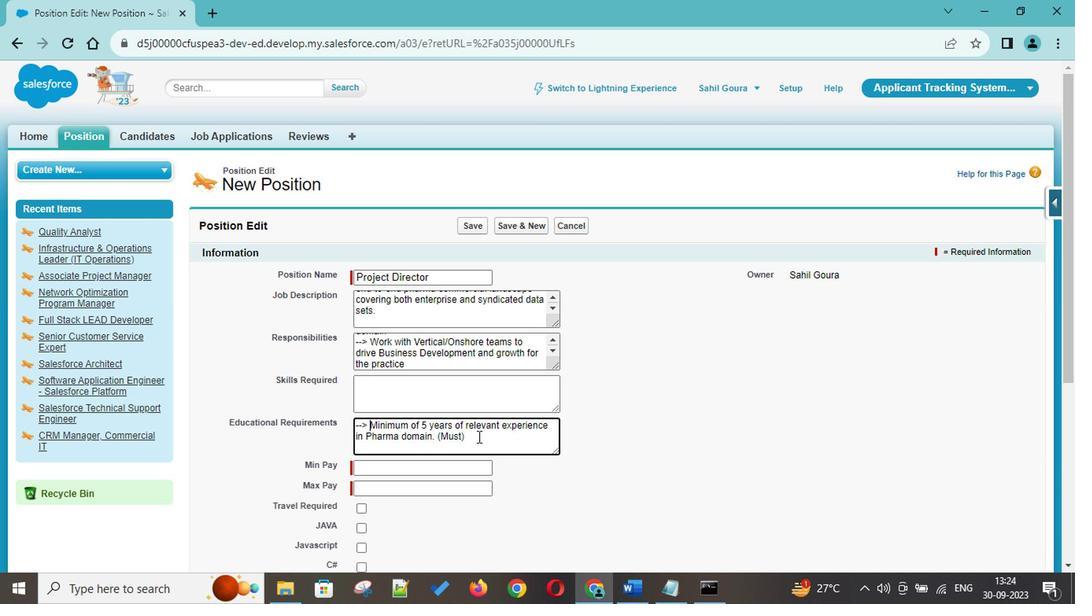 
Action: Mouse moved to (468, 433)
Screenshot: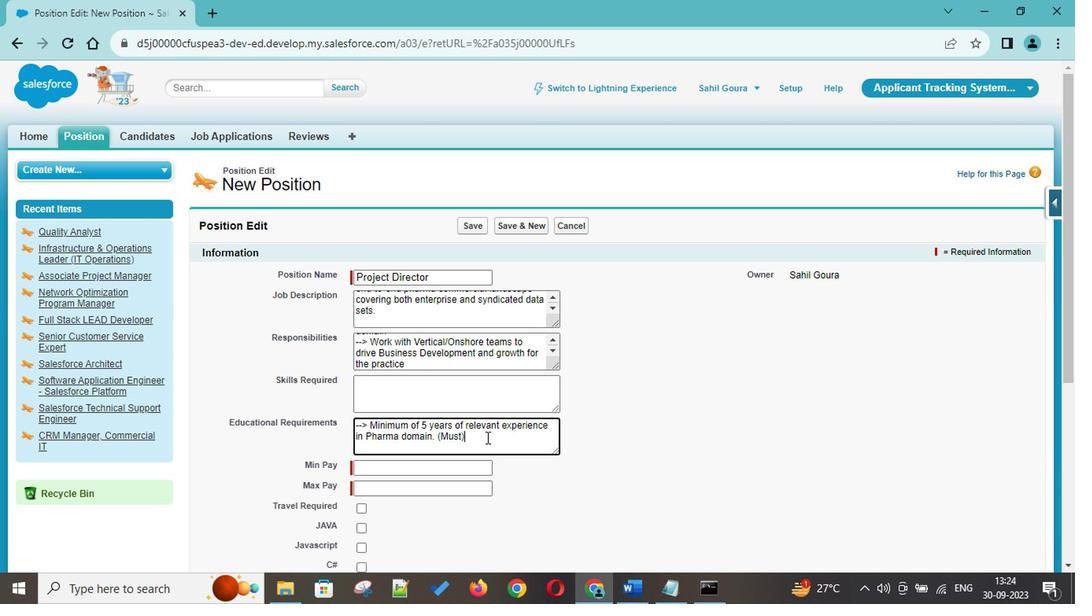 
Action: Mouse pressed left at (468, 433)
Screenshot: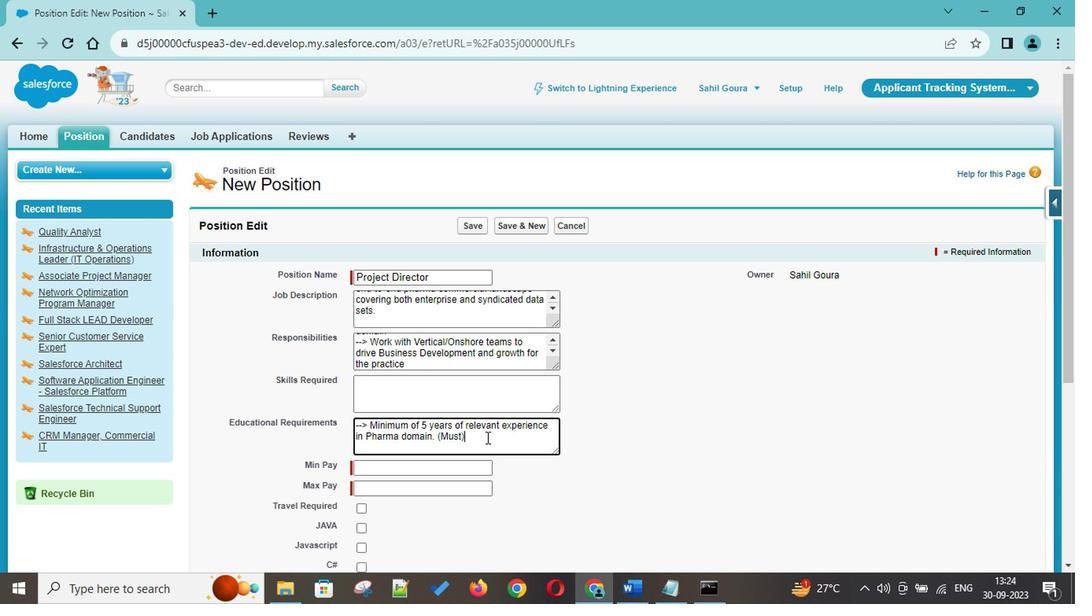 
Action: Mouse moved to (427, 413)
Screenshot: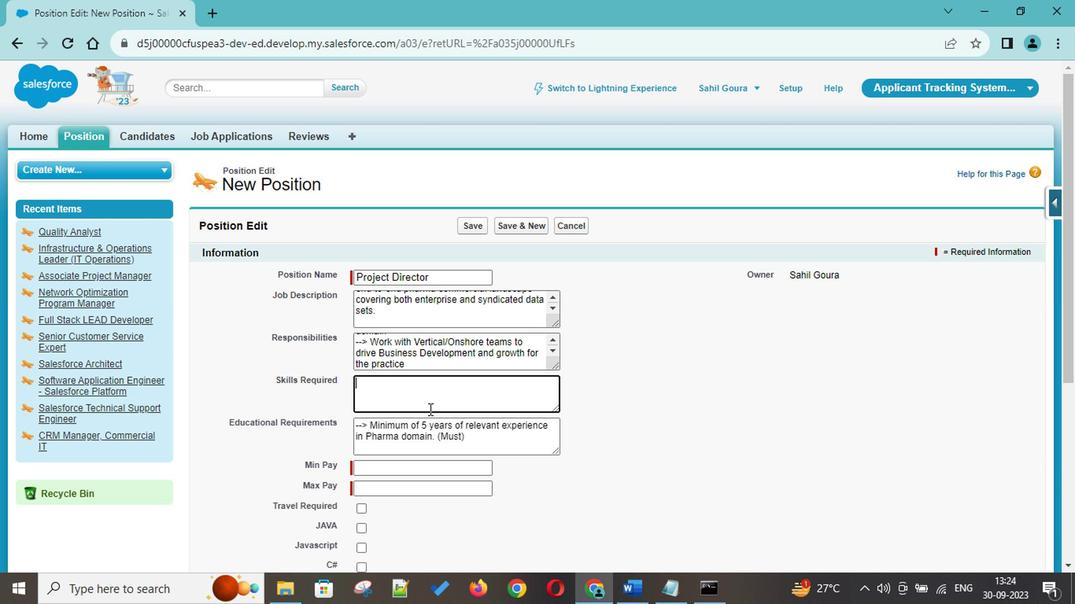 
Action: Mouse pressed left at (427, 413)
Screenshot: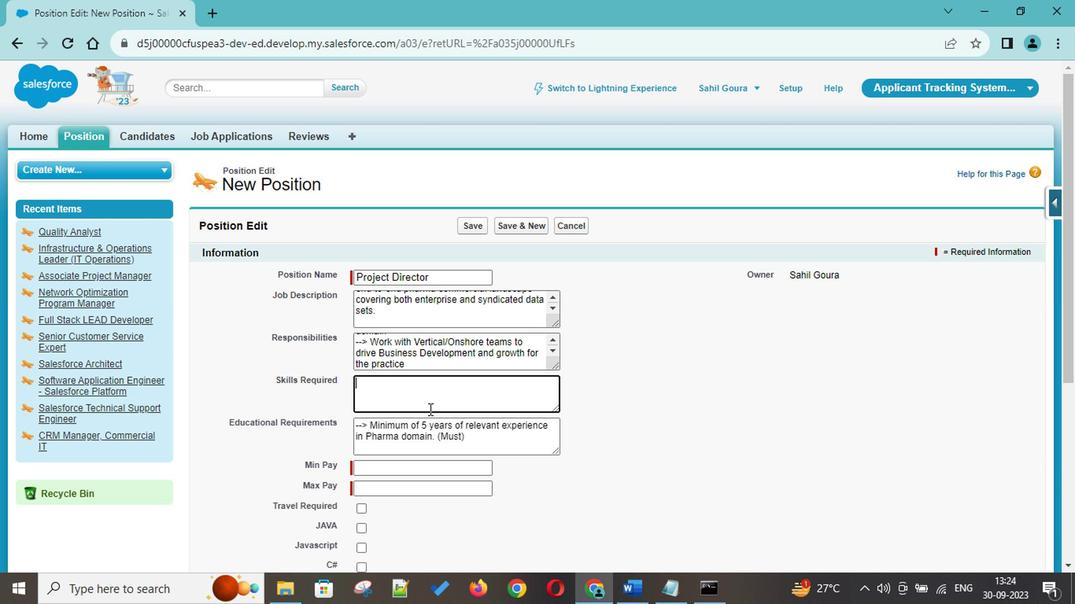 
Action: Key pressed --<Key.shift>><Key.space><Key.shift>Should<Key.space>have<Key.space>successfully<Key.space>program<Key.space>managed/solutioned<Key.space>2-3<Key.space>end<Key.space>to<Key.space>end<Key.space><Key.shift>DW<Key.space><Key.shift>Cloud<Key.space>implementations<Key.space>on<Key.space><Key.shift>AWS/<Key.shift>Redshift/<Key.shift>Cloud<Key.space>in<Key.space><Key.shift>Pharma<Key.space>or<Key.space><Key.shift>Life<Key.space><Key.shift>Sciences<Key.space><Key.shift>Business<Key.space>domains<Key.space><Key.shift>(<Key.shift>Mua<Key.backspace>st<Key.shift>)<Key.enter>--<Key.shift>><Key.space><Key.shift>Must<Key.space>a<Key.backspace>have<Key.space>experience<Key.space>in<Key.space>following<Key.space>concepts<Key.space>and<Key.space>technologies<Key.shift>:<Key.space><Key.shift>Specifics<Key.space><Key.left><Key.left><Key.left><Key.left><Key.left><Key.left><Key.left><Key.left><Key.left><Key.left>
Screenshot: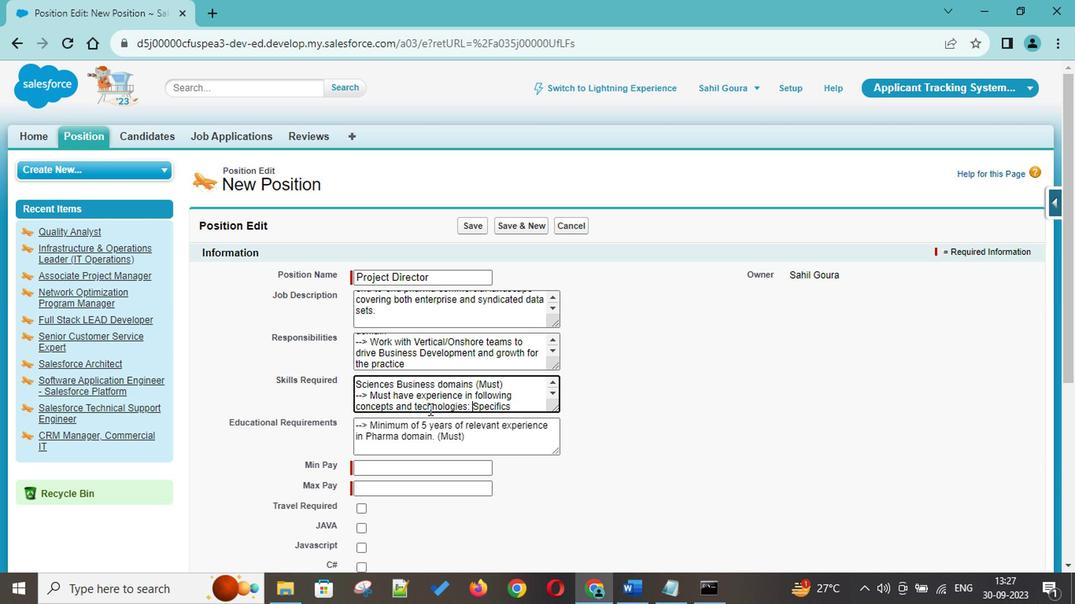 
Action: Mouse moved to (484, 411)
Screenshot: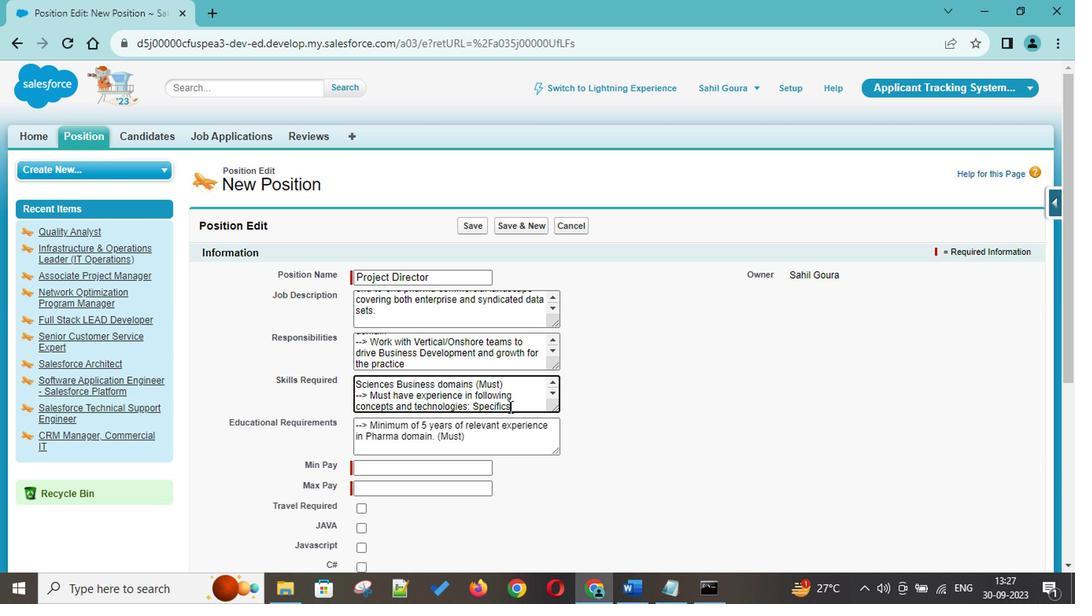 
Action: Mouse pressed left at (484, 411)
Screenshot: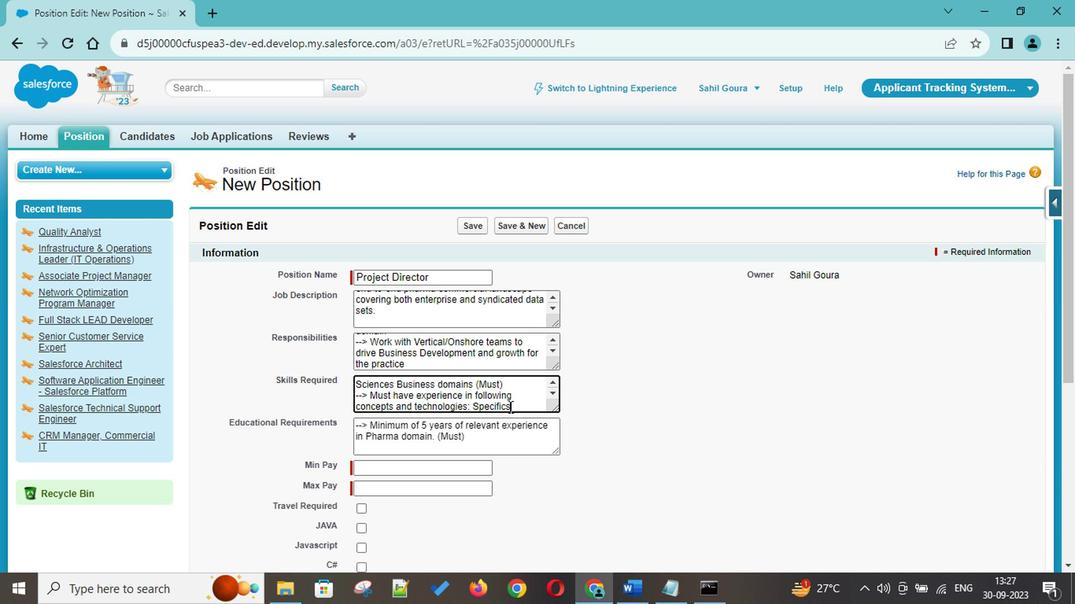 
Action: Key pressed <Key.backspace><Key.backspace><Key.backspace><Key.backspace><Key.backspace><Key.backspace><Key.backspace><Key.backspace><Key.backspace><Key.shift>Pharma<Key.space><Key.shift>Data<Key.space><Key.shift>Sources<Key.space>like<Key.space><Key.shift>IMS,<Key.space><Key.shift>Veeva,<Key.space><Key.shift>Symphn<Key.backspace>ony,<Key.space><Key.shift>Cegedime<Key.backspace><Key.space>etc.<Key.space><Key.shift><Key.shift>(<Key.shift>Must<Key.shift>)<Key.enter>--<Key.shift><Key.shift><Key.shift><Key.shift><Key.shift>><Key.space><Key.shift>Tech<Key.space><Key.shift>Stack<Key.space>exposure<Key.space><Key.shift>(hands<Key.space>on/project<Key.space>mgmt,<Key.space>on<Key.space>few<Key.space>of<Key.space>these<Key.shift>)<Key.shift>:<Key.space>from<Key.space>amon
Screenshot: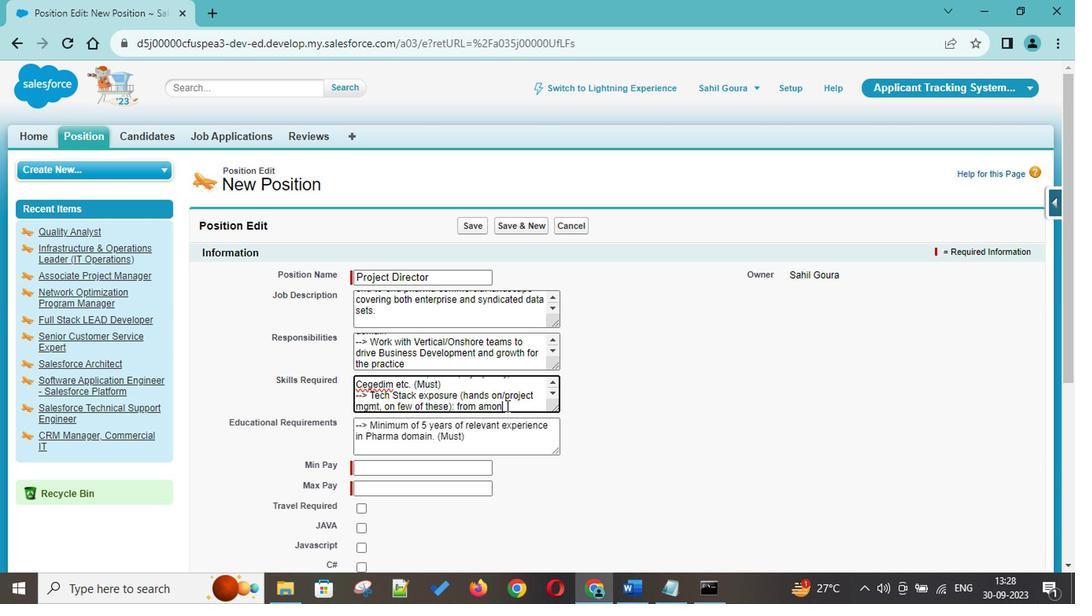 
Action: Mouse moved to (482, 411)
Screenshot: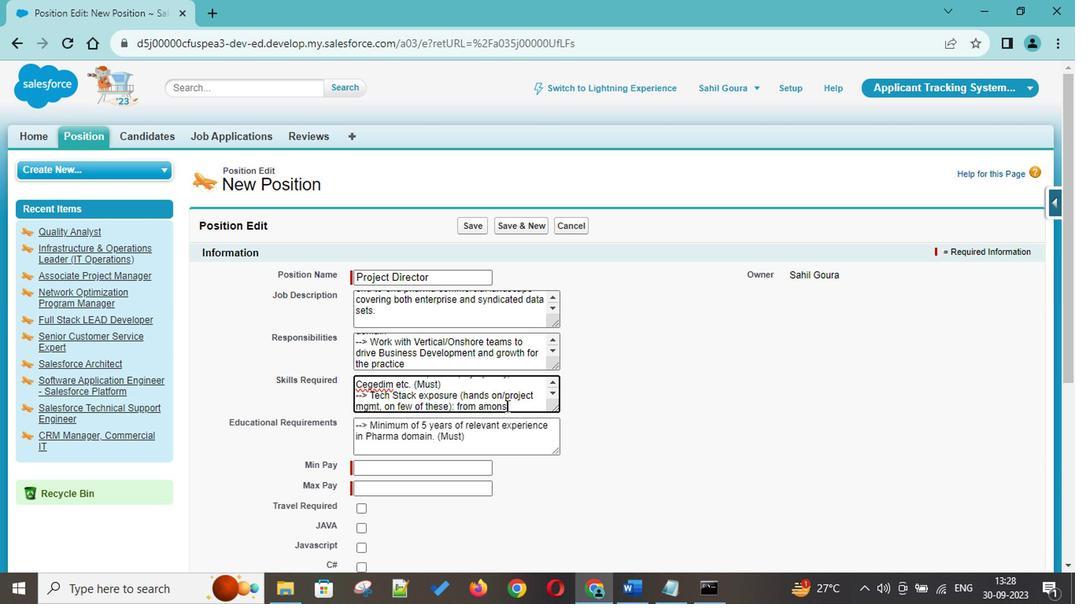 
Action: Key pressed s<Key.backspace>gst<Key.space><Key.shift>AWS,<Key.space><Key.caps_lock>ETL,<Key.space><Key.caps_lock><Key.shift>Data<Key.space><Key.shift>Modelling,<Key.space><Key.shift>Python<Key.space><Key.backspace>,<Key.space><Key.shift>Qlik/<Key.shift>Tableau/<Key.shift>Micros<Key.backspace><Key.shift>Strategy,<Key.space><Key.shift>Dataiku,<Key.space><Key.shift>Dayabricks<Key.backspace><Key.backspace><Key.backspace><Key.backspace><Key.backspace><Key.backspace><Key.backspace><Key.backspace>tabricks,<Key.space><Key.shift>Airflow,<Key.space><Key.shift>gr<Key.backspace><Key.backspace><Key.shift>Graph<Key.space><Key.shift>DB,<Key.space><Key.shift>Full<Key.space><Key.shift>Stack<Key.enter><Key.enter><Key.backspace>--<Key.shift>><Key.space><Key.shift>Good<Key.space>to<Key.space>have<Key.space>working<Key.space>knowledge<Key.space>of<Key.space>tools<Key.shift>:<Key.space><Key.shift>At<Key.space>least<Key.space>w<Key.backspace>2<Key.space>of<Key.space>the<Key.space>following<Key.space><Key.shift>Qlik<Key.shift>View,<Key.space><Key.shift>Qlik<Key.shift>S<Key.backspace><Key.space><Key.shift>Sense,<Key.space><Key.shift>Tav<Key.backspace>bleau,<Key.space><Key.shift>Micro<Key.shift>Strategty<Key.backspace><Key.backspace>y,<Key.space><Key.shift>Spto<Key.backspace><Key.backspace>otfire,<Key.space><Key.shift>MS<Key.space><Key.shift><Key.shift><Key.shift><Key.shift><Key.shift><Key.shift><Key.shift><Key.shift><Key.shift><Key.shift>PBI<Key.enter>--<Key.shift>><Key.space><Key.shift>Decedn<Key.backspace><Key.backspace>nt<Key.space>expsi<Key.backspace><Key.backspace>osure<Key.space>to<Key.space><Key.shift>Business<Key.space><Key.shift>Processes<Key.space>like<Key.space>aloi<Key.backspace><Key.backspace>ignment,<Key.space>market<Key.space>definition,<Key.space><Key.left><Key.left><Key.left><Key.left><Key.left><Key.left><Key.left><Key.left><Key.left><Key.left><Key.left><Key.left><Key.left><Key.left><Key.left><Key.left><Key.left><Key.left><Key.left><Key.left><Key.left><Key.left><Key.left><Key.left><Key.left><Key.left><Key.left><Key.left><Key.left><Key.backspace><Key.shift>A<Key.right><Key.right><Key.right><Key.right><Key.right><Key.right><Key.right><Key.right><Key.right><Key.right><Key.right><Key.right><Key.right><Key.left><Key.left><Key.backspace><Key.shift>M<Key.right><Key.right><Key.right><Key.right><Key.right><Key.right><Key.right><Key.backspace><Key.shift>D
Screenshot: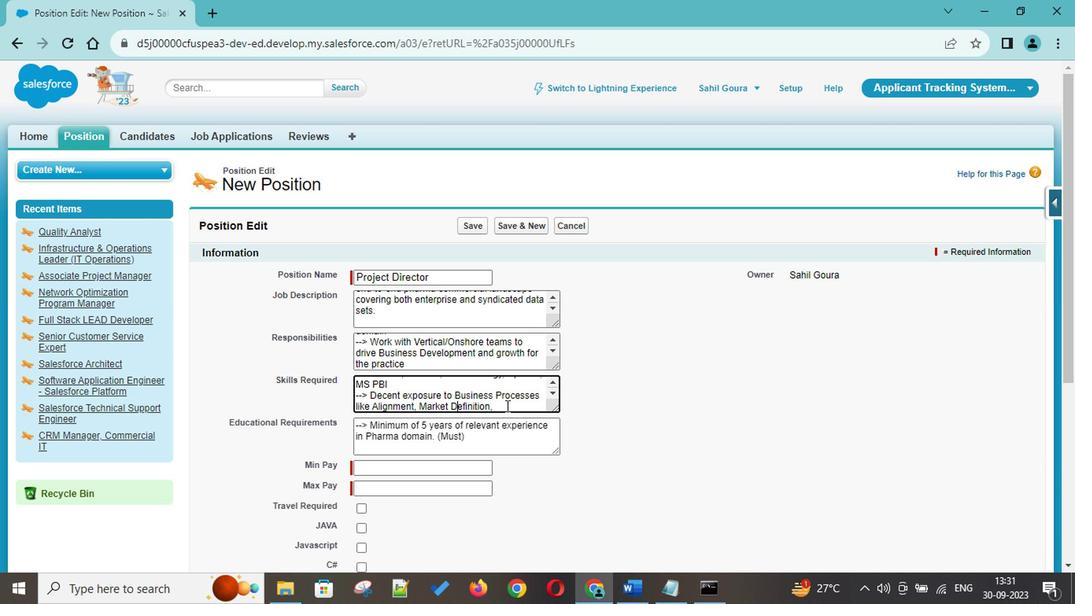 
Action: Mouse moved to (484, 412)
Screenshot: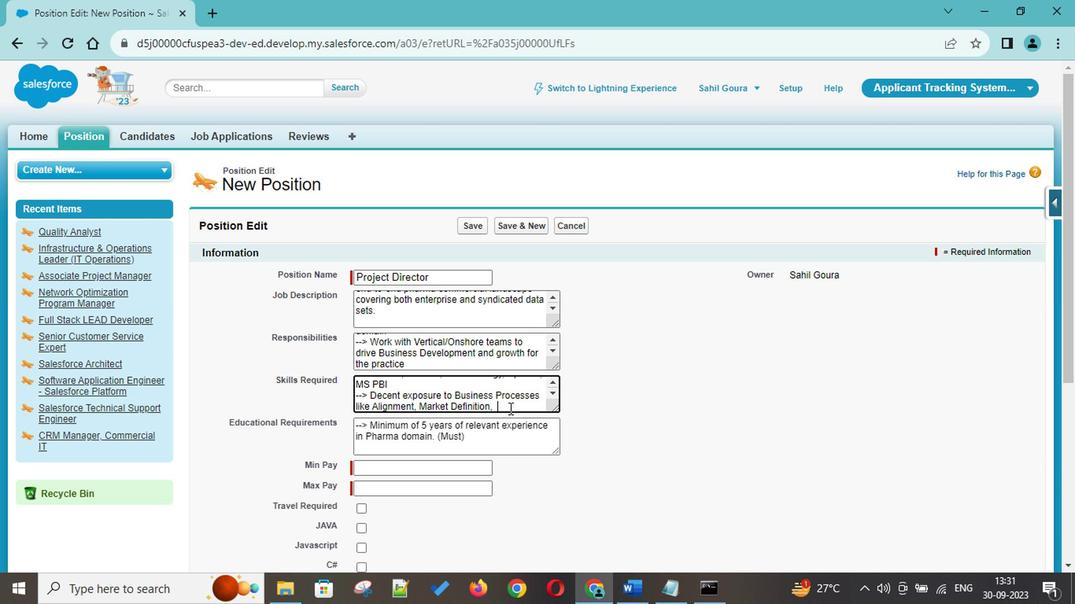 
Action: Mouse pressed left at (484, 412)
Screenshot: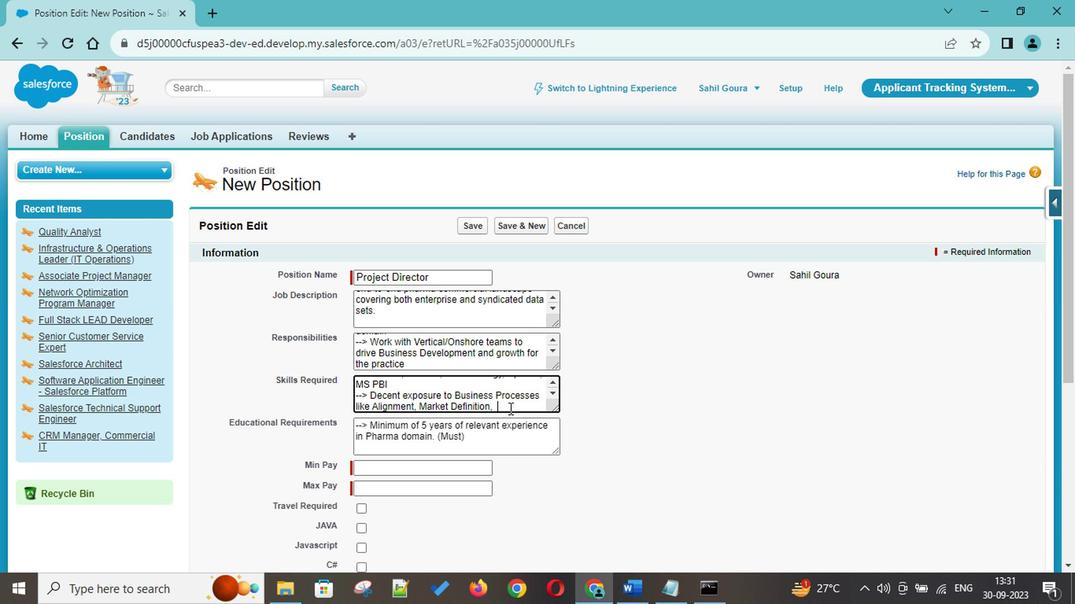 
Action: Key pressed <Key.shift>Segmentation,<Key.space><Key.shift><Key.shift>Sales<Key.space><Key.shift>Crediting,<Key.space><Key.shift><Key.shift>Activity<Key.space><Key.shift>Metrics<Key.space><Key.shift>Calculation<Key.space>and<Key.space><Key.shift>Exposure<Key.space>on<Key.space>advanced<Key.space>analytics<Key.space>such<Key.space>as<Key.space>next<Key.space>best<Key.space>action<Key.enter><Key.backspace><Key.space>implementation<Key.enter>--<Key.shift>><Key.space><Key.shift>Abilitu<Key.backspace>y<Key.space>ti<Key.space>h<Key.backspace><Key.backspace><Key.backspace>o<Key.space>handle<Key.space>large<Key.space>teams<Key.space>of<Key.space><Key.shift>IT<Key.space><Key.shift>Professionals<Key.enter>--<Key.shift>><Key.space><Key.shift>Ability<Key.space>to<Key.space>lead<Key.space>large<Key.space><Key.shift>RFP<Key.space>responses<Key.enter>--<Key.shift><Key.shift><Key.shift><Key.shift><Key.shift>><Key.space><Key.shift>Ability<Key.space>to<Key.space>handle<Key.space><Key.shift>P<Key.shift>&L<Key.enter>--<Key.shift>><Key.space><Key.shift>Ability<Key.space>to<Key.space>handle<Key.space>different<Key.space>stakeholders<Key.space>--<Key.backspace><Key.space>customers,<Key.space>vendors,<Key.space>internal<Key.space>teams<Key.enter>--<Key.shift>><Key.space><Key.shift>Strong<Key.space><Key.shift>Project/<Key.shift>A<Key.backspace><Key.shift>Program<Key.space><Key.shift>Mang<Key.backspace>agement<Key.space><Key.shift>Capabilities<Key.enter>--<Key.shift>><Key.space><Key.shift>Strong<Key.space><Key.shift>Written<Key.space>and<Key.space><Key.shift>ver<Key.backspace><Key.backspace><Key.backspace><Key.shift>ver<Key.backspace><Key.backspace><Key.backspace><Key.shift>Vernal<Key.backspace><Key.backspace><Key.backspace>bal<Key.space><Key.shift>CO<Key.backspace>ommunication<Key.space><Key.shift>Skills
Screenshot: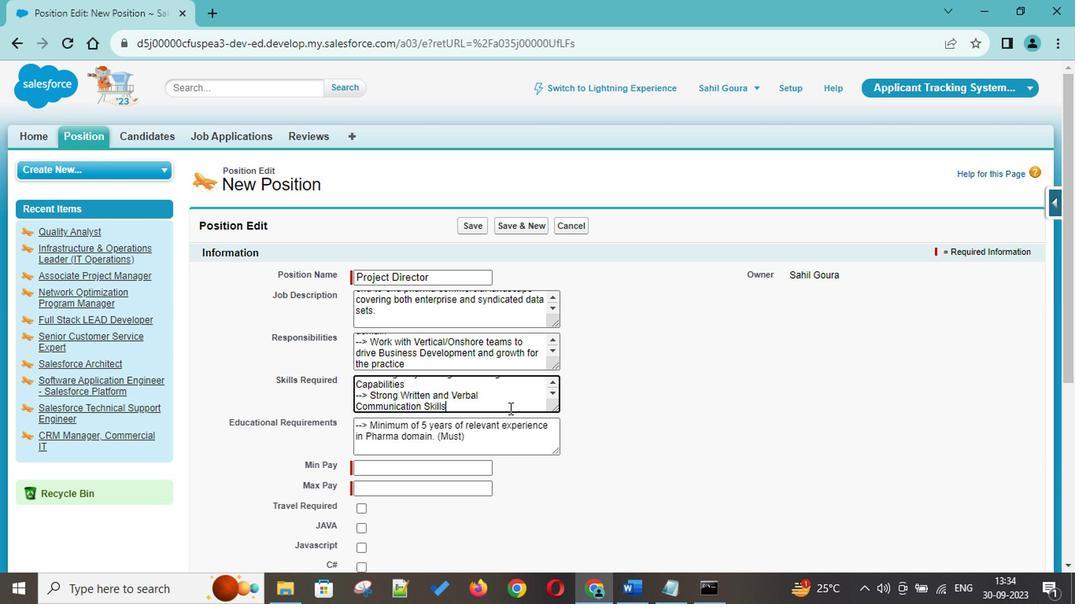 
Action: Mouse moved to (468, 432)
Screenshot: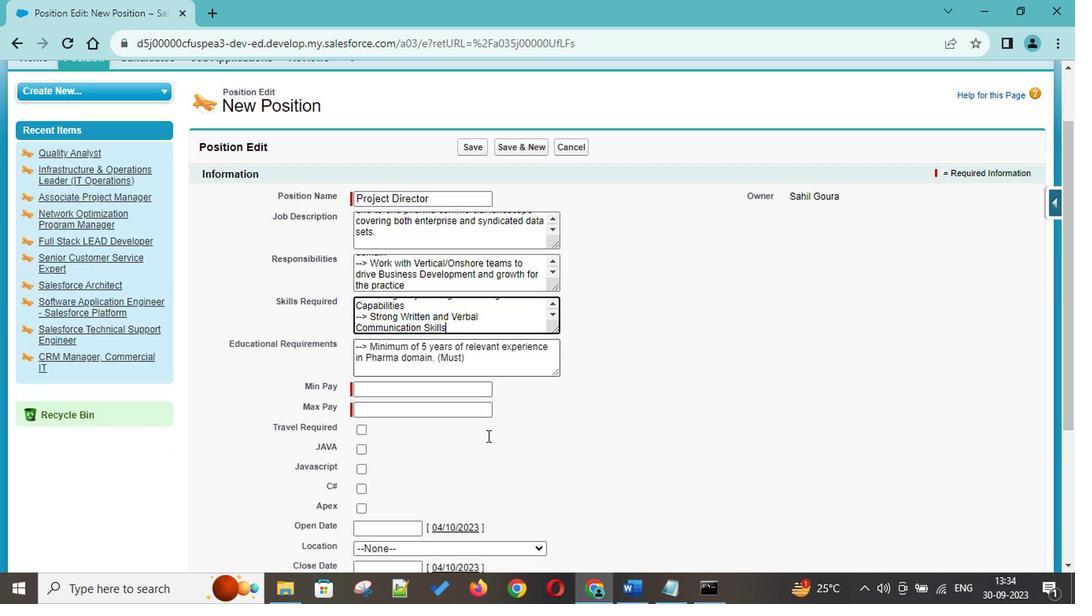 
Action: Mouse scrolled (468, 431) with delta (0, 0)
Screenshot: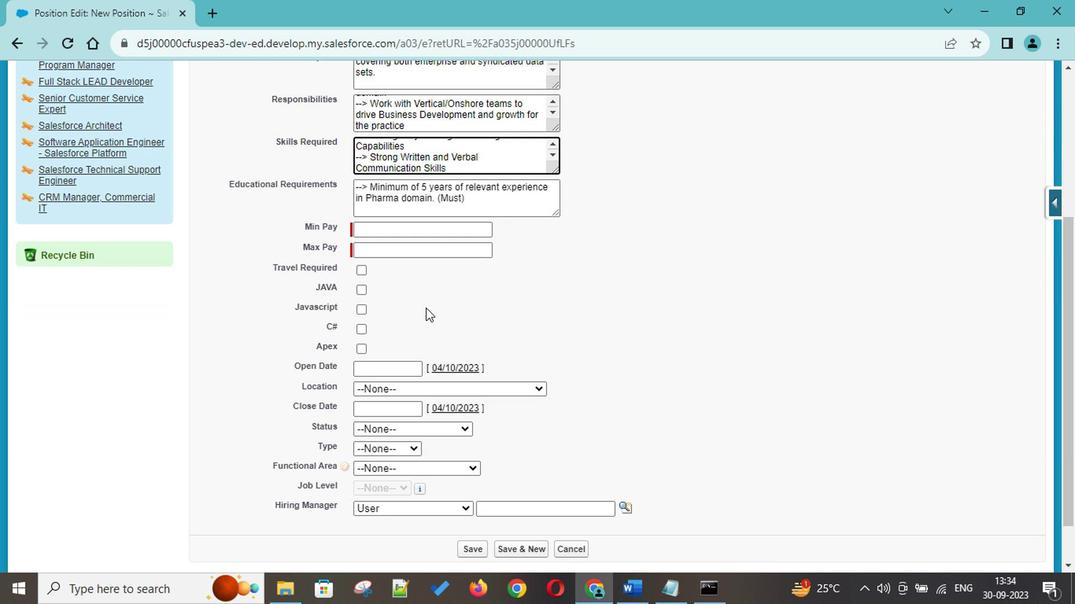 
Action: Mouse scrolled (468, 431) with delta (0, 0)
Screenshot: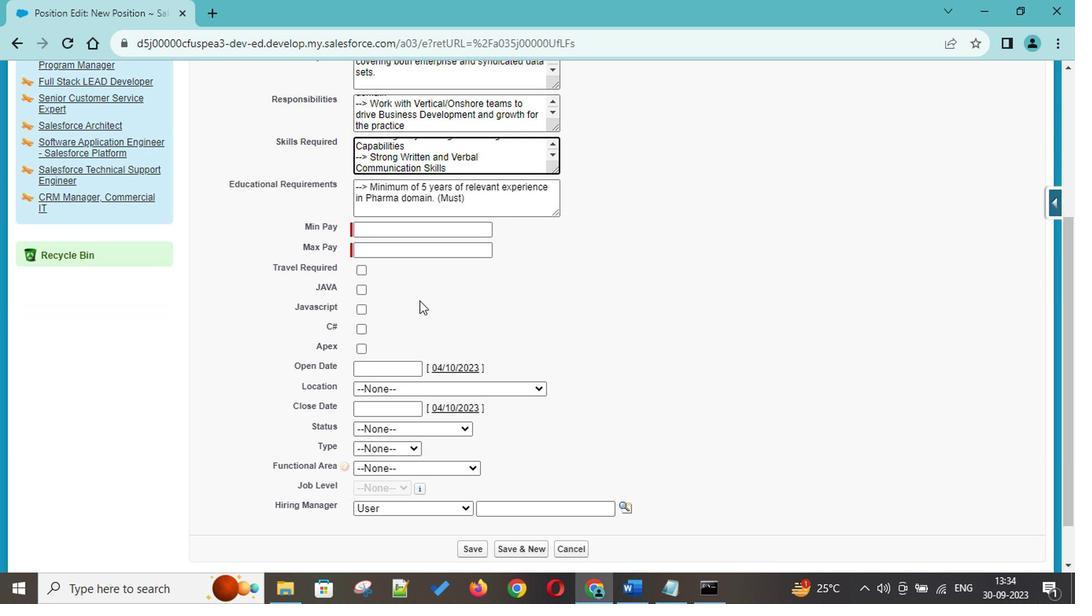 
Action: Mouse scrolled (468, 431) with delta (0, 0)
Screenshot: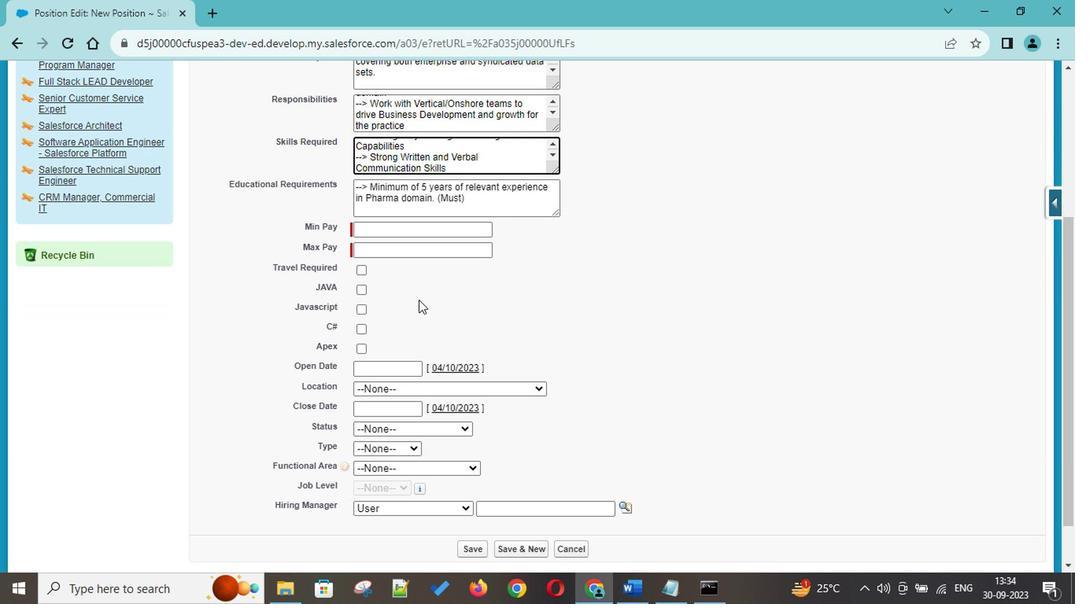 
Action: Mouse scrolled (468, 431) with delta (0, 0)
Screenshot: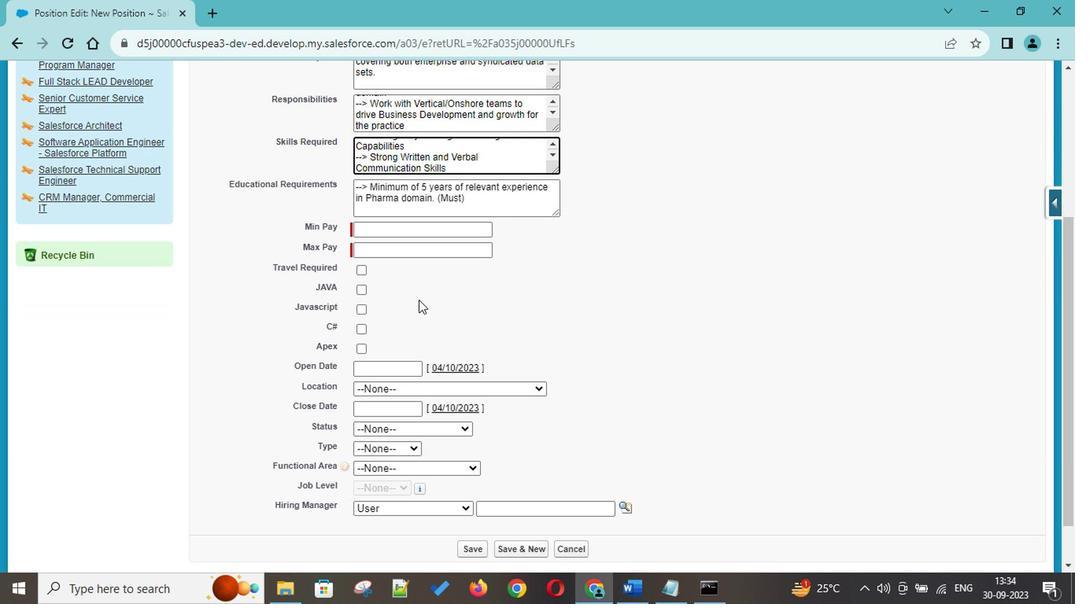 
Action: Mouse scrolled (468, 431) with delta (0, 0)
Screenshot: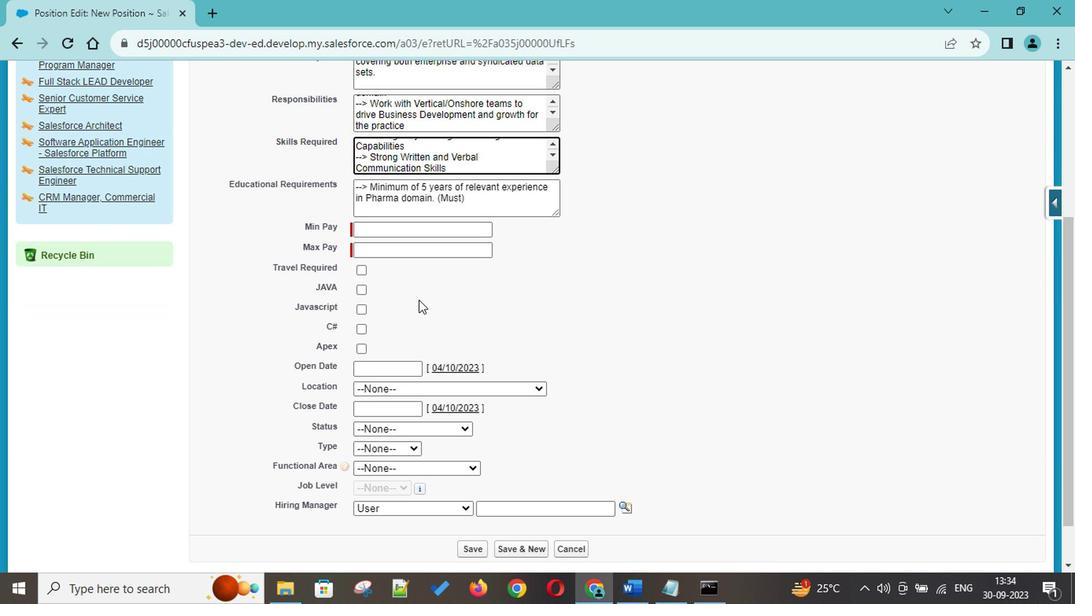 
Action: Mouse scrolled (468, 431) with delta (0, 0)
Screenshot: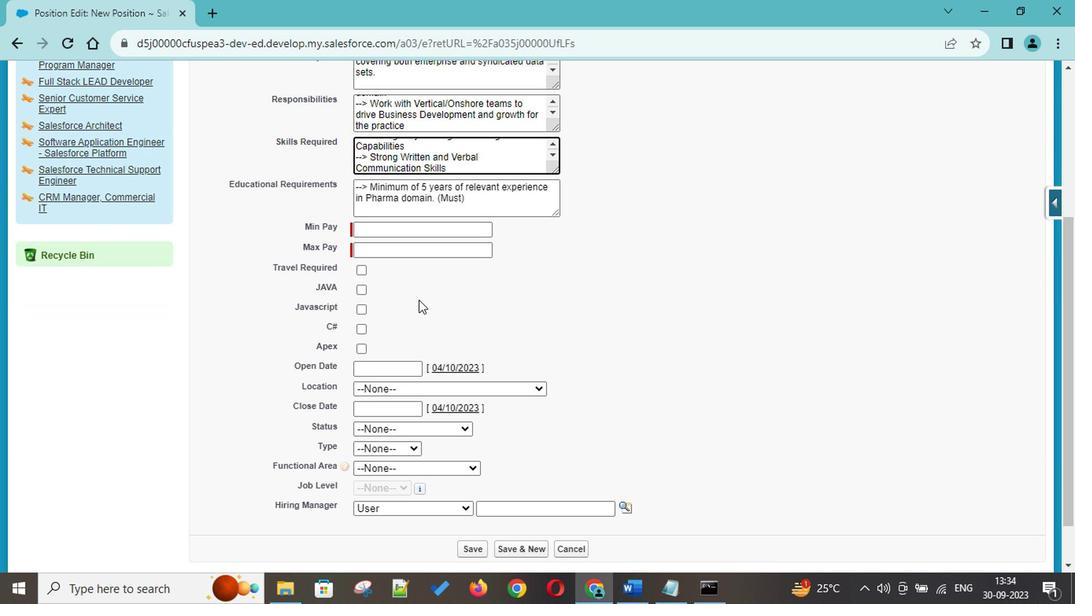 
Action: Mouse scrolled (468, 431) with delta (0, 0)
Screenshot: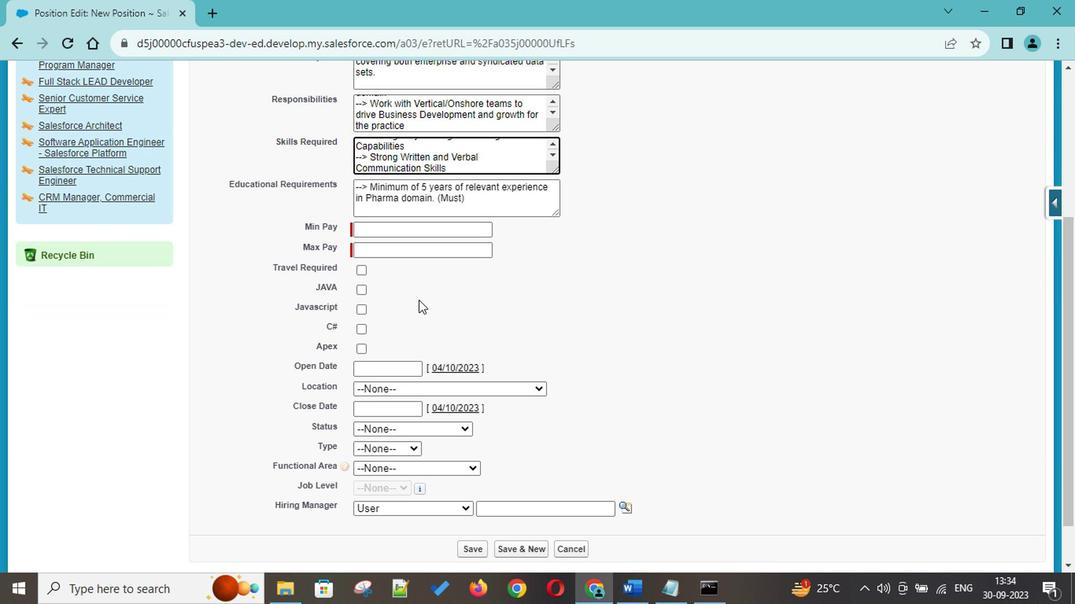
Action: Mouse scrolled (468, 431) with delta (0, 0)
Screenshot: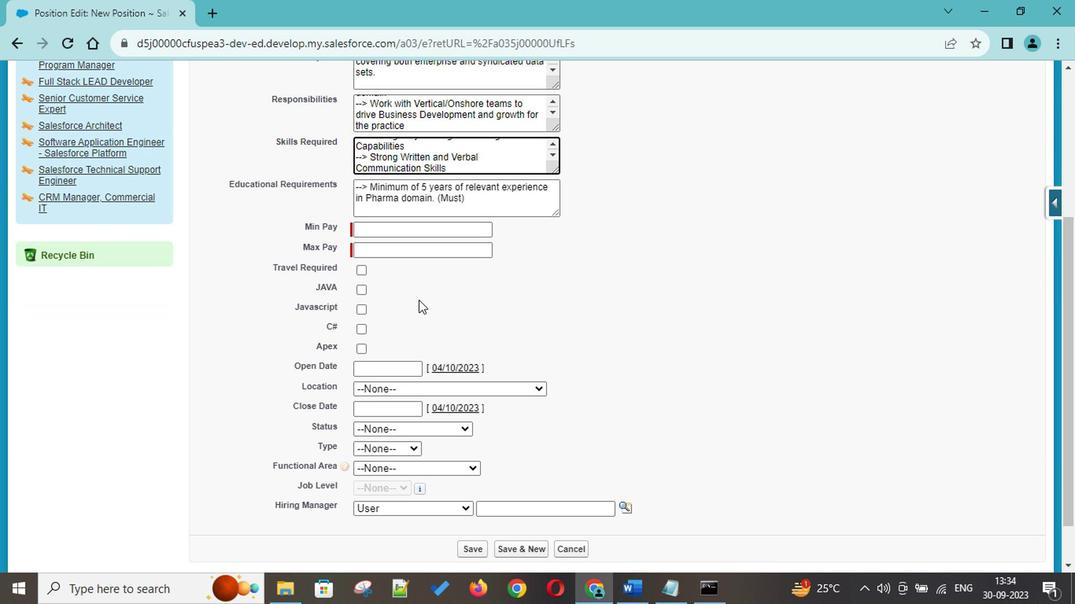 
Action: Mouse moved to (412, 313)
Screenshot: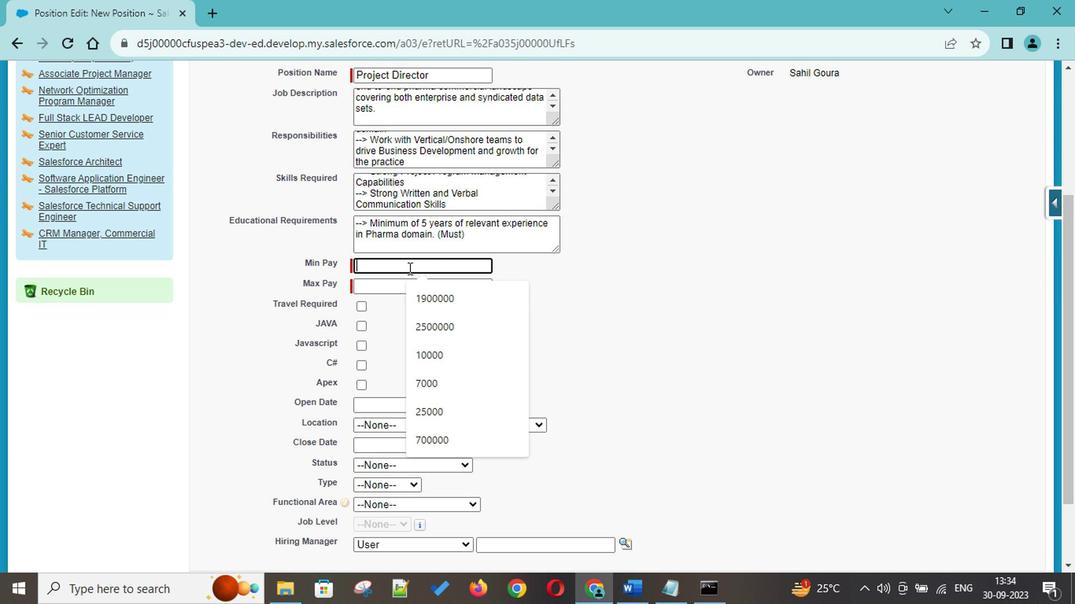 
Action: Mouse pressed left at (412, 313)
Screenshot: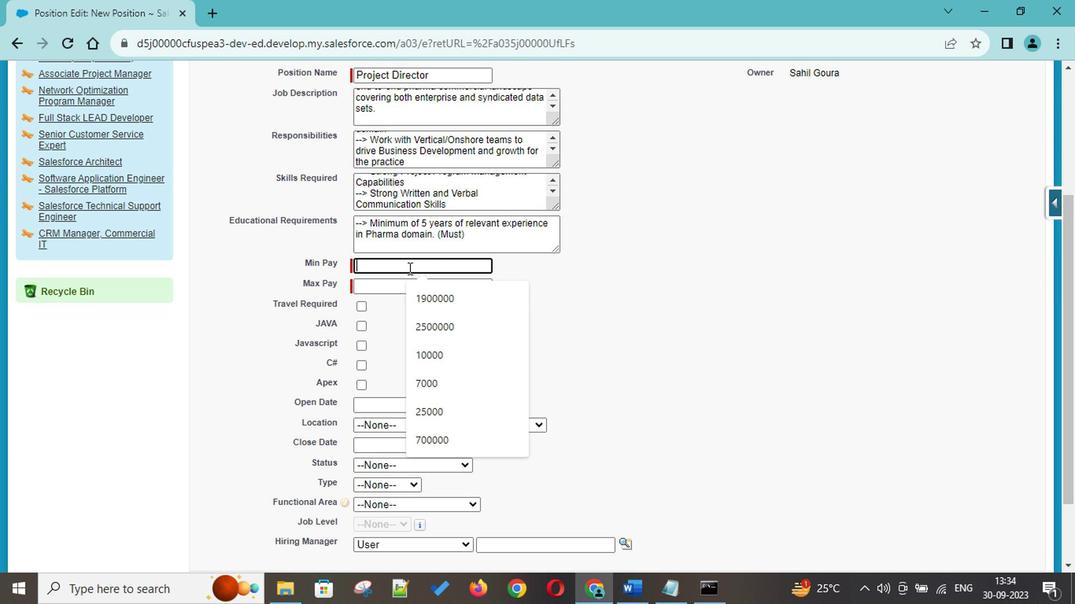 
Action: Mouse moved to (422, 313)
Screenshot: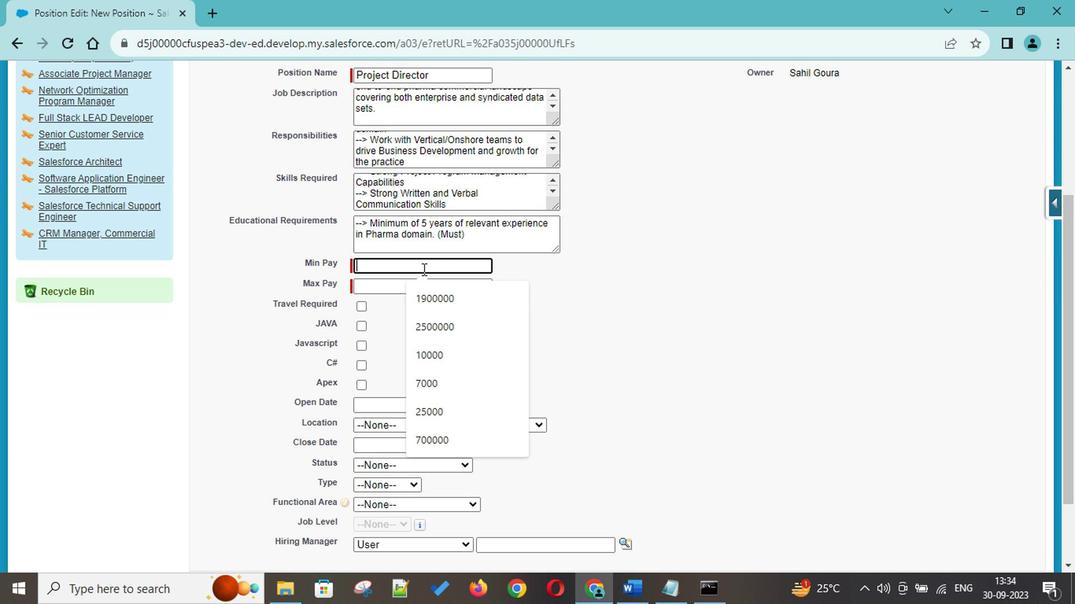
Action: Key pressed 36<Key.backspace>\<Key.backspace>500000
Screenshot: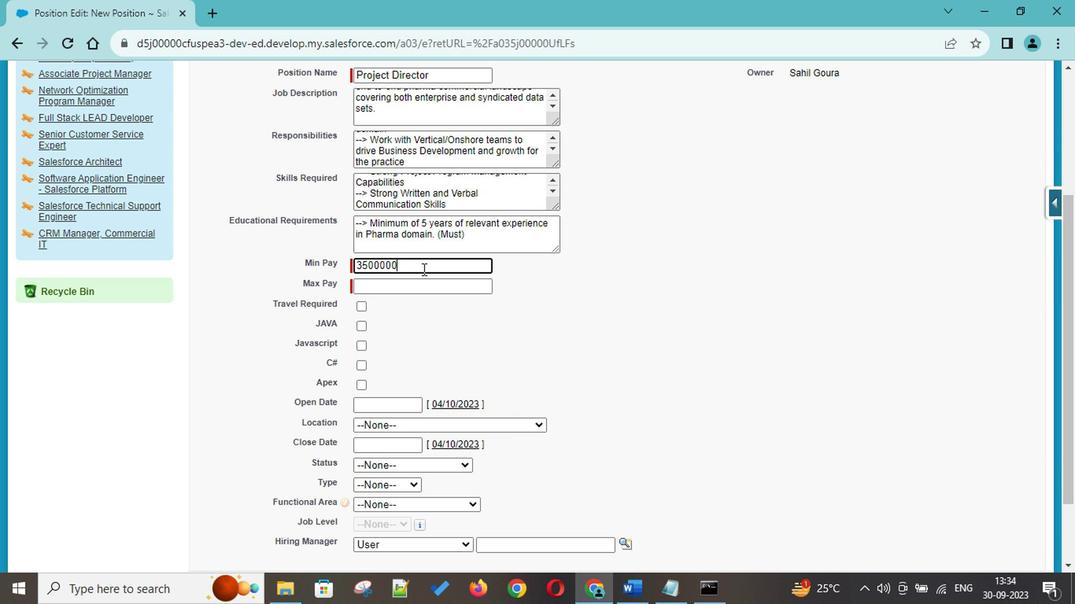 
Action: Mouse moved to (425, 323)
Screenshot: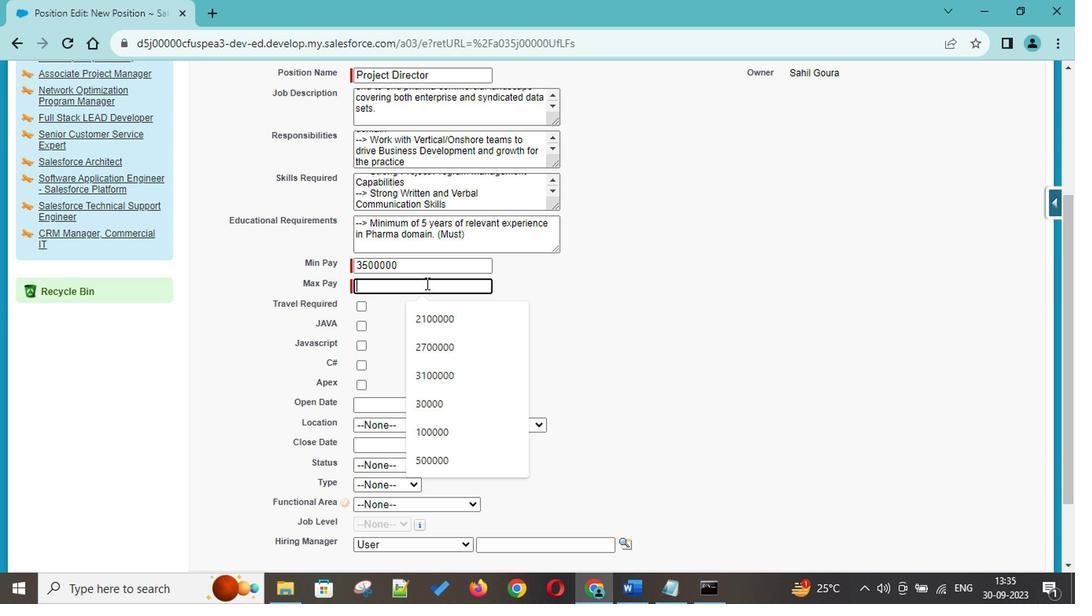 
Action: Mouse pressed left at (425, 323)
Screenshot: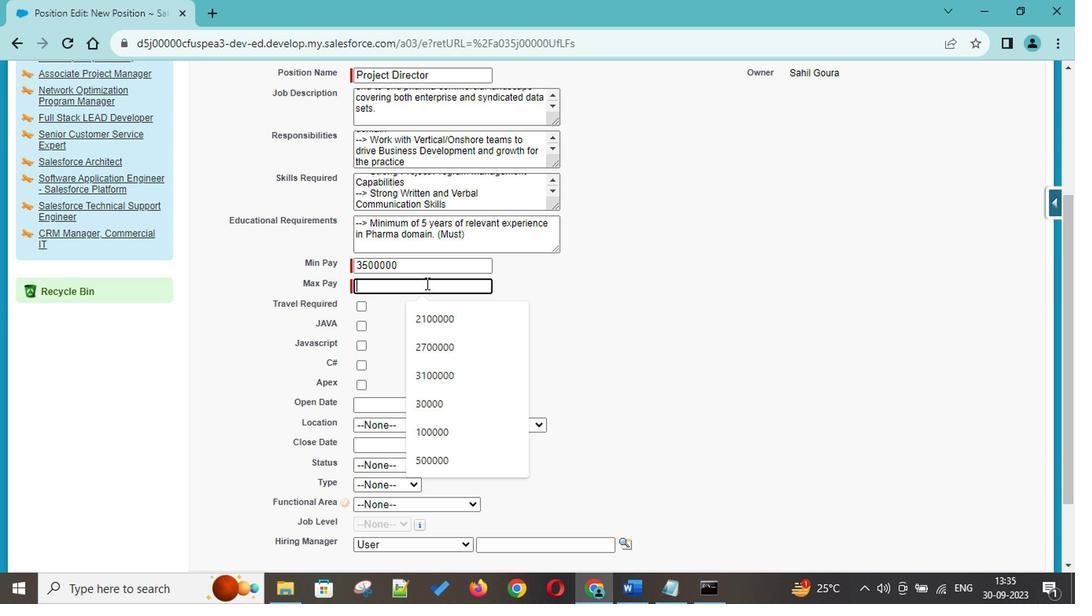 
Action: Key pressed 9000000
Screenshot: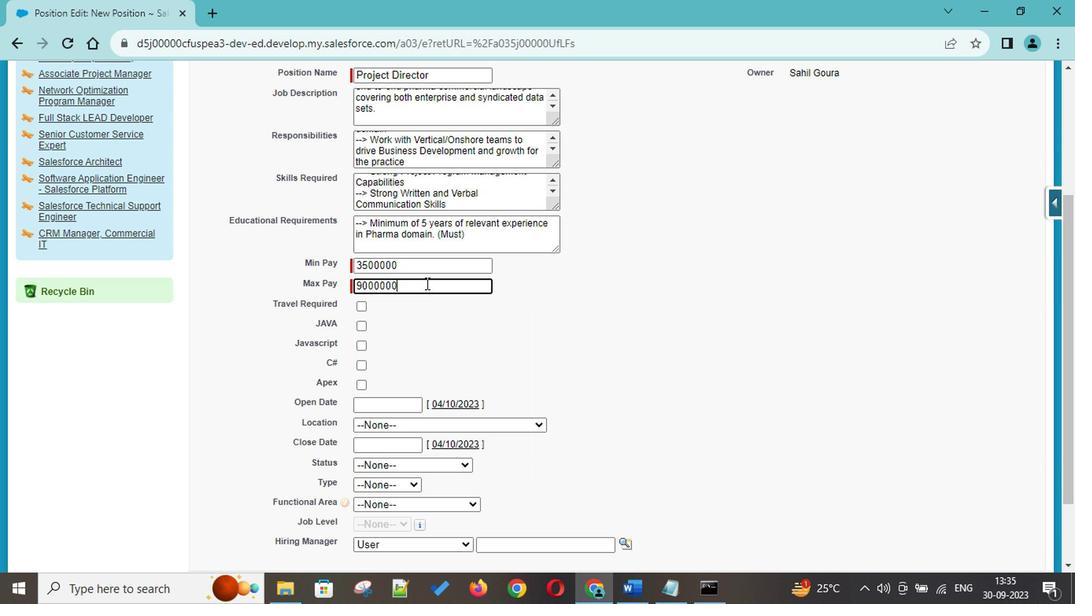 
Action: Mouse moved to (378, 341)
Screenshot: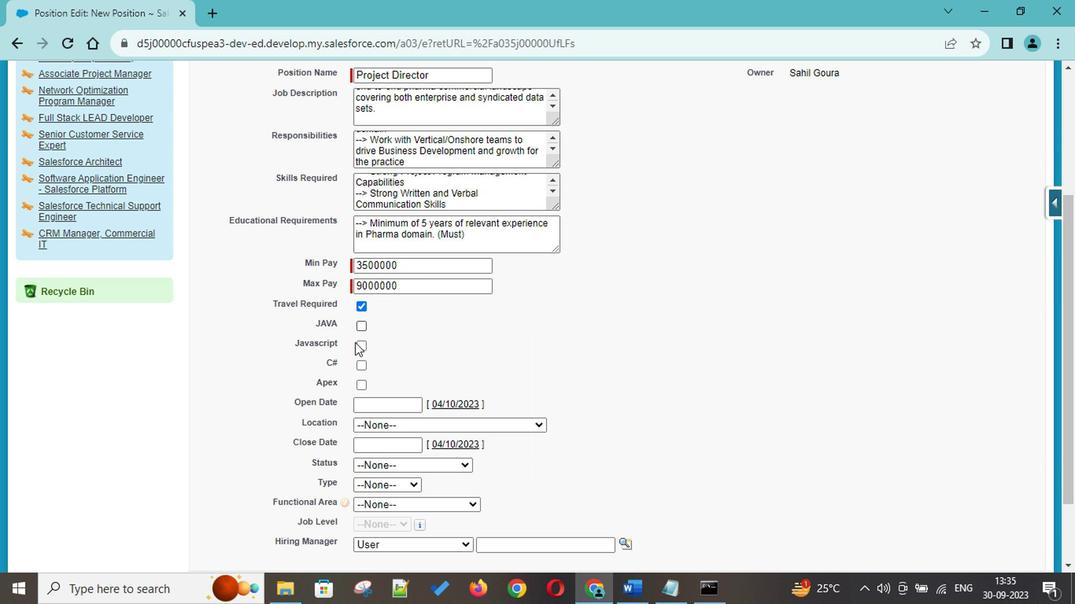 
Action: Mouse pressed left at (378, 341)
Screenshot: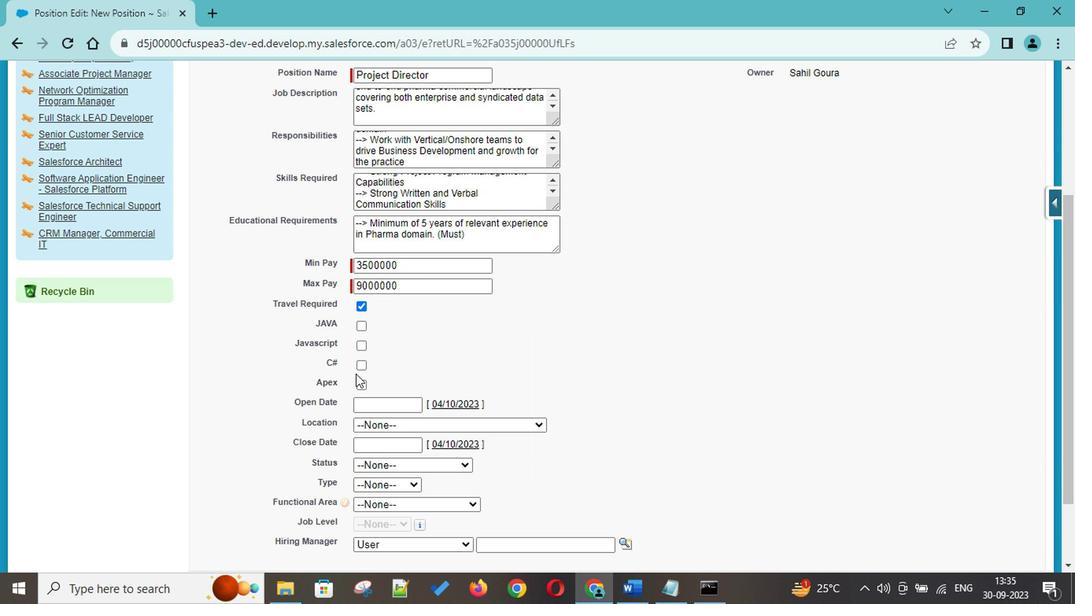 
Action: Mouse moved to (377, 394)
Screenshot: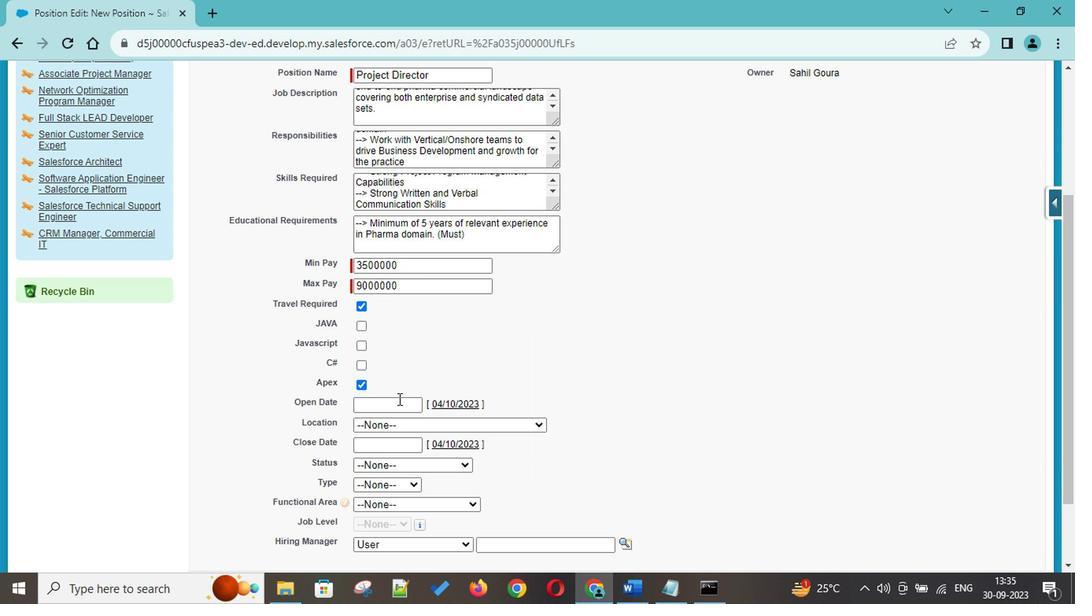 
Action: Mouse pressed left at (377, 394)
Screenshot: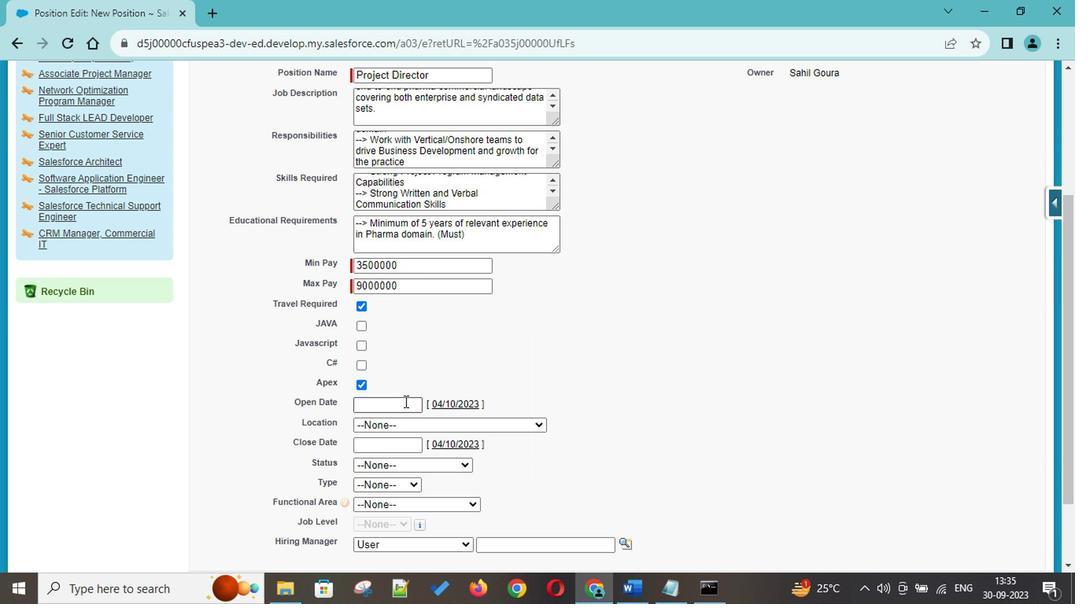 
Action: Mouse moved to (412, 408)
Screenshot: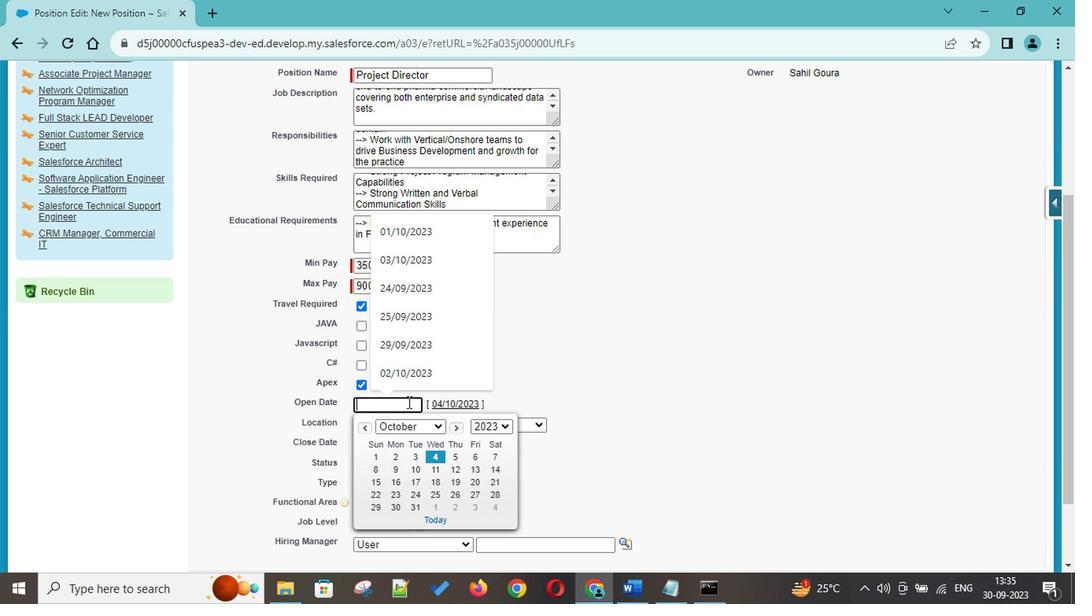 
Action: Mouse pressed left at (412, 408)
Screenshot: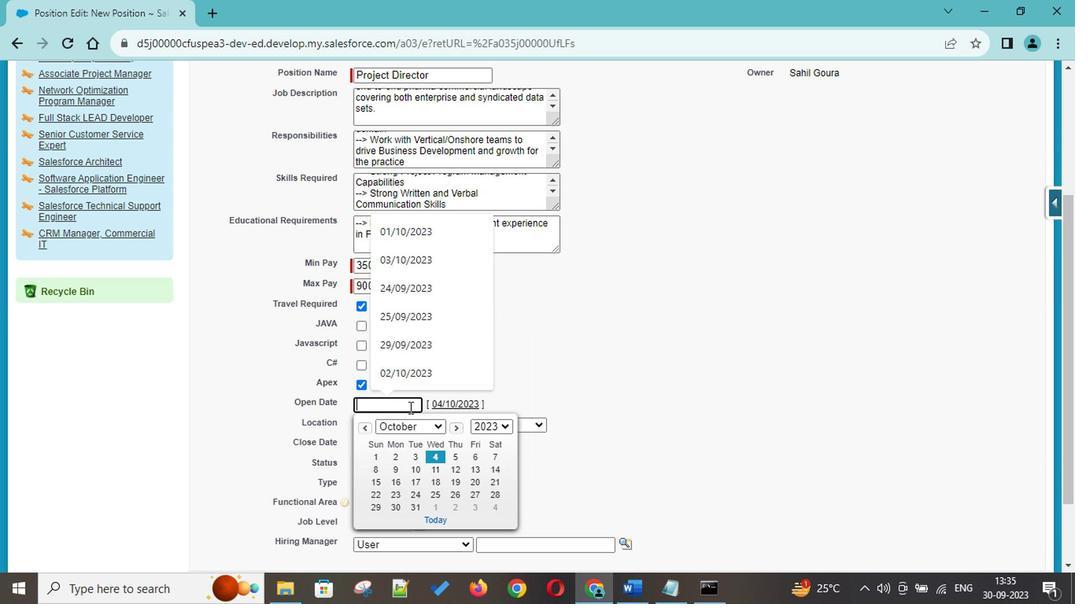 
Action: Mouse moved to (422, 428)
Screenshot: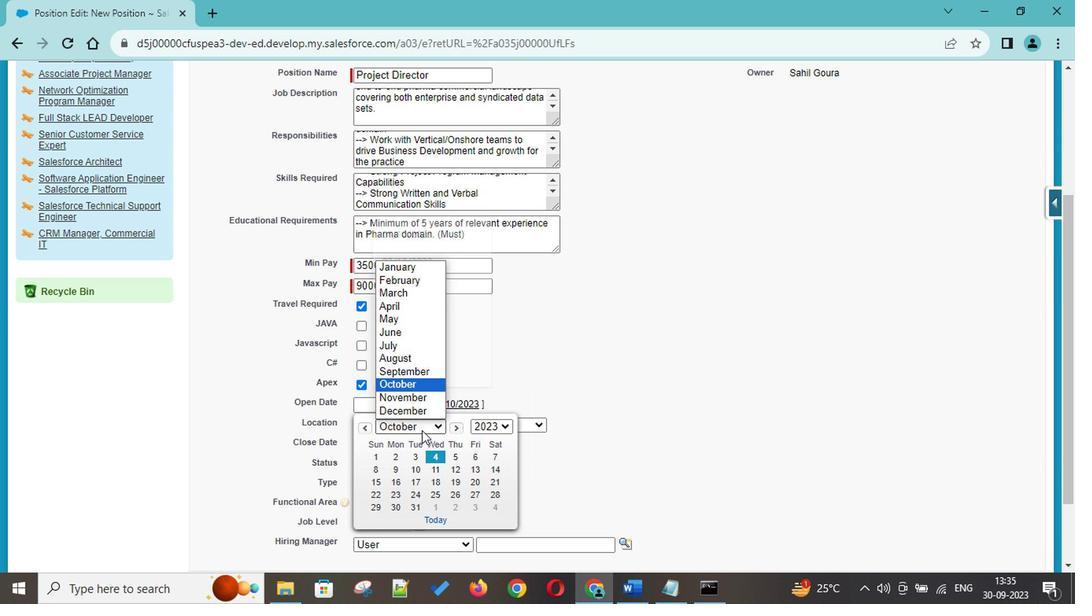 
Action: Mouse pressed left at (422, 428)
Screenshot: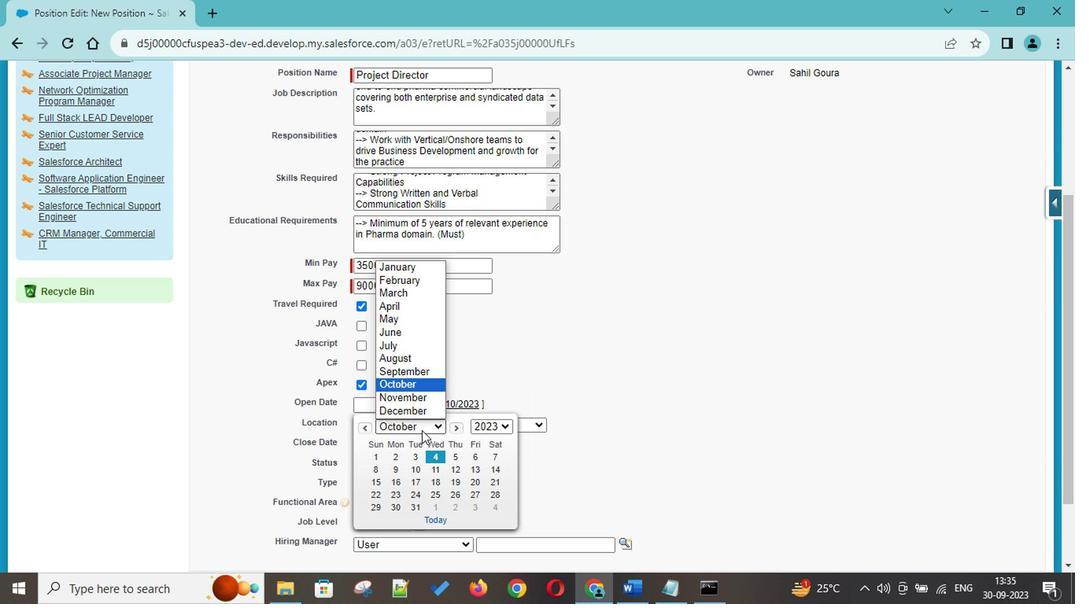 
Action: Mouse moved to (469, 425)
Screenshot: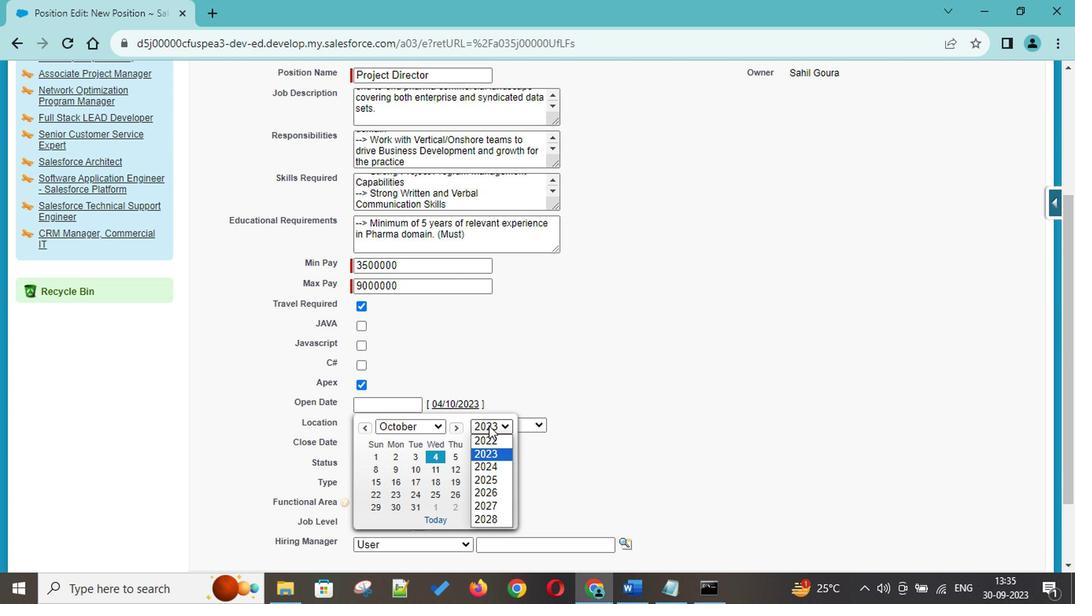 
Action: Mouse pressed left at (469, 425)
Screenshot: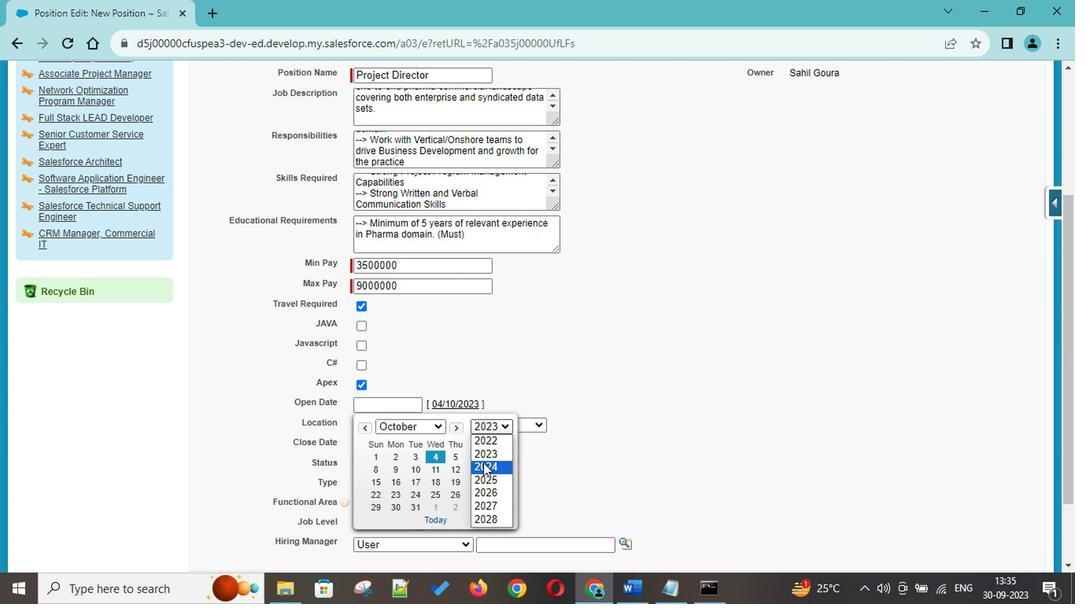 
Action: Mouse moved to (465, 452)
Screenshot: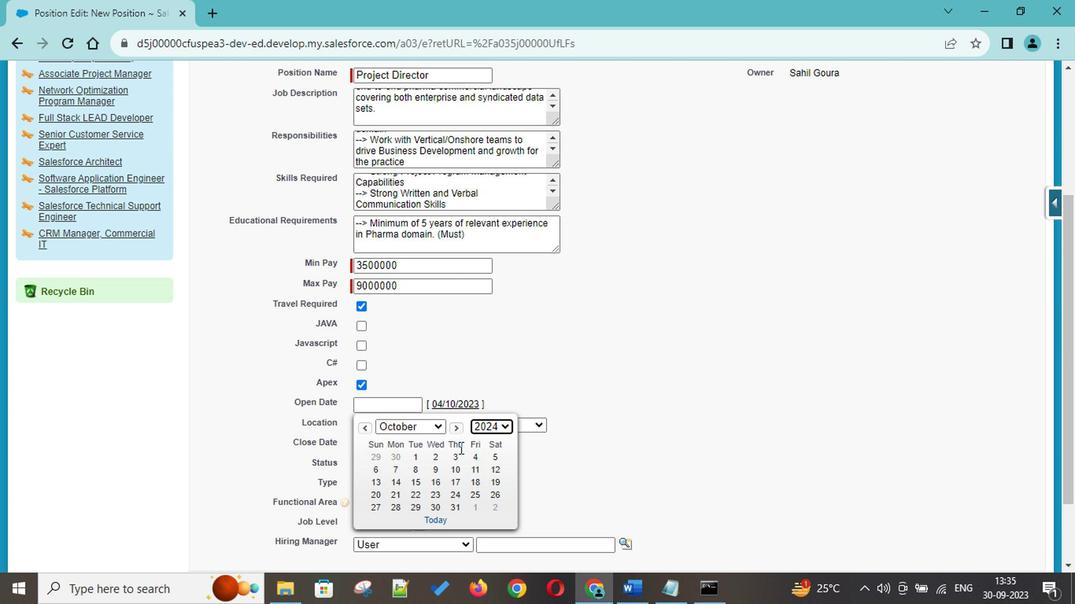 
Action: Mouse pressed left at (465, 452)
Screenshot: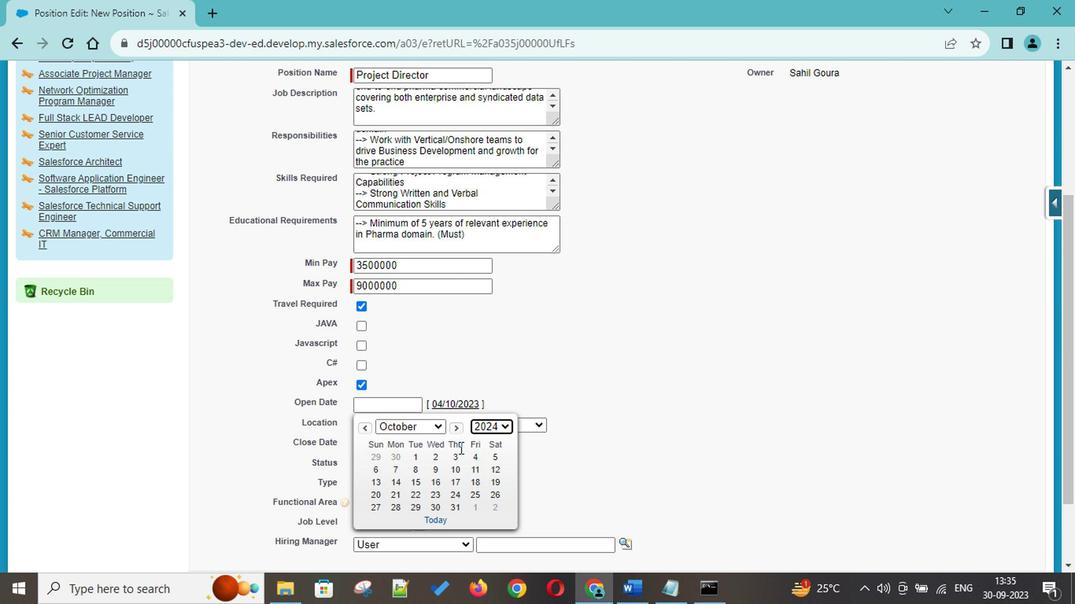 
Action: Mouse moved to (430, 430)
Screenshot: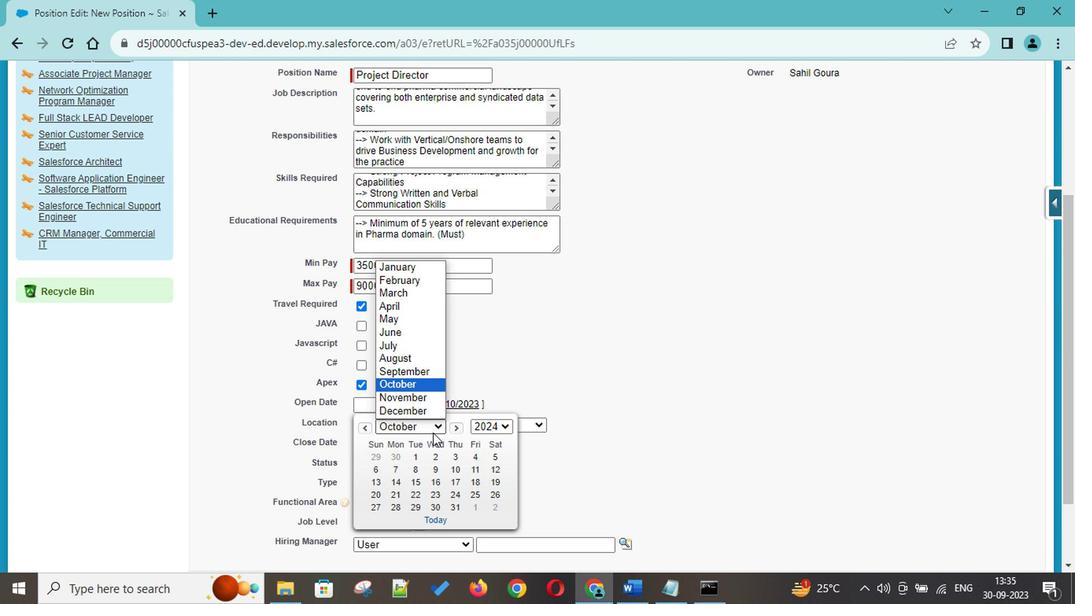 
Action: Mouse pressed left at (430, 430)
Screenshot: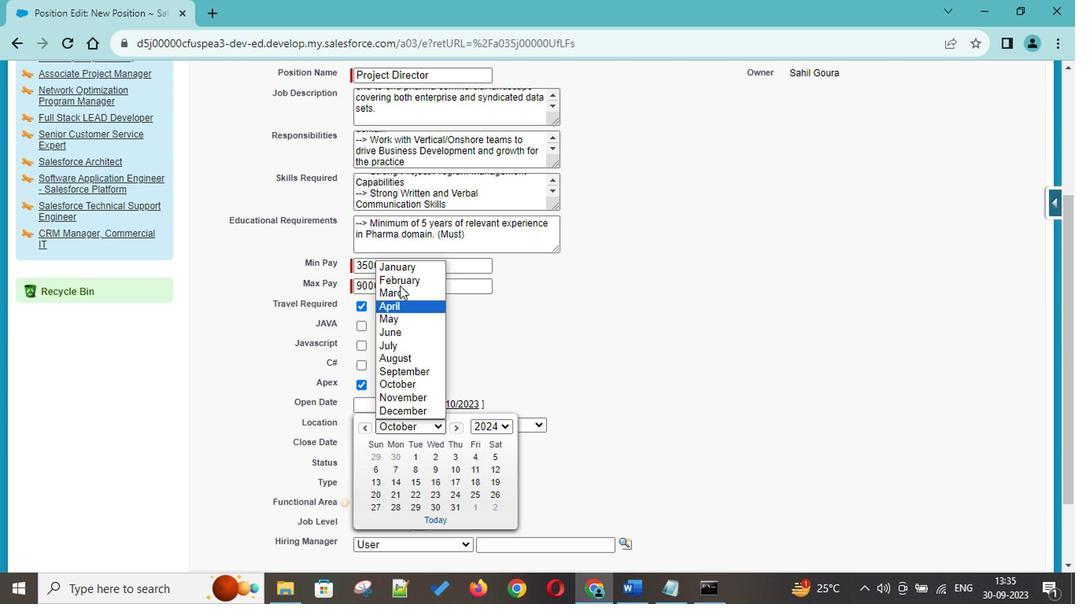 
Action: Mouse moved to (414, 309)
Screenshot: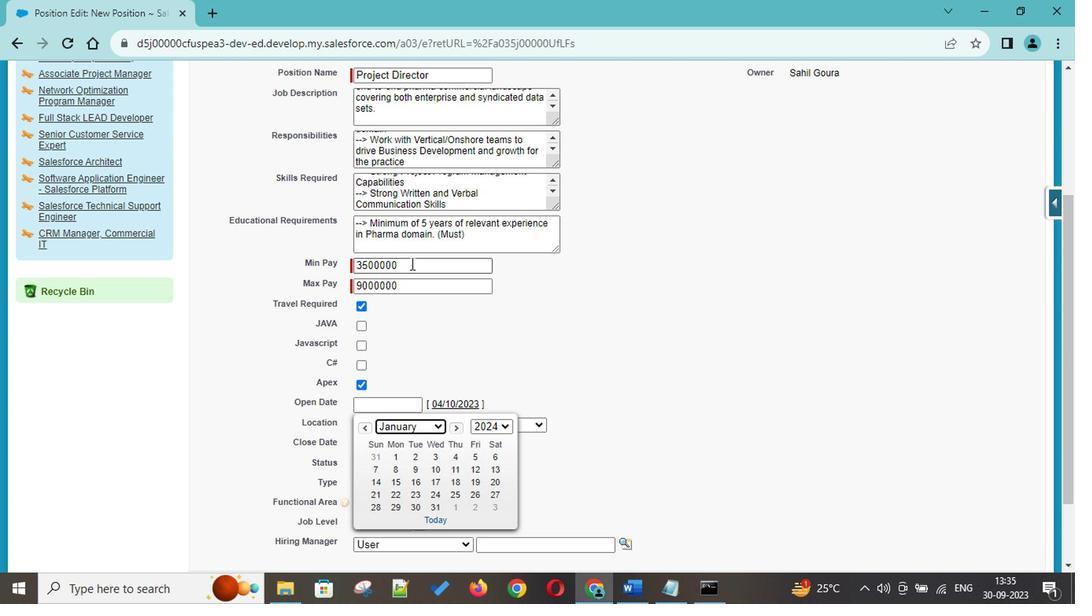 
Action: Mouse pressed left at (414, 309)
Screenshot: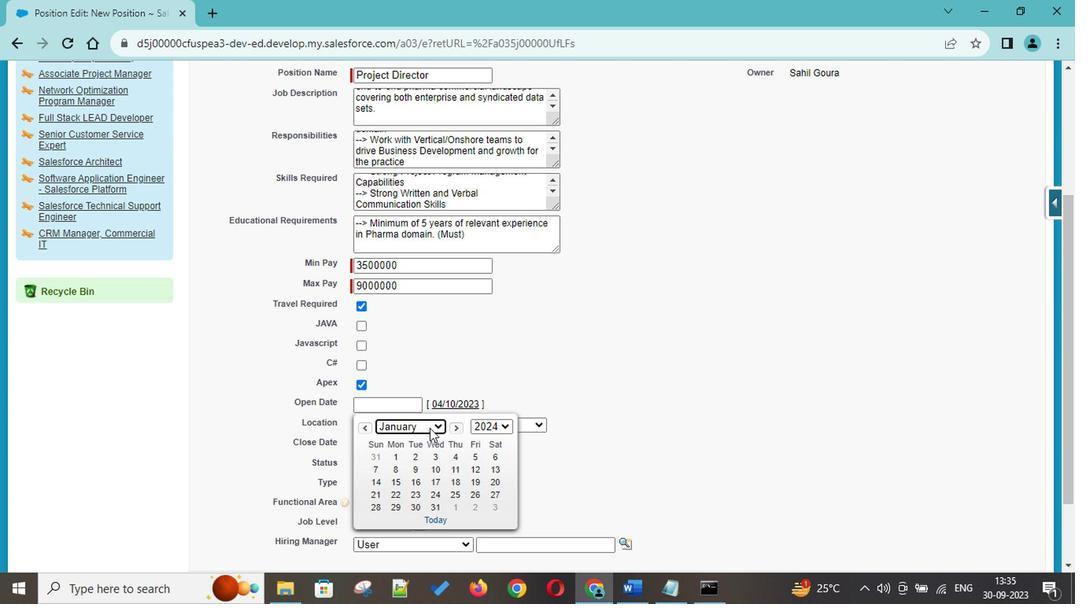 
Action: Mouse moved to (404, 443)
Screenshot: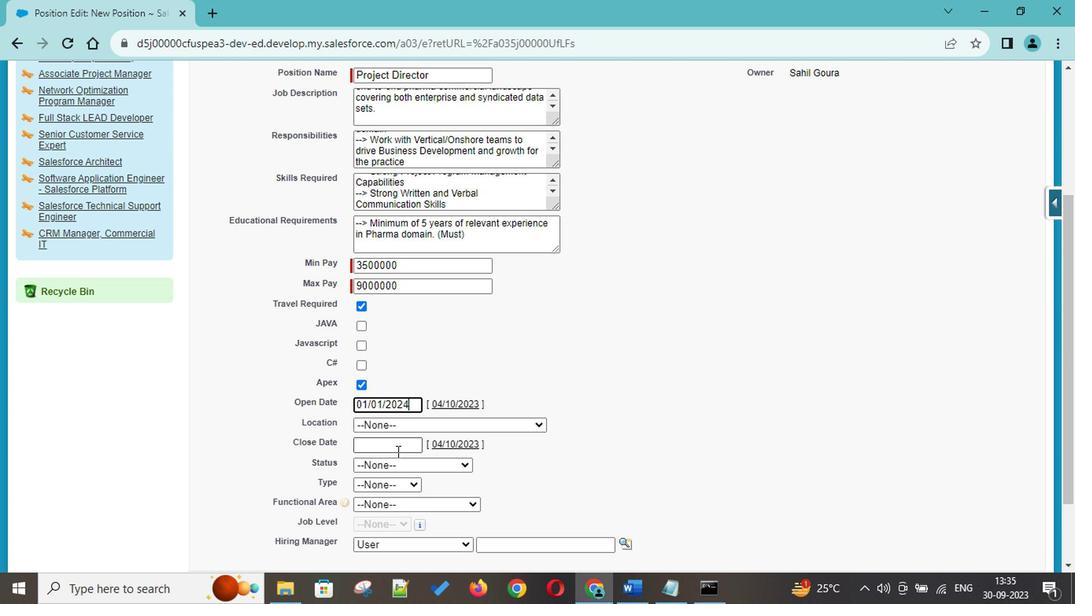 
Action: Mouse pressed left at (404, 443)
Screenshot: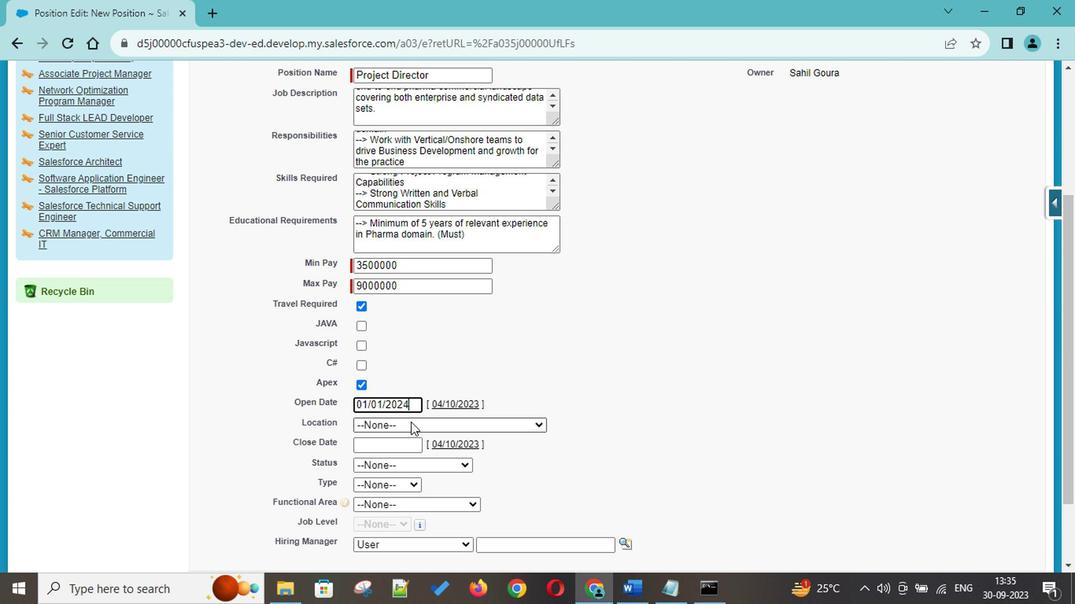 
Action: Mouse moved to (416, 424)
Screenshot: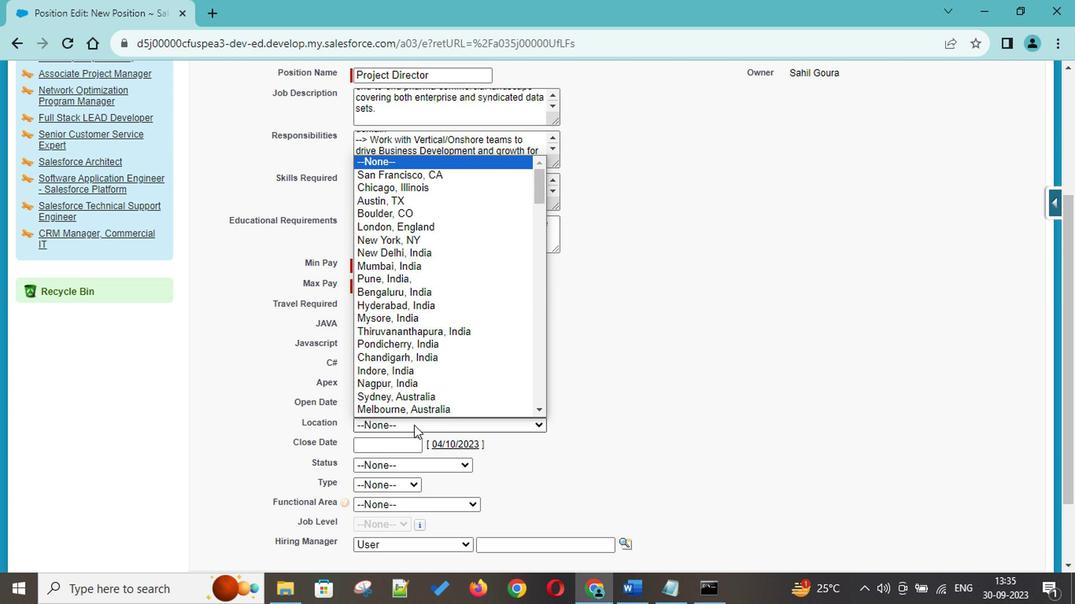 
Action: Mouse pressed left at (416, 424)
Screenshot: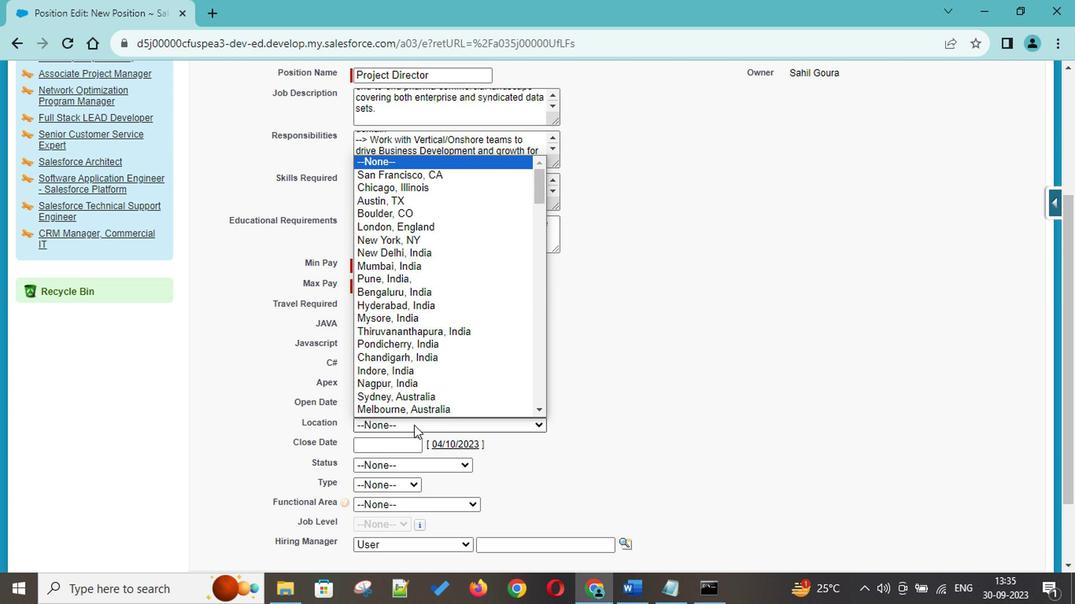 
Action: Mouse moved to (413, 320)
Screenshot: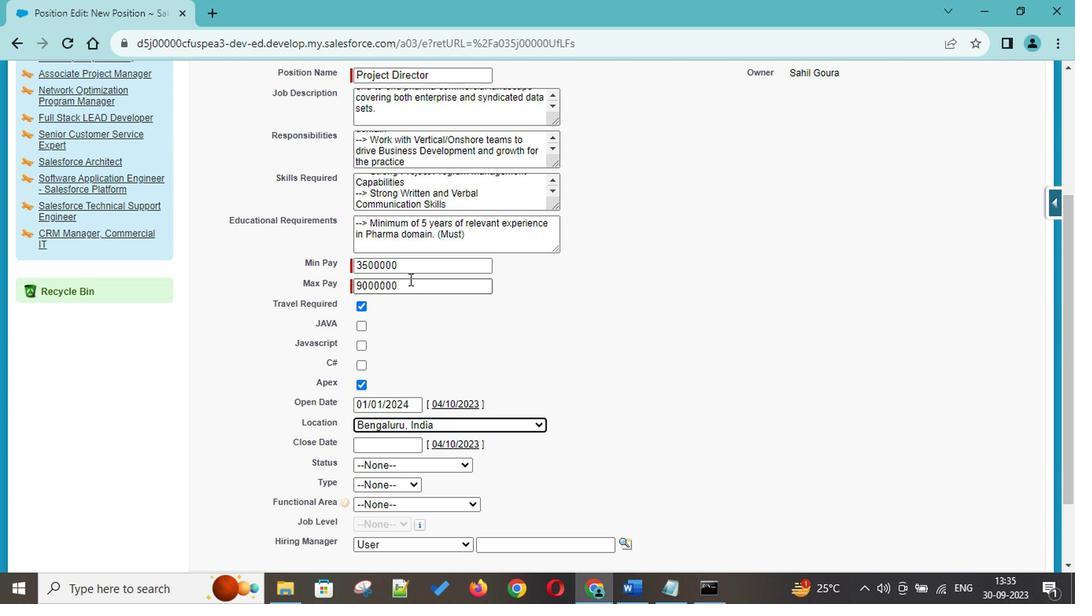 
Action: Mouse pressed left at (413, 320)
Screenshot: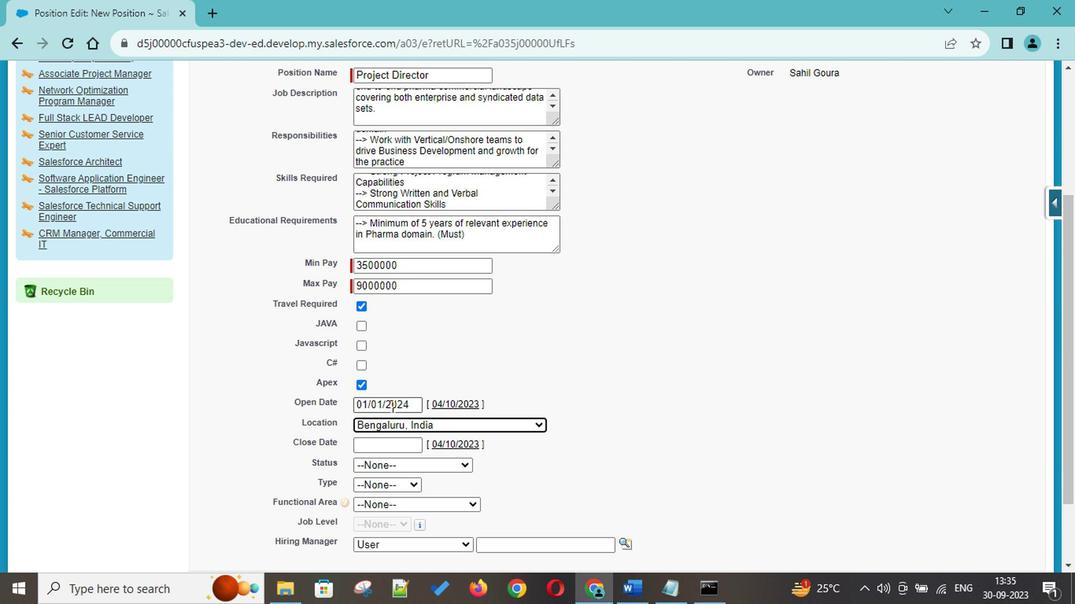 
Action: Mouse moved to (395, 436)
Screenshot: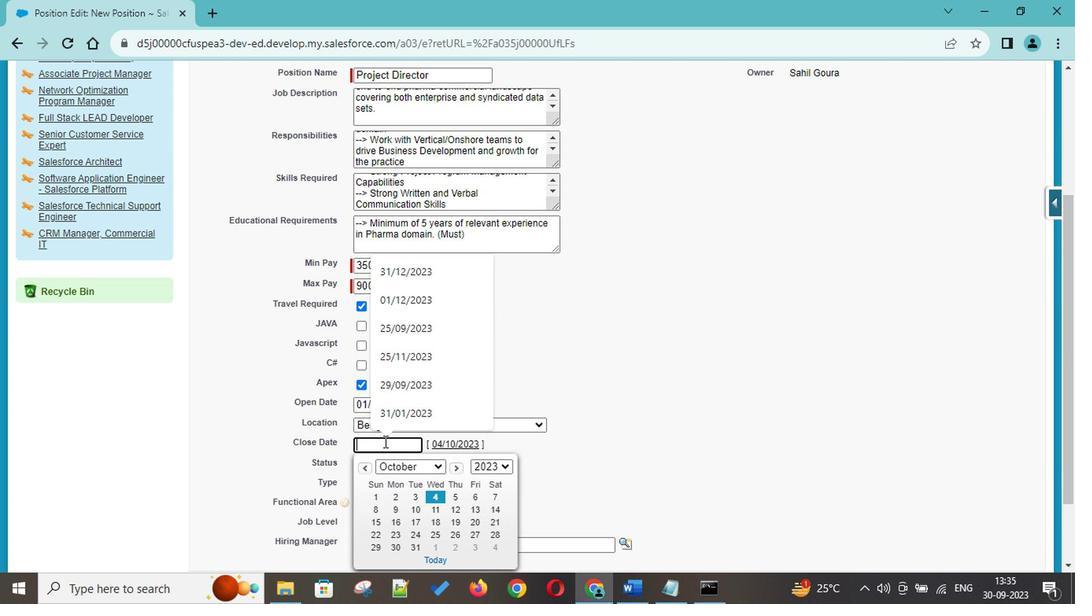 
Action: Mouse pressed left at (395, 436)
Screenshot: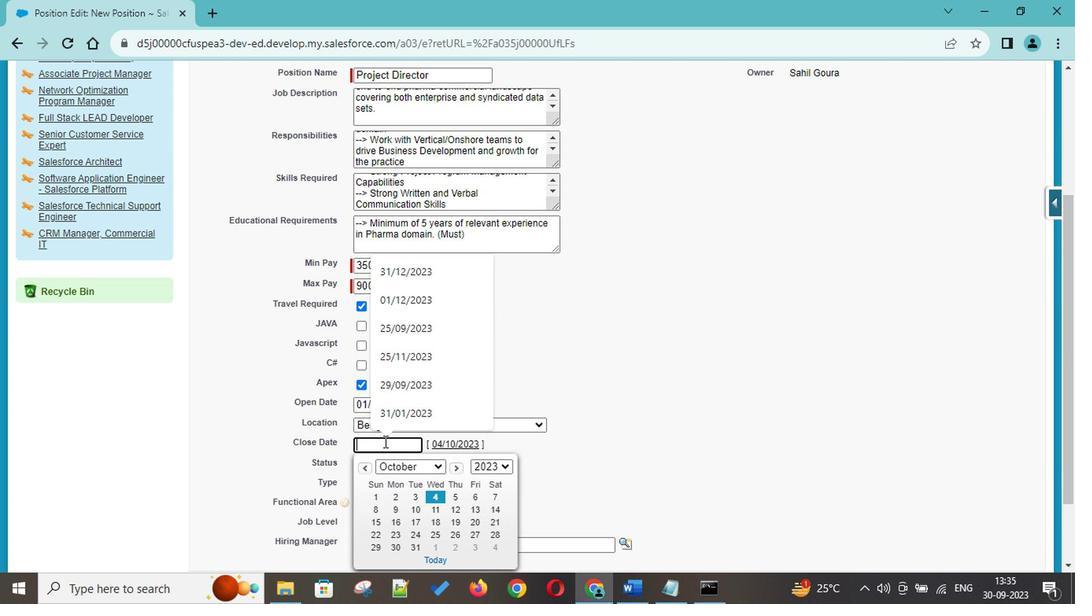 
Action: Mouse moved to (471, 454)
Screenshot: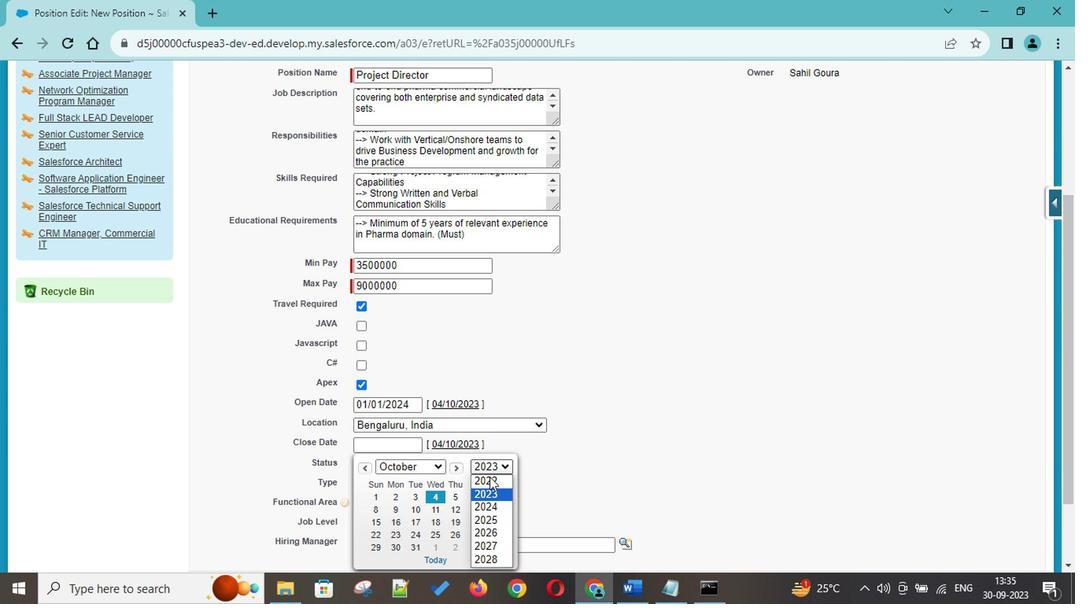 
Action: Mouse pressed left at (471, 454)
Screenshot: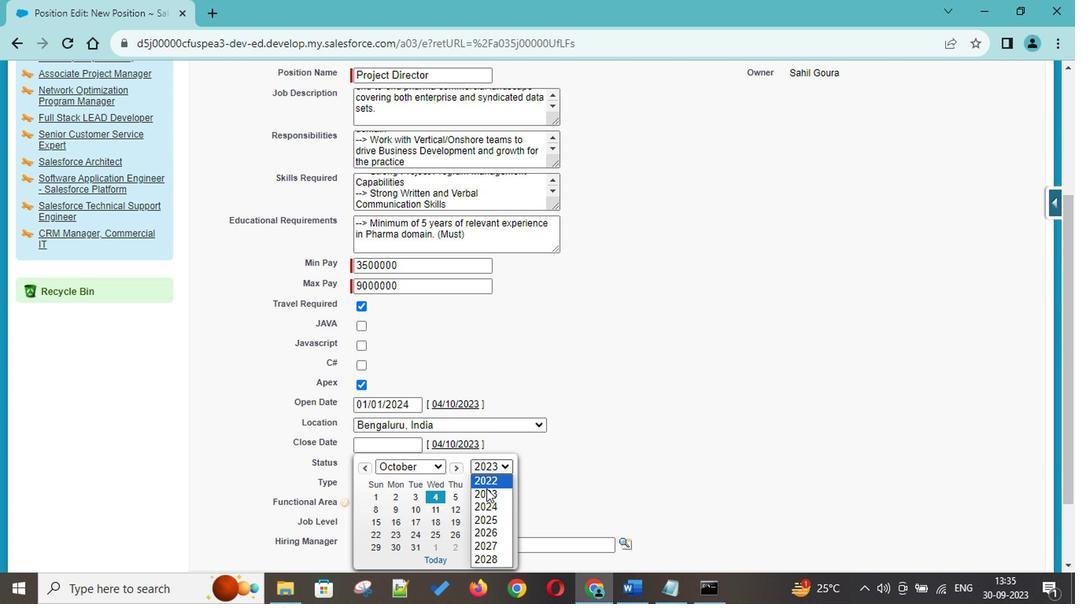 
Action: Mouse moved to (461, 481)
Screenshot: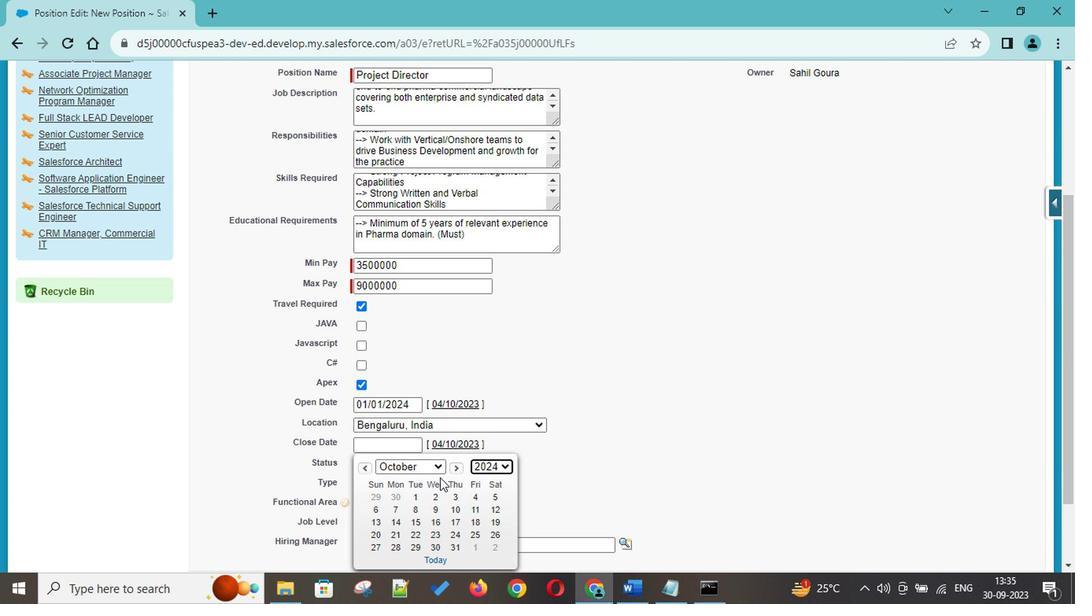 
Action: Mouse pressed left at (461, 481)
Screenshot: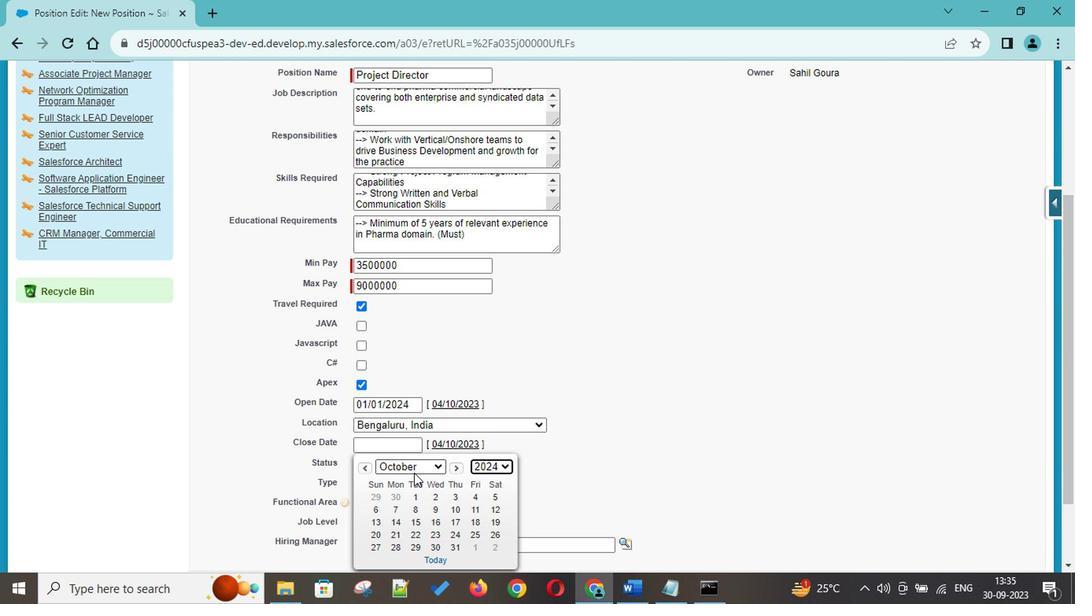 
Action: Mouse moved to (416, 455)
